 Task: Select Kindle E-Readers from Kindle E-readers & Books. Add to cart Kindle-1. Place order for _x000D_
65 Levine Rd_x000D_
Odenville, Alabama(AL), 35120, Cell Number (205) 629-1135
Action: Mouse moved to (128, 89)
Screenshot: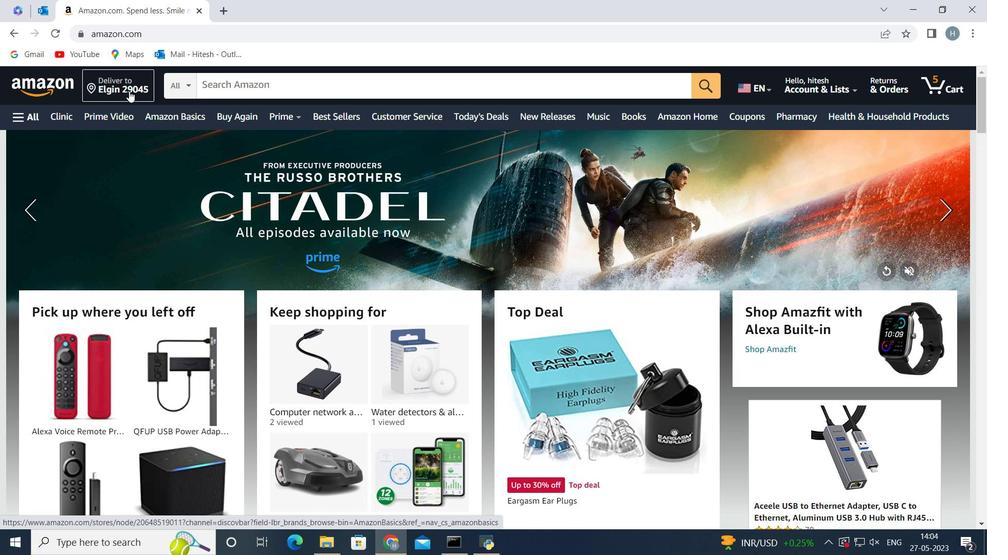 
Action: Mouse pressed left at (128, 89)
Screenshot: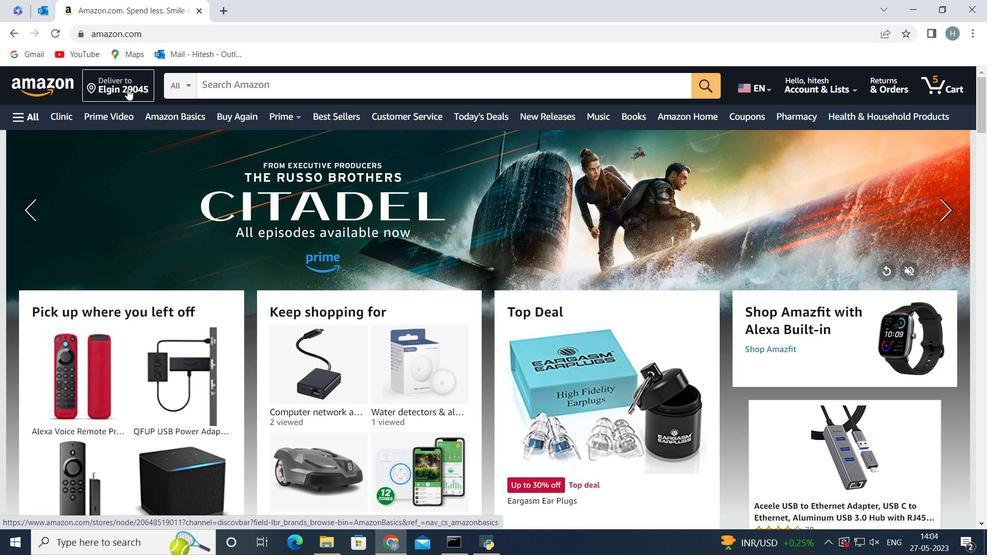
Action: Mouse moved to (496, 395)
Screenshot: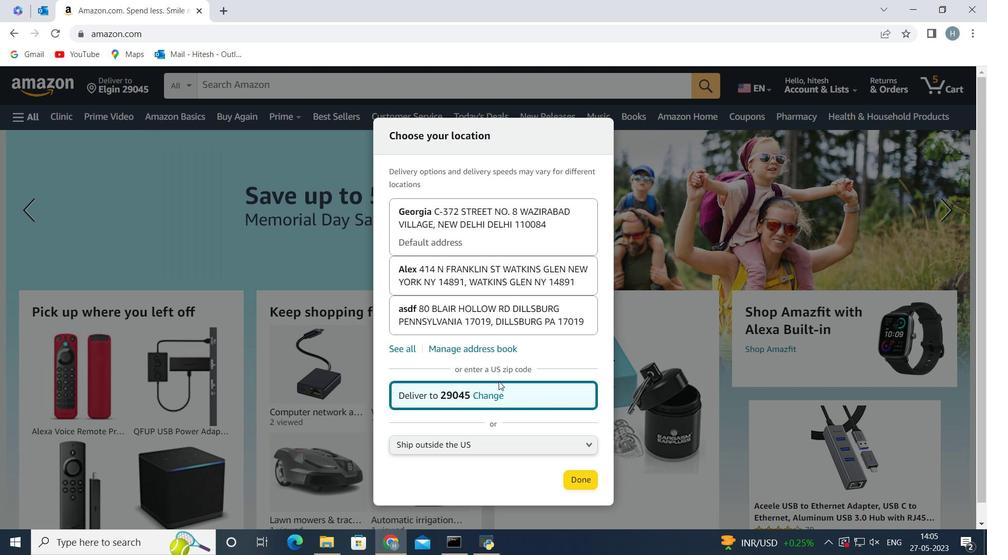 
Action: Mouse pressed left at (496, 395)
Screenshot: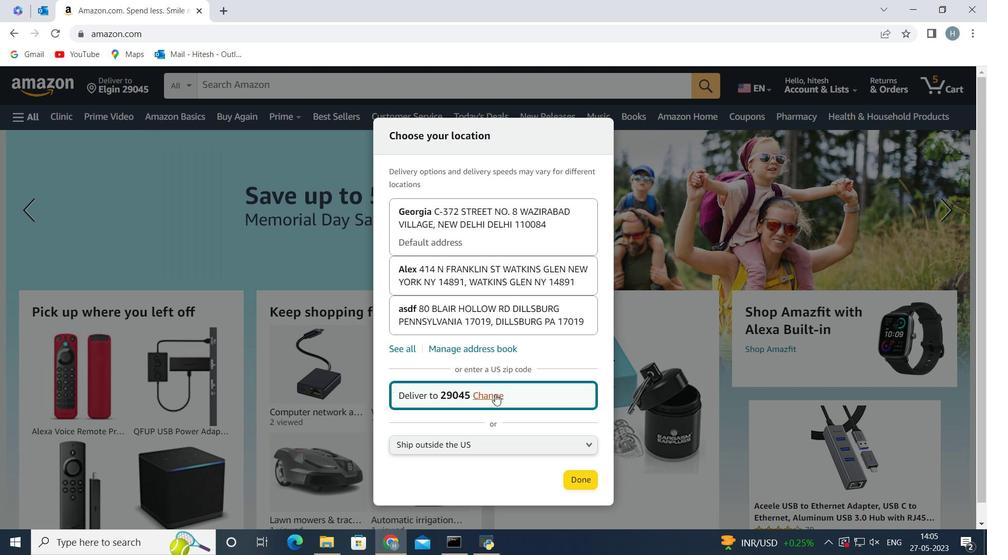 
Action: Mouse moved to (470, 383)
Screenshot: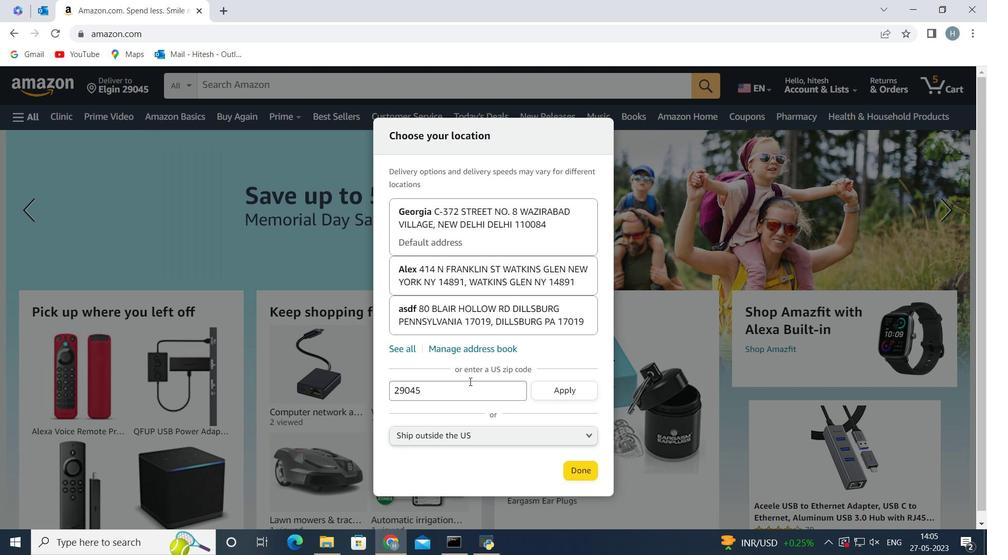 
Action: Mouse pressed left at (470, 383)
Screenshot: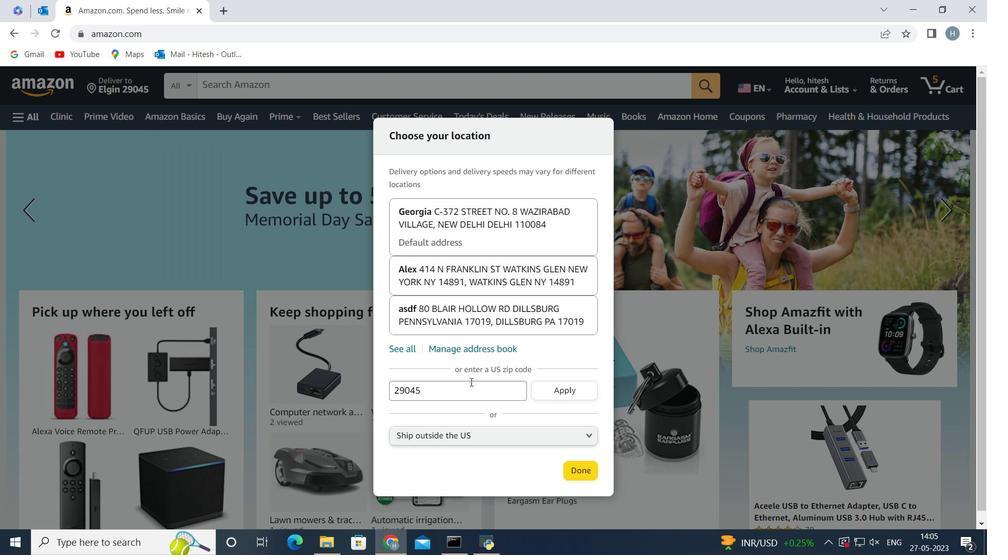 
Action: Key pressed <Key.backspace><Key.backspace><Key.backspace><Key.backspace><Key.backspace><Key.backspace><Key.backspace><Key.backspace><Key.backspace><Key.backspace><Key.backspace><Key.backspace><Key.backspace><Key.backspace><Key.backspace><Key.backspace><Key.backspace><Key.backspace><Key.backspace><Key.backspace><Key.backspace><Key.backspace><Key.backspace><Key.backspace><Key.backspace><Key.backspace><Key.backspace><Key.backspace><Key.backspace><Key.backspace><Key.backspace><Key.backspace><Key.backspace><Key.backspace><Key.backspace><Key.backspace><Key.backspace><Key.backspace><Key.backspace>35120
Screenshot: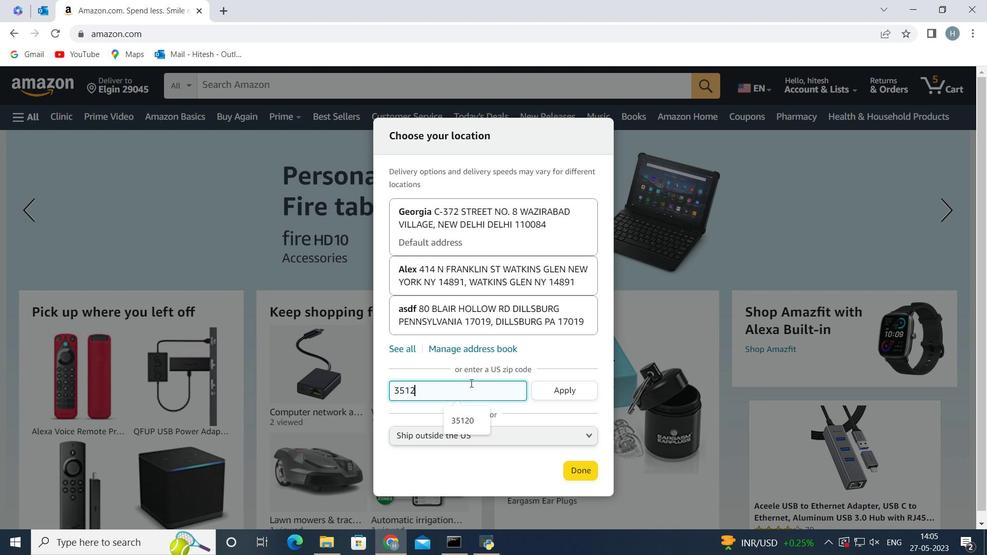
Action: Mouse moved to (579, 389)
Screenshot: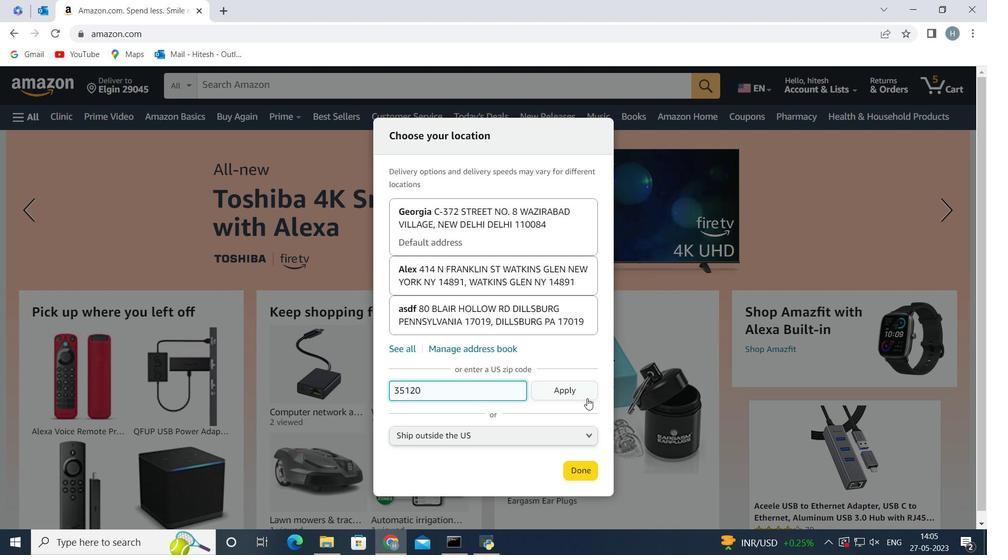 
Action: Mouse pressed left at (579, 389)
Screenshot: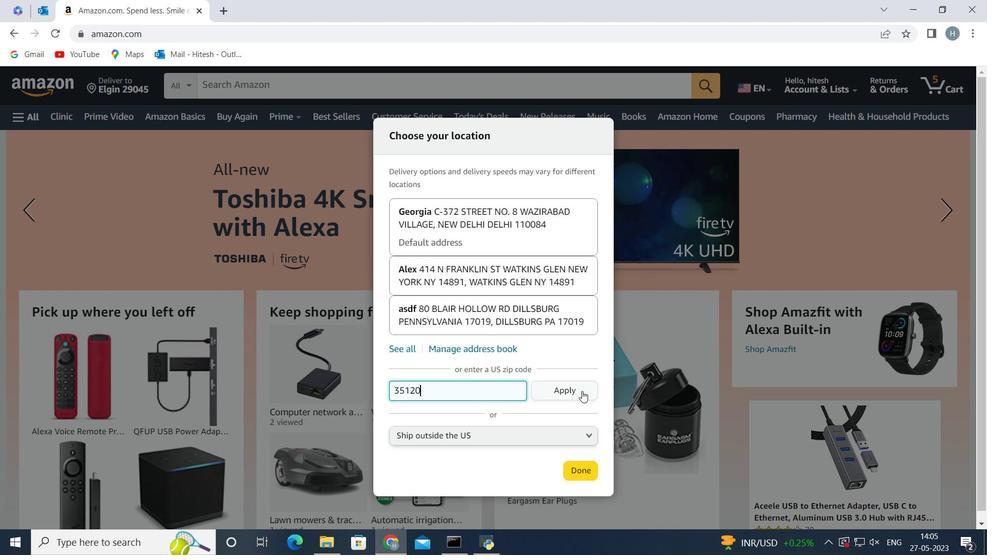 
Action: Mouse moved to (590, 484)
Screenshot: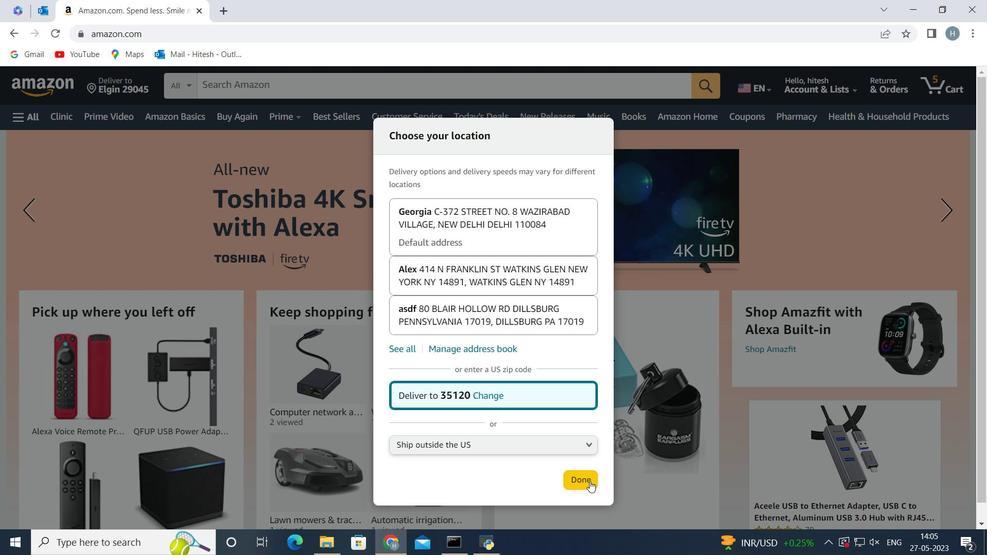 
Action: Mouse pressed left at (590, 484)
Screenshot: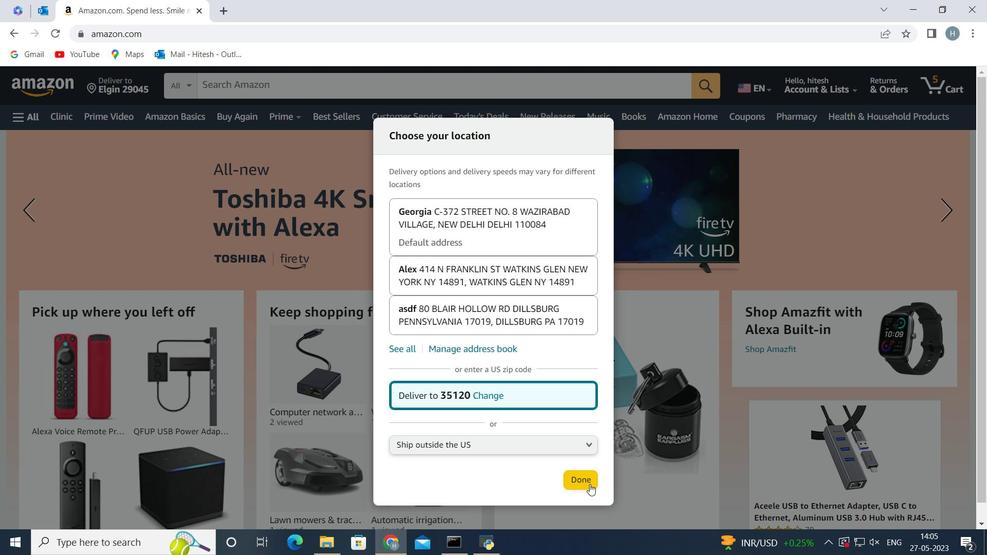 
Action: Mouse moved to (24, 117)
Screenshot: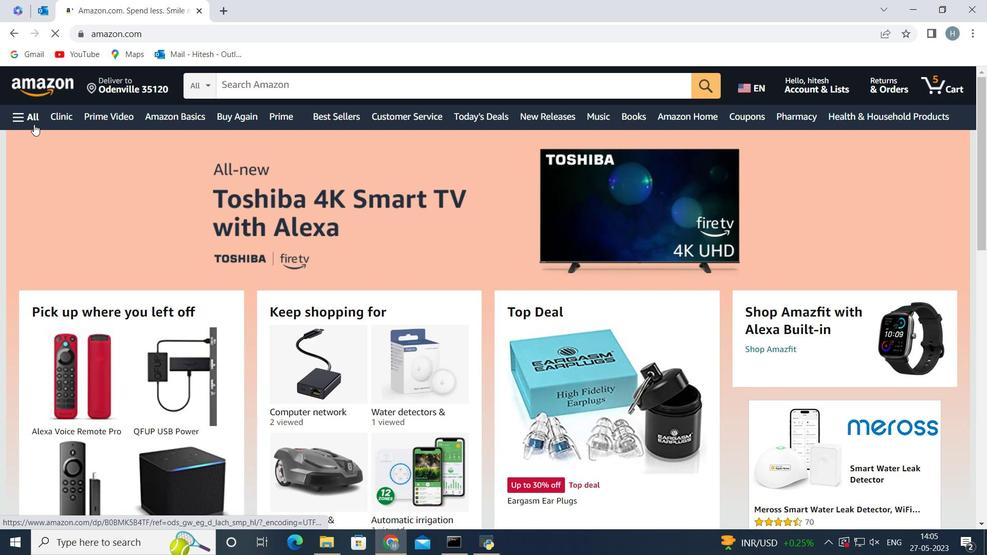 
Action: Mouse pressed left at (24, 117)
Screenshot: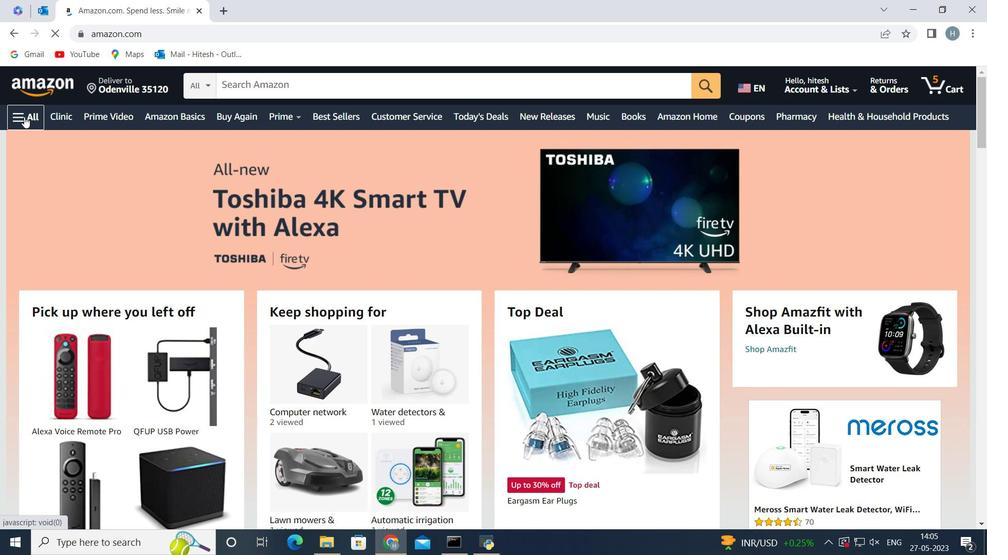 
Action: Mouse moved to (129, 263)
Screenshot: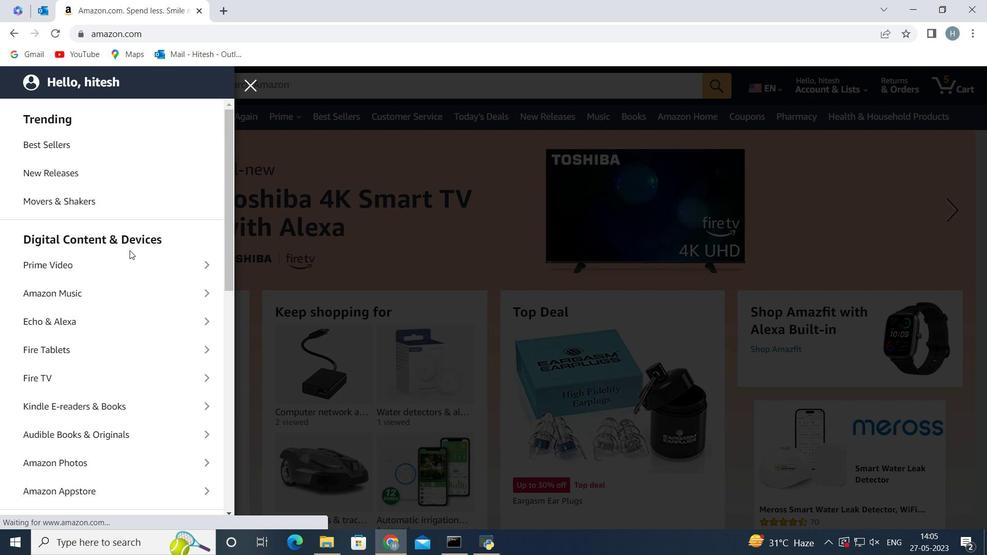 
Action: Mouse scrolled (129, 262) with delta (0, 0)
Screenshot: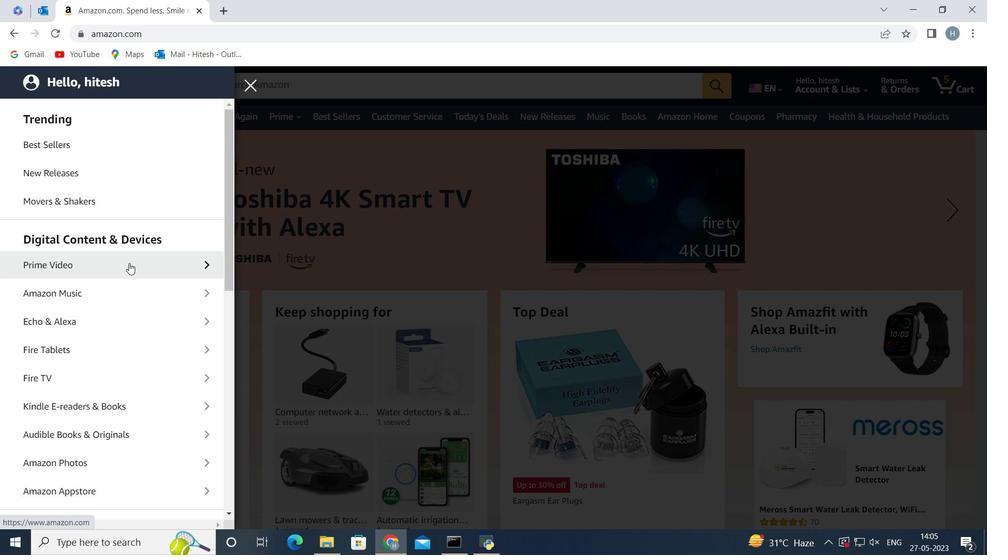 
Action: Mouse moved to (104, 243)
Screenshot: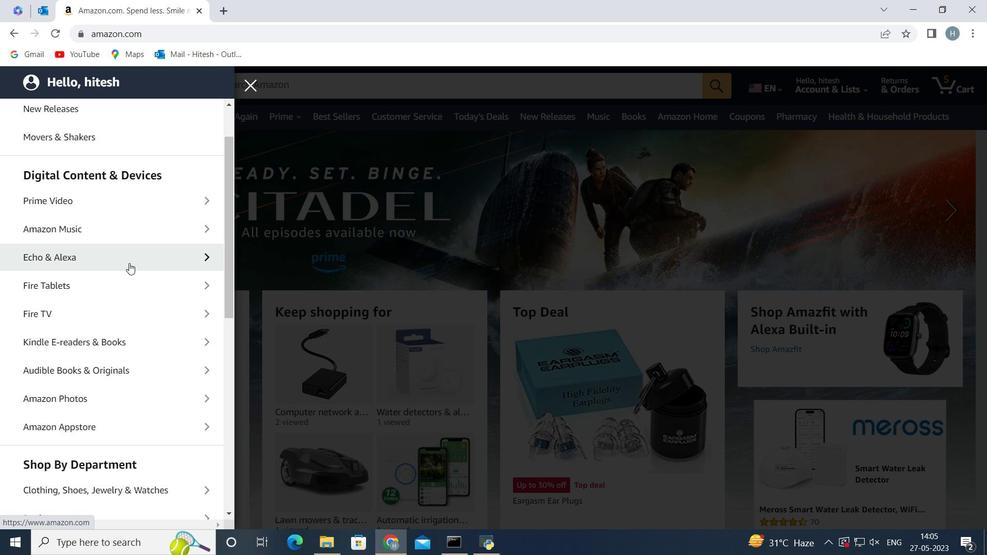 
Action: Mouse scrolled (104, 243) with delta (0, 0)
Screenshot: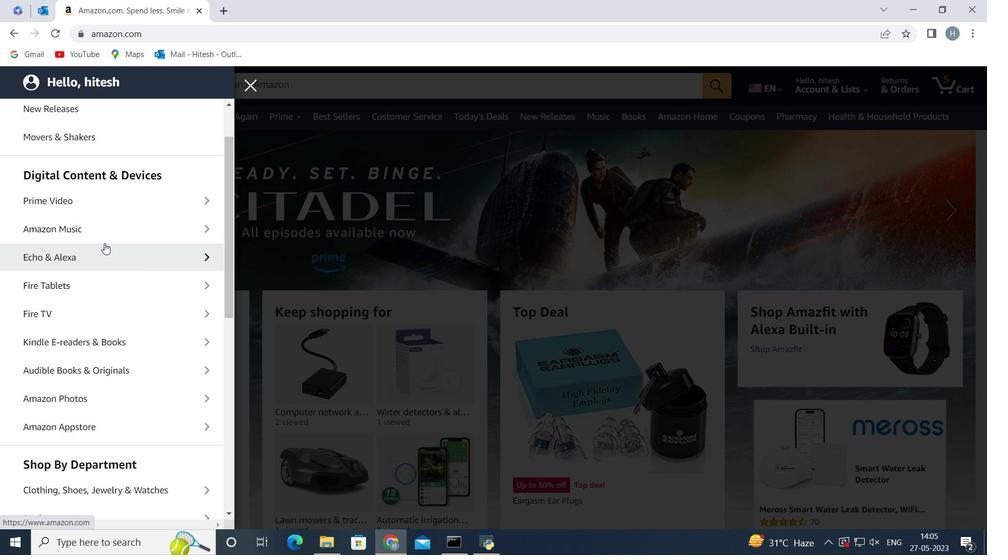 
Action: Mouse moved to (104, 239)
Screenshot: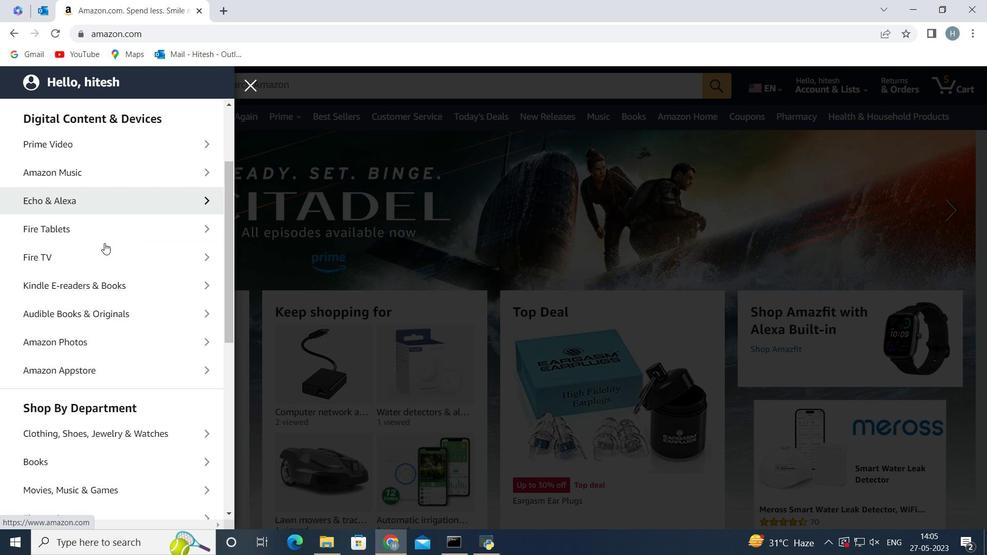 
Action: Mouse scrolled (104, 239) with delta (0, 0)
Screenshot: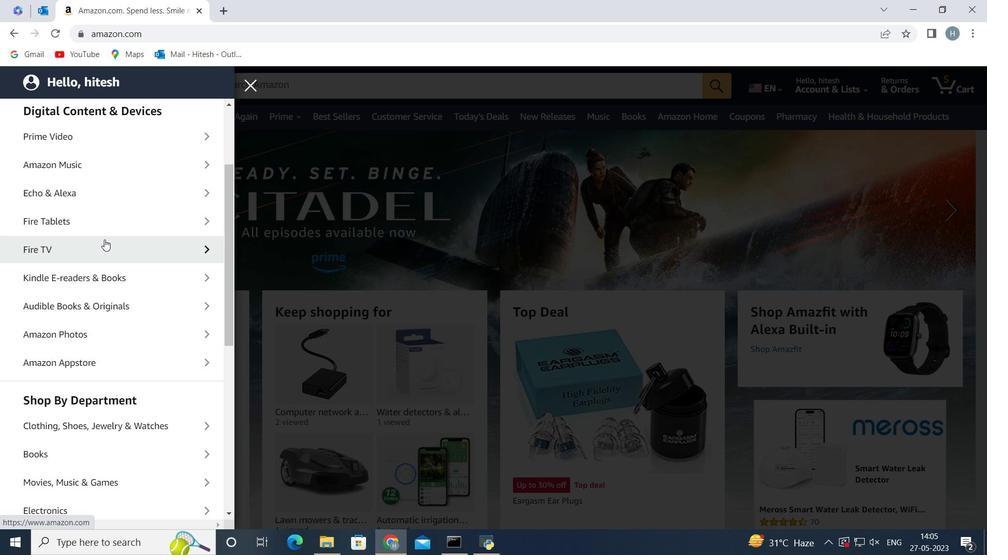 
Action: Mouse moved to (138, 206)
Screenshot: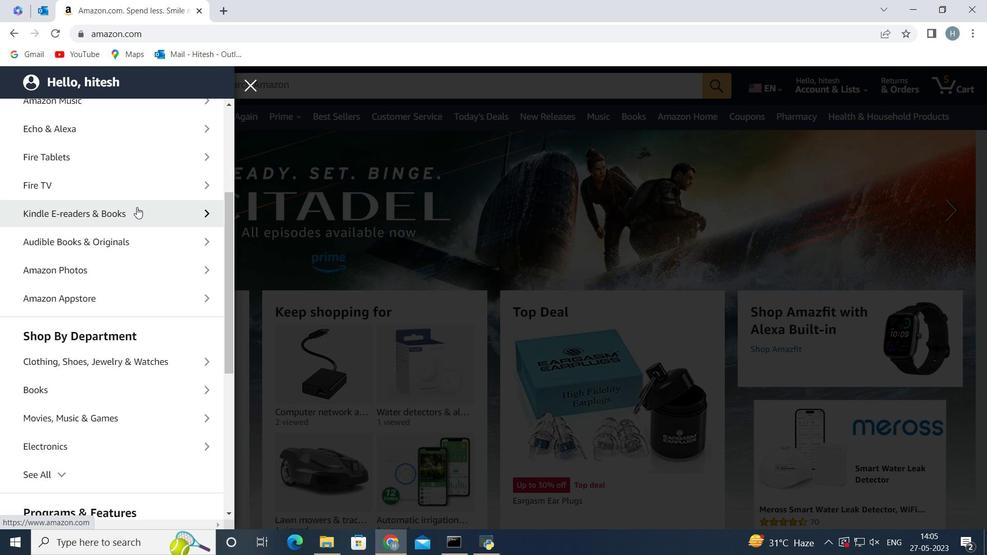 
Action: Mouse scrolled (138, 205) with delta (0, 0)
Screenshot: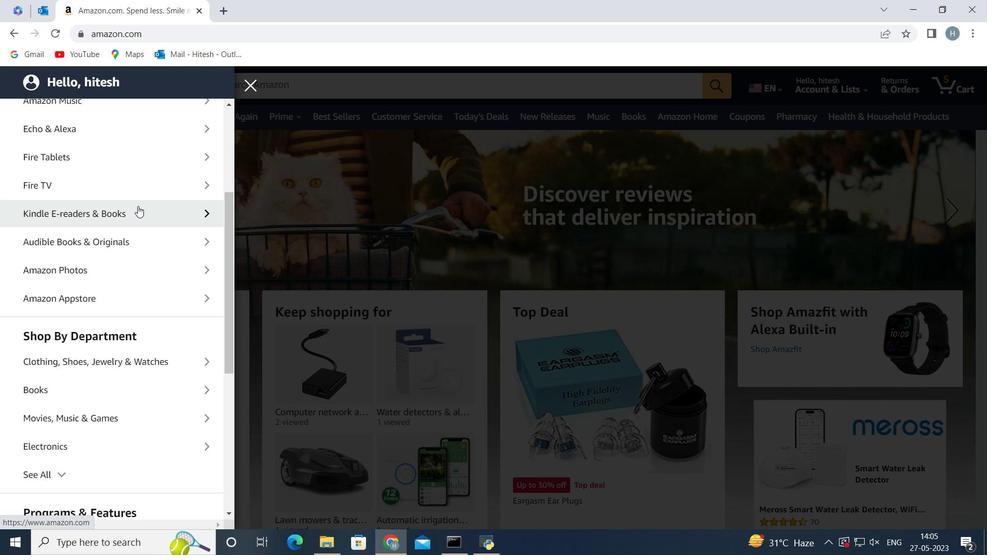 
Action: Mouse moved to (142, 196)
Screenshot: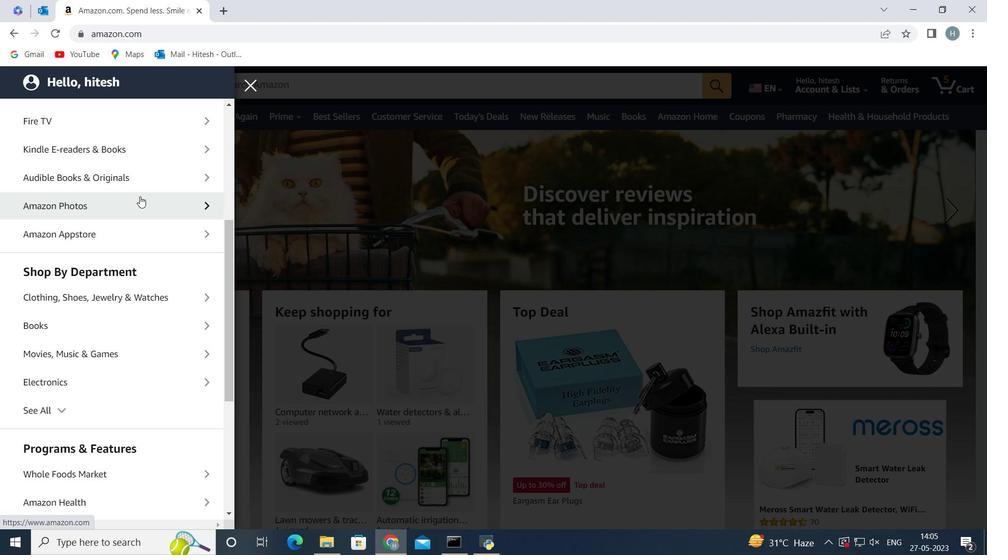 
Action: Mouse scrolled (142, 195) with delta (0, 0)
Screenshot: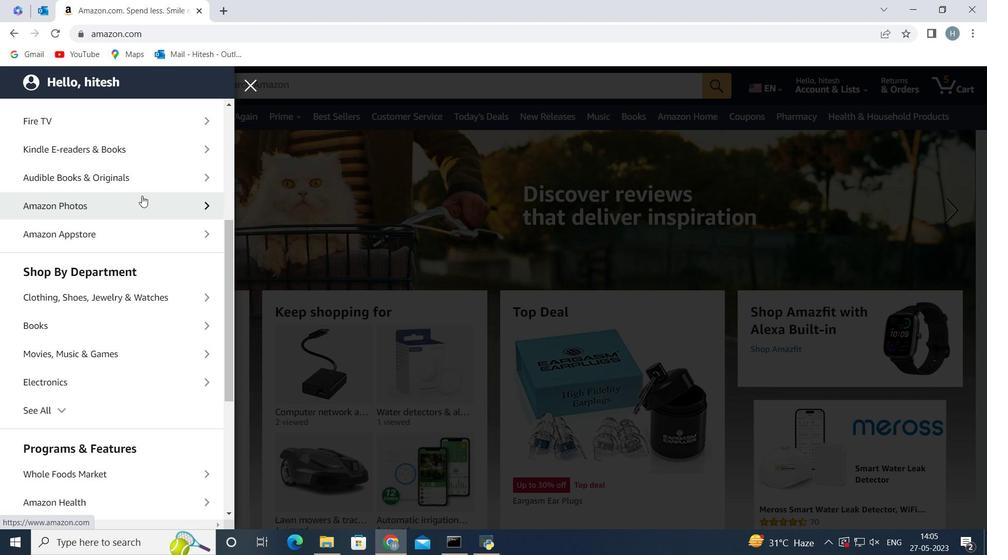 
Action: Mouse moved to (142, 196)
Screenshot: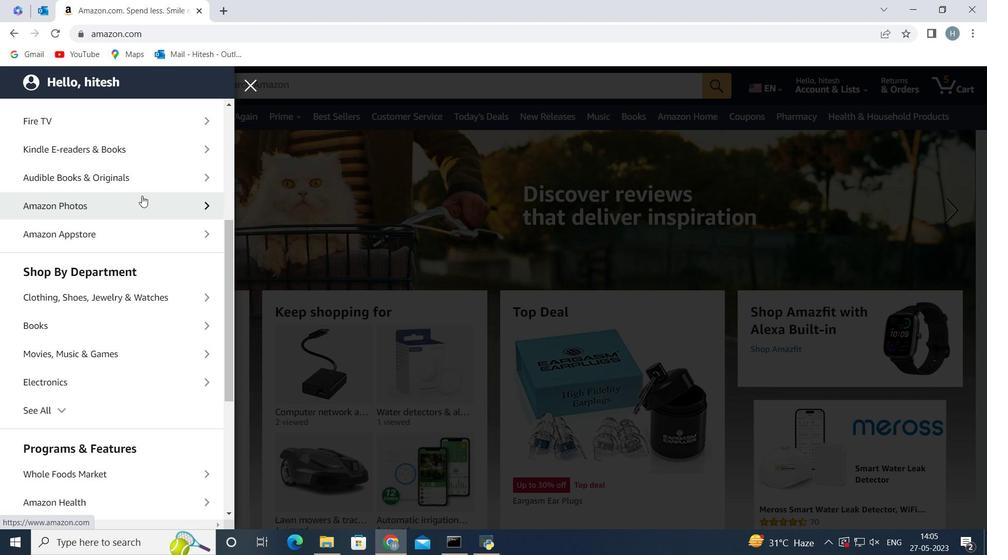 
Action: Mouse scrolled (142, 195) with delta (0, 0)
Screenshot: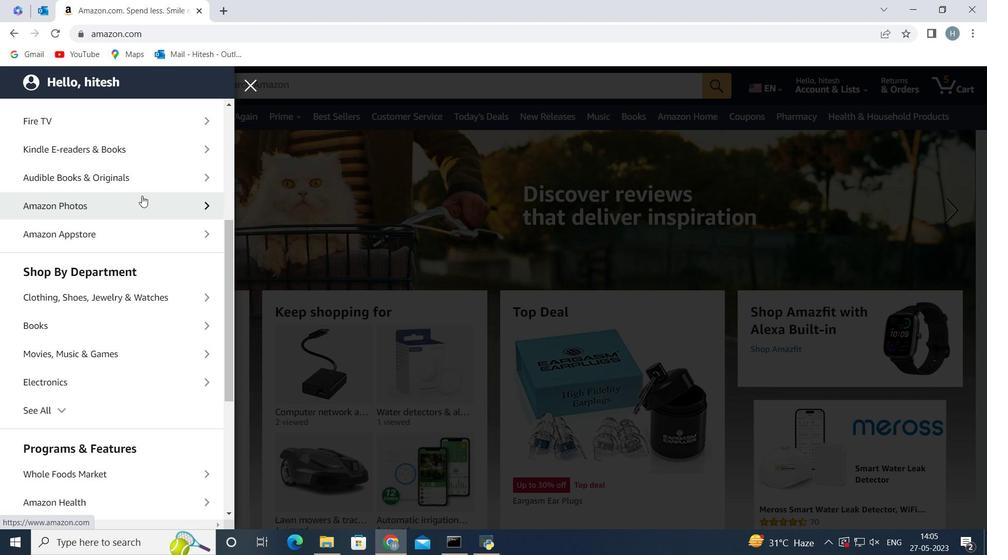 
Action: Mouse moved to (147, 186)
Screenshot: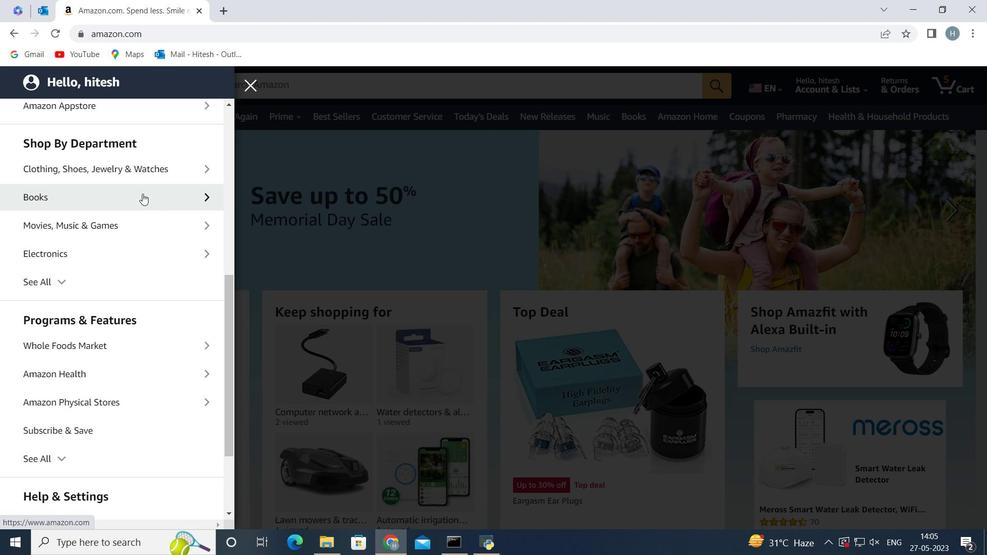 
Action: Mouse scrolled (147, 186) with delta (0, 0)
Screenshot: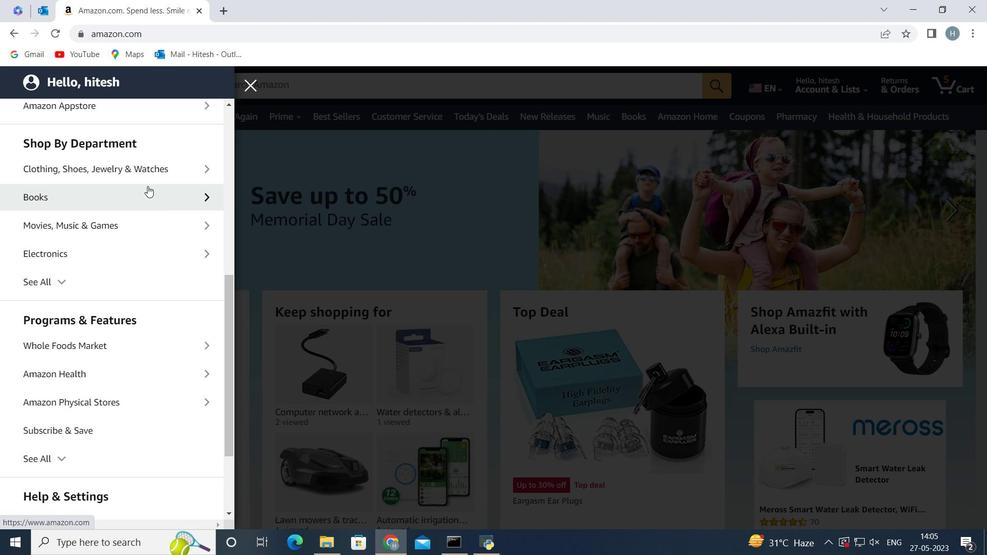
Action: Mouse scrolled (147, 186) with delta (0, 0)
Screenshot: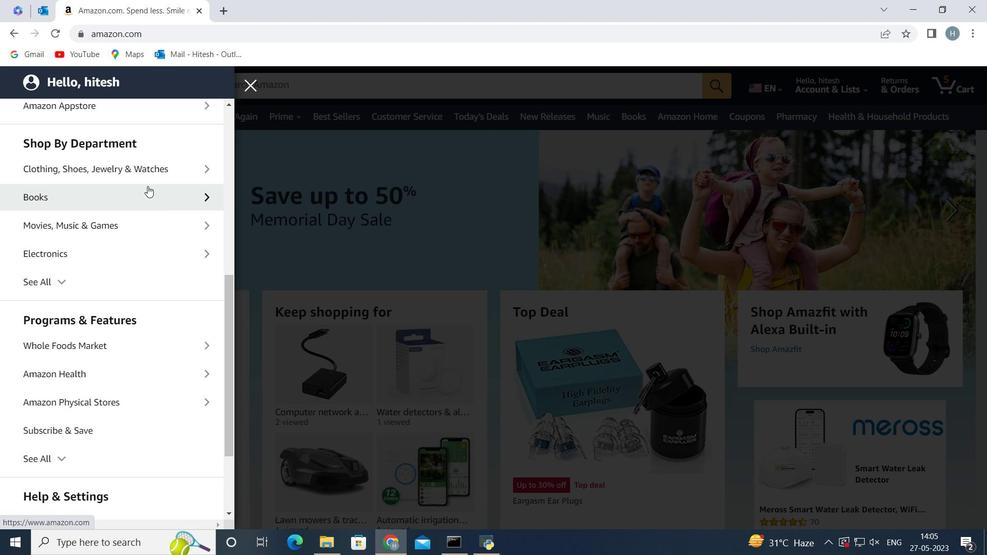 
Action: Mouse moved to (150, 185)
Screenshot: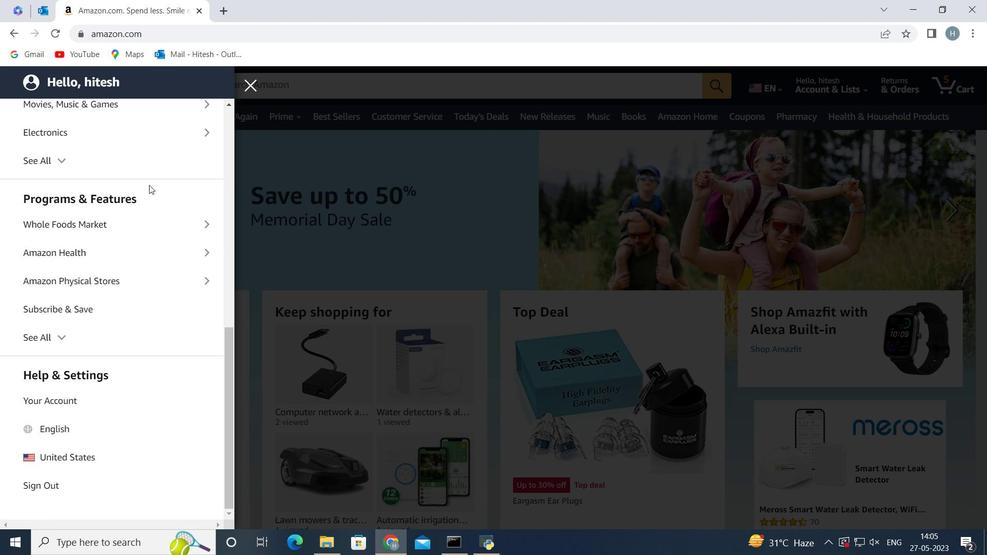 
Action: Mouse scrolled (150, 184) with delta (0, 0)
Screenshot: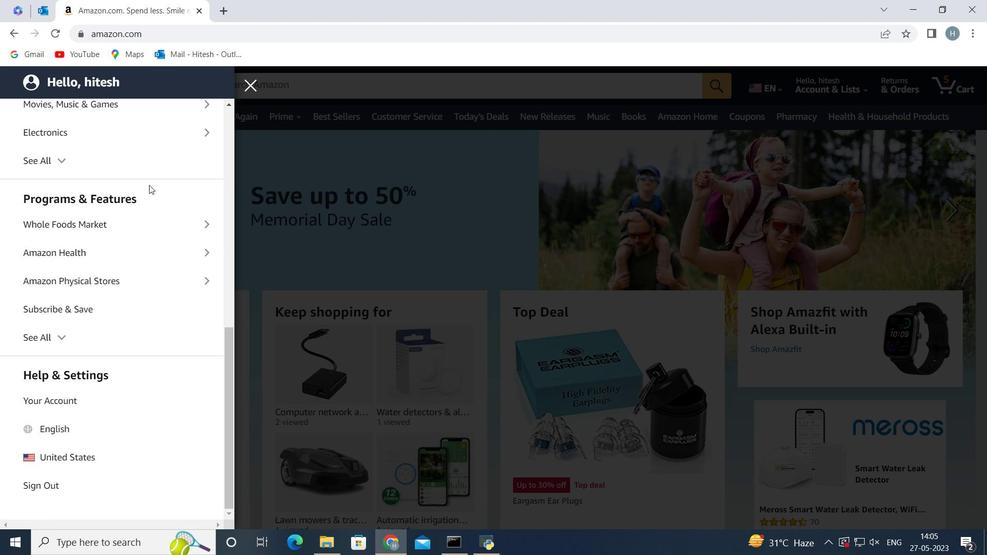 
Action: Mouse scrolled (150, 184) with delta (0, 0)
Screenshot: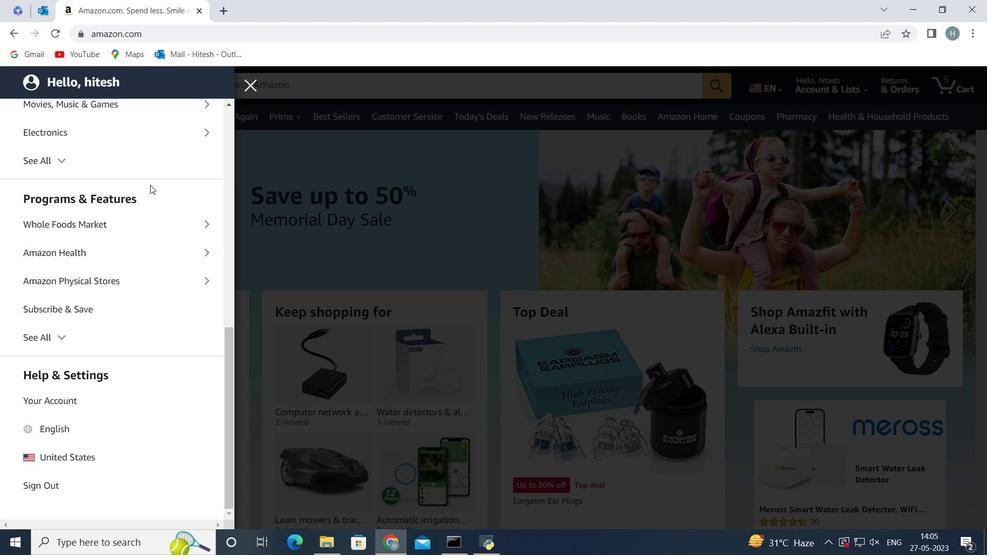 
Action: Mouse moved to (82, 333)
Screenshot: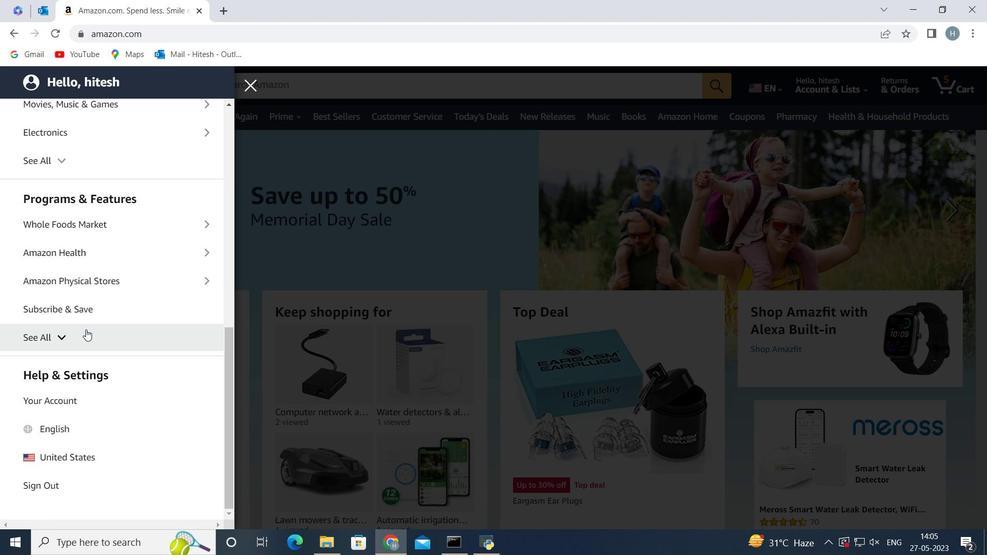 
Action: Mouse pressed left at (82, 333)
Screenshot: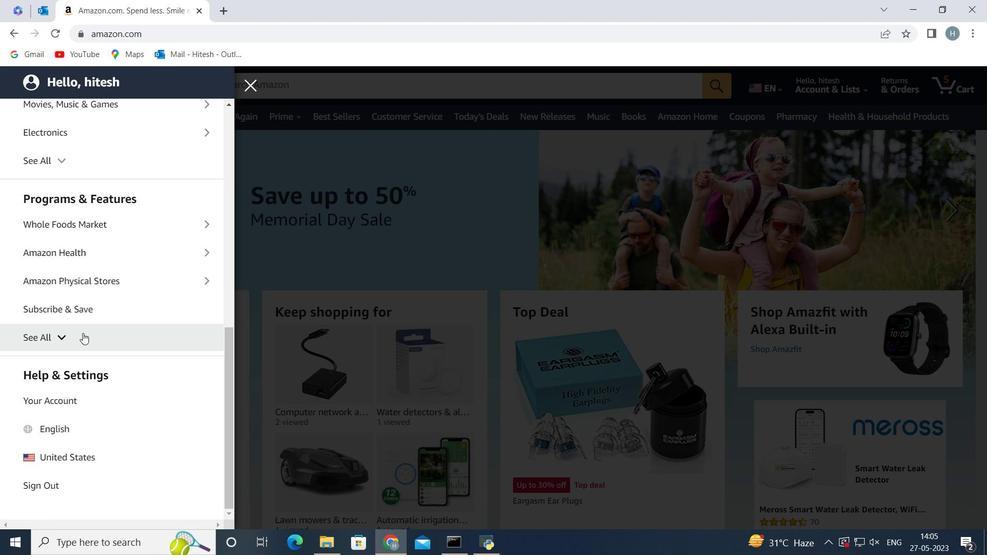 
Action: Mouse moved to (145, 222)
Screenshot: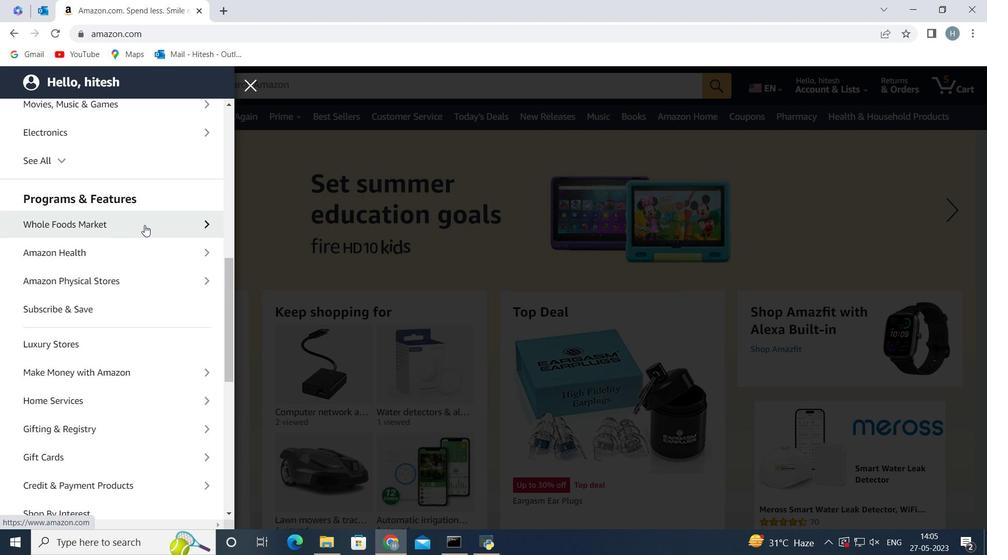 
Action: Mouse scrolled (145, 221) with delta (0, 0)
Screenshot: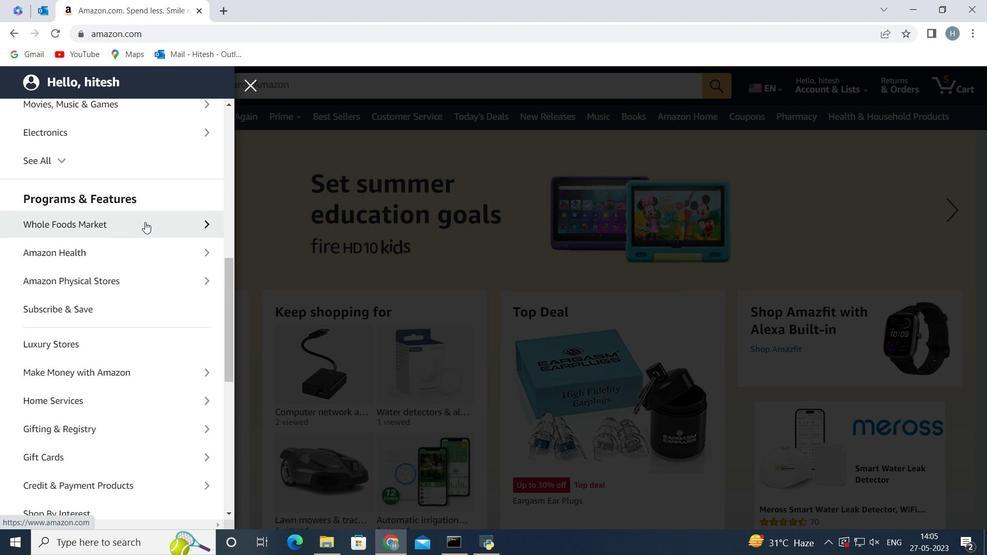 
Action: Mouse scrolled (145, 221) with delta (0, 0)
Screenshot: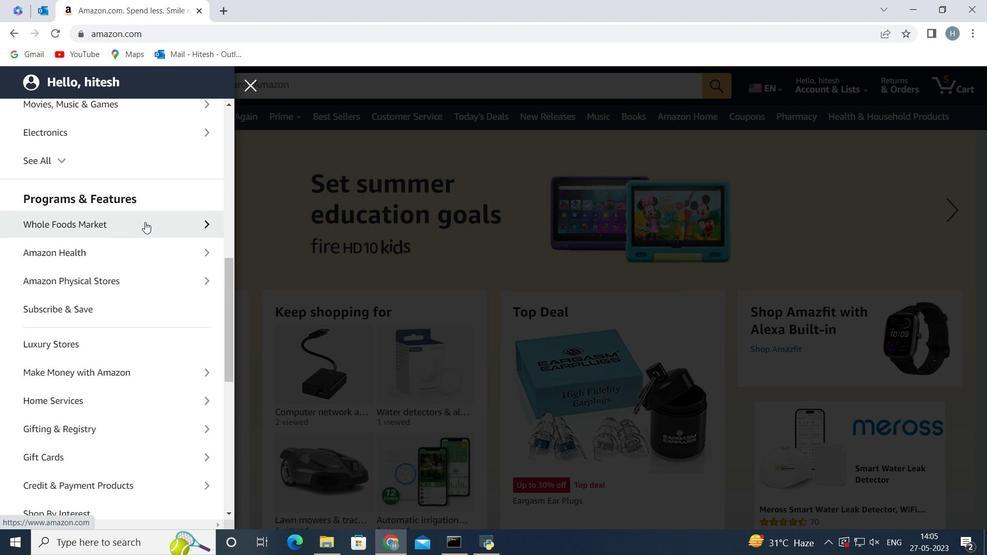 
Action: Mouse scrolled (145, 221) with delta (0, 0)
Screenshot: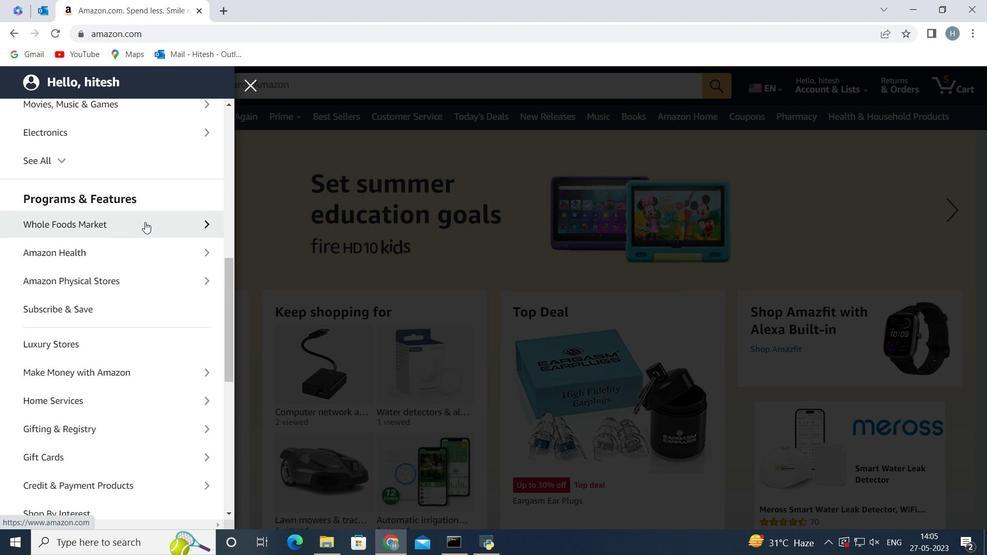 
Action: Mouse scrolled (145, 221) with delta (0, 0)
Screenshot: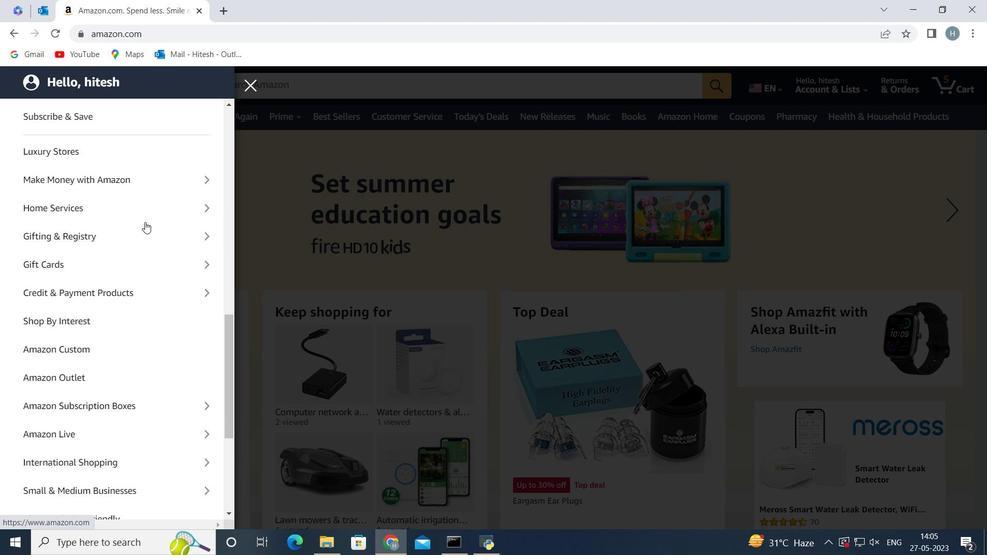
Action: Mouse scrolled (145, 221) with delta (0, 0)
Screenshot: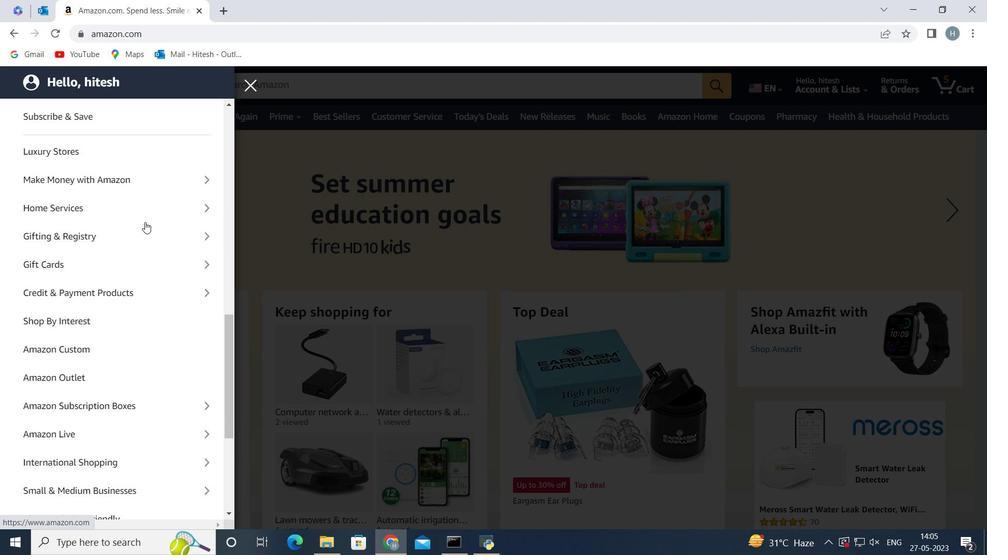 
Action: Mouse scrolled (145, 221) with delta (0, 0)
Screenshot: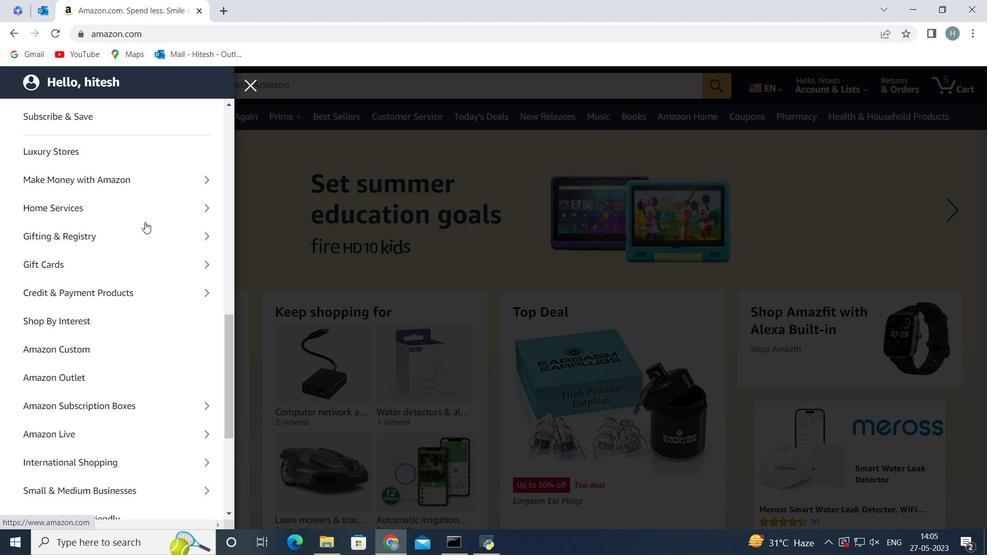 
Action: Mouse scrolled (145, 221) with delta (0, 0)
Screenshot: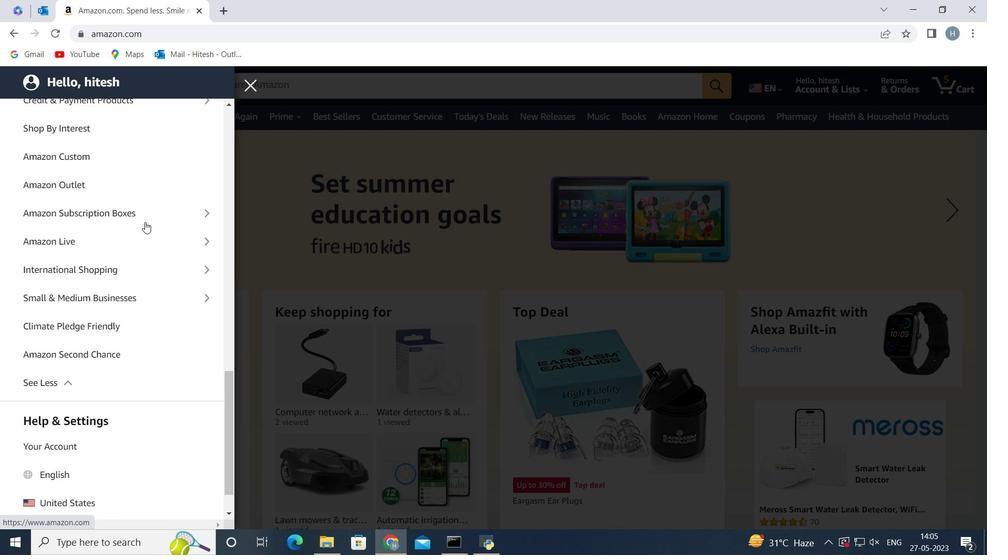 
Action: Mouse scrolled (145, 221) with delta (0, 0)
Screenshot: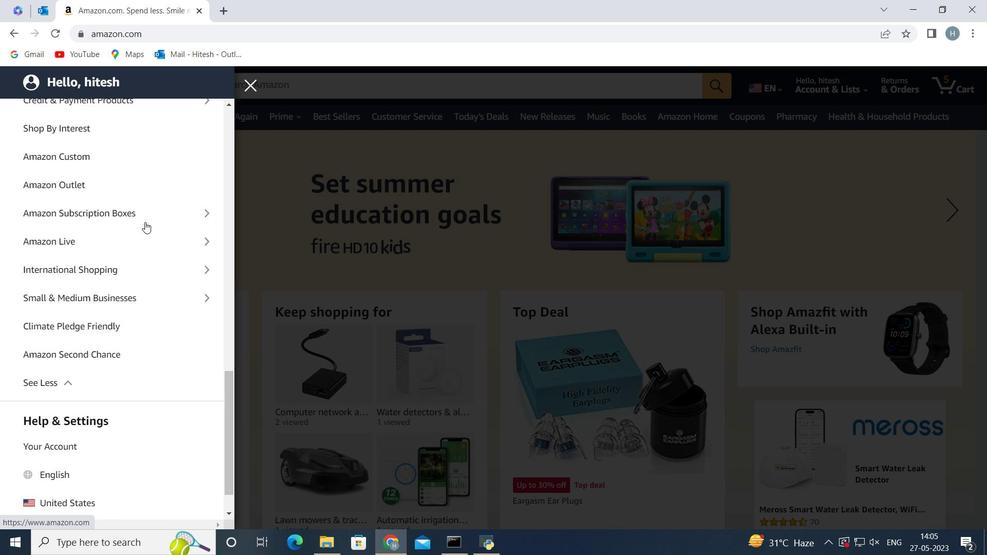 
Action: Mouse scrolled (145, 221) with delta (0, 0)
Screenshot: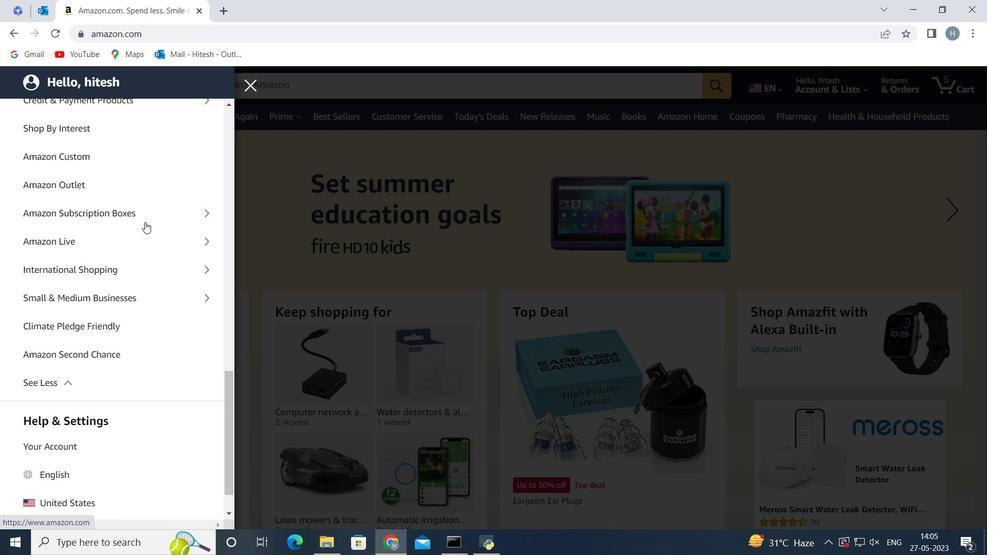 
Action: Mouse scrolled (145, 221) with delta (0, 0)
Screenshot: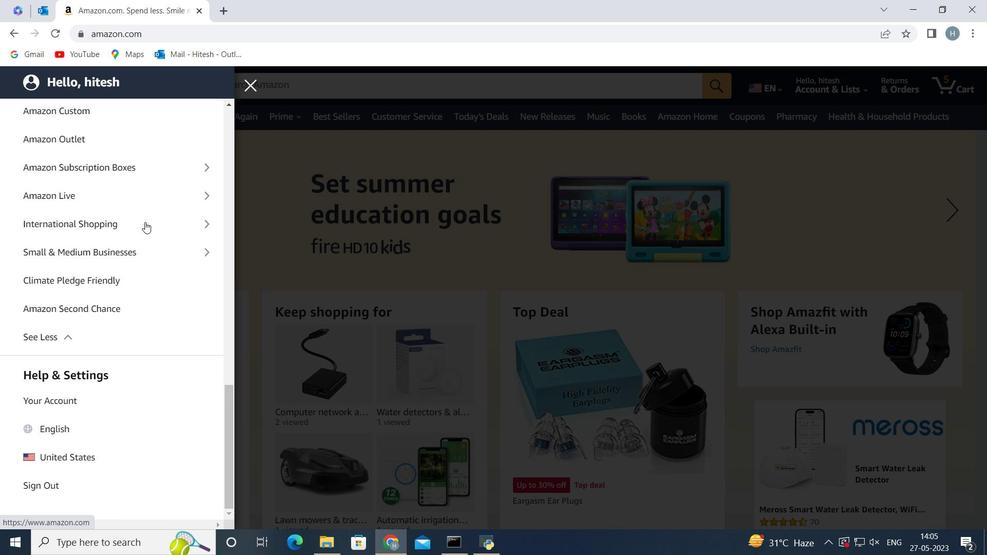 
Action: Mouse scrolled (145, 221) with delta (0, 0)
Screenshot: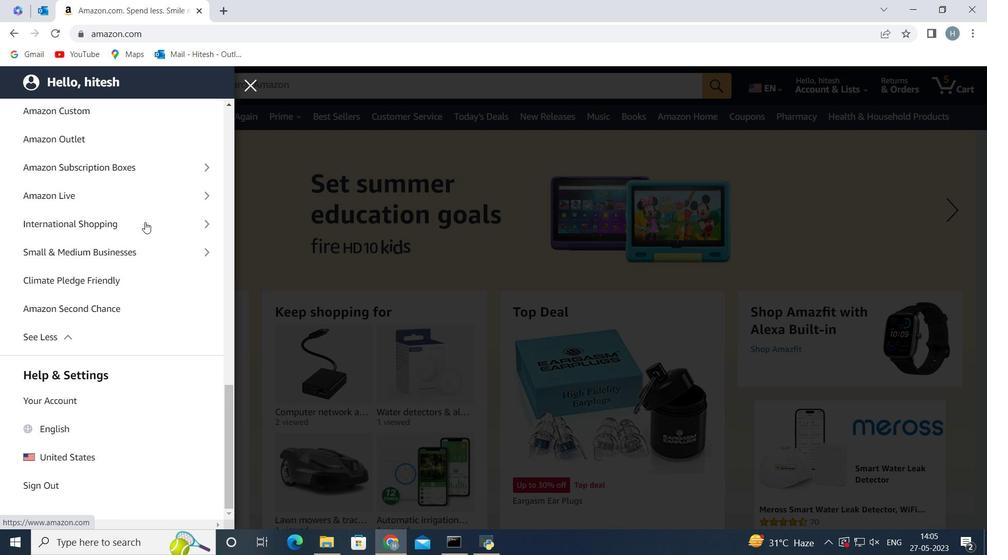 
Action: Mouse scrolled (145, 221) with delta (0, 0)
Screenshot: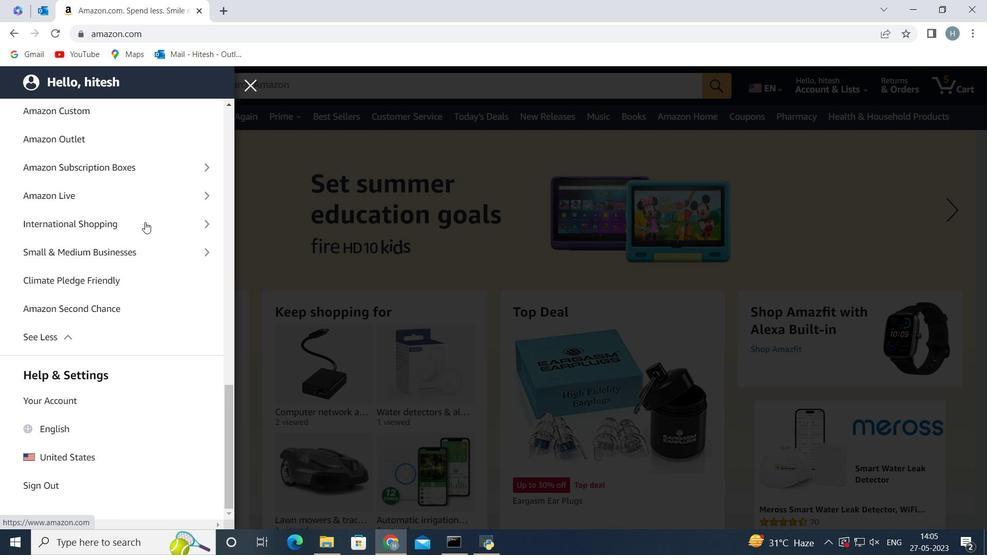 
Action: Mouse moved to (146, 218)
Screenshot: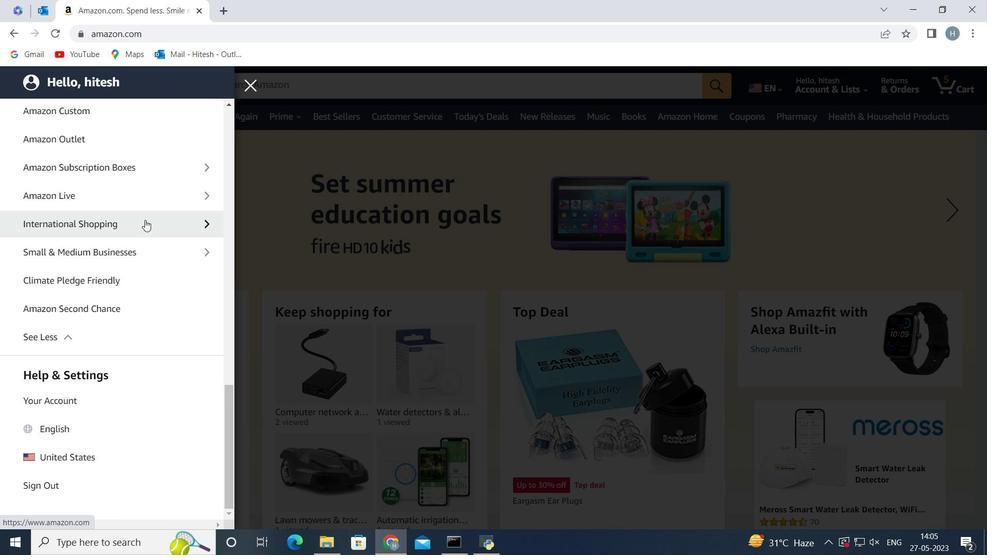 
Action: Mouse scrolled (146, 219) with delta (0, 0)
Screenshot: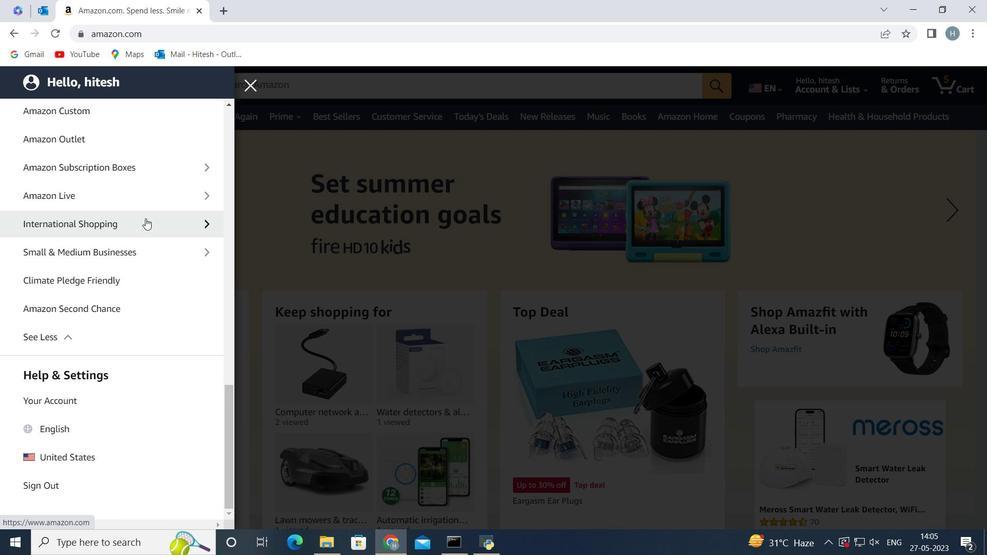 
Action: Mouse scrolled (146, 219) with delta (0, 0)
Screenshot: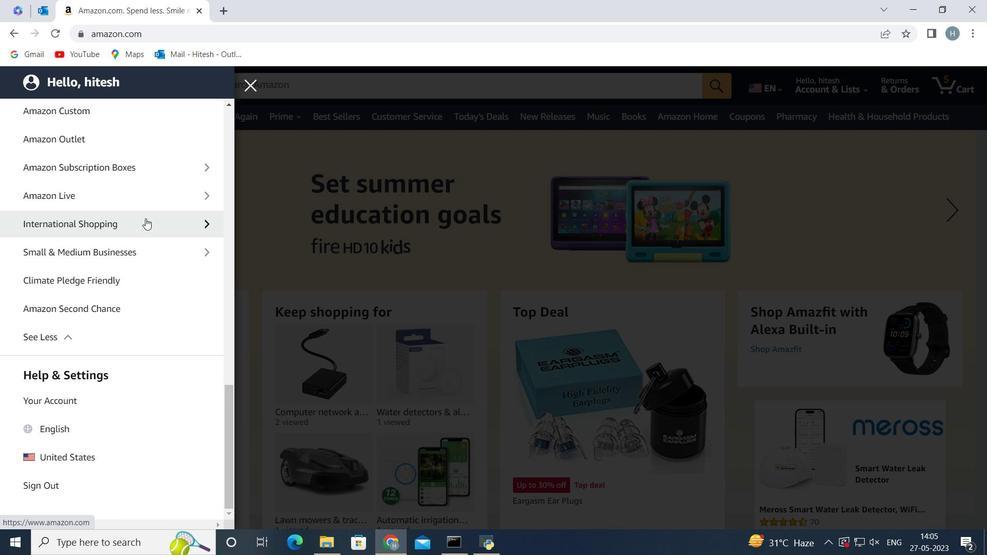 
Action: Mouse scrolled (146, 219) with delta (0, 0)
Screenshot: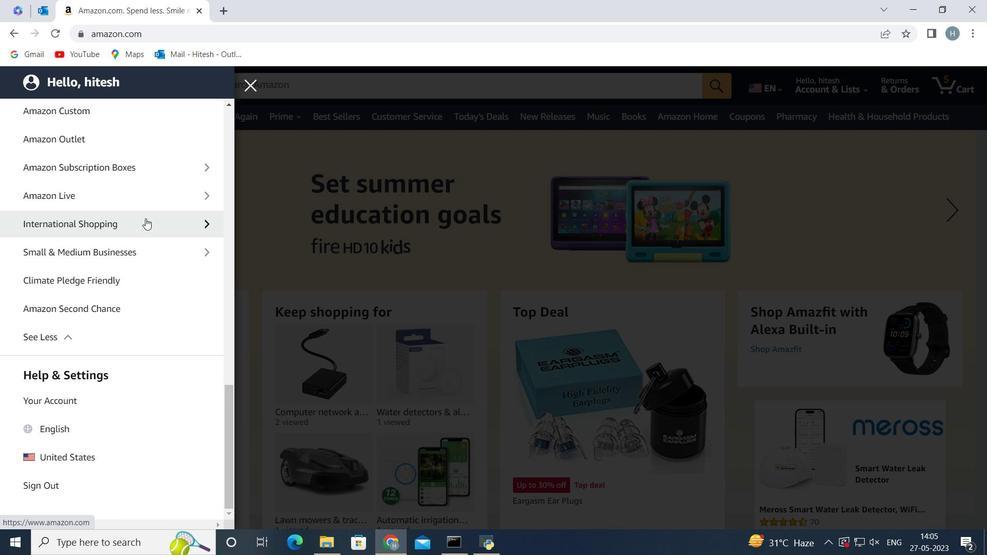 
Action: Mouse scrolled (146, 219) with delta (0, 0)
Screenshot: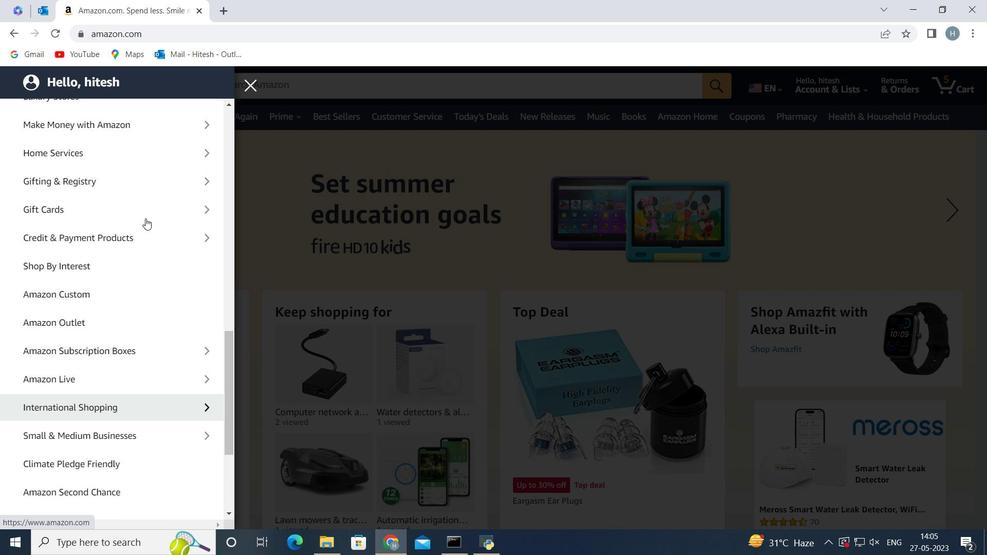 
Action: Mouse scrolled (146, 219) with delta (0, 0)
Screenshot: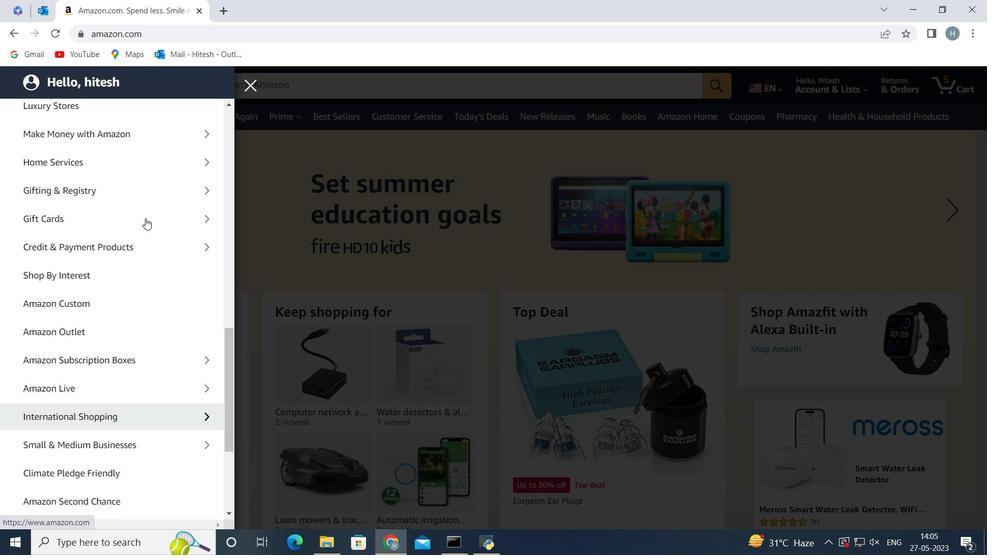 
Action: Mouse scrolled (146, 219) with delta (0, 0)
Screenshot: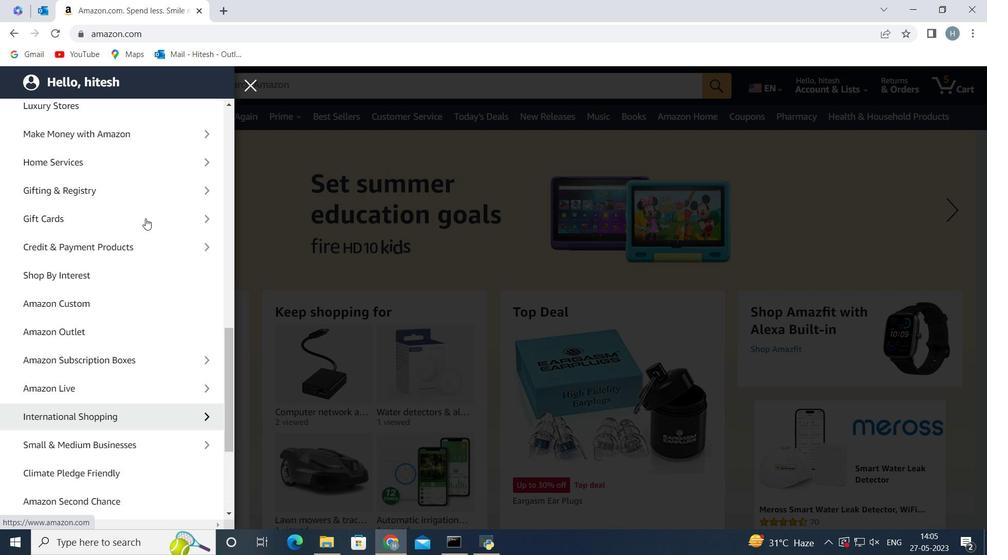 
Action: Mouse scrolled (146, 219) with delta (0, 0)
Screenshot: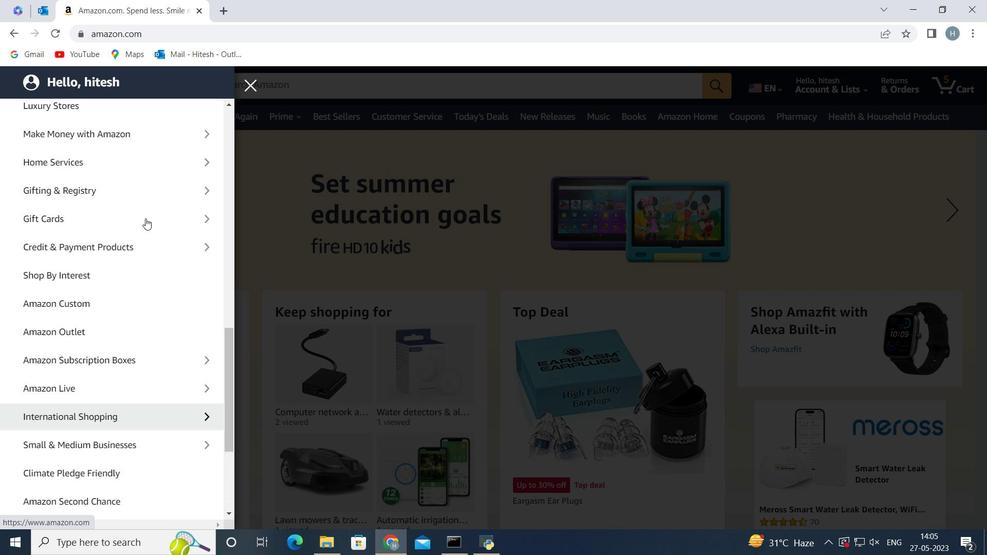 
Action: Mouse scrolled (146, 219) with delta (0, 0)
Screenshot: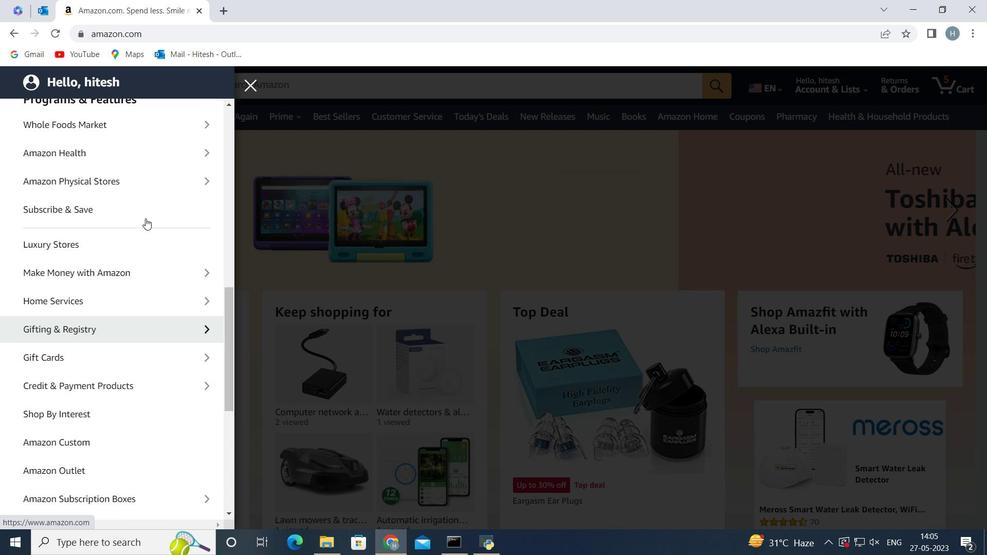 
Action: Mouse scrolled (146, 219) with delta (0, 0)
Screenshot: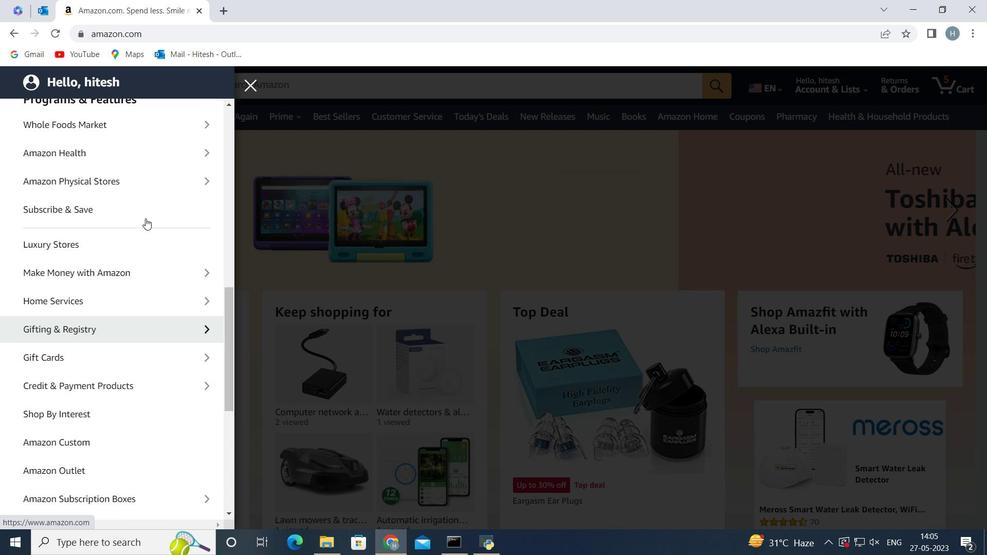 
Action: Mouse moved to (146, 217)
Screenshot: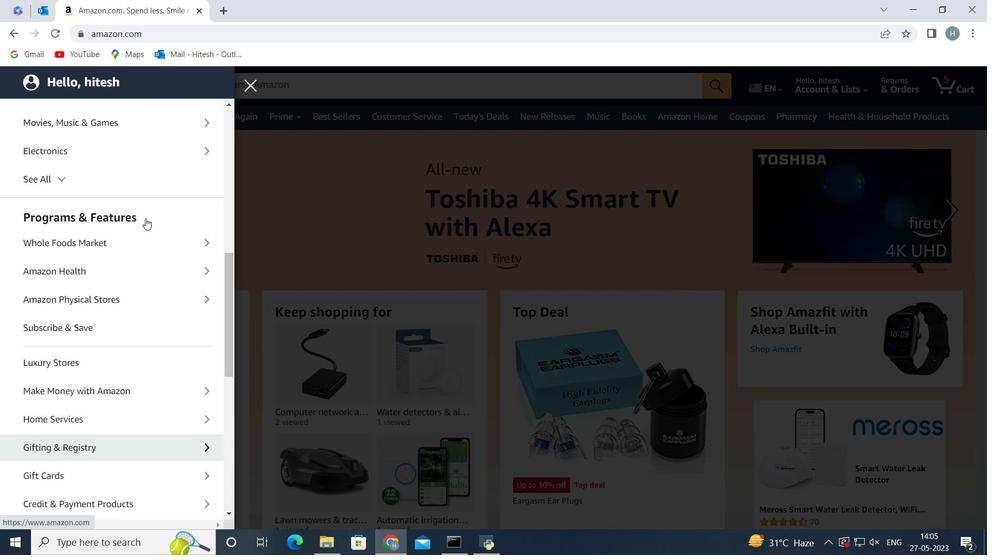 
Action: Mouse scrolled (146, 218) with delta (0, 0)
Screenshot: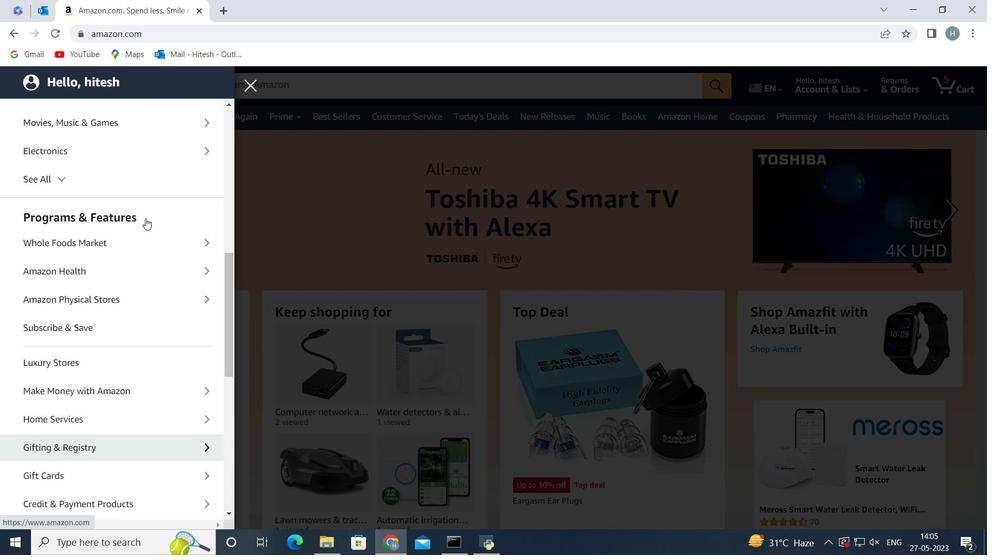
Action: Mouse scrolled (146, 218) with delta (0, 0)
Screenshot: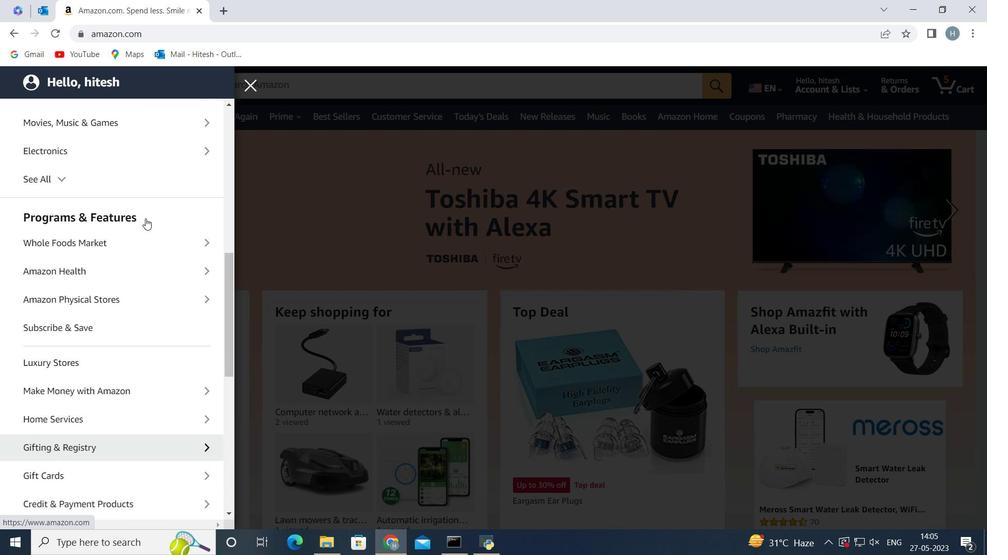 
Action: Mouse scrolled (146, 218) with delta (0, 0)
Screenshot: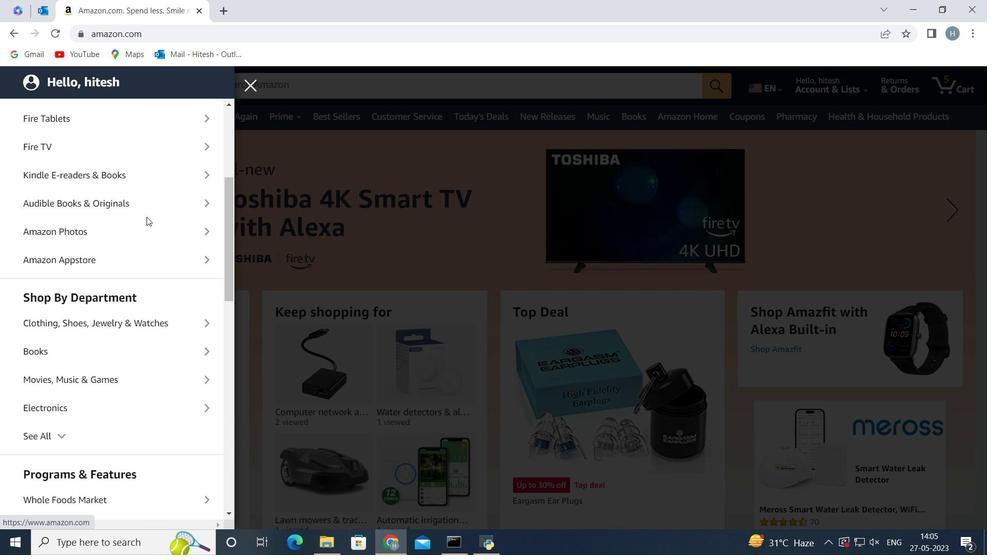 
Action: Mouse scrolled (146, 218) with delta (0, 0)
Screenshot: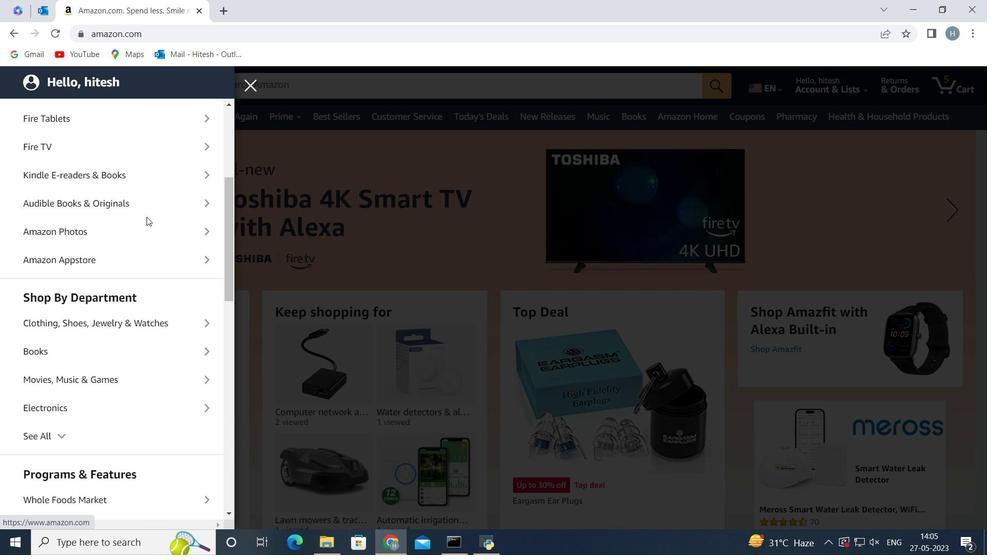 
Action: Mouse scrolled (146, 218) with delta (0, 0)
Screenshot: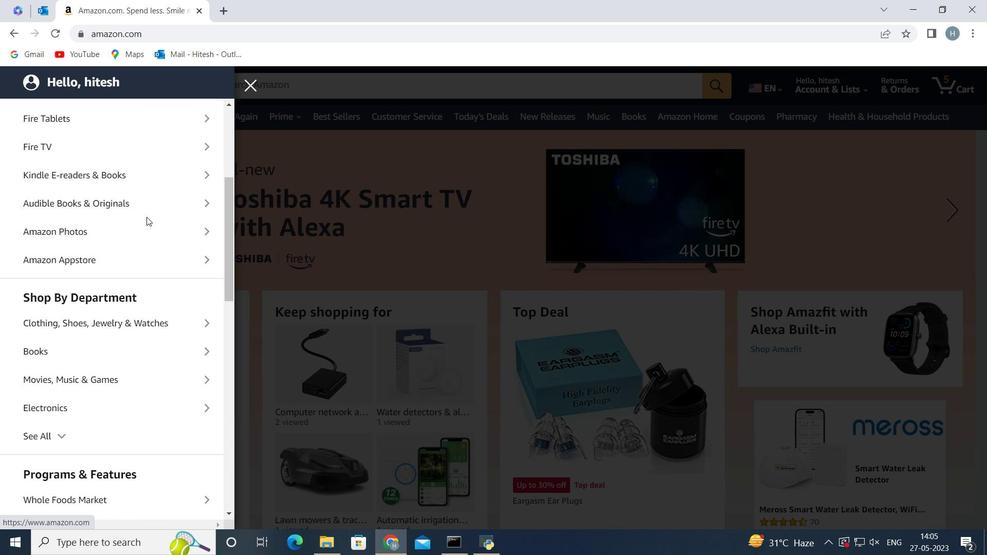 
Action: Mouse scrolled (146, 218) with delta (0, 0)
Screenshot: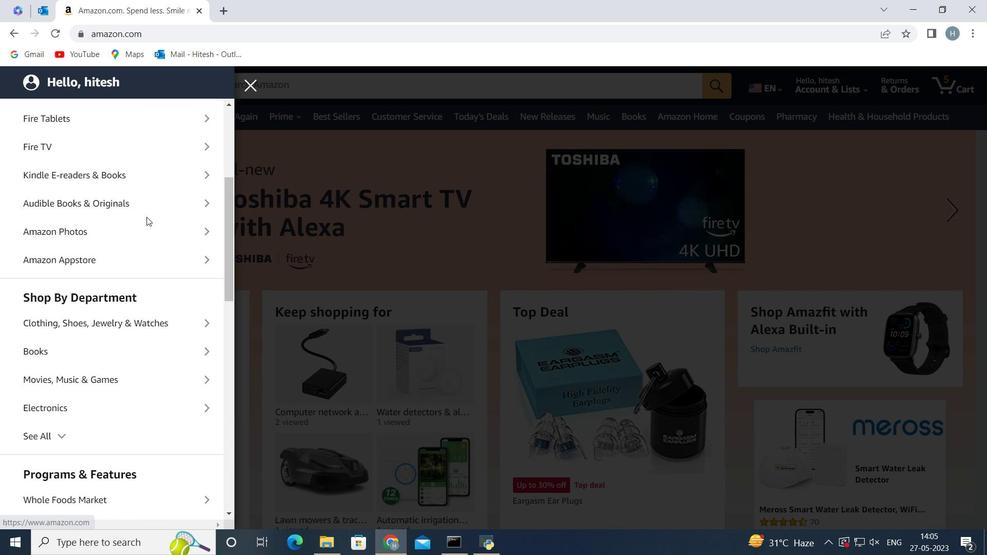 
Action: Mouse scrolled (146, 217) with delta (0, 0)
Screenshot: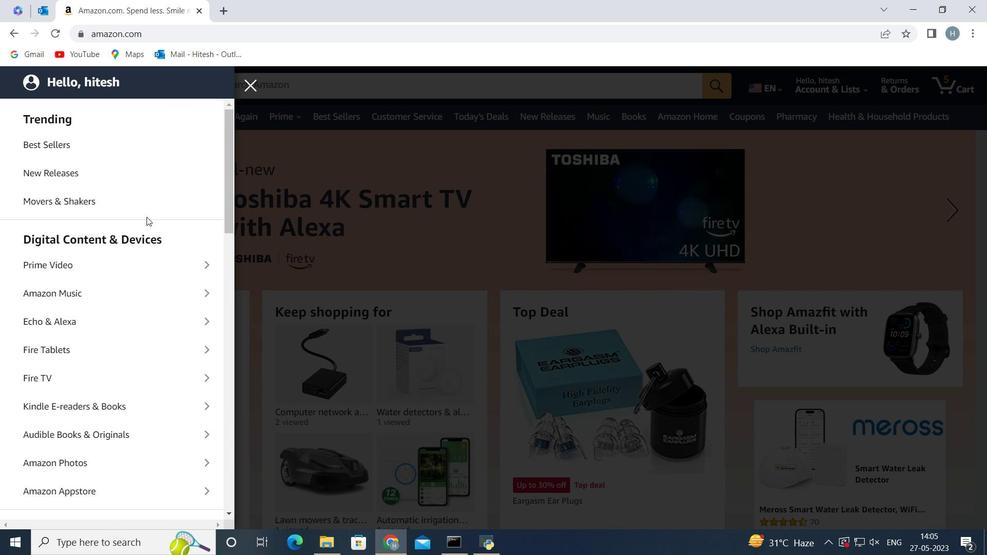 
Action: Mouse scrolled (146, 217) with delta (0, 0)
Screenshot: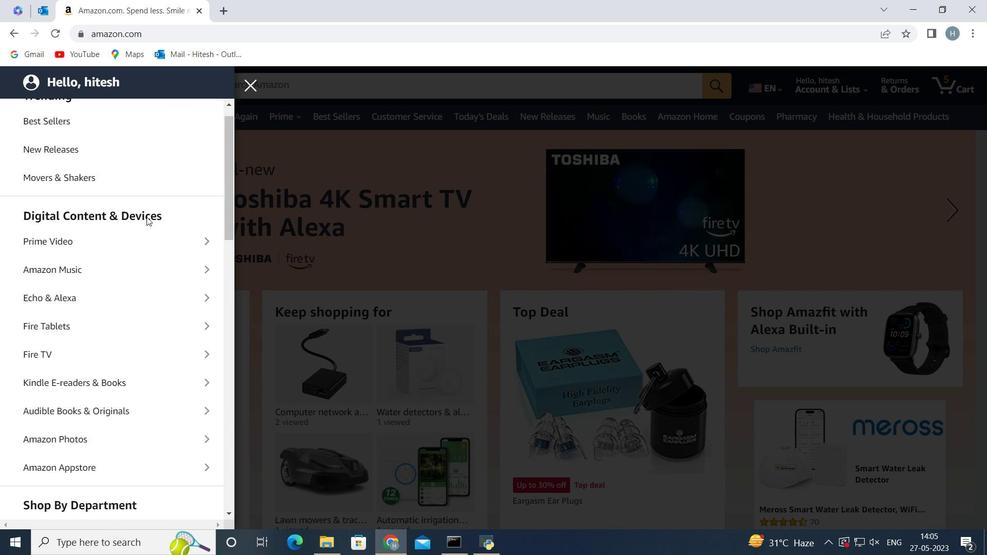 
Action: Mouse scrolled (146, 217) with delta (0, 0)
Screenshot: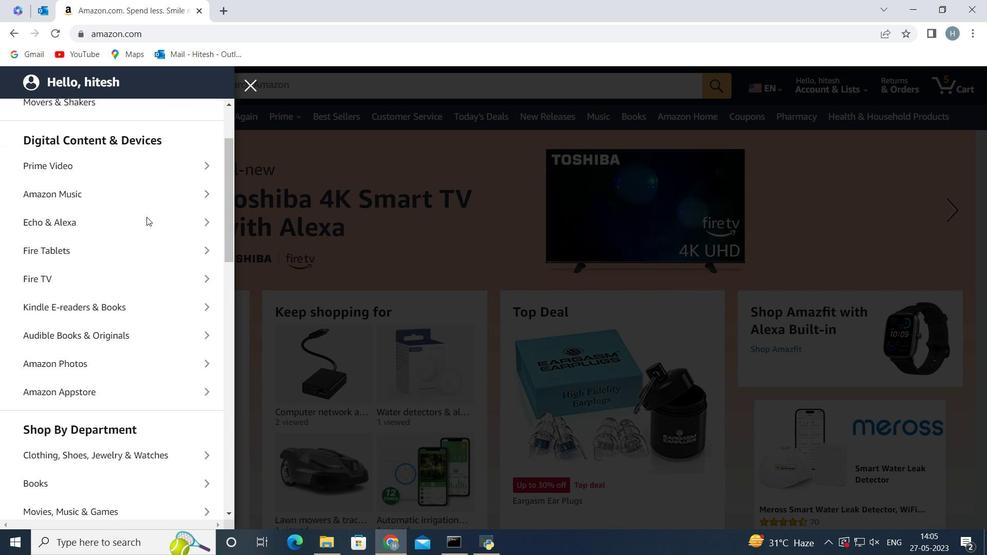 
Action: Mouse scrolled (146, 217) with delta (0, 0)
Screenshot: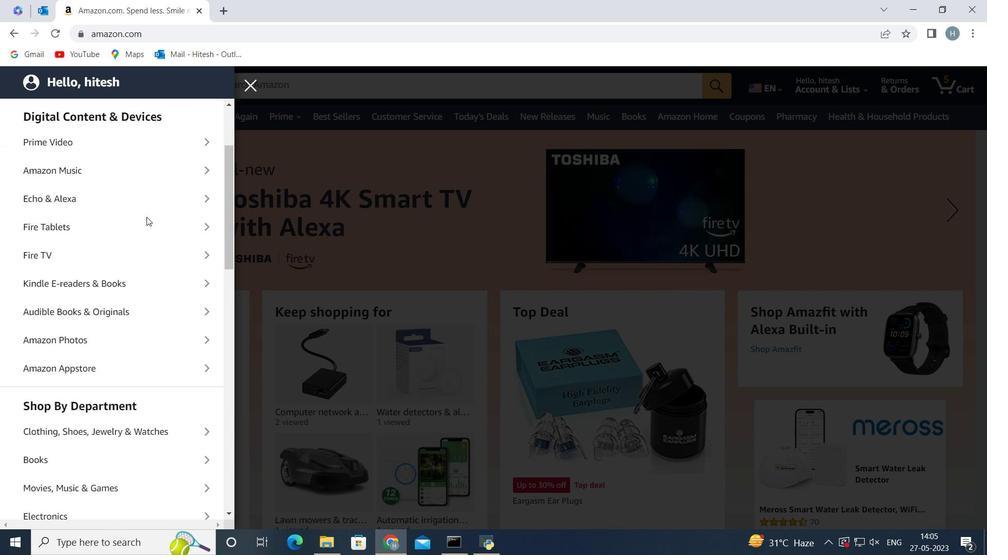 
Action: Mouse scrolled (146, 217) with delta (0, 0)
Screenshot: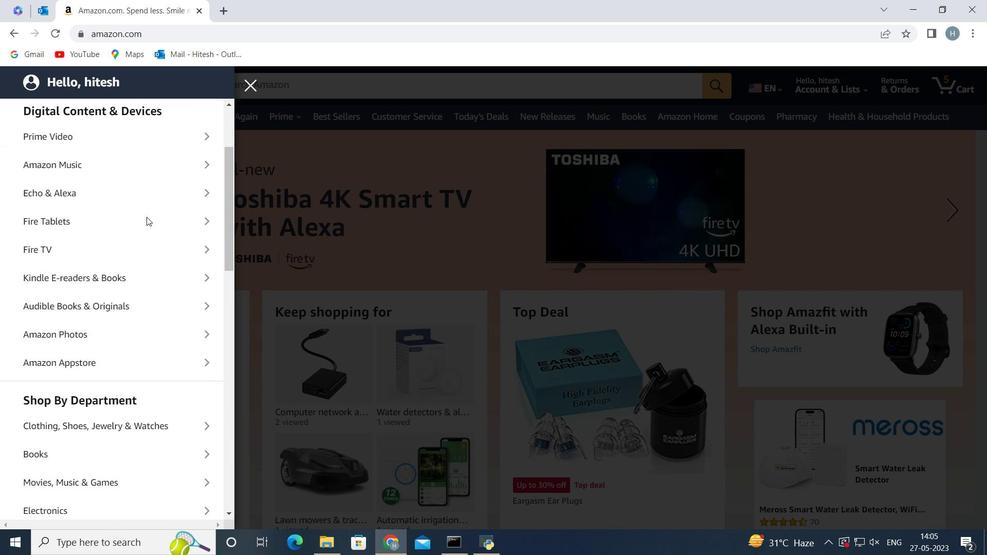 
Action: Mouse scrolled (146, 217) with delta (0, 0)
Screenshot: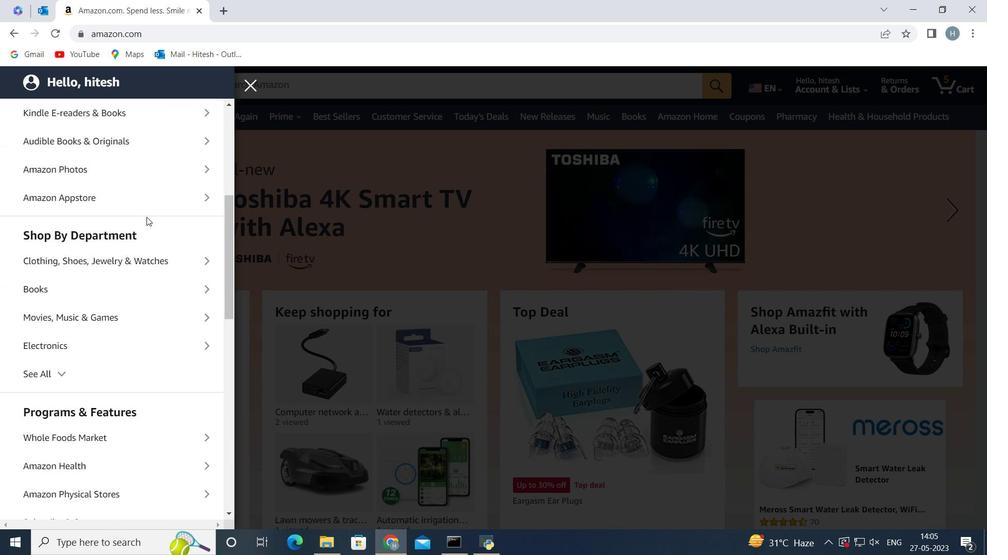 
Action: Mouse scrolled (146, 217) with delta (0, 0)
Screenshot: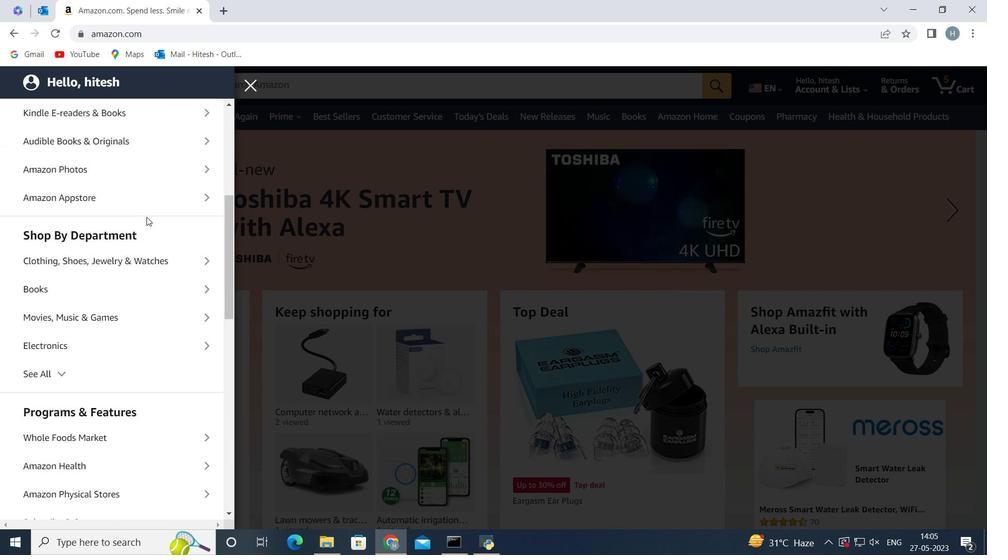 
Action: Mouse scrolled (146, 217) with delta (0, 0)
Screenshot: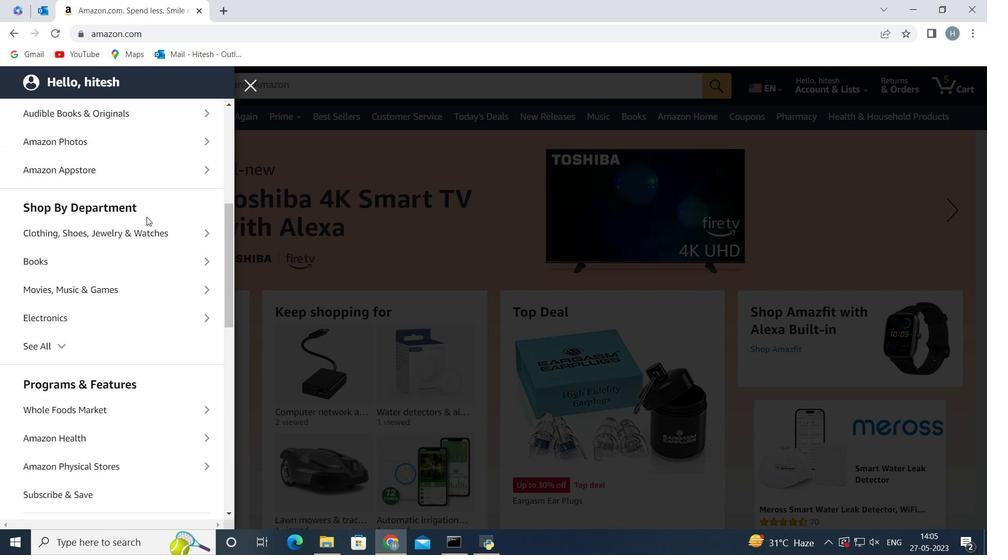 
Action: Mouse scrolled (146, 217) with delta (0, 0)
Screenshot: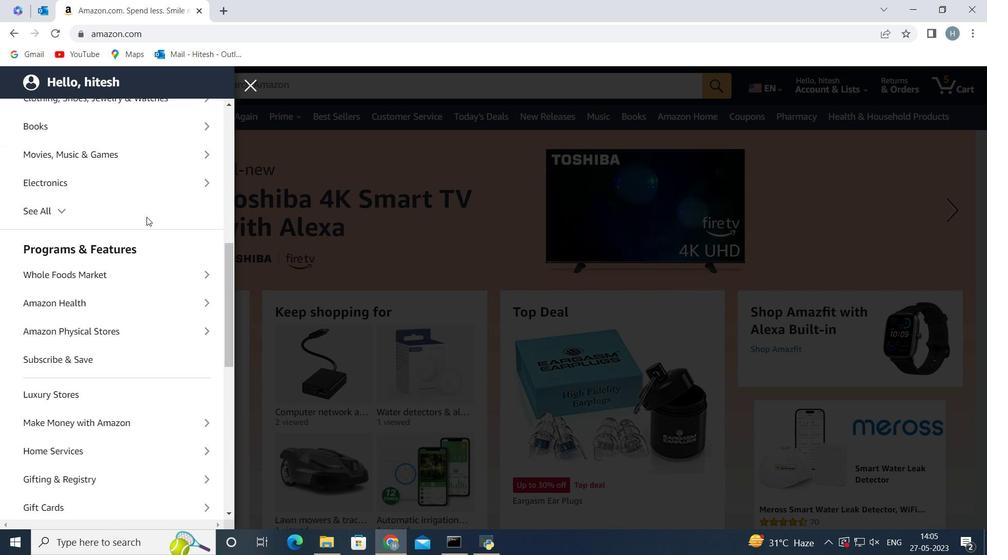 
Action: Mouse scrolled (146, 217) with delta (0, 0)
Screenshot: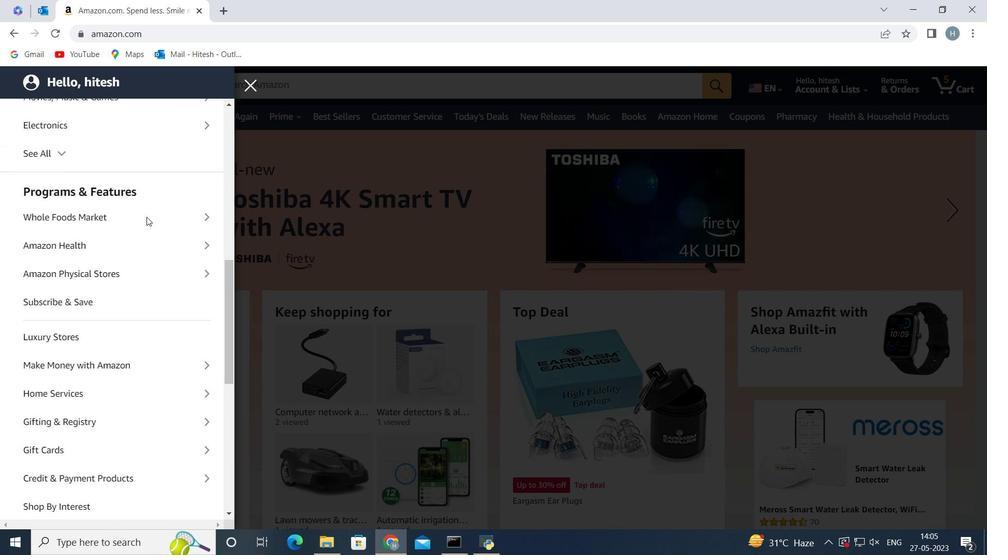 
Action: Mouse scrolled (146, 217) with delta (0, 0)
Screenshot: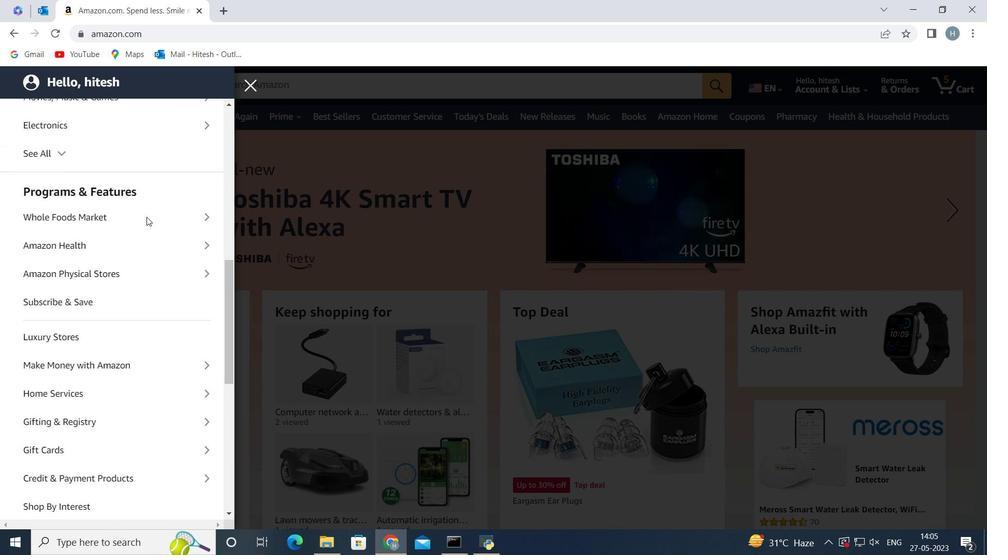 
Action: Mouse scrolled (146, 217) with delta (0, 0)
Screenshot: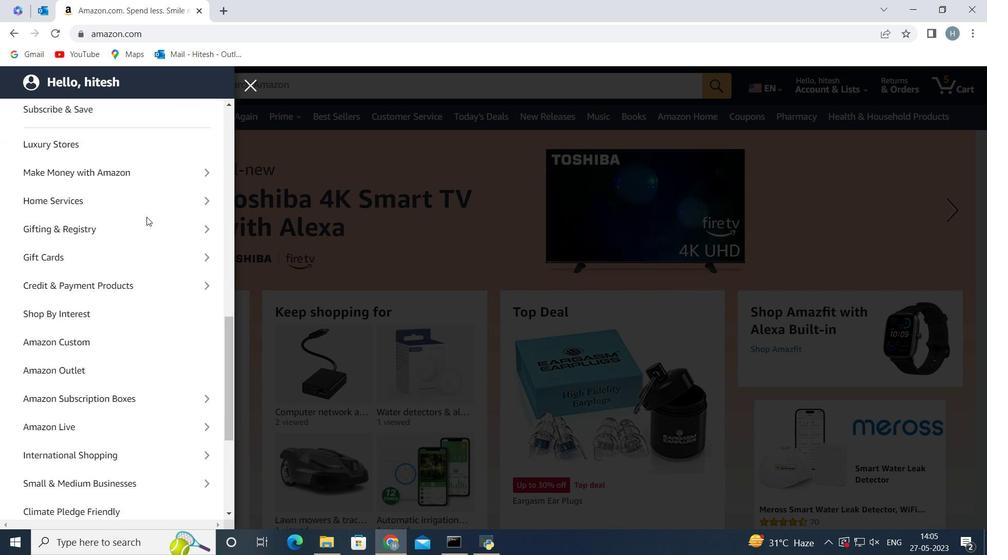 
Action: Mouse scrolled (146, 217) with delta (0, 0)
Screenshot: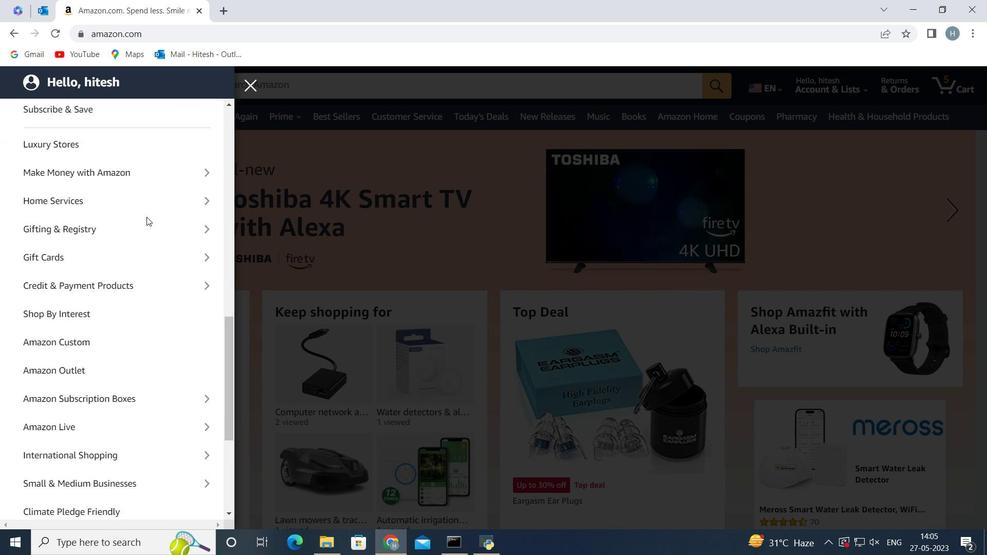 
Action: Mouse scrolled (146, 217) with delta (0, 0)
Screenshot: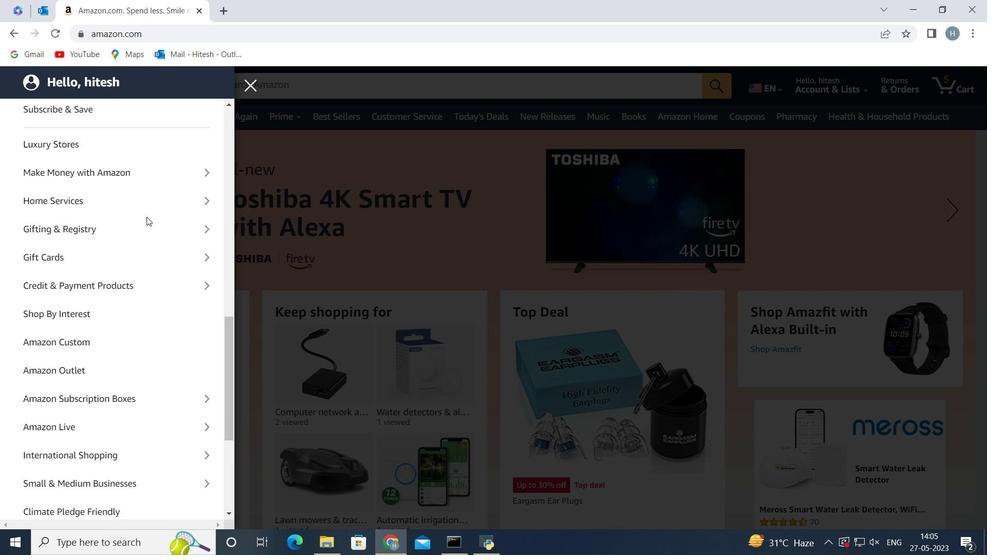 
Action: Mouse scrolled (146, 218) with delta (0, 0)
Screenshot: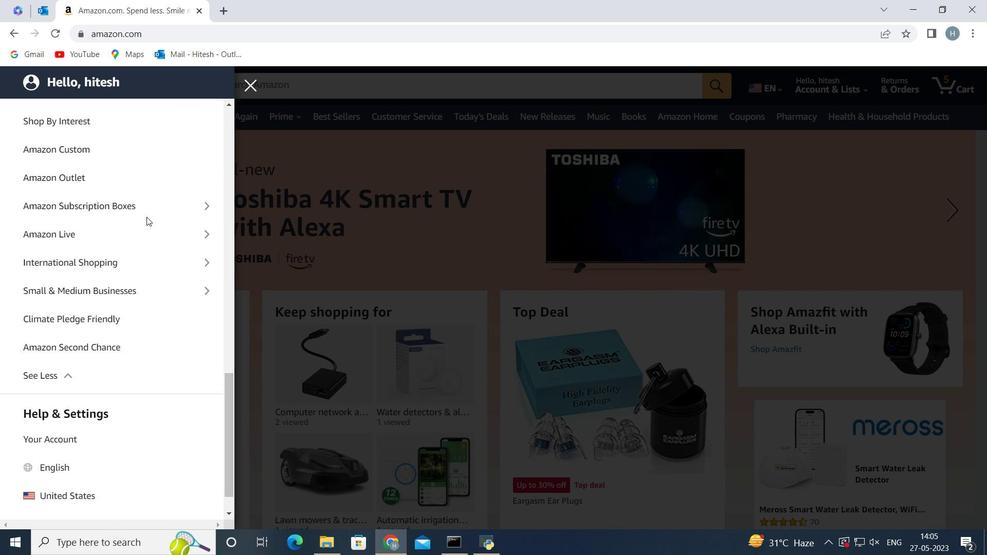 
Action: Mouse scrolled (146, 218) with delta (0, 0)
Screenshot: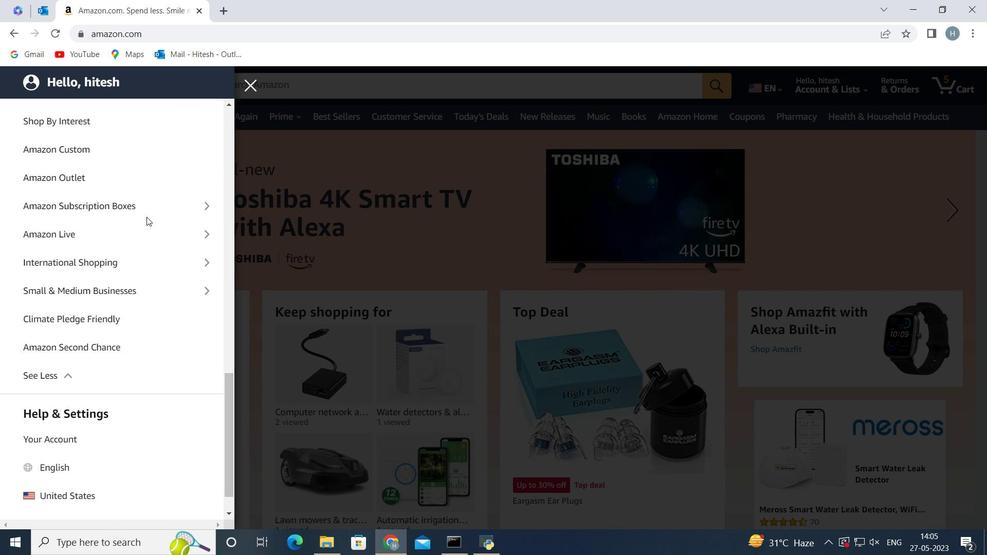 
Action: Mouse scrolled (146, 218) with delta (0, 0)
Screenshot: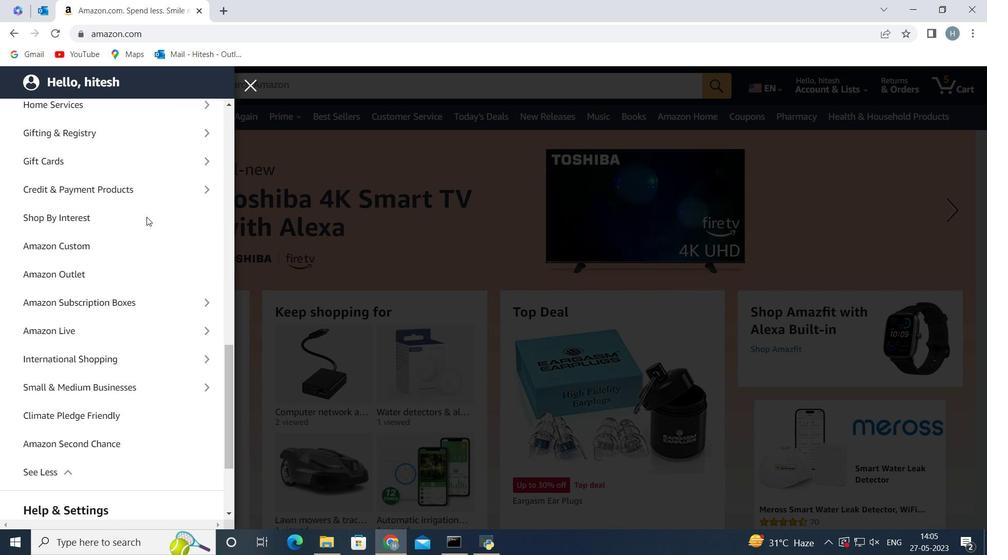 
Action: Mouse scrolled (146, 218) with delta (0, 0)
Screenshot: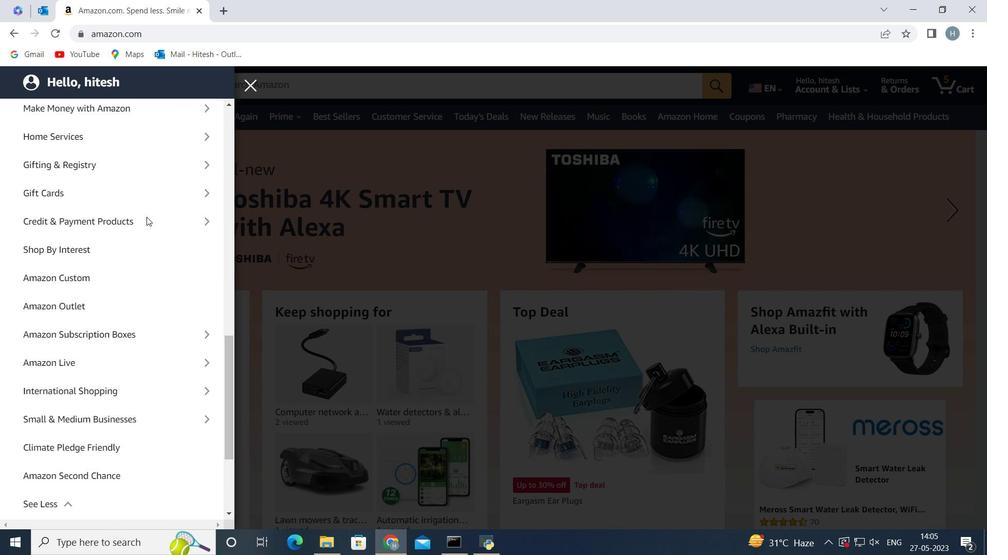 
Action: Mouse scrolled (146, 218) with delta (0, 0)
Screenshot: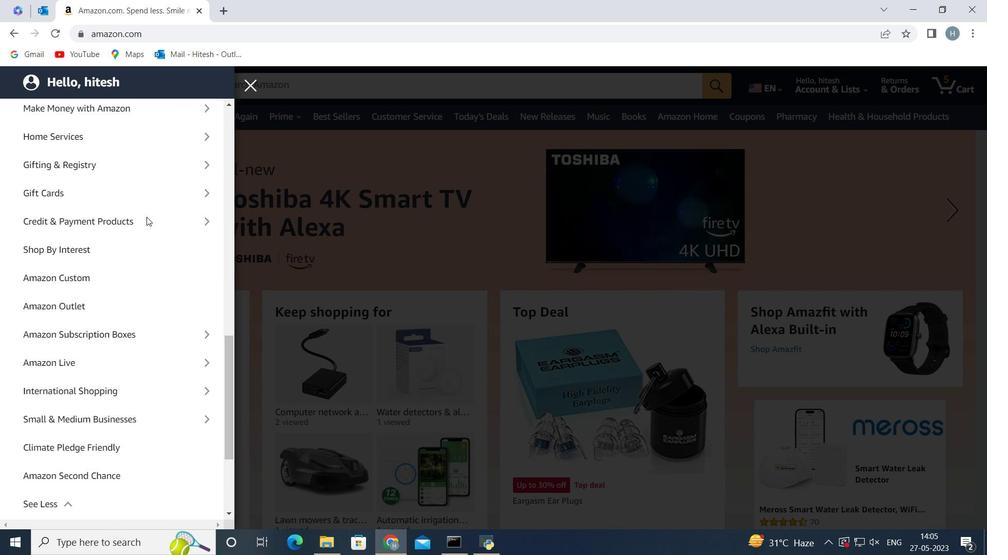 
Action: Mouse scrolled (146, 218) with delta (0, 0)
Screenshot: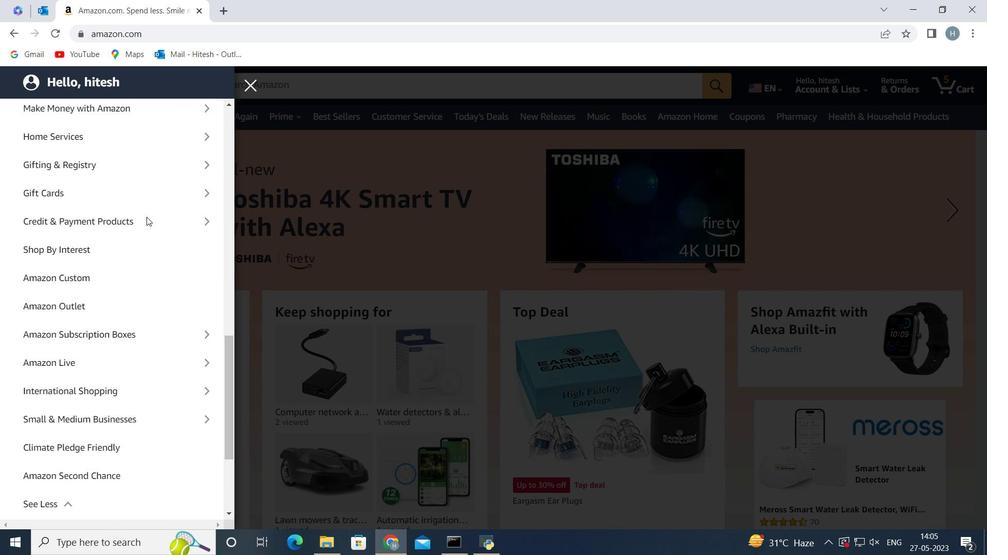 
Action: Mouse scrolled (146, 218) with delta (0, 0)
Screenshot: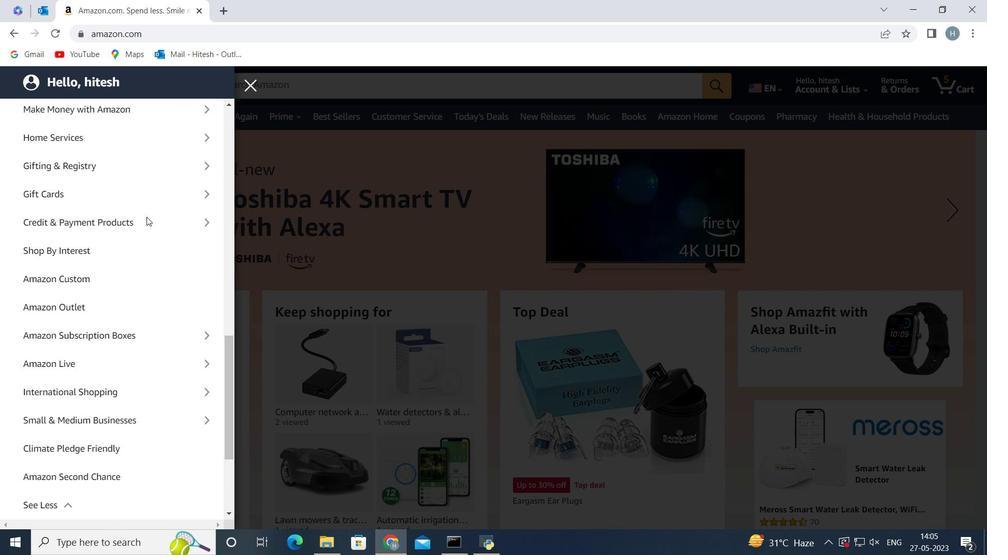 
Action: Mouse moved to (147, 213)
Screenshot: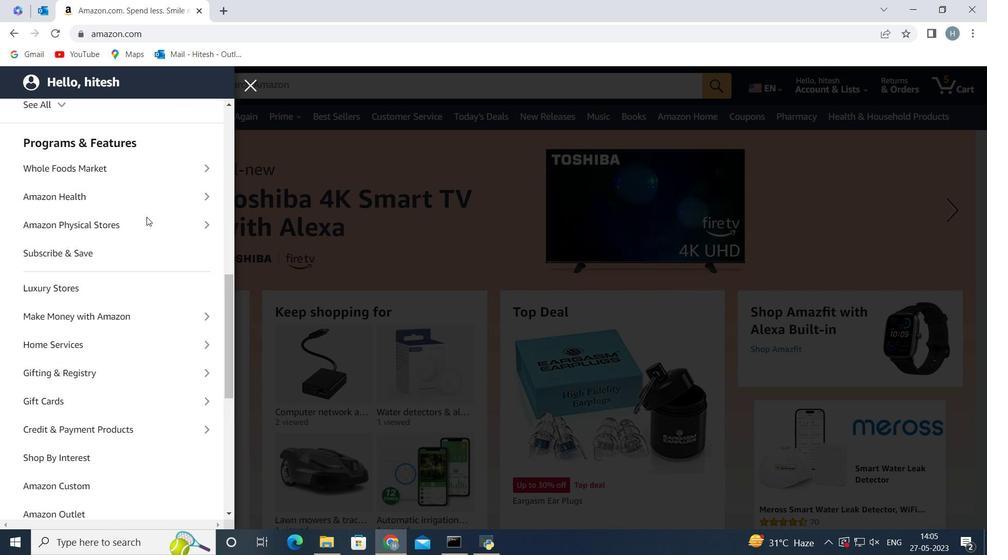 
Action: Mouse scrolled (147, 214) with delta (0, 0)
Screenshot: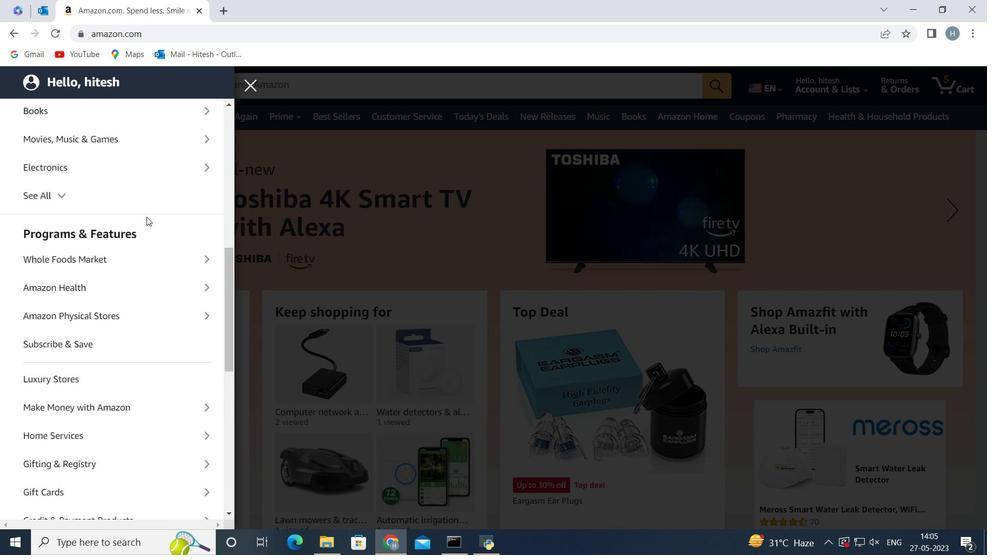 
Action: Mouse scrolled (147, 214) with delta (0, 0)
Screenshot: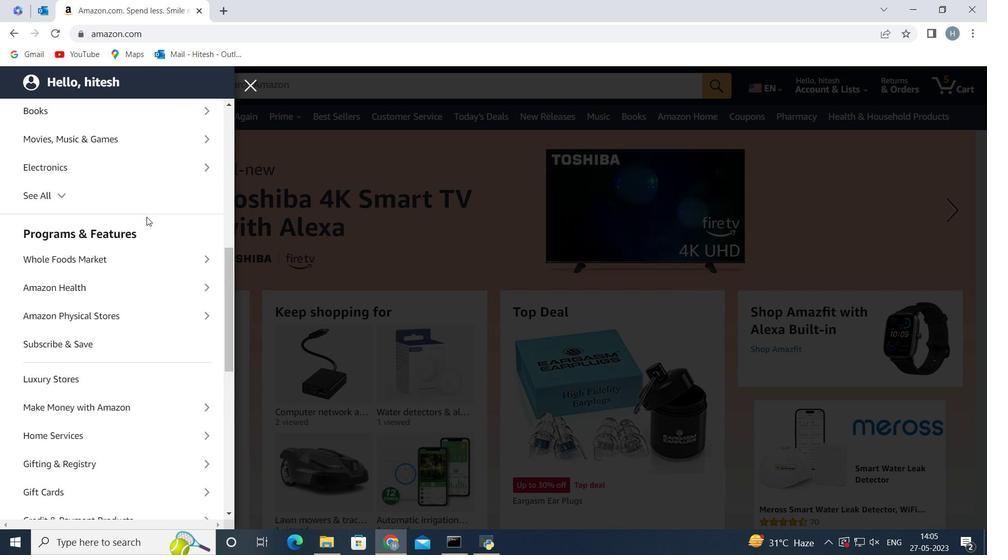 
Action: Mouse scrolled (147, 214) with delta (0, 0)
Screenshot: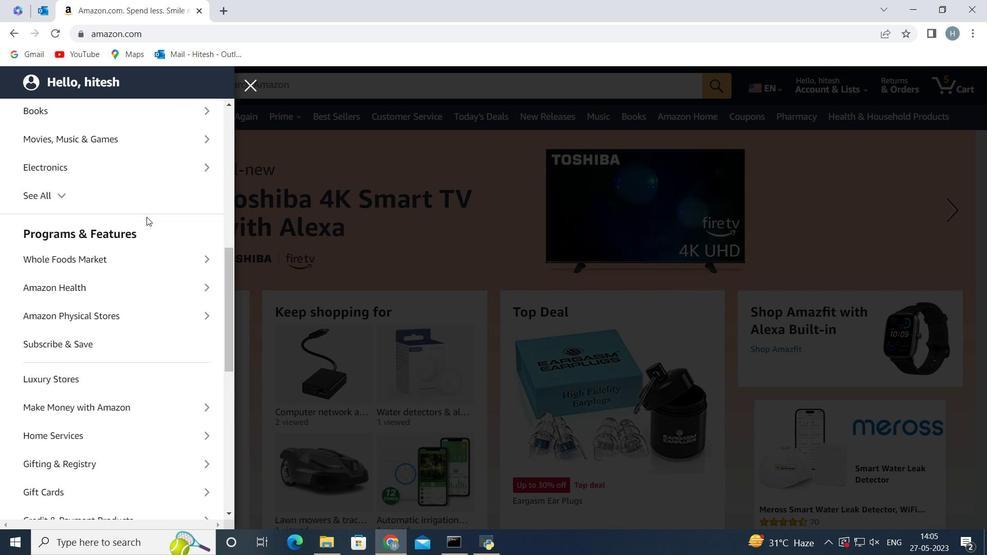 
Action: Mouse scrolled (147, 214) with delta (0, 0)
Screenshot: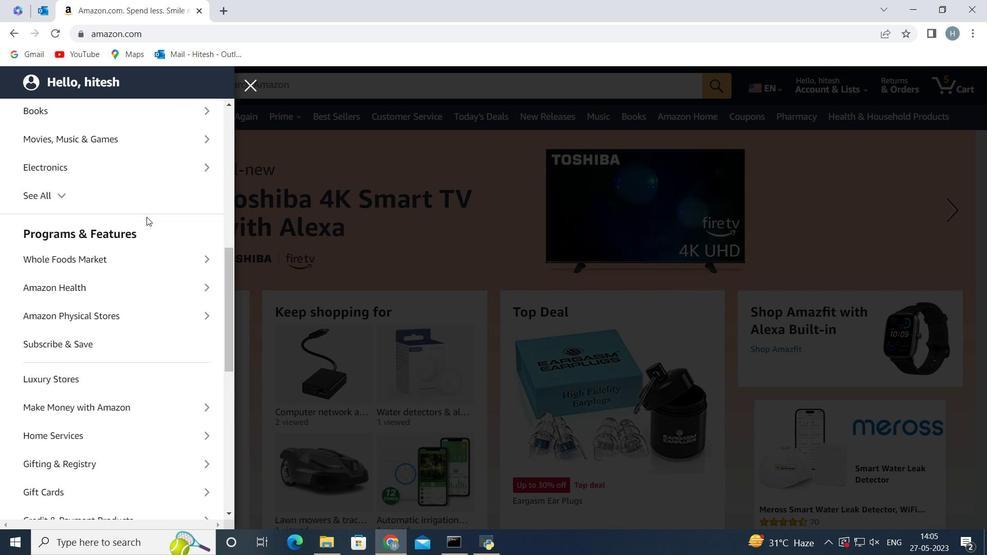 
Action: Mouse scrolled (147, 214) with delta (0, 0)
Screenshot: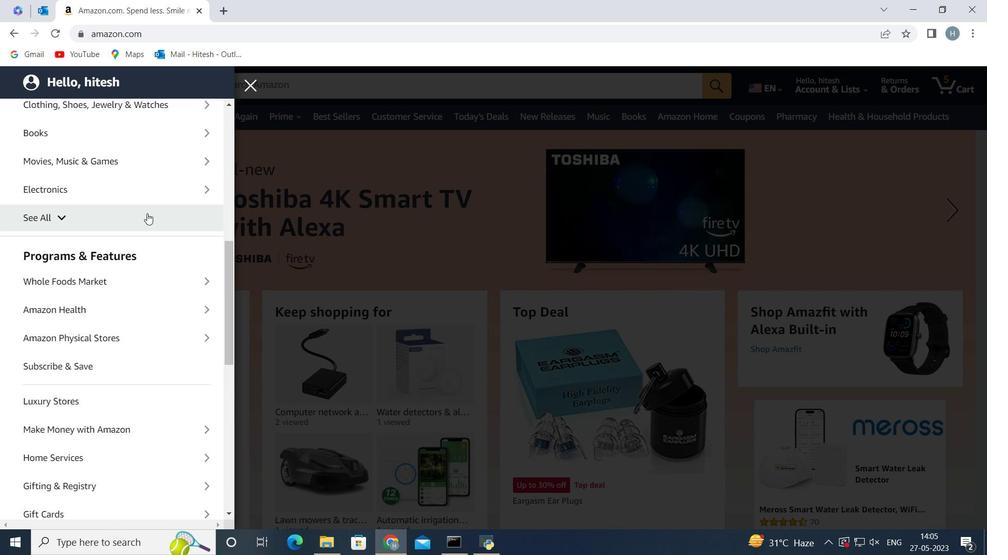 
Action: Mouse scrolled (147, 214) with delta (0, 0)
Screenshot: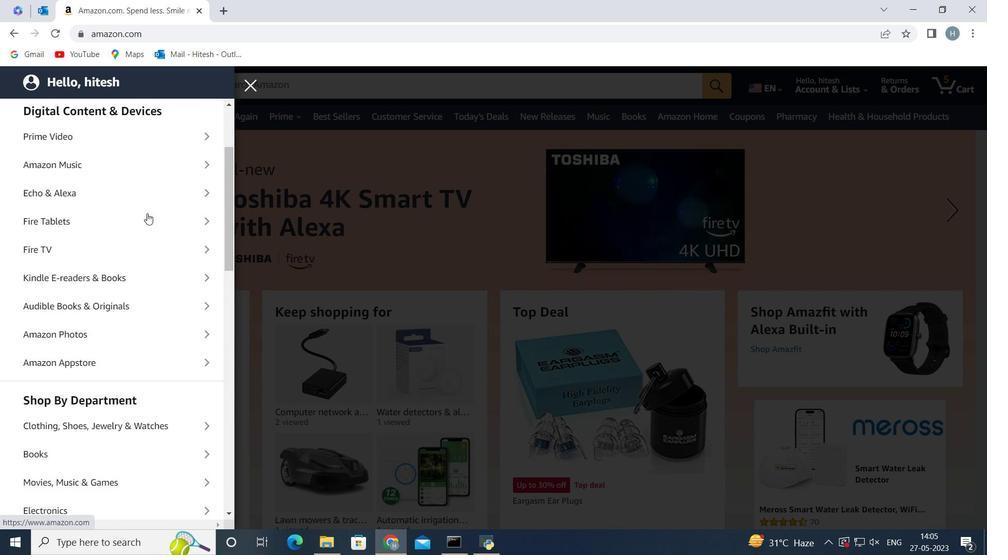
Action: Mouse scrolled (147, 214) with delta (0, 0)
Screenshot: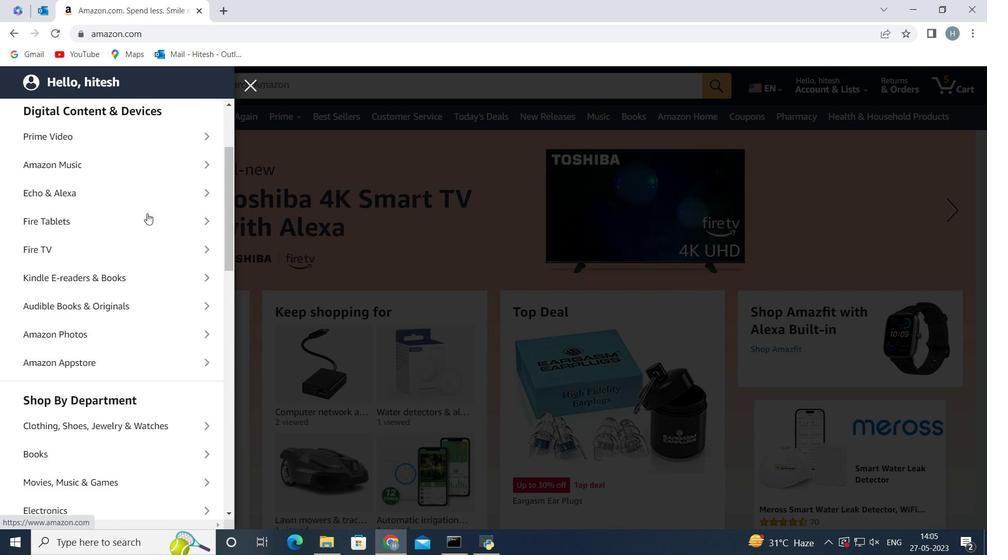 
Action: Mouse scrolled (147, 214) with delta (0, 0)
Screenshot: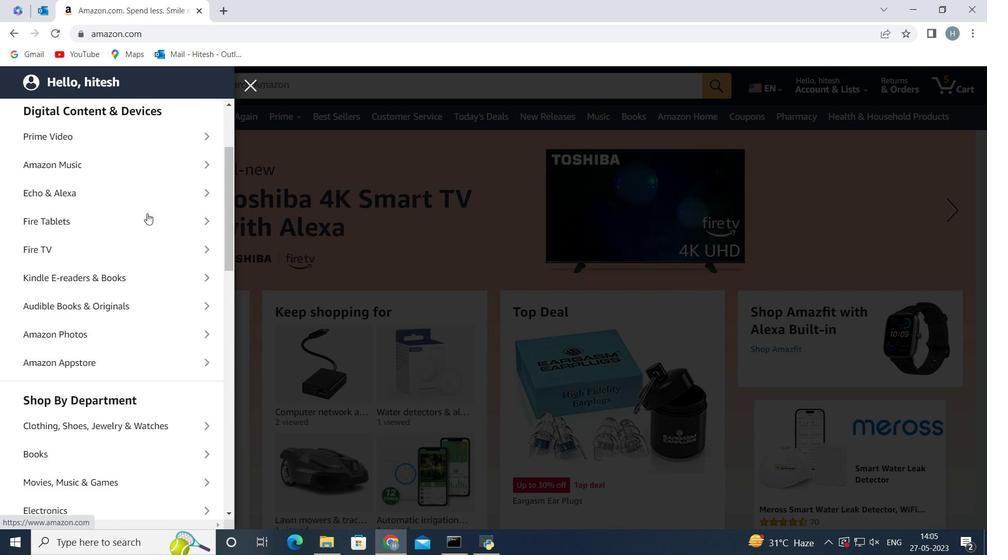 
Action: Mouse scrolled (147, 214) with delta (0, 0)
Screenshot: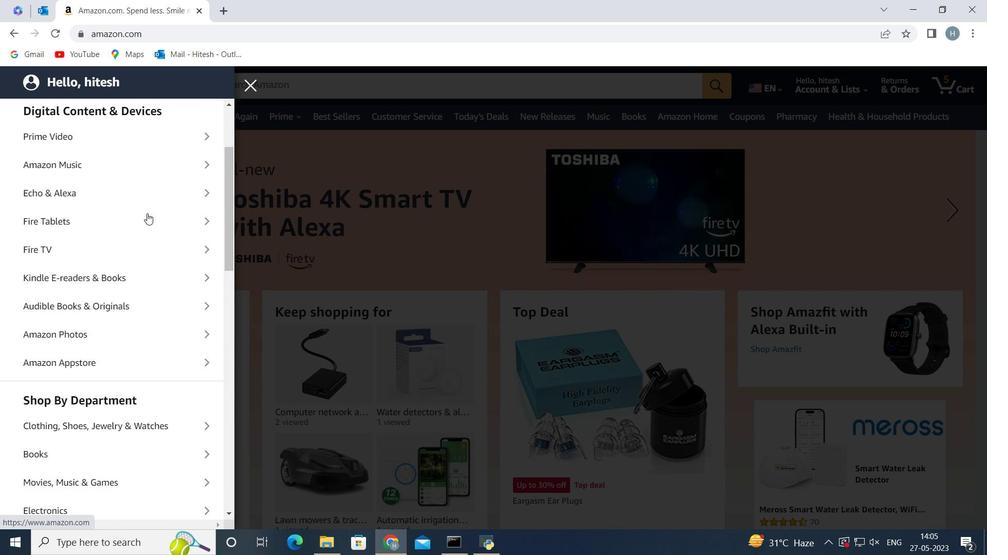 
Action: Mouse scrolled (147, 214) with delta (0, 0)
Screenshot: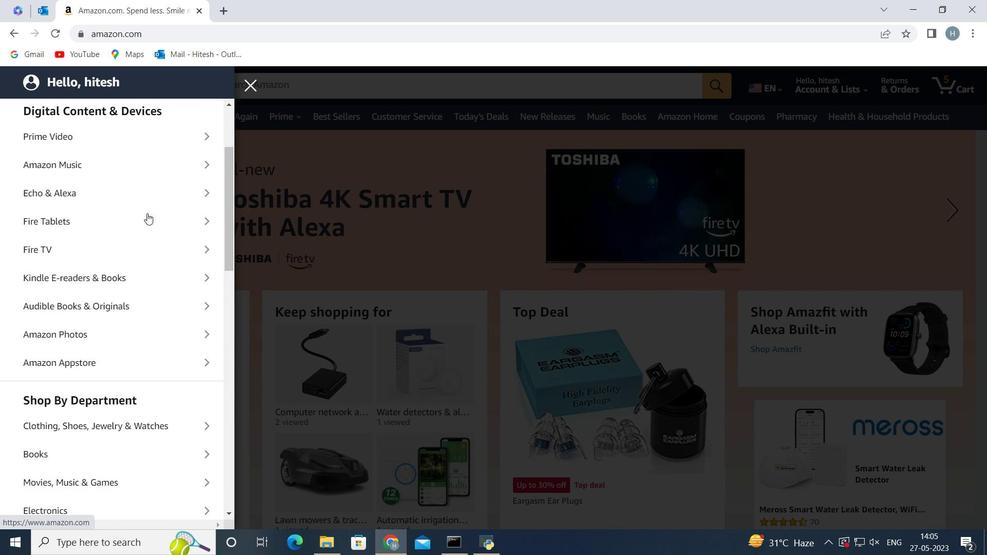 
Action: Mouse scrolled (147, 214) with delta (0, 0)
Screenshot: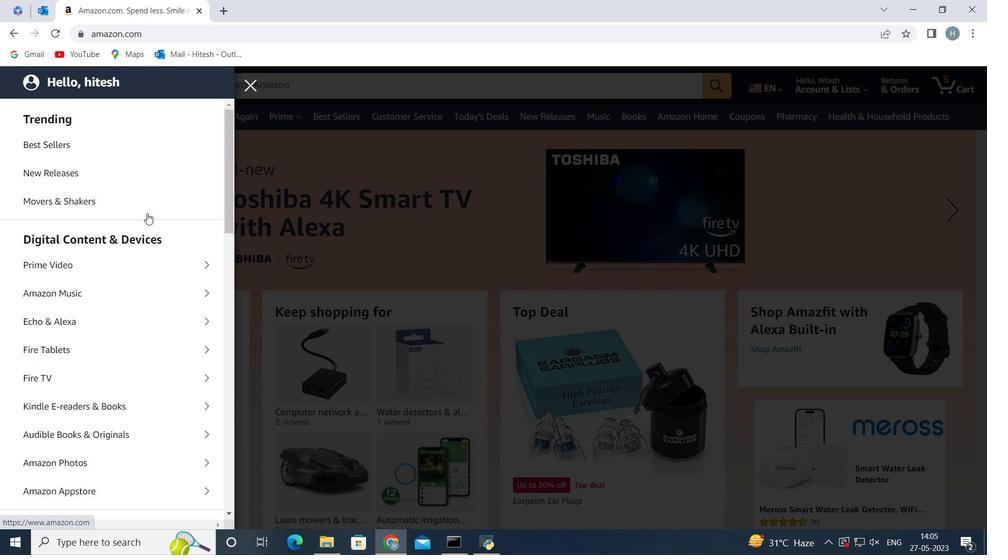 
Action: Mouse scrolled (147, 214) with delta (0, 0)
Screenshot: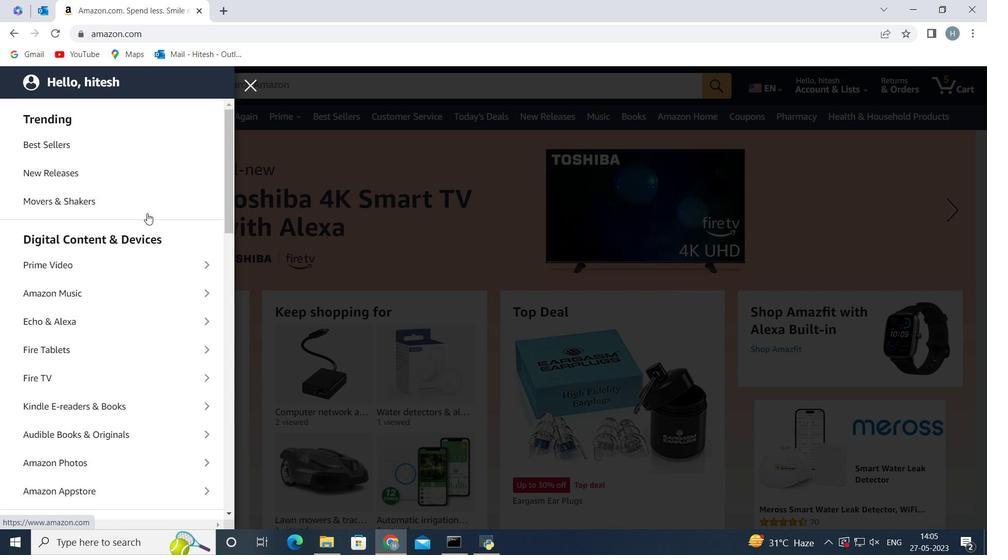 
Action: Mouse scrolled (147, 214) with delta (0, 0)
Screenshot: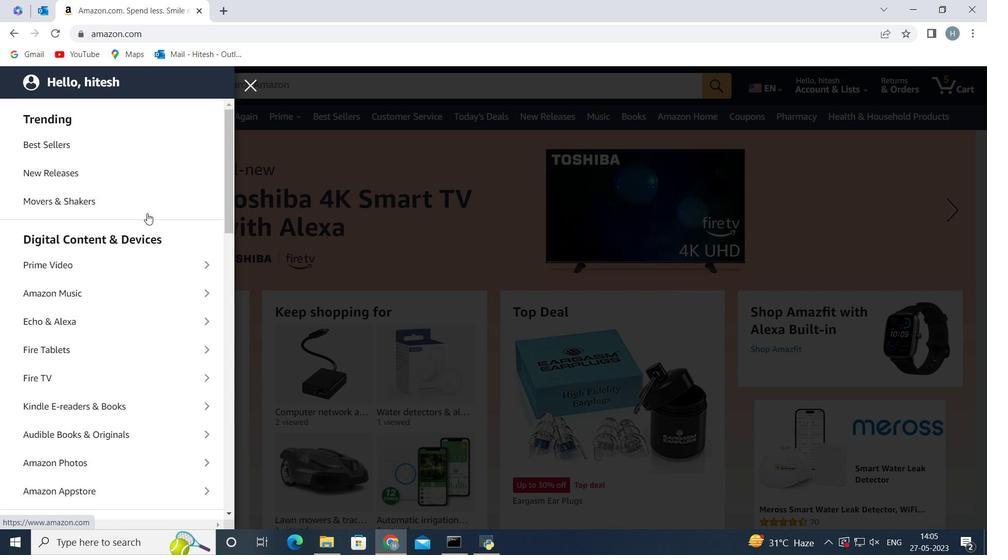 
Action: Mouse scrolled (147, 214) with delta (0, 0)
Screenshot: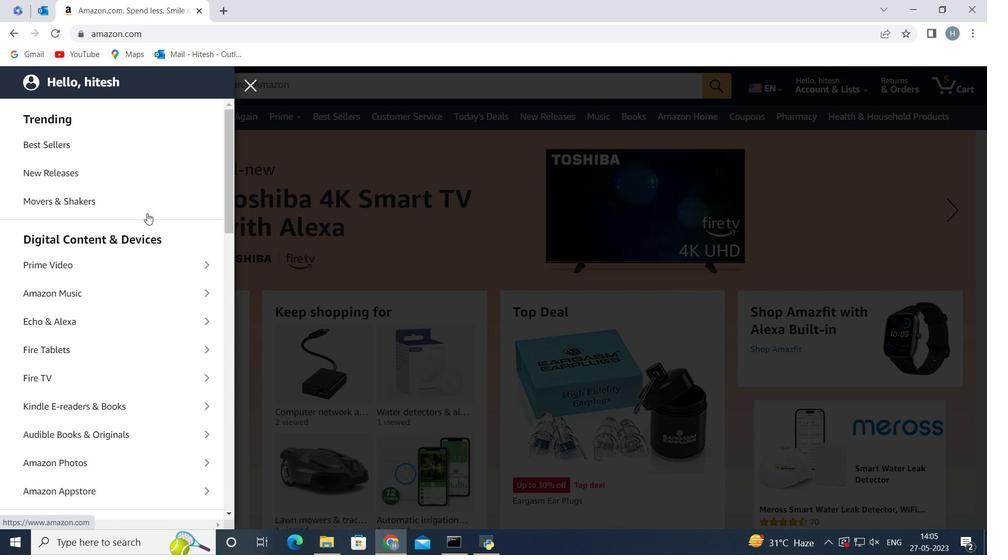 
Action: Mouse scrolled (147, 214) with delta (0, 0)
Screenshot: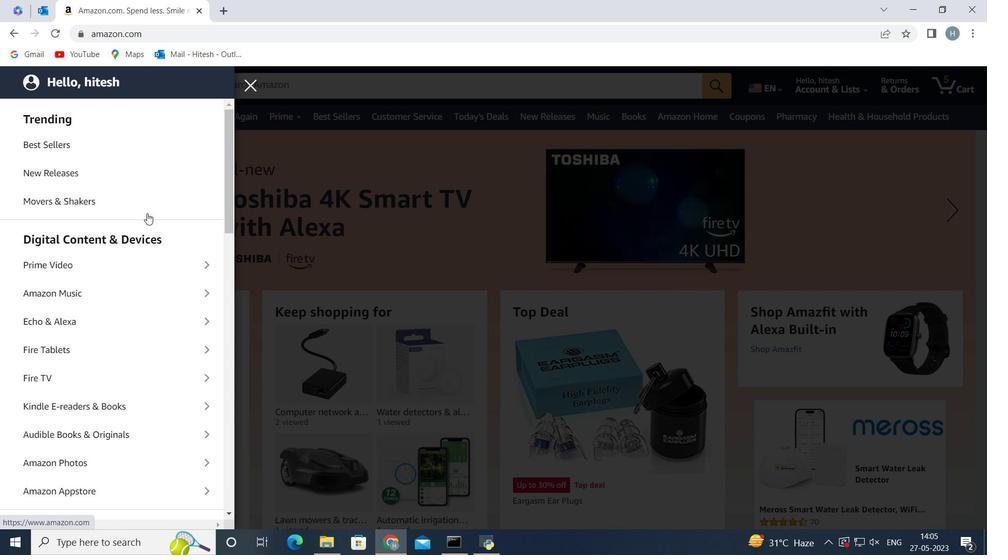 
Action: Mouse scrolled (147, 214) with delta (0, 0)
Screenshot: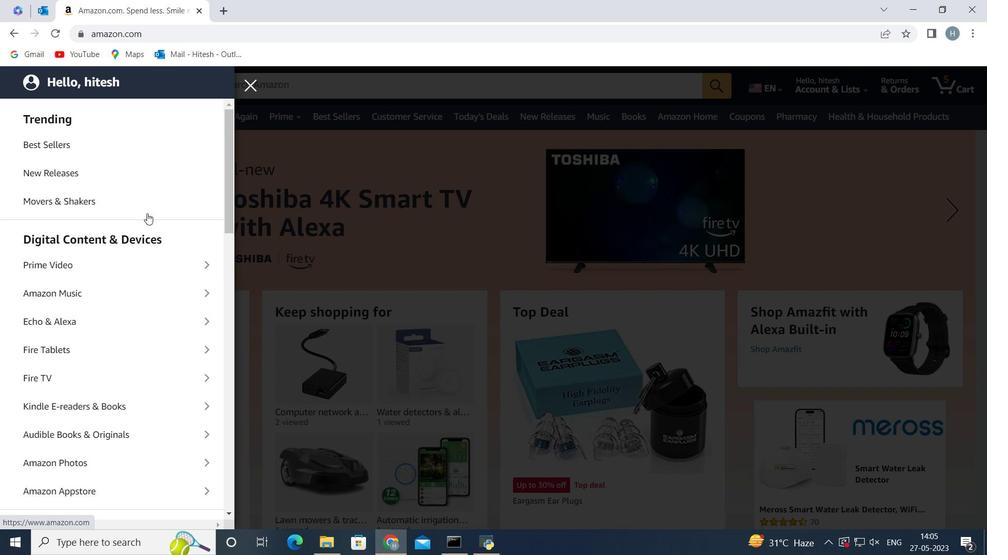 
Action: Mouse scrolled (147, 214) with delta (0, 0)
Screenshot: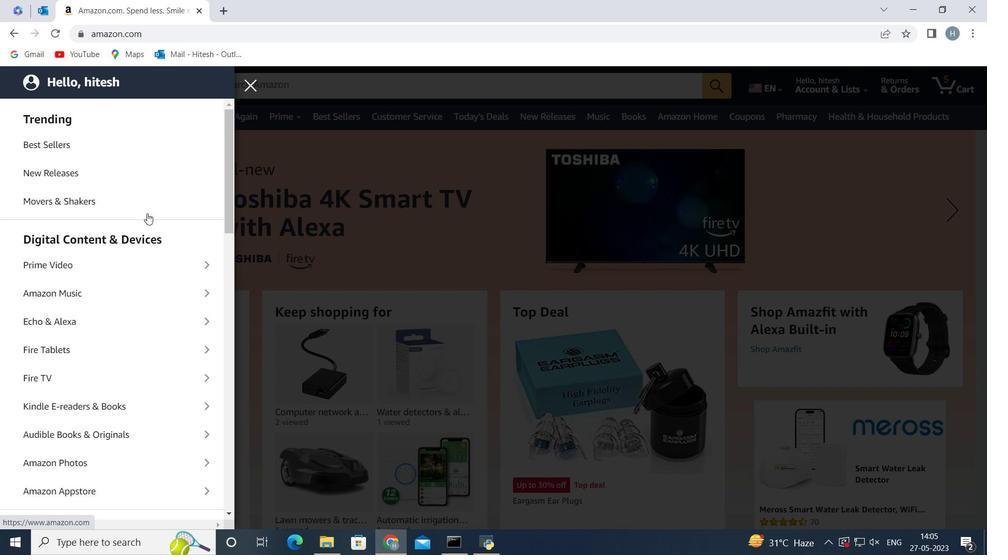 
Action: Mouse scrolled (147, 214) with delta (0, 0)
Screenshot: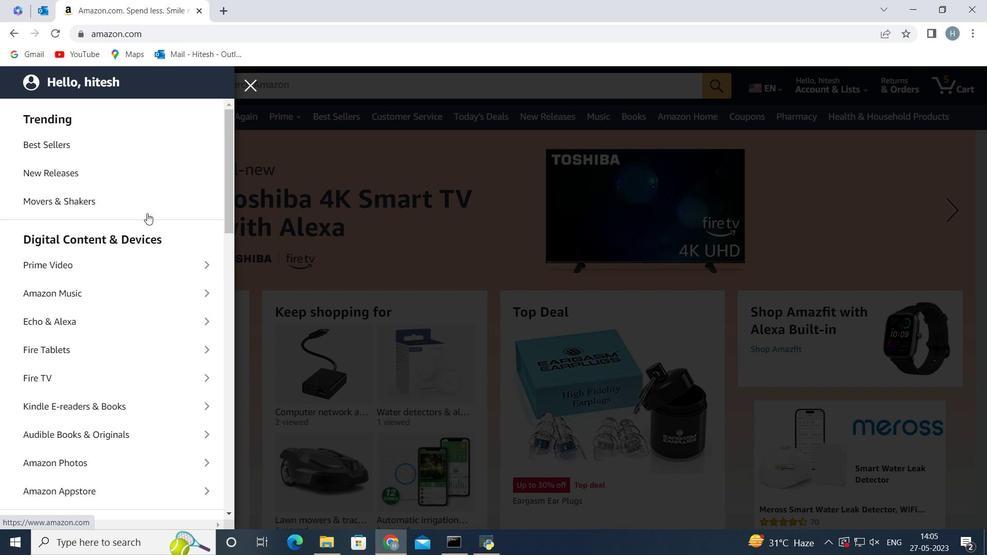 
Action: Mouse scrolled (147, 214) with delta (0, 0)
Screenshot: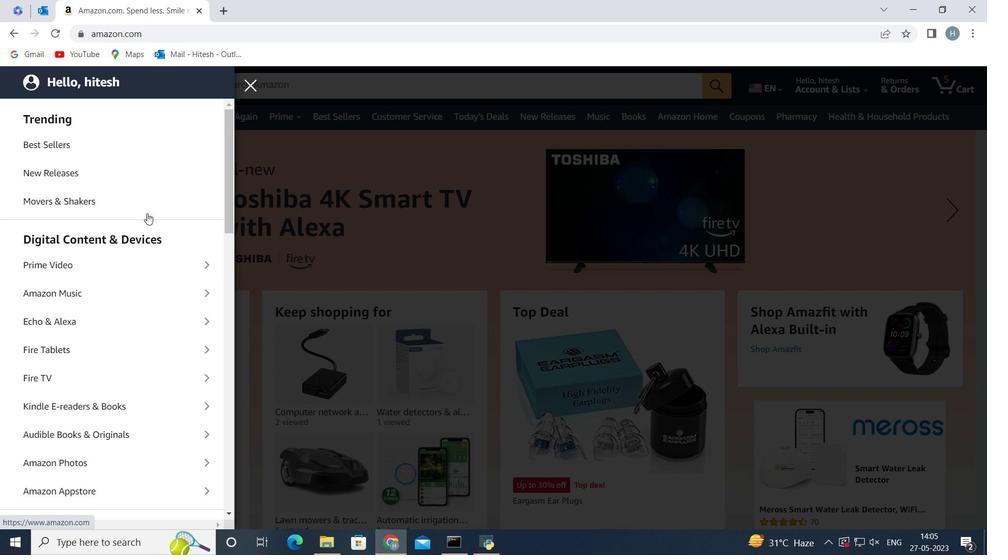 
Action: Mouse scrolled (147, 214) with delta (0, 0)
Screenshot: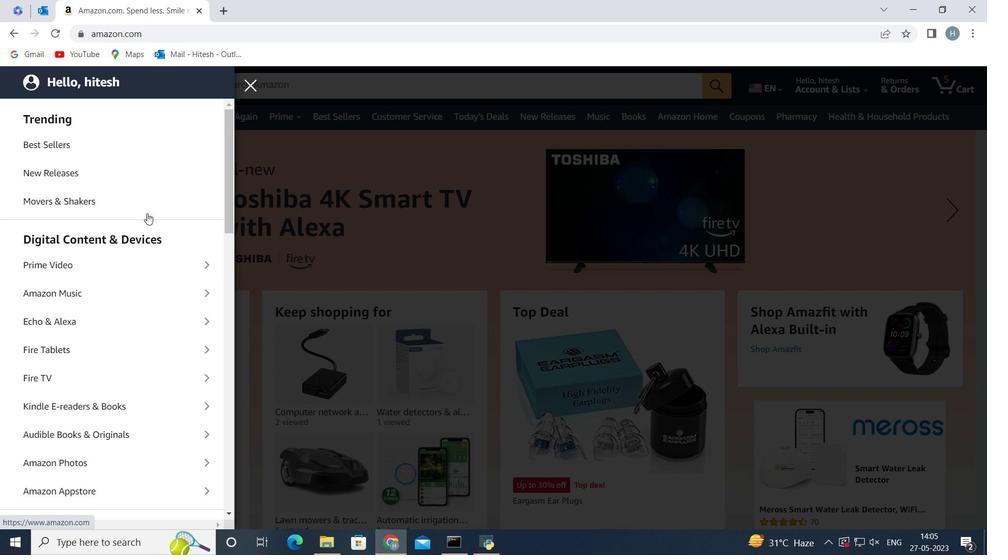 
Action: Mouse scrolled (147, 214) with delta (0, 0)
Screenshot: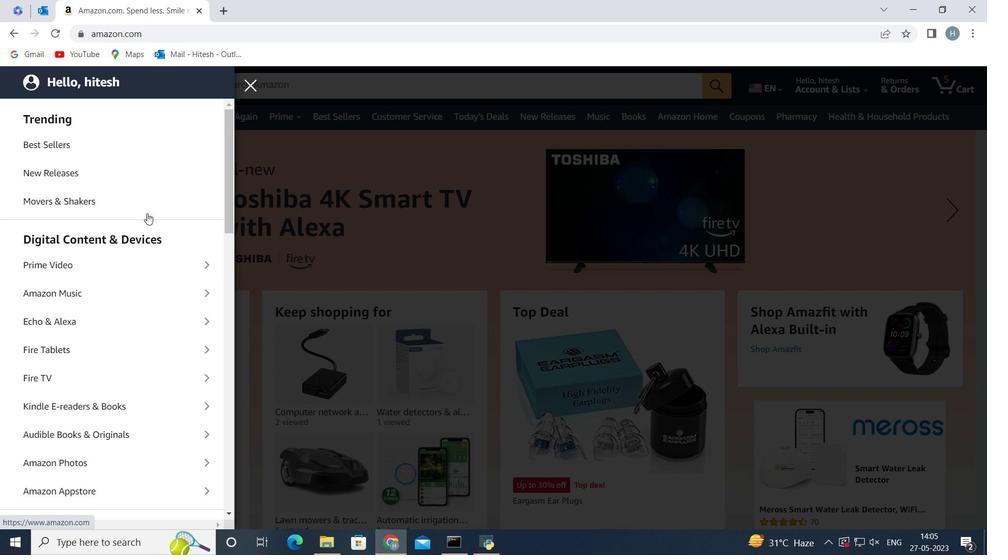 
Action: Mouse scrolled (147, 213) with delta (0, 0)
Screenshot: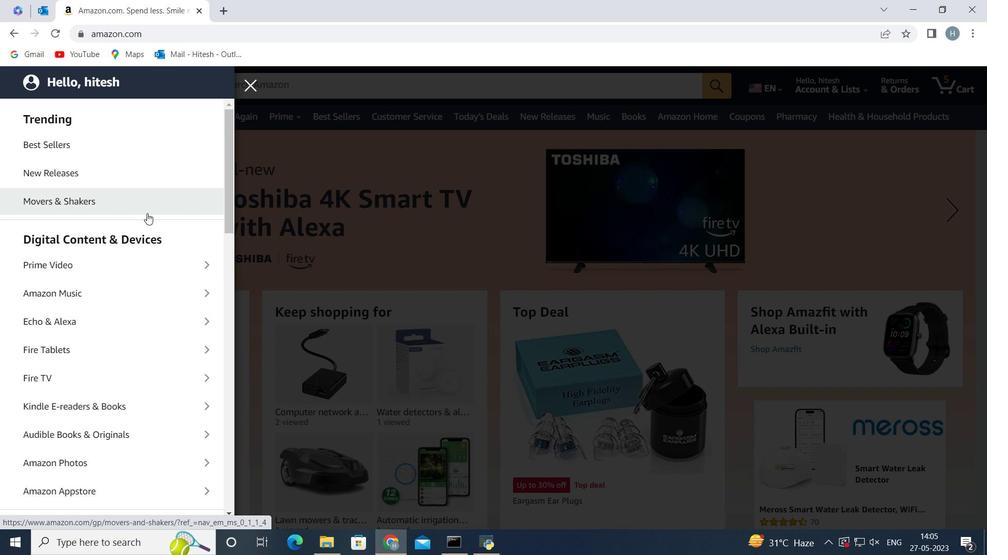 
Action: Mouse scrolled (147, 213) with delta (0, 0)
Screenshot: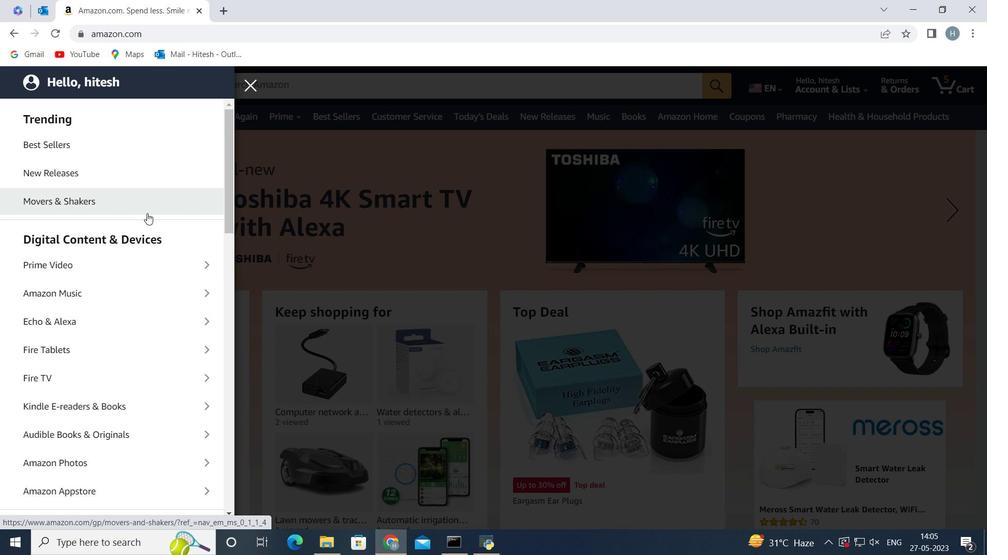 
Action: Mouse scrolled (147, 213) with delta (0, 0)
Screenshot: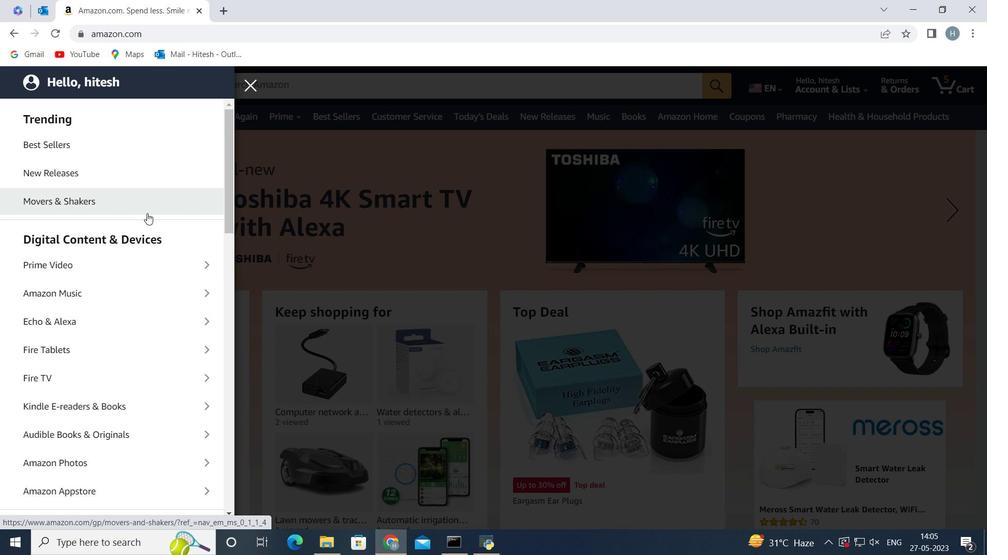 
Action: Mouse scrolled (147, 213) with delta (0, 0)
Screenshot: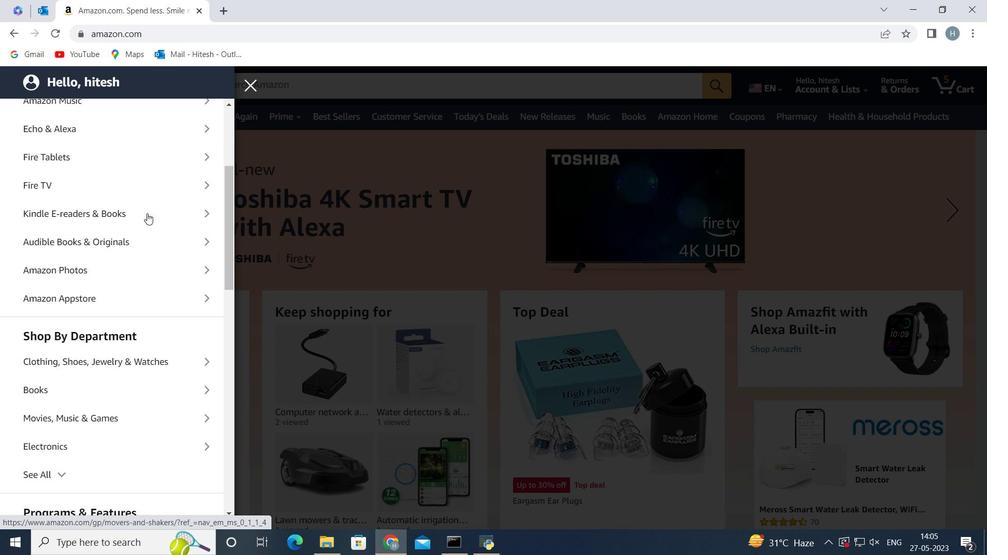
Action: Mouse scrolled (147, 213) with delta (0, 0)
Screenshot: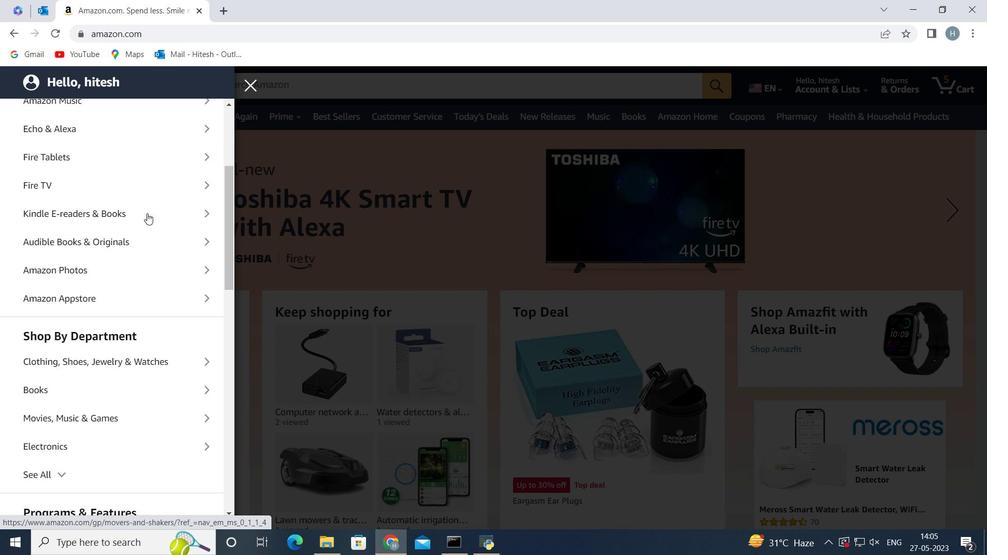
Action: Mouse scrolled (147, 213) with delta (0, 0)
Screenshot: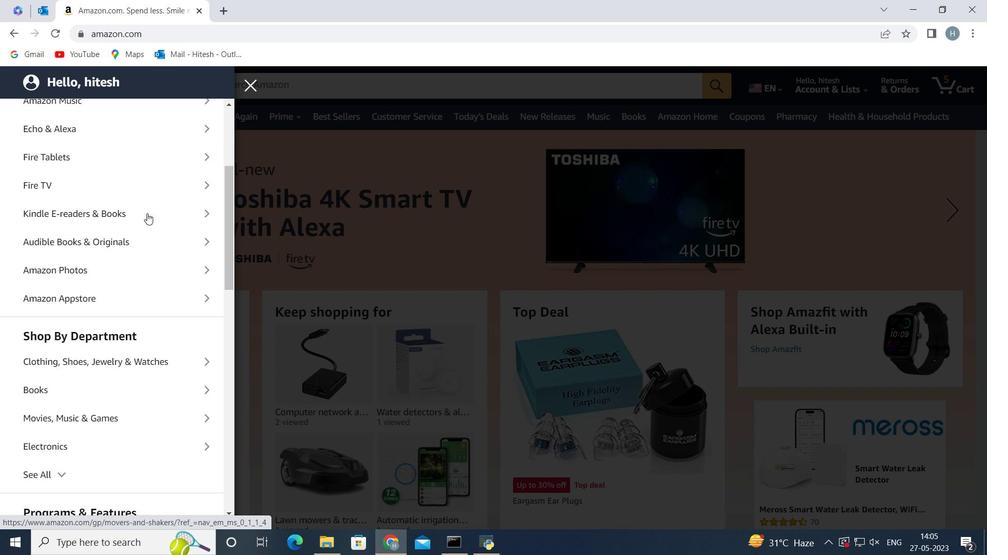 
Action: Mouse scrolled (147, 213) with delta (0, 0)
Screenshot: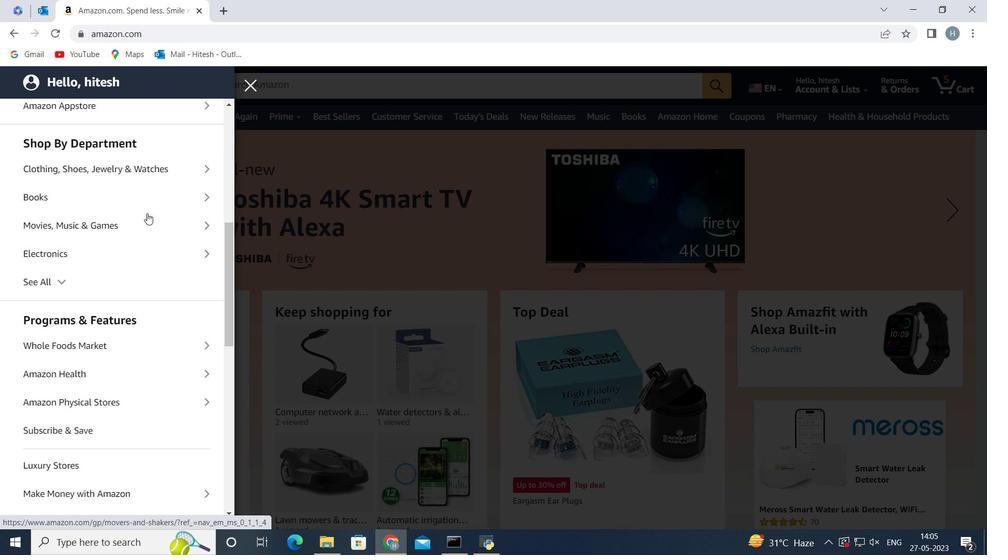 
Action: Mouse scrolled (147, 213) with delta (0, 0)
Screenshot: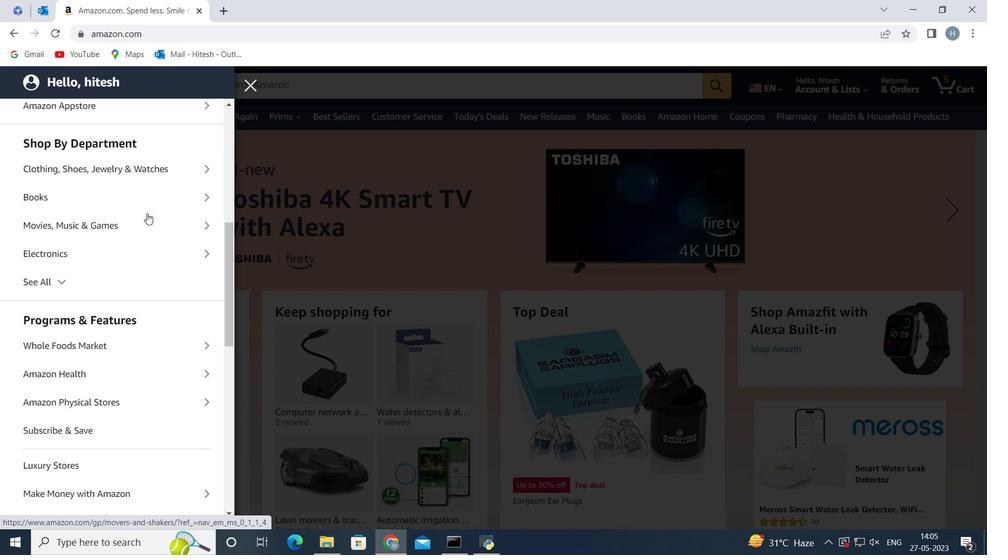
Action: Mouse scrolled (147, 213) with delta (0, 0)
Screenshot: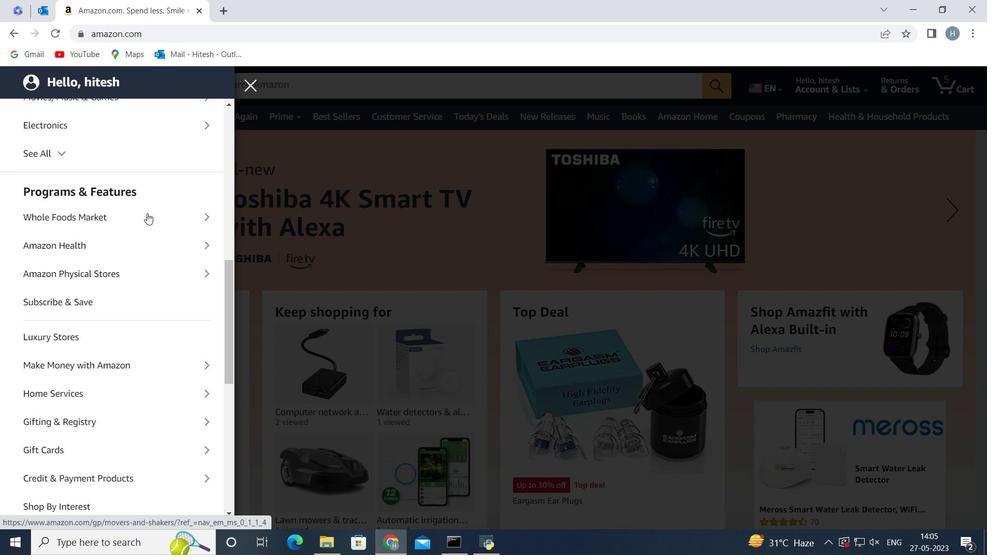 
Action: Mouse scrolled (147, 213) with delta (0, 0)
Screenshot: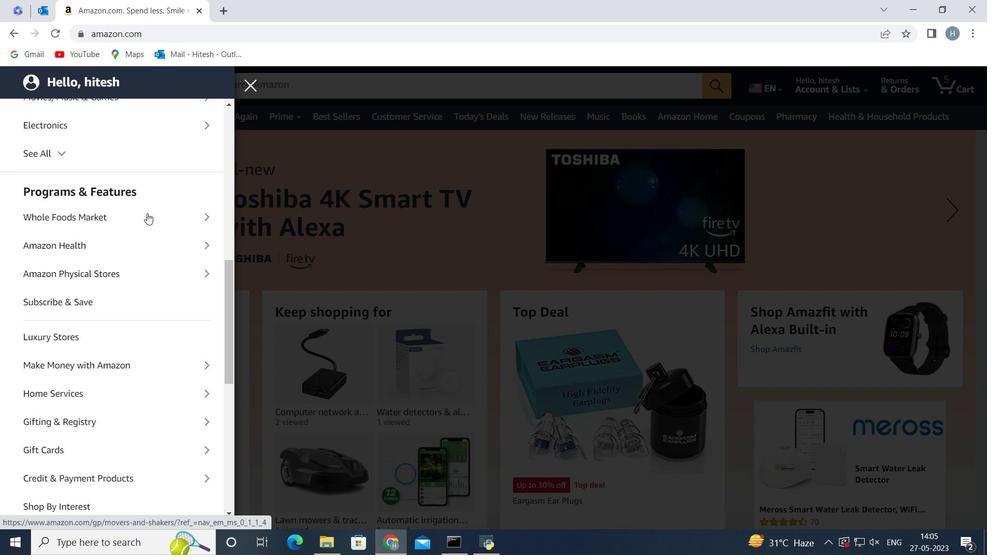 
Action: Mouse scrolled (147, 213) with delta (0, 0)
Screenshot: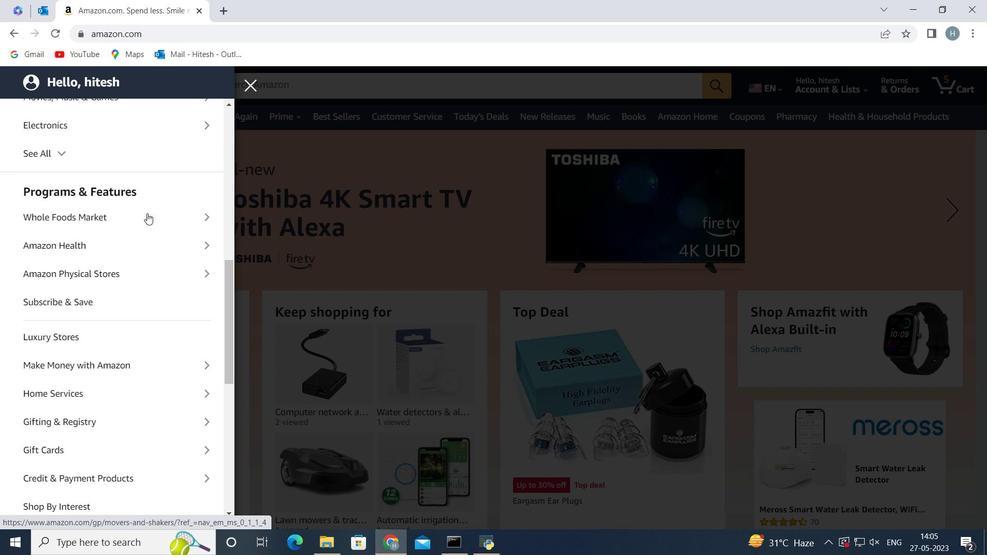 
Action: Mouse scrolled (147, 213) with delta (0, 0)
Screenshot: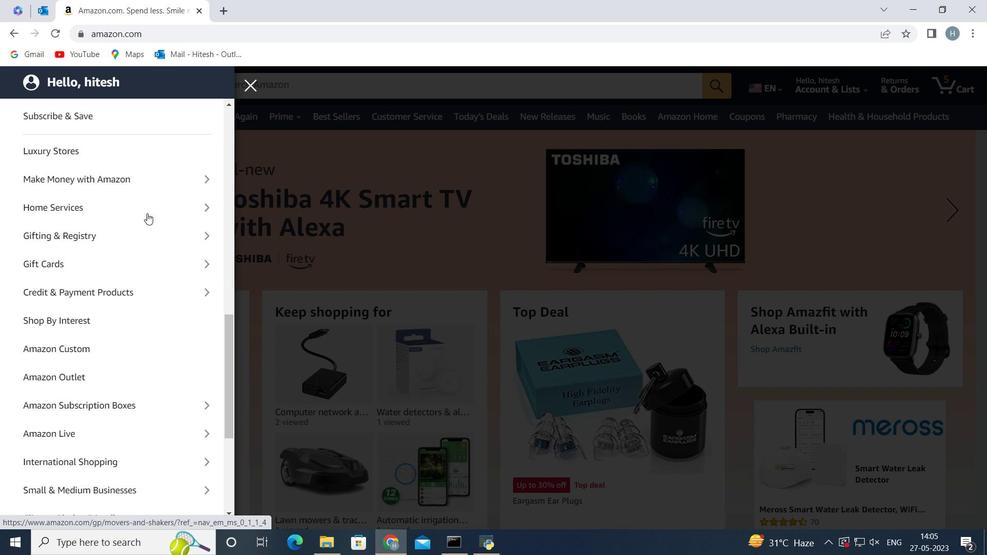
Action: Mouse scrolled (147, 213) with delta (0, 0)
Screenshot: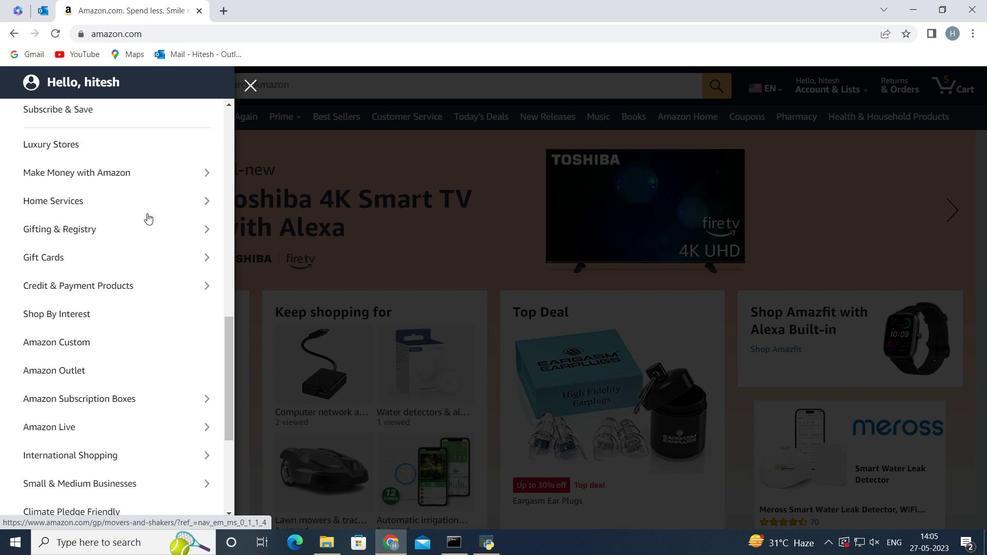 
Action: Mouse scrolled (147, 213) with delta (0, 0)
Screenshot: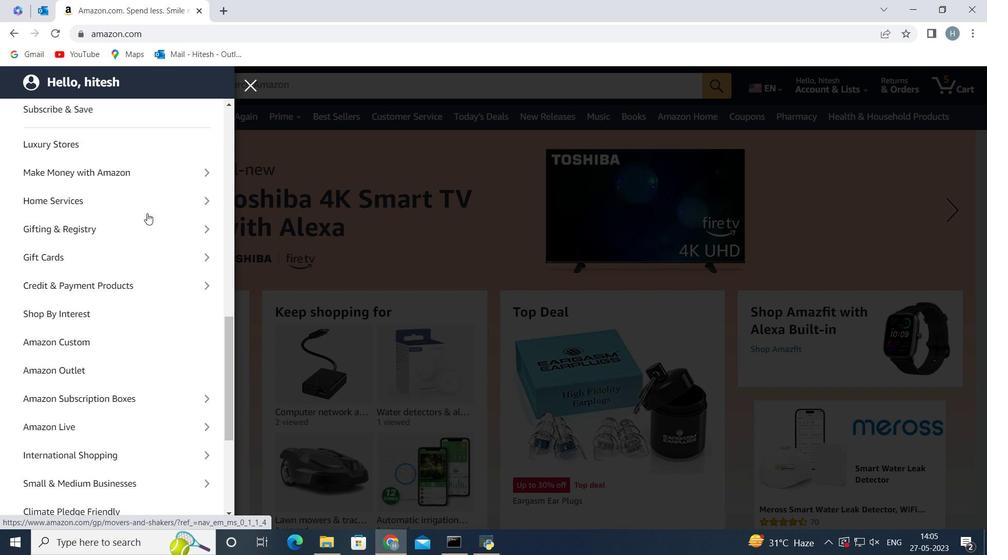
Action: Mouse scrolled (147, 213) with delta (0, 0)
Screenshot: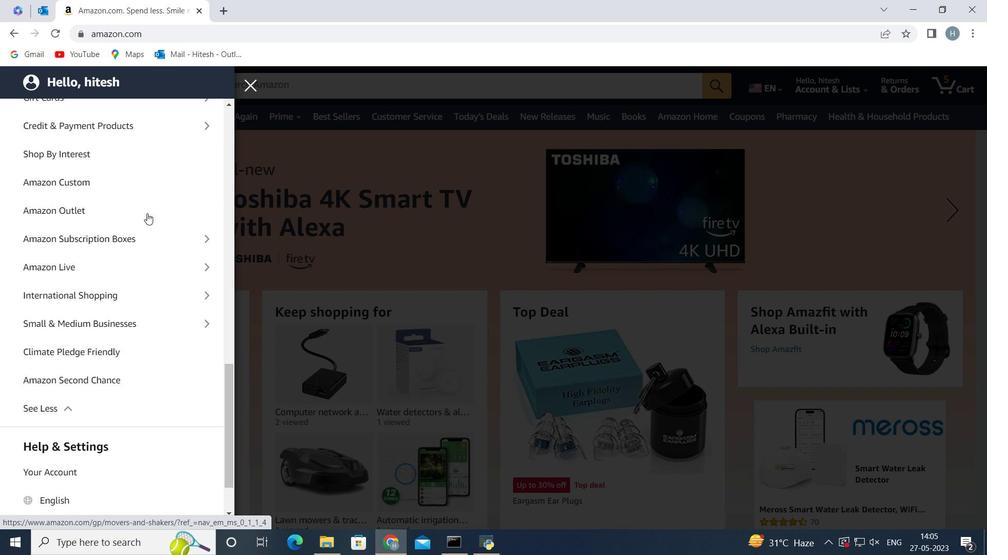 
Action: Mouse scrolled (147, 213) with delta (0, 0)
Screenshot: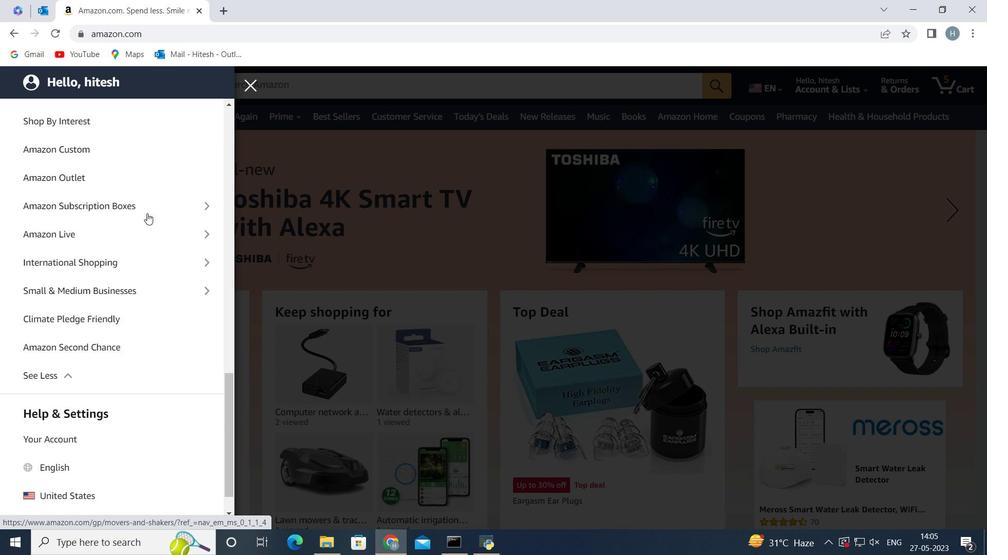 
Action: Mouse scrolled (147, 213) with delta (0, 0)
Screenshot: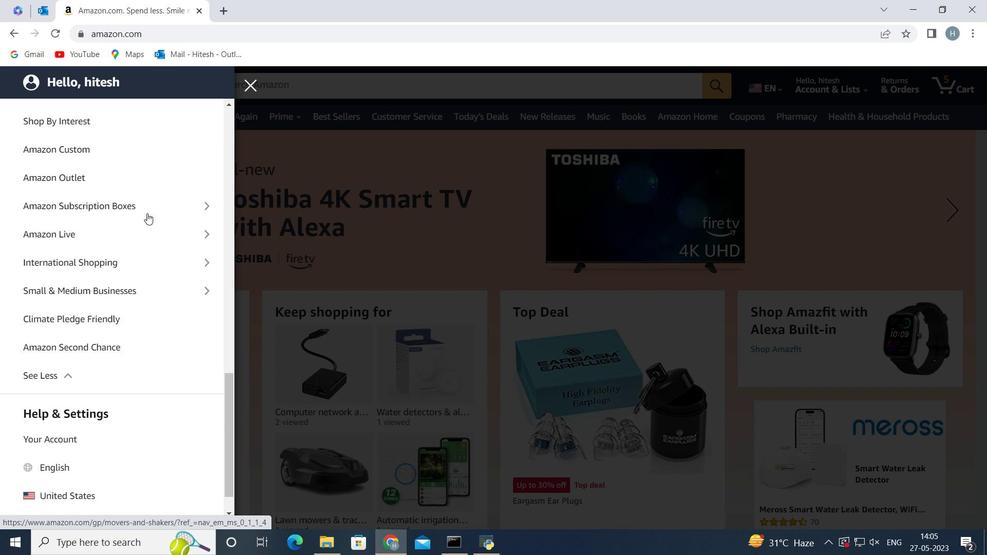 
Action: Mouse scrolled (147, 213) with delta (0, 0)
Screenshot: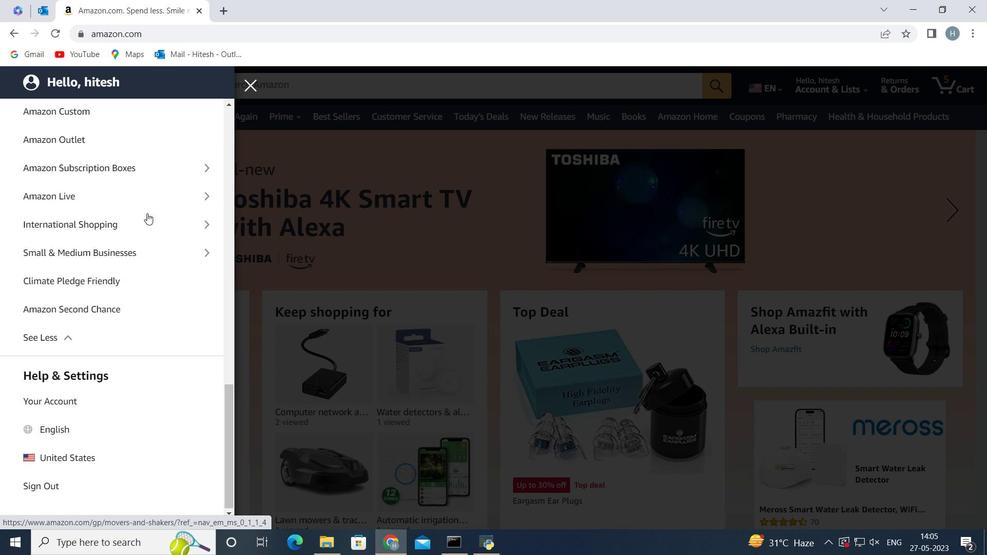 
Action: Mouse scrolled (147, 213) with delta (0, 0)
Screenshot: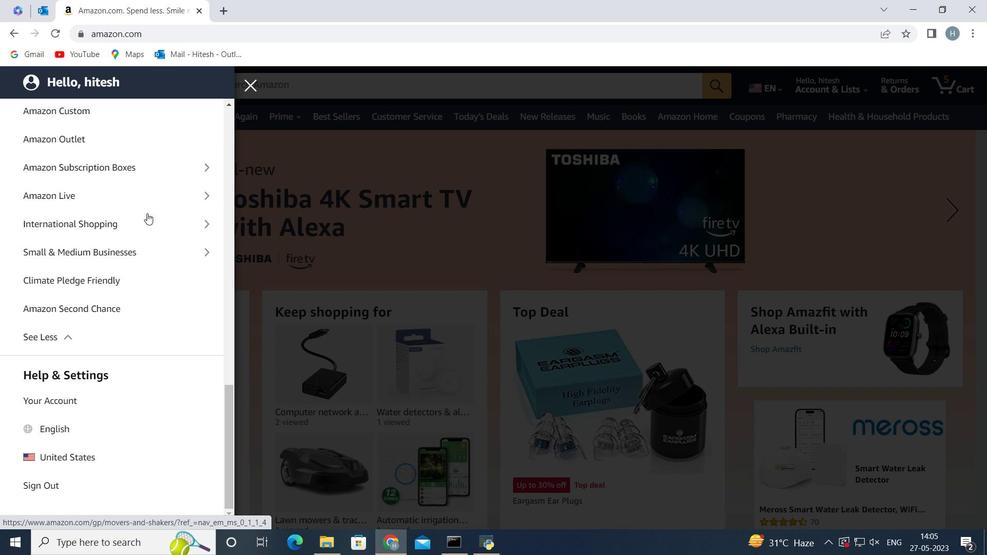 
Action: Mouse scrolled (147, 213) with delta (0, 0)
Screenshot: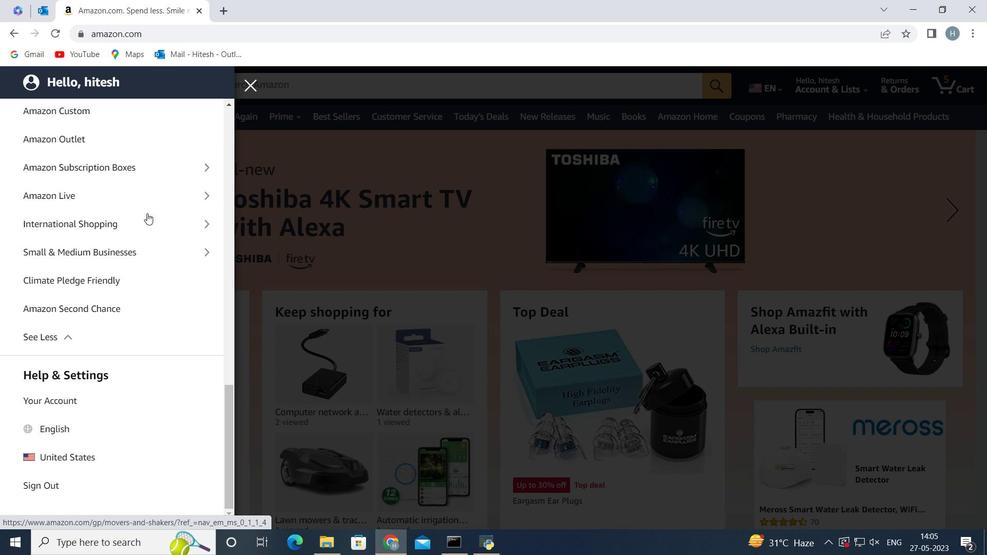 
Action: Mouse scrolled (147, 213) with delta (0, 0)
Screenshot: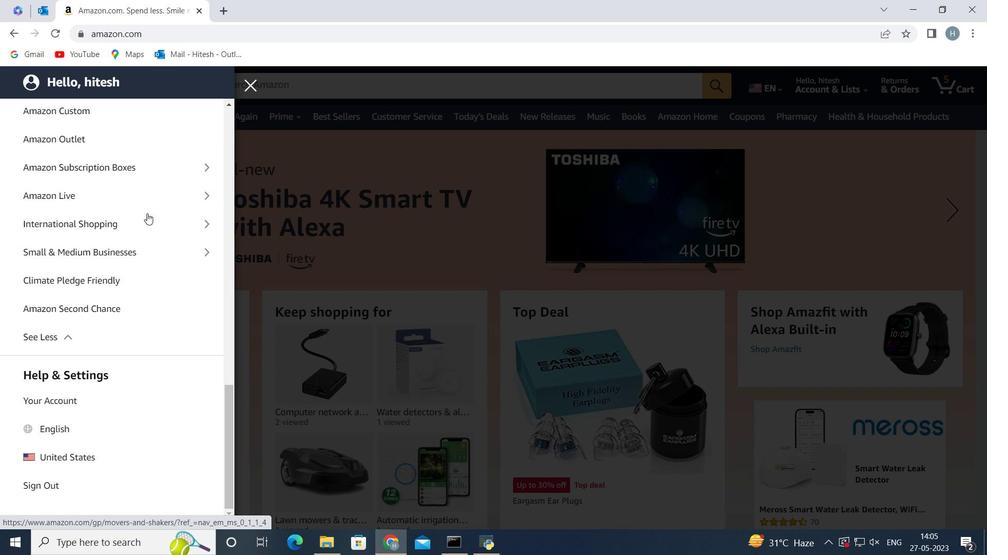 
Action: Mouse scrolled (147, 213) with delta (0, 0)
Screenshot: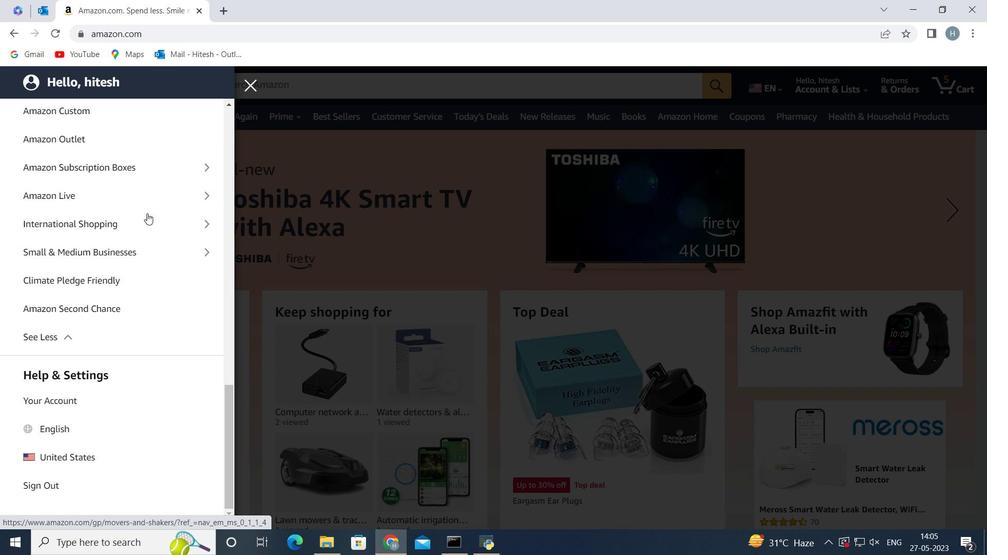 
Action: Mouse scrolled (147, 213) with delta (0, 0)
Screenshot: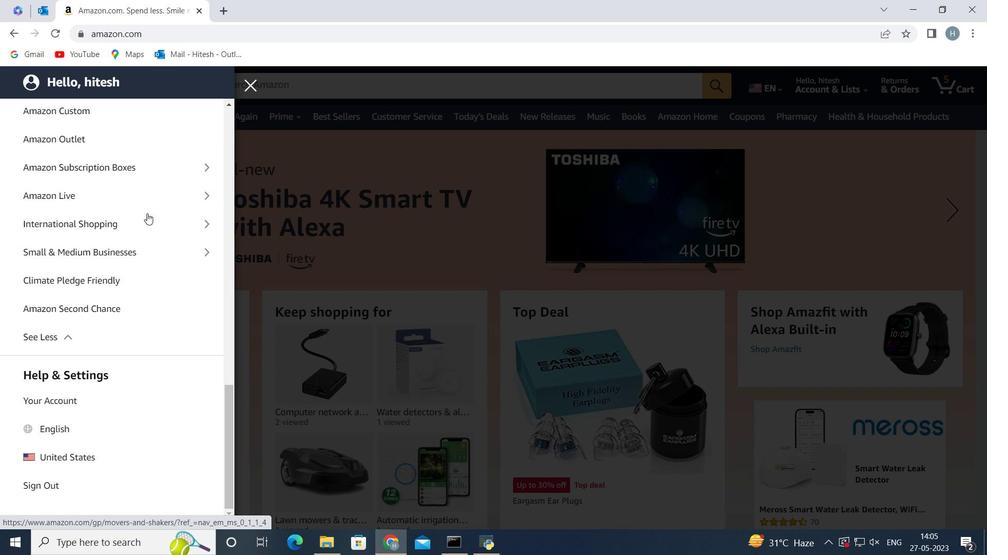 
Action: Mouse scrolled (147, 213) with delta (0, 0)
Screenshot: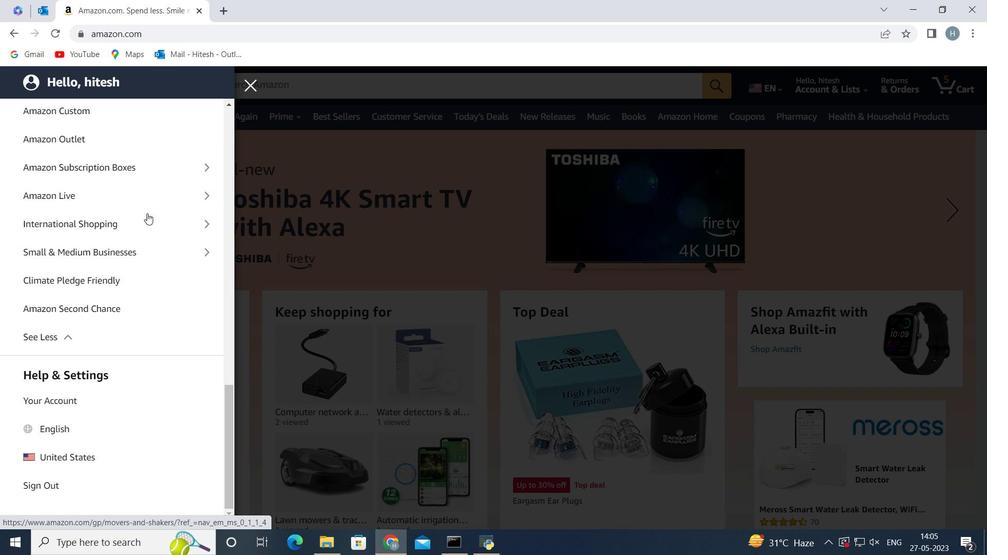 
Action: Mouse scrolled (147, 213) with delta (0, 0)
Screenshot: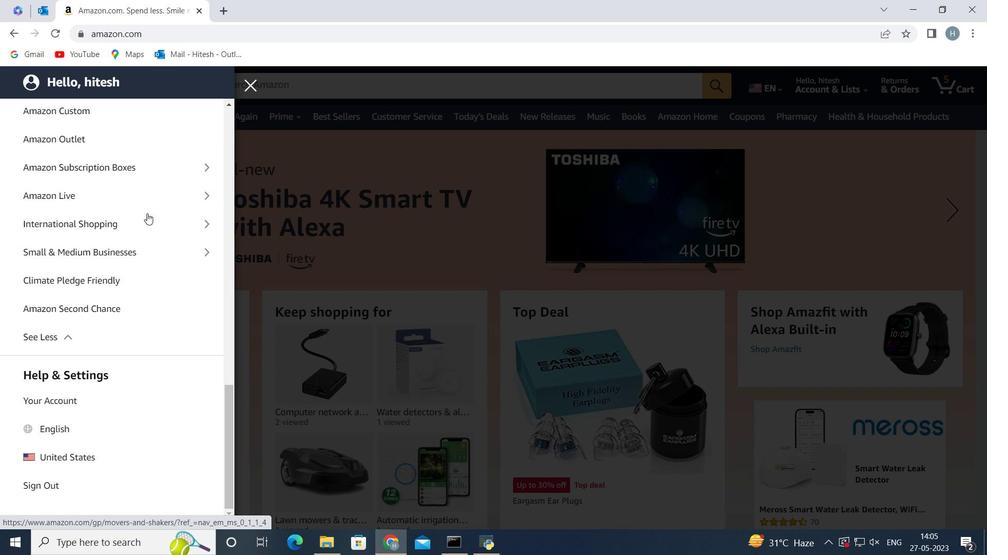 
Action: Mouse scrolled (147, 213) with delta (0, 0)
Screenshot: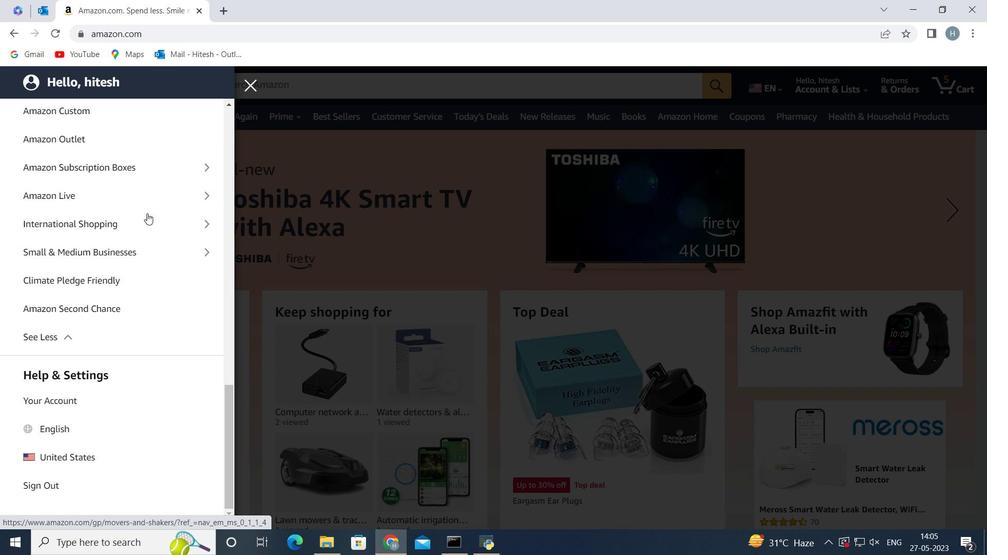 
Action: Mouse scrolled (147, 213) with delta (0, 0)
Screenshot: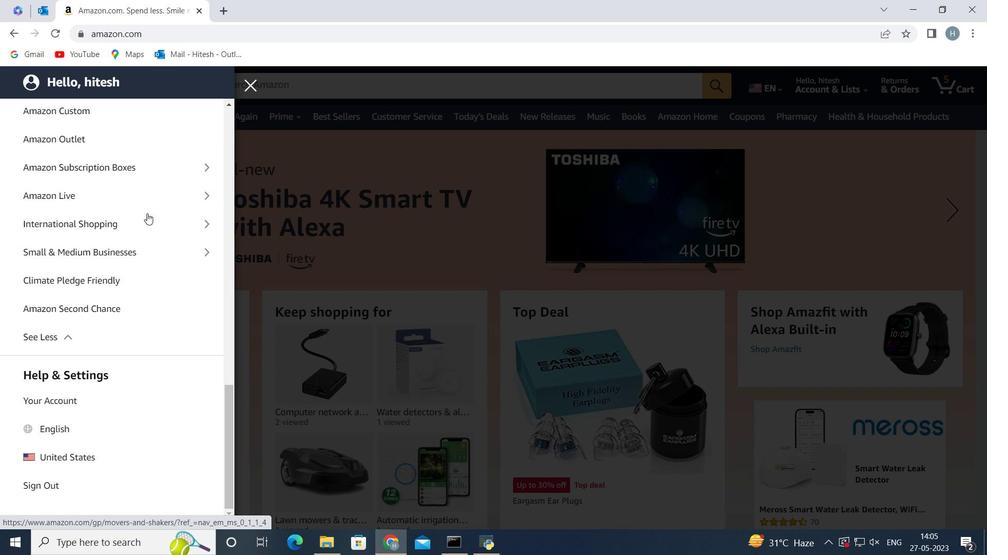
Action: Mouse scrolled (147, 213) with delta (0, 0)
Screenshot: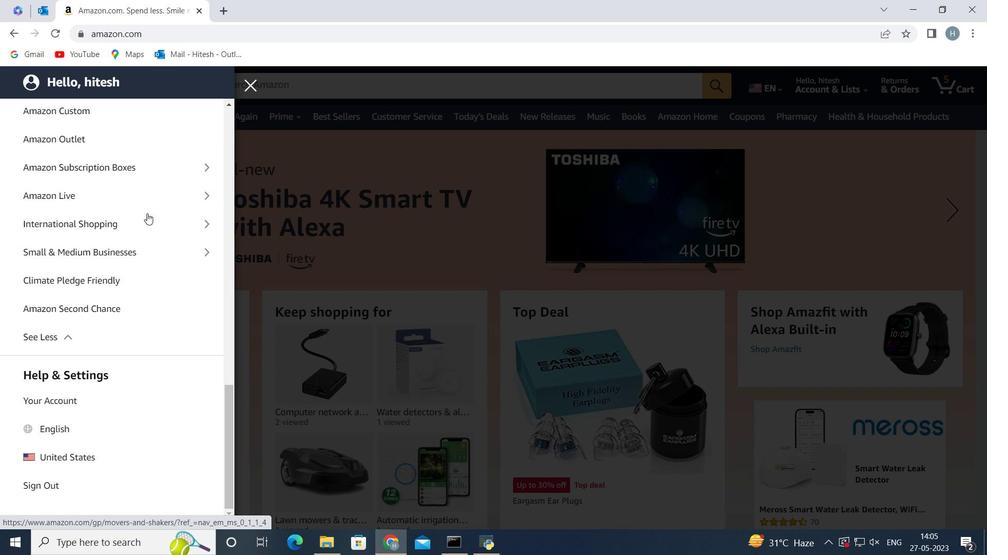 
Action: Mouse scrolled (147, 213) with delta (0, 0)
Screenshot: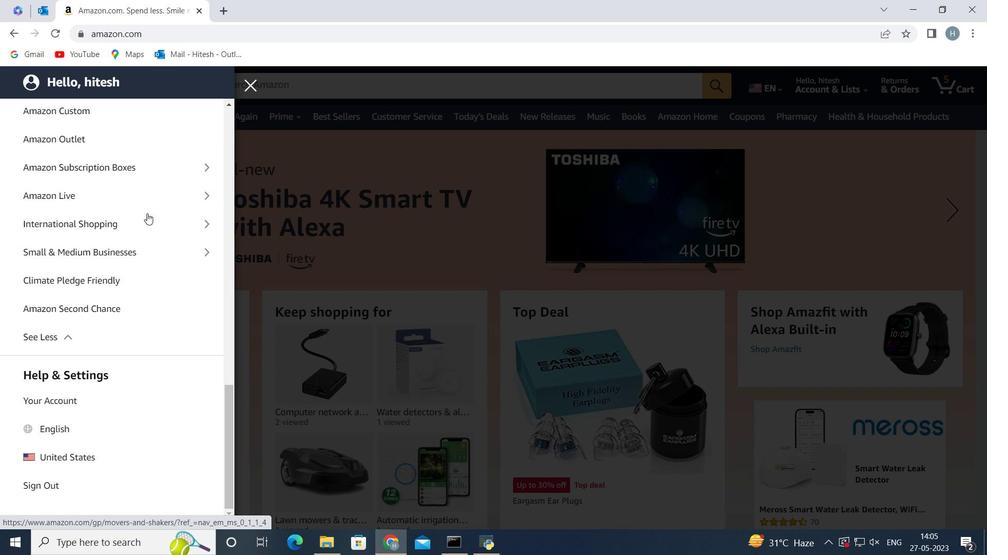 
Action: Mouse scrolled (147, 213) with delta (0, 0)
Screenshot: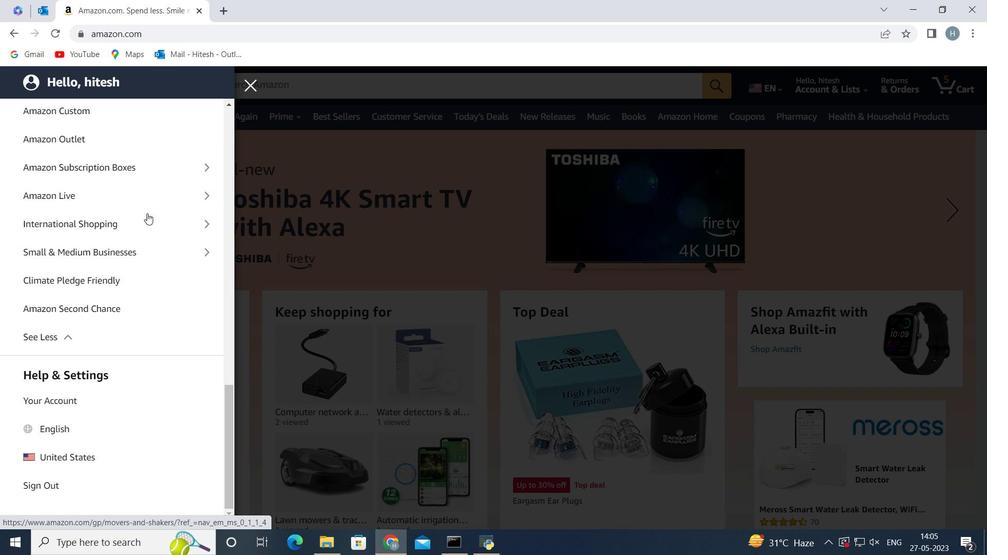 
Action: Mouse scrolled (147, 214) with delta (0, 0)
Screenshot: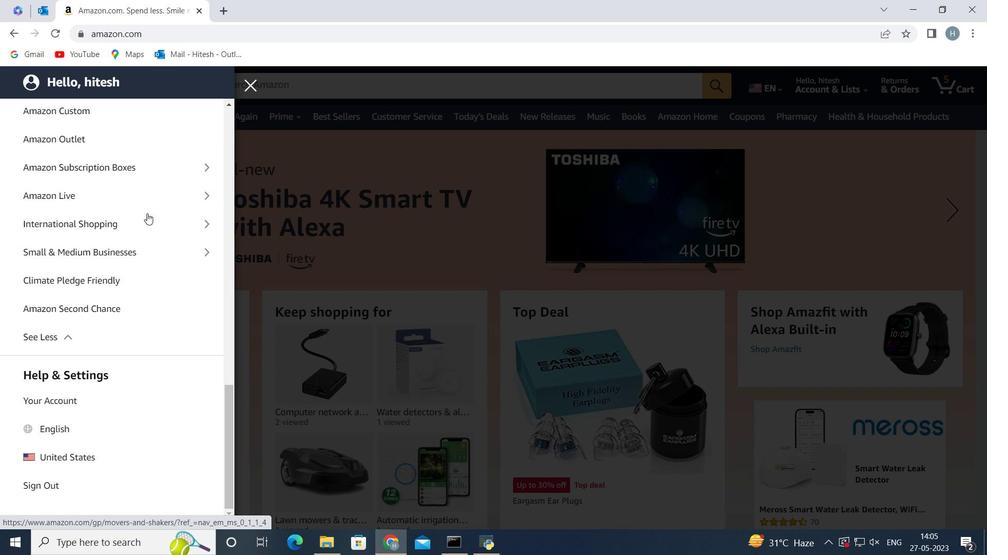 
Action: Mouse scrolled (147, 214) with delta (0, 0)
Screenshot: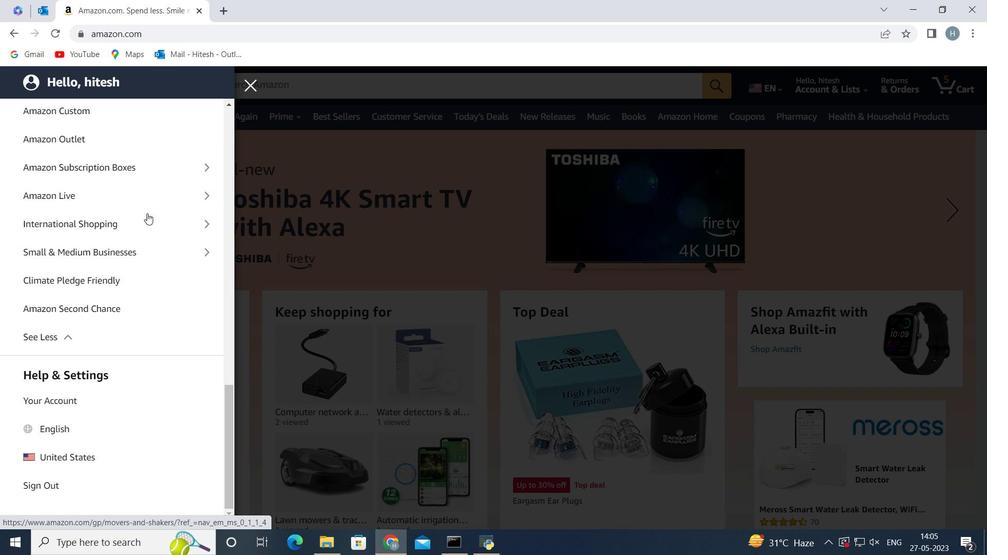 
Action: Mouse scrolled (147, 214) with delta (0, 0)
Screenshot: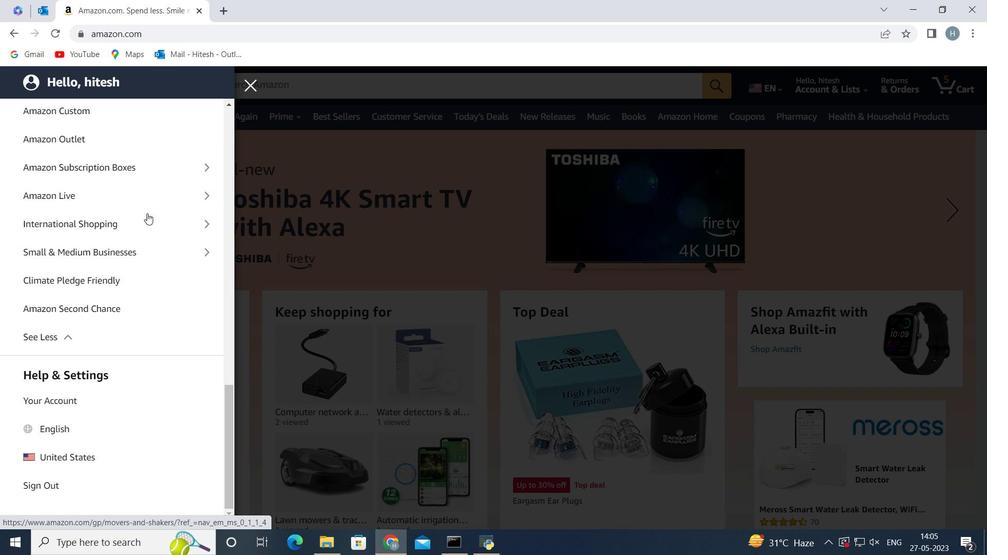 
Action: Mouse scrolled (147, 214) with delta (0, 0)
Screenshot: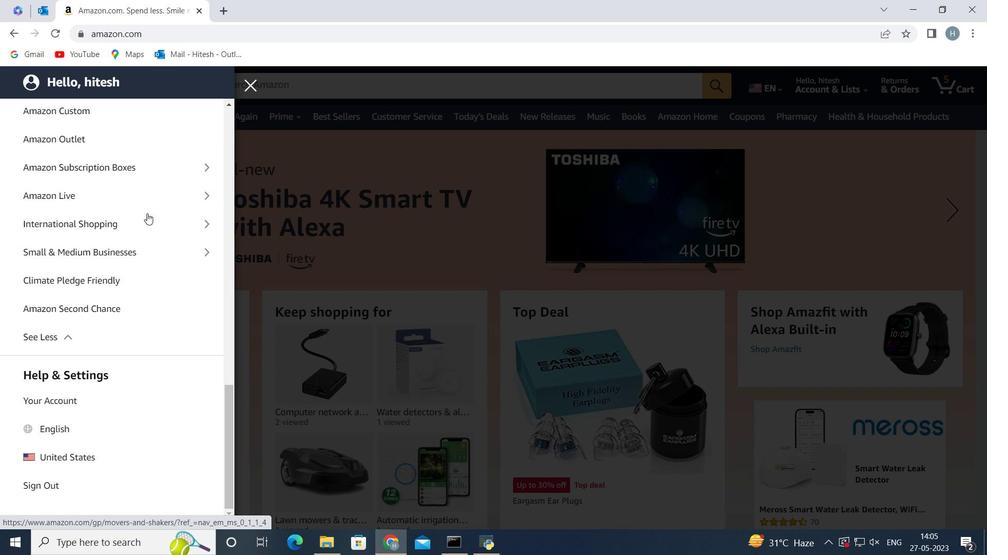 
Action: Mouse scrolled (147, 214) with delta (0, 0)
Screenshot: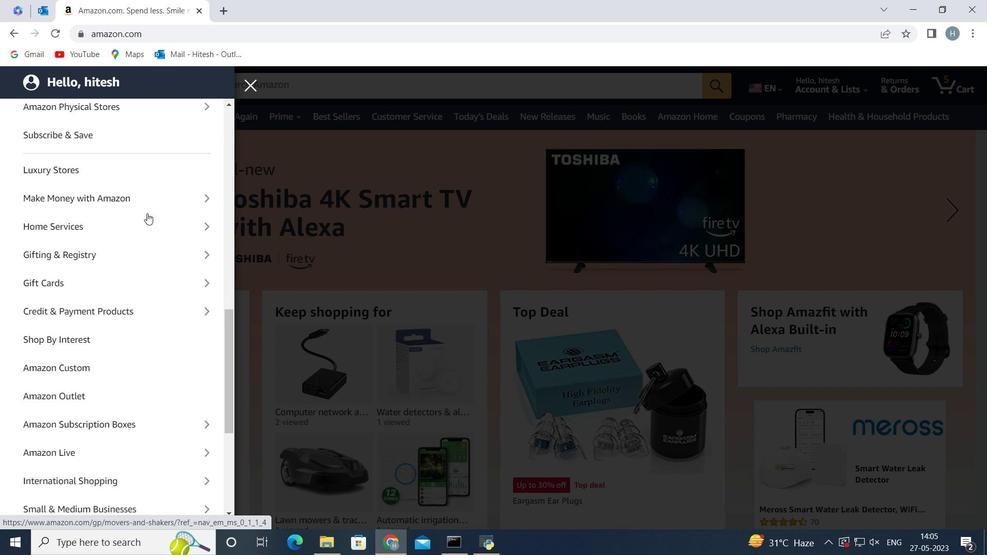 
Action: Mouse scrolled (147, 214) with delta (0, 0)
Screenshot: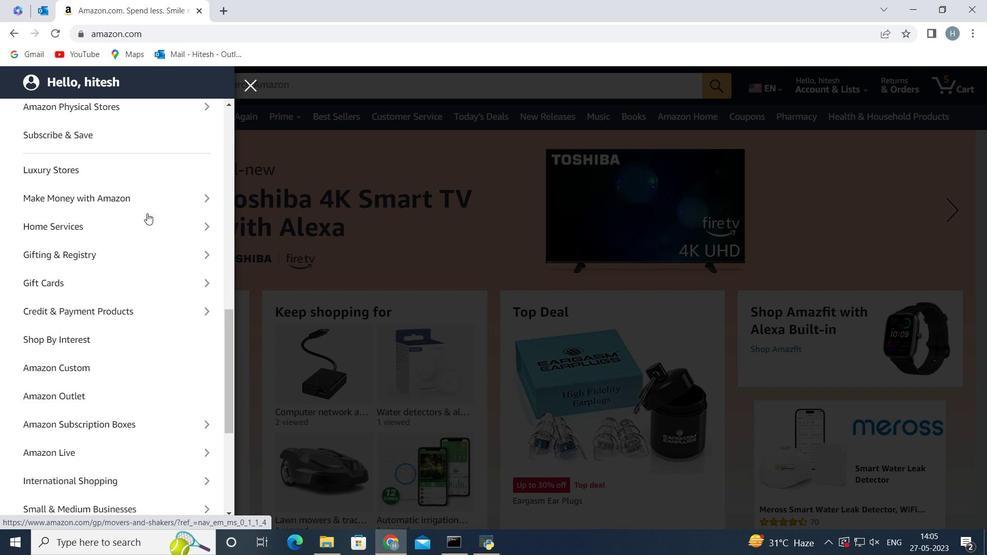 
Action: Mouse scrolled (147, 214) with delta (0, 0)
Screenshot: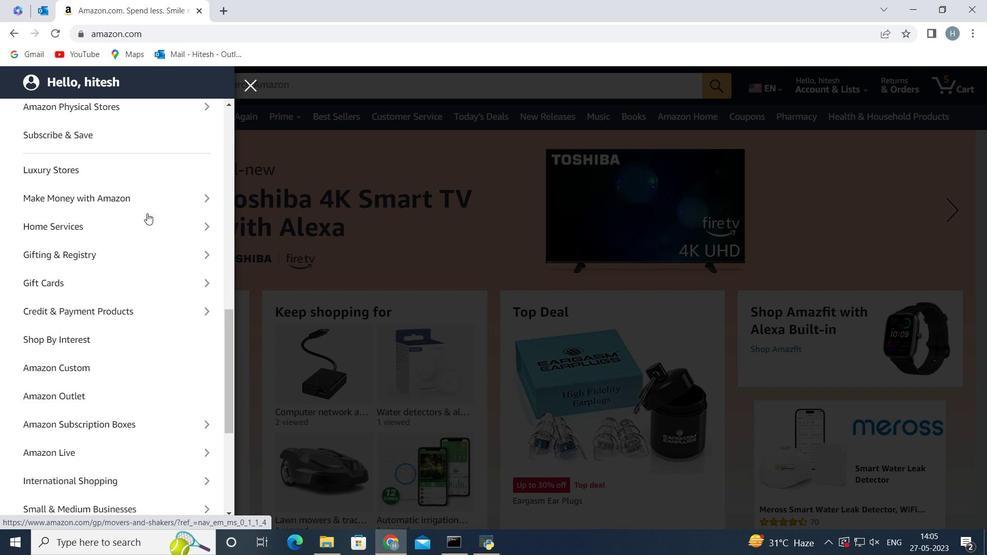 
Action: Mouse scrolled (147, 214) with delta (0, 0)
Screenshot: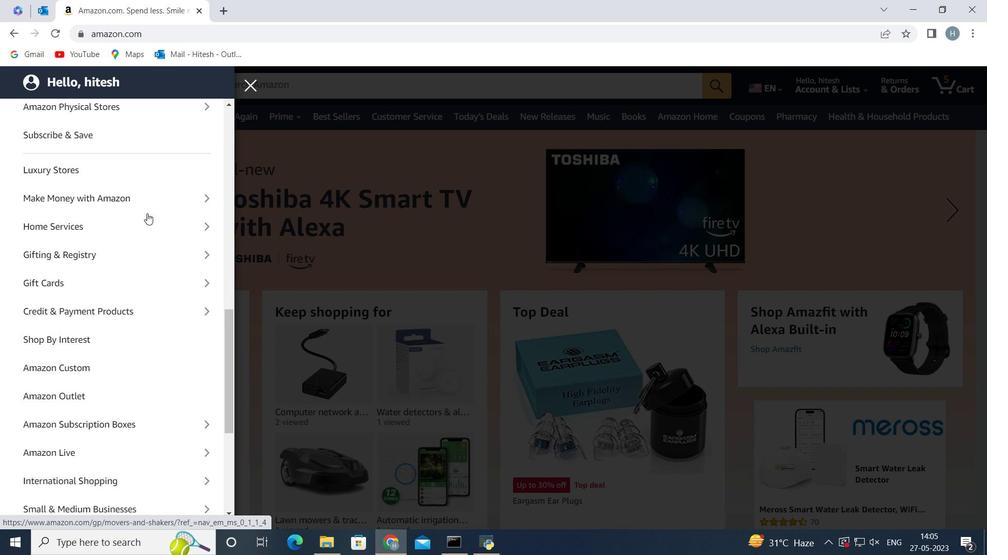 
Action: Mouse scrolled (147, 214) with delta (0, 0)
Screenshot: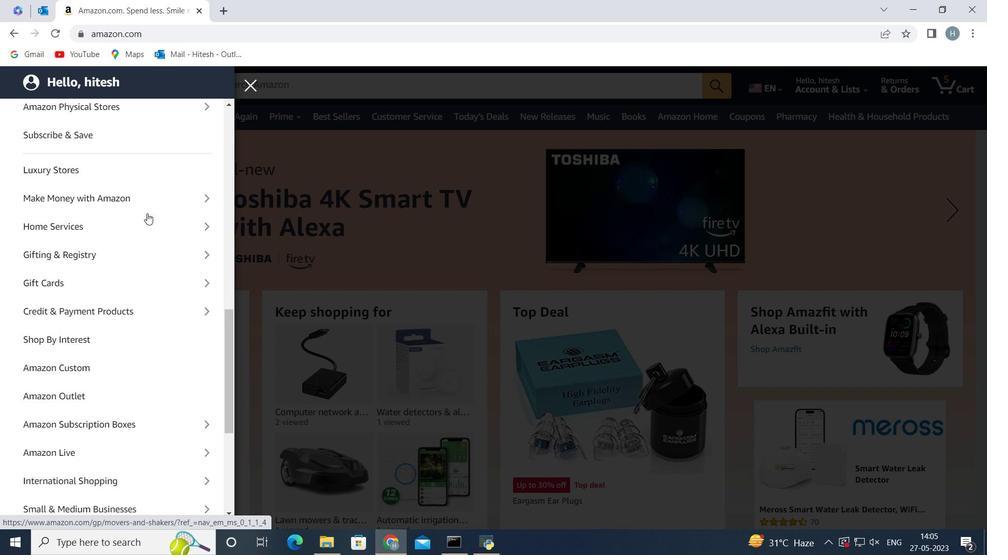 
Action: Mouse scrolled (147, 214) with delta (0, 0)
Screenshot: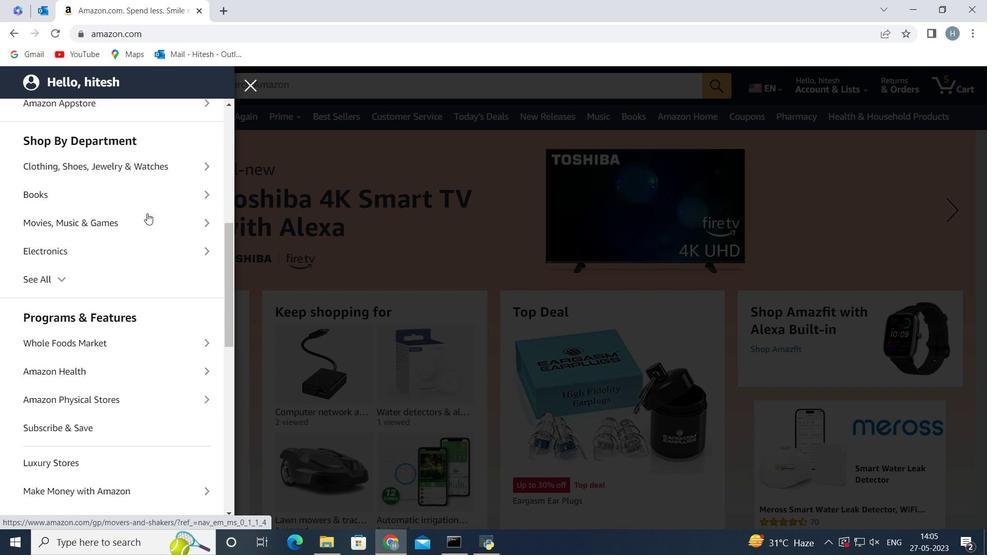 
Action: Mouse scrolled (147, 214) with delta (0, 0)
Screenshot: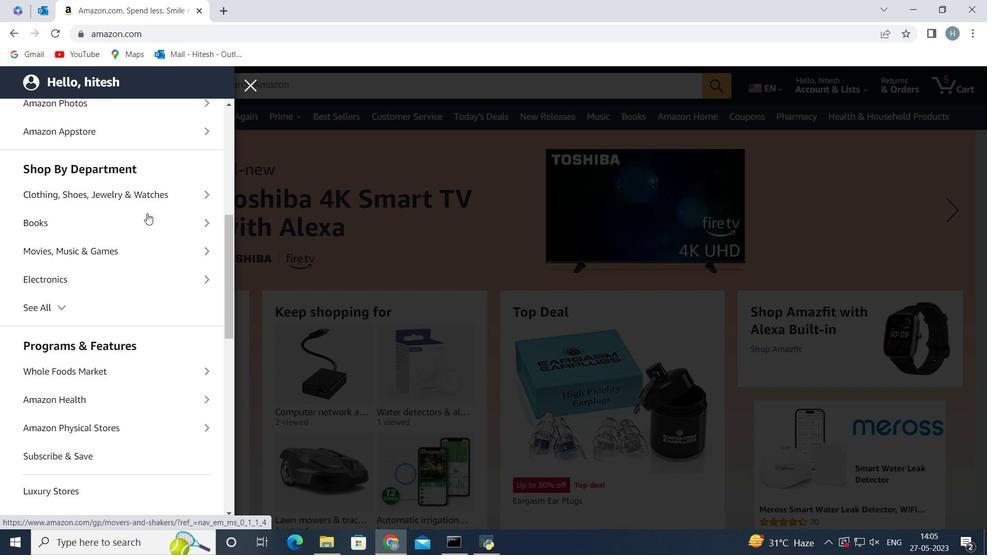
Action: Mouse scrolled (147, 214) with delta (0, 0)
Screenshot: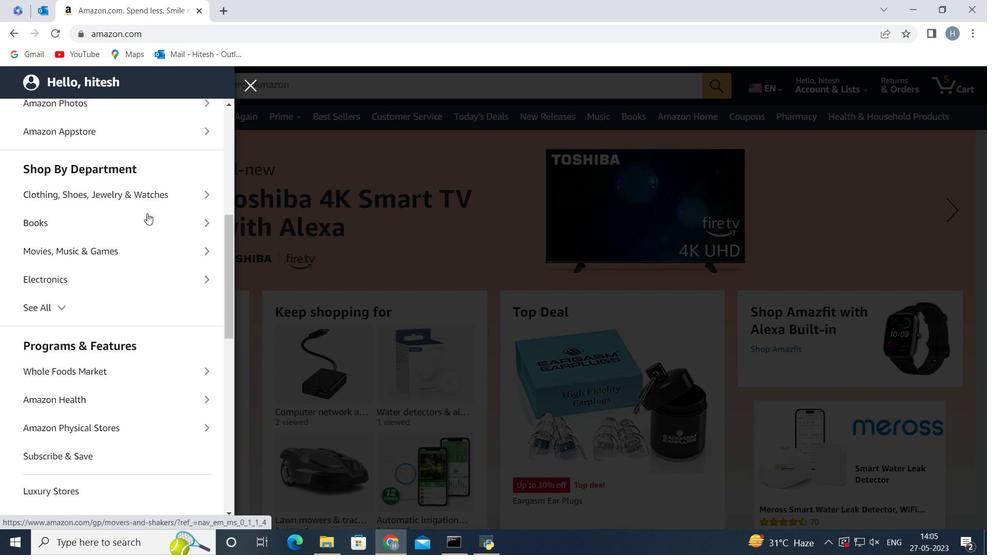 
Action: Mouse scrolled (147, 214) with delta (0, 0)
Screenshot: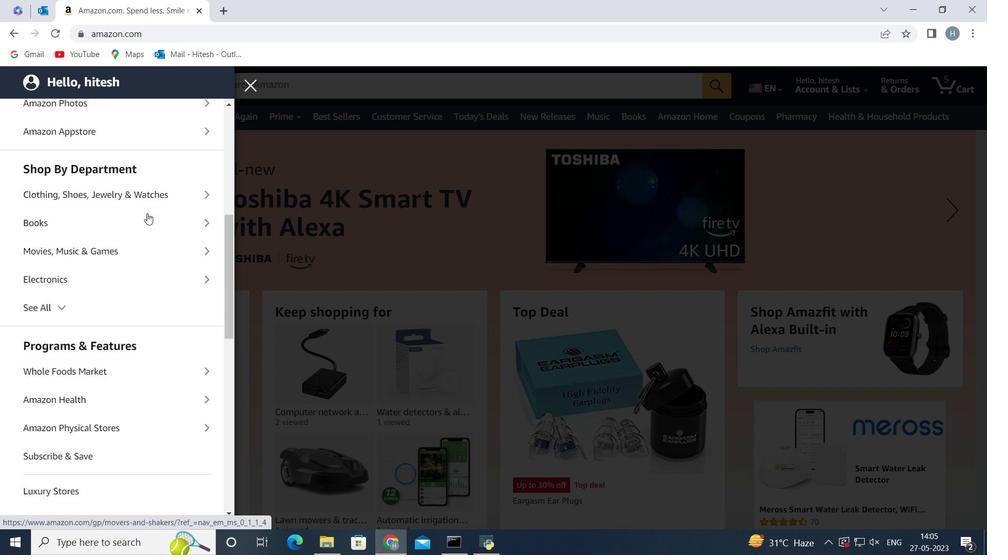 
Action: Mouse scrolled (147, 214) with delta (0, 0)
Screenshot: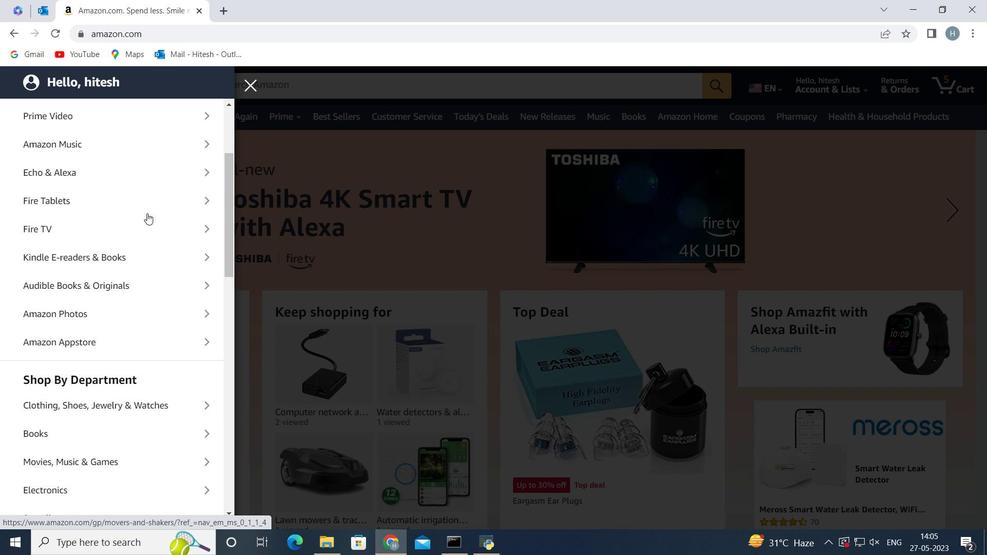 
Action: Mouse scrolled (147, 214) with delta (0, 0)
Screenshot: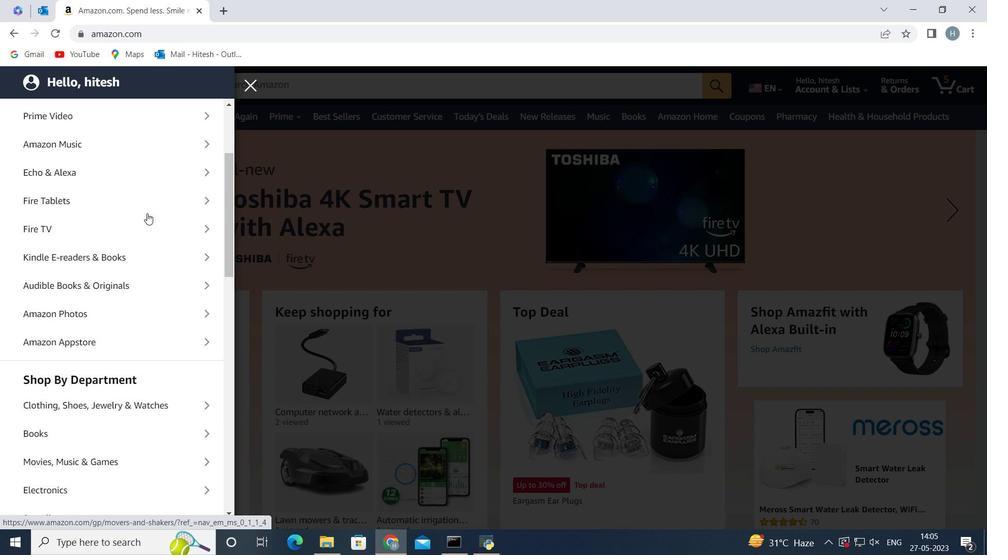 
Action: Mouse scrolled (147, 214) with delta (0, 0)
Screenshot: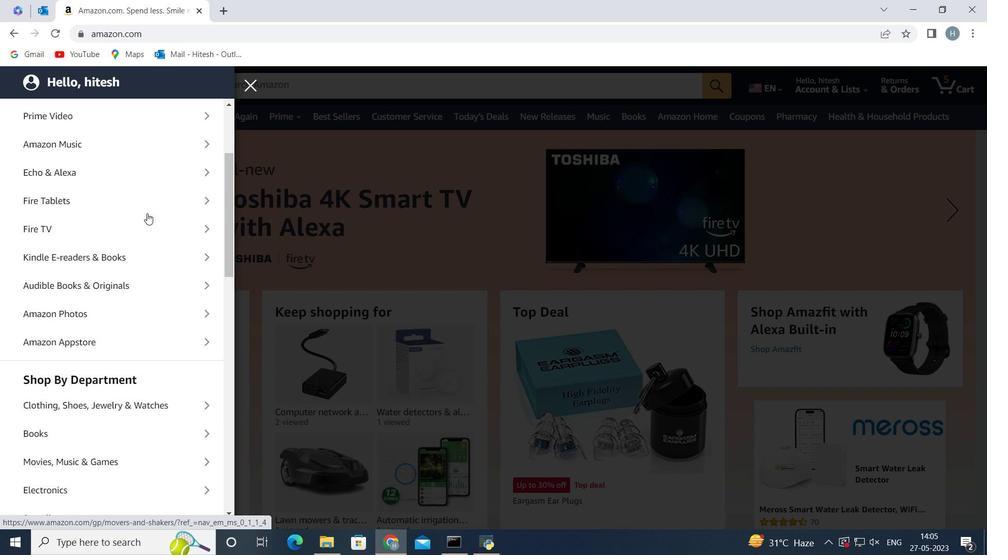 
Action: Mouse scrolled (147, 214) with delta (0, 0)
Screenshot: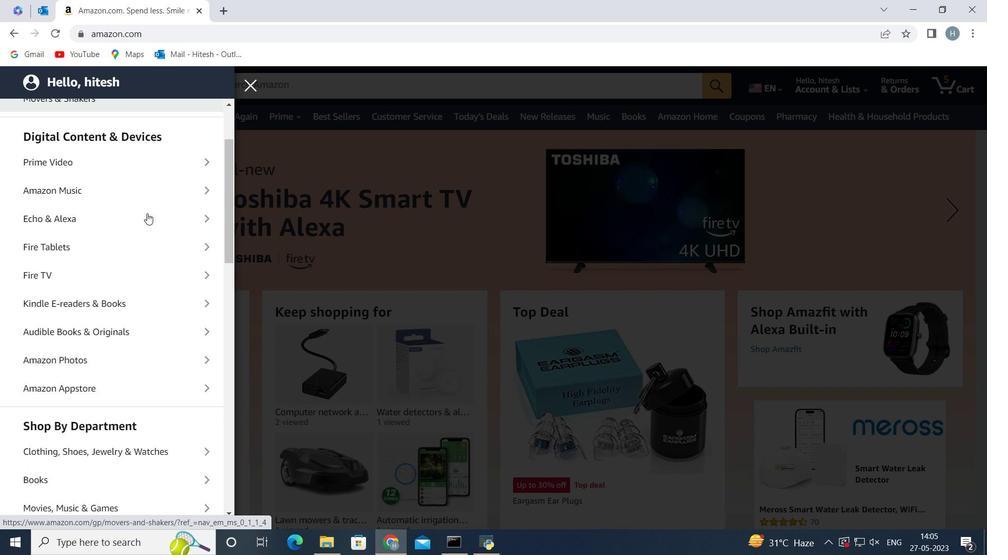 
Action: Mouse scrolled (147, 214) with delta (0, 0)
Screenshot: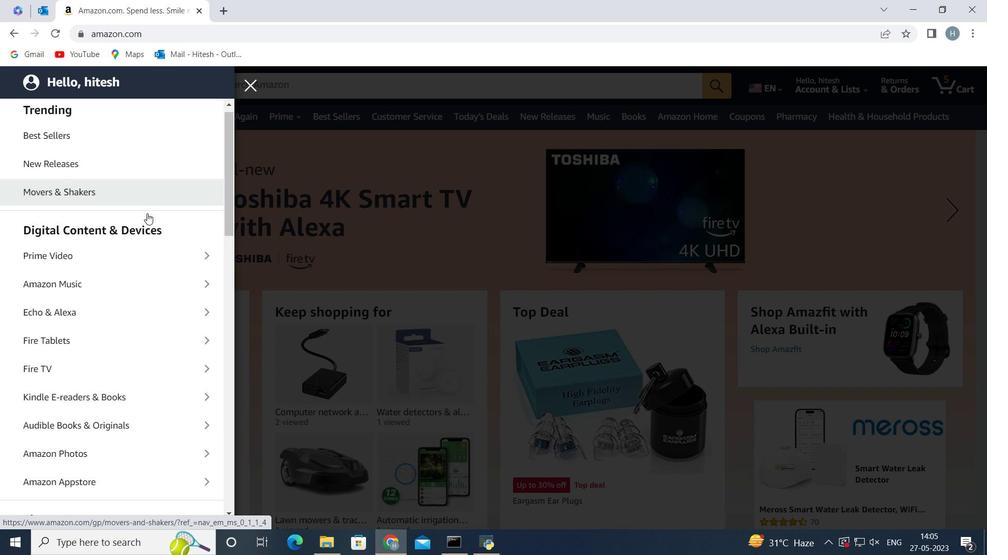 
Action: Mouse scrolled (147, 214) with delta (0, 0)
Screenshot: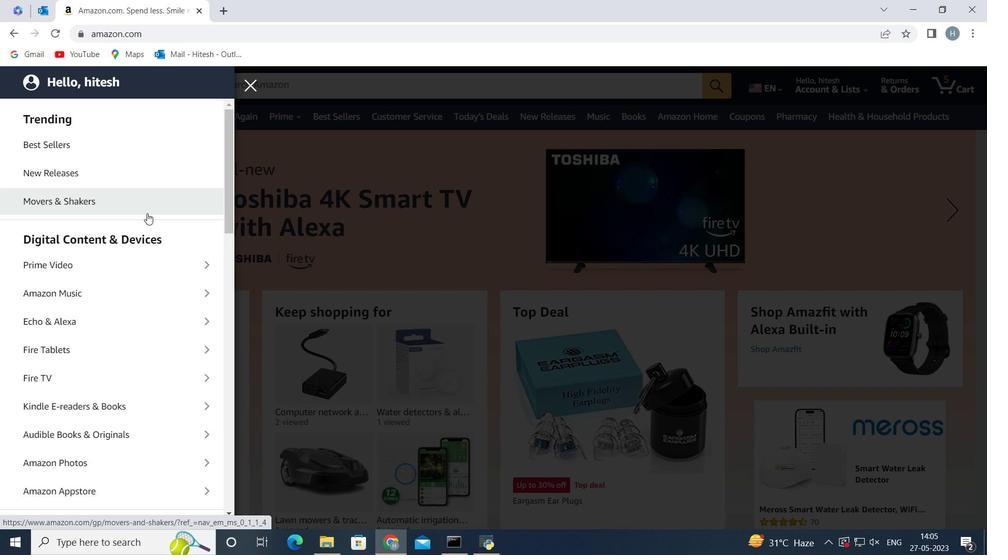 
Action: Mouse scrolled (147, 214) with delta (0, 0)
Screenshot: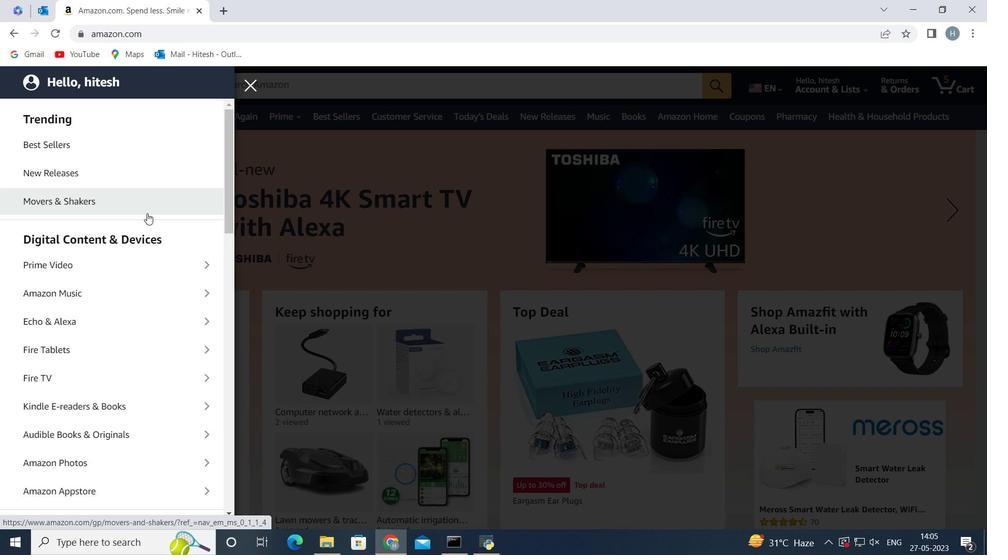 
Action: Mouse scrolled (147, 214) with delta (0, 0)
Screenshot: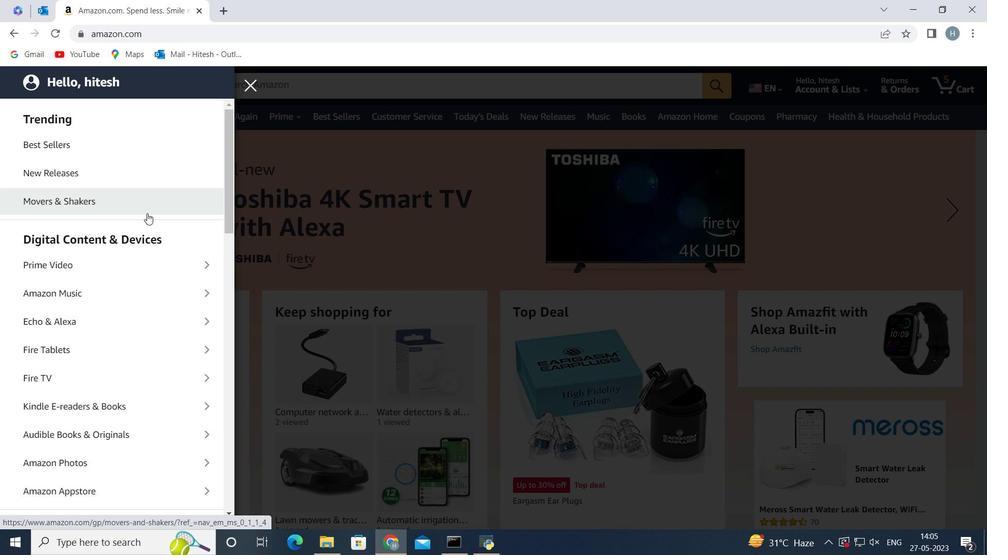 
Action: Mouse moved to (147, 213)
Screenshot: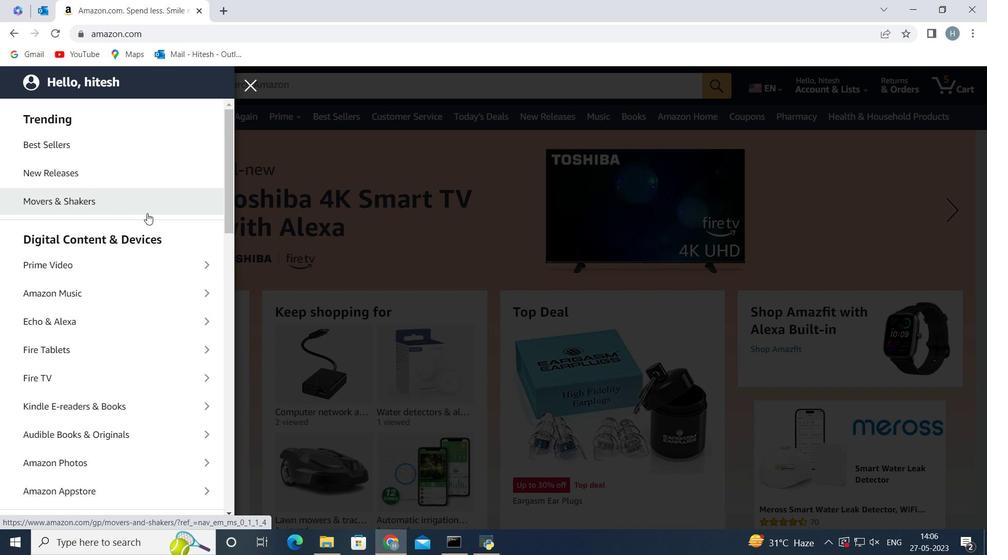 
Action: Mouse scrolled (147, 213) with delta (0, 0)
Screenshot: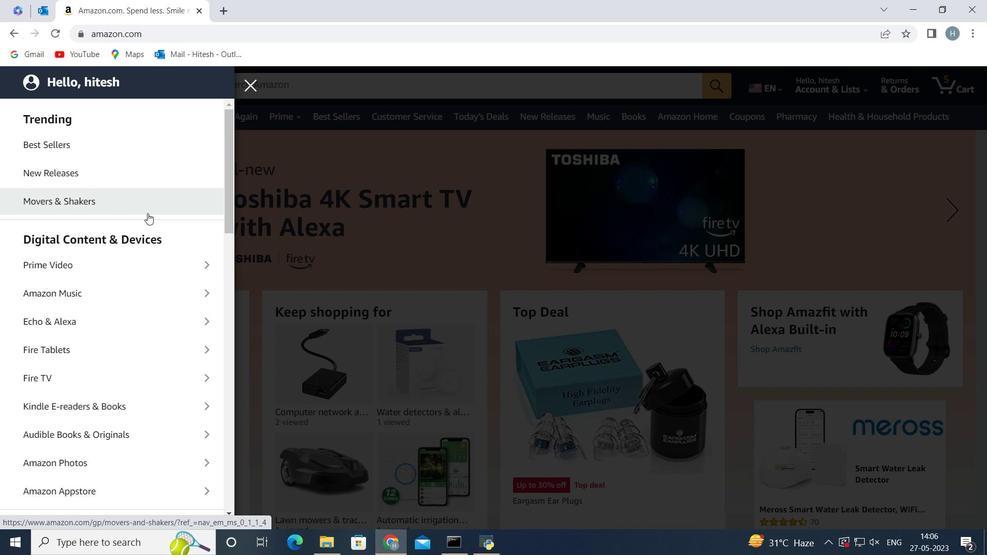 
Action: Mouse scrolled (147, 213) with delta (0, 0)
Screenshot: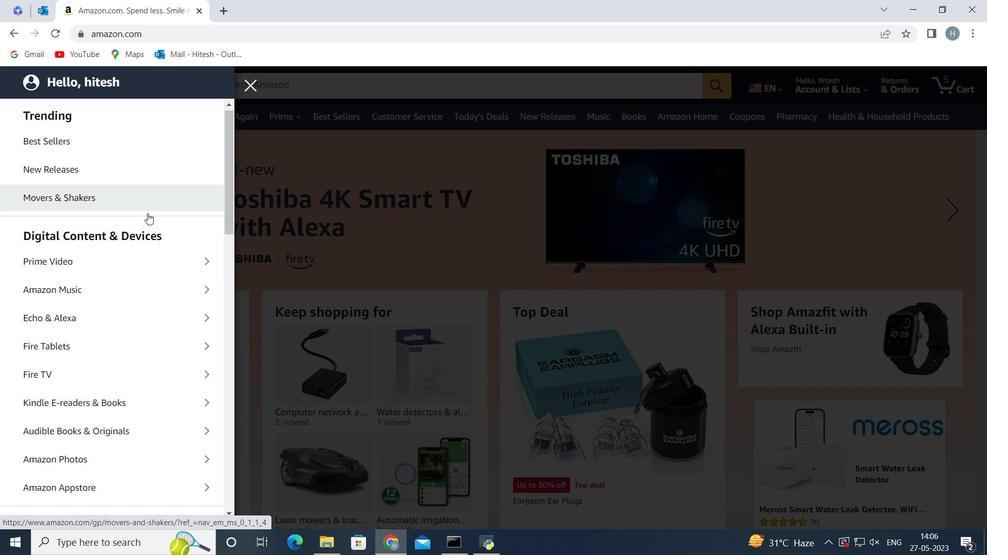 
Action: Mouse scrolled (147, 213) with delta (0, 0)
Screenshot: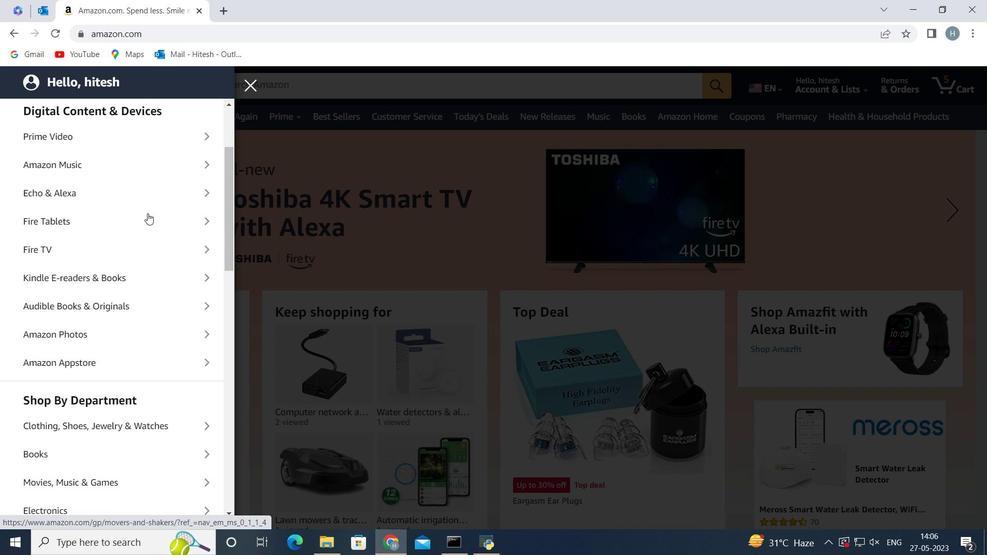 
Action: Mouse scrolled (147, 213) with delta (0, 0)
Screenshot: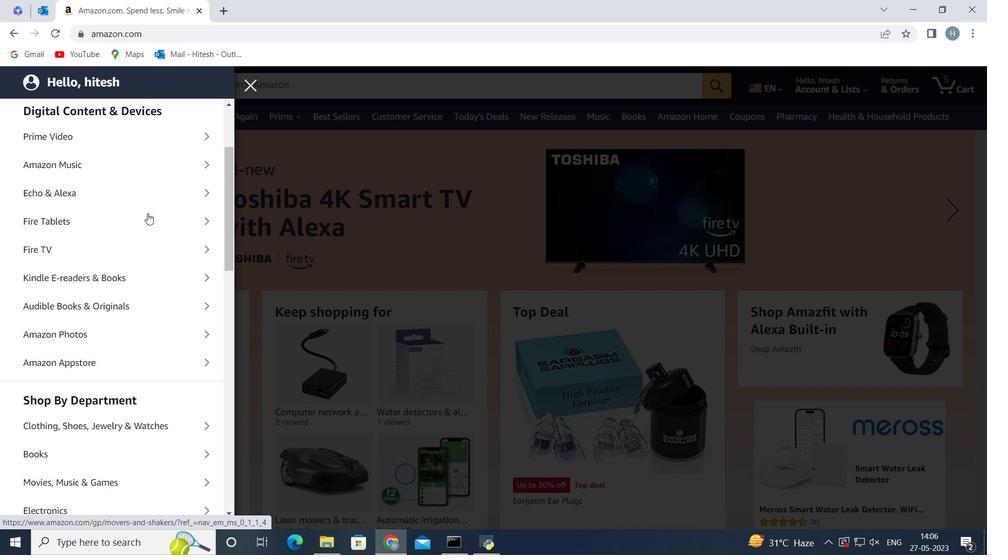 
Action: Mouse scrolled (147, 213) with delta (0, 0)
Screenshot: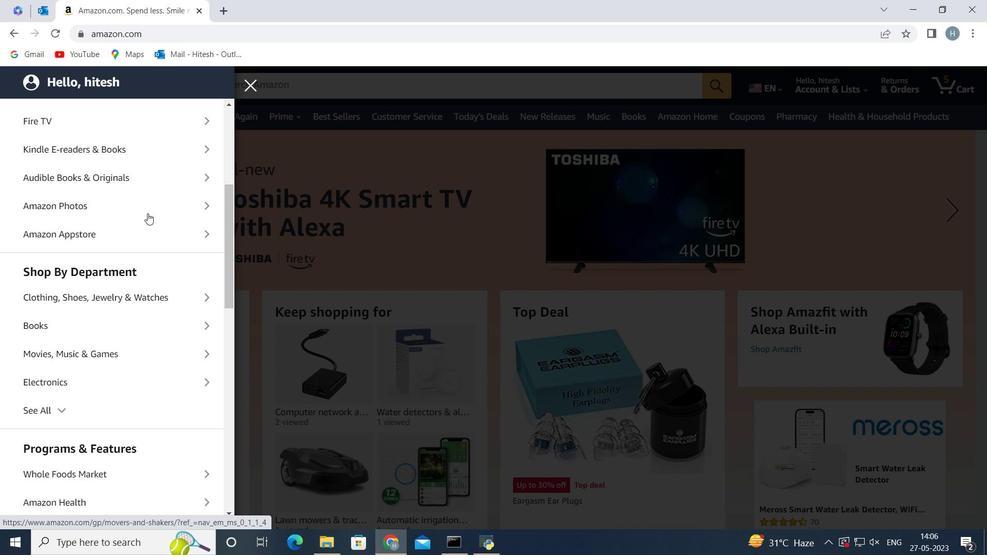 
Action: Mouse scrolled (147, 213) with delta (0, 0)
Screenshot: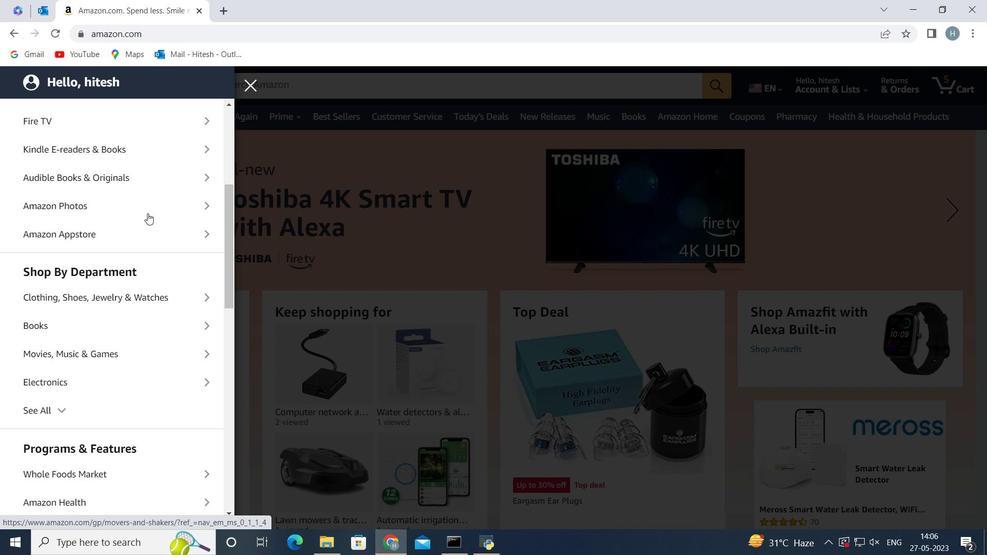 
Action: Mouse scrolled (147, 213) with delta (0, 0)
Screenshot: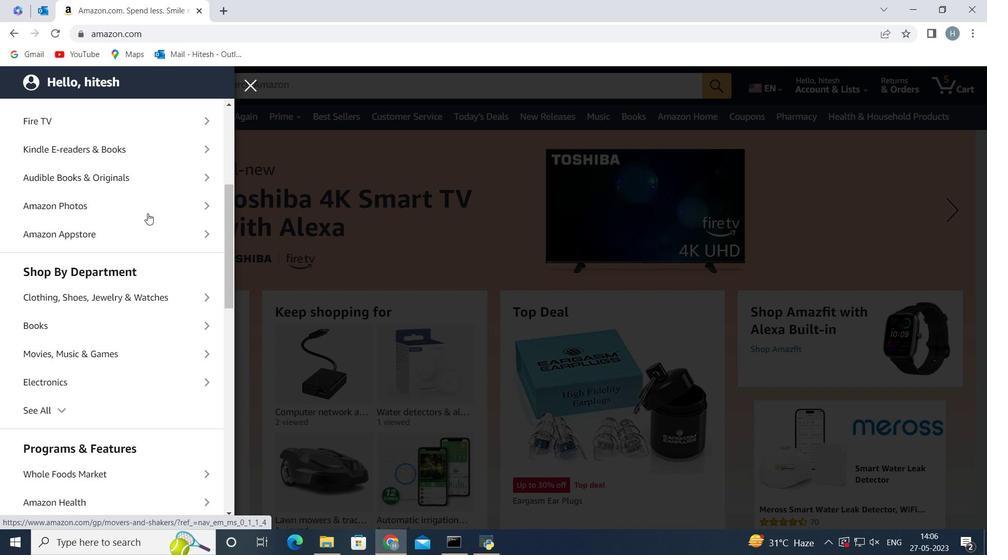 
Action: Mouse scrolled (147, 213) with delta (0, 0)
Screenshot: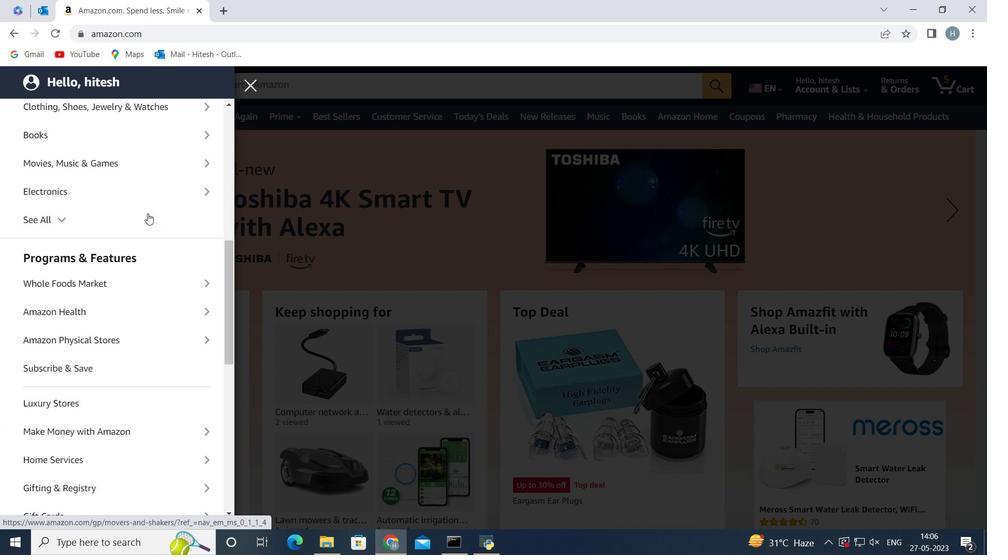 
Action: Mouse scrolled (147, 213) with delta (0, 0)
Screenshot: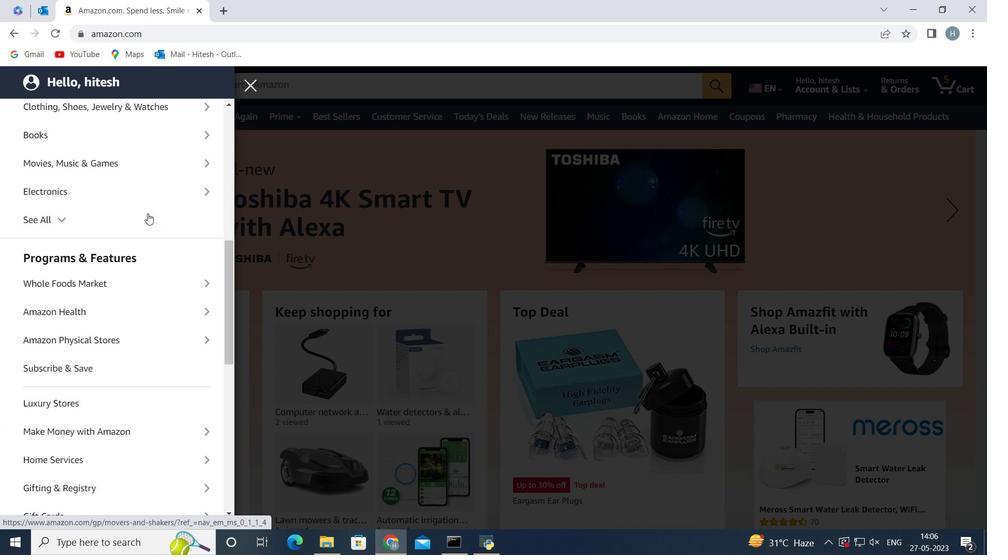 
Action: Mouse scrolled (147, 213) with delta (0, 0)
Screenshot: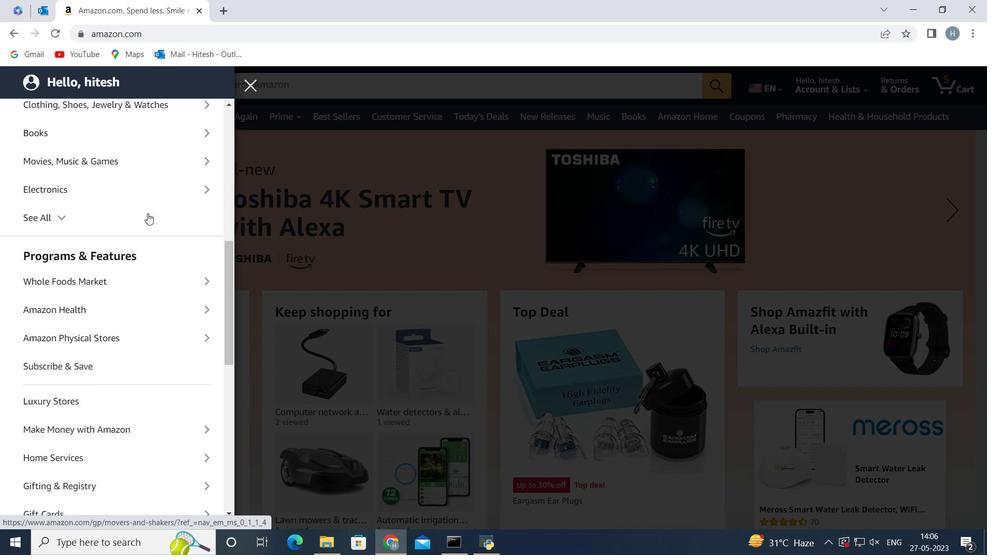 
Action: Mouse scrolled (147, 213) with delta (0, 0)
Screenshot: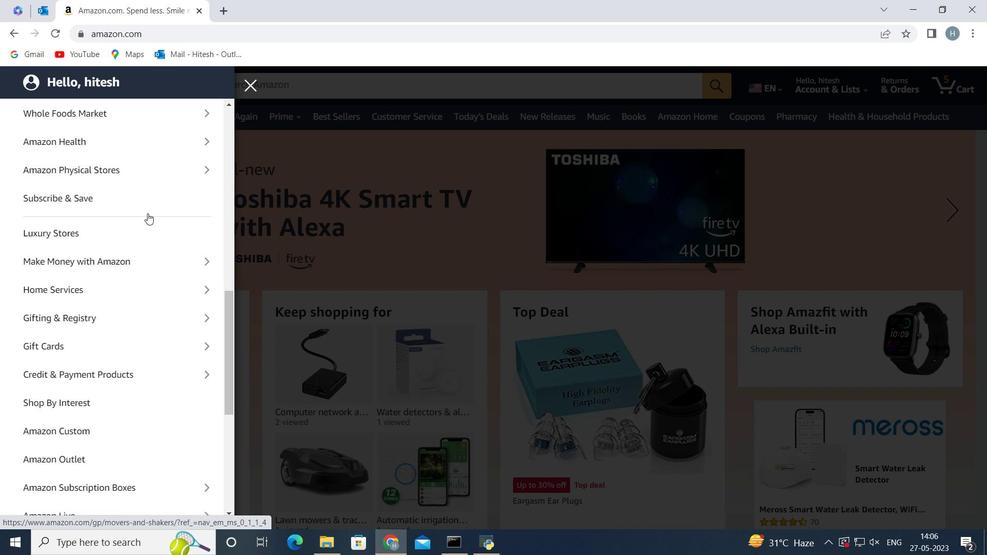 
Action: Mouse scrolled (147, 213) with delta (0, 0)
Screenshot: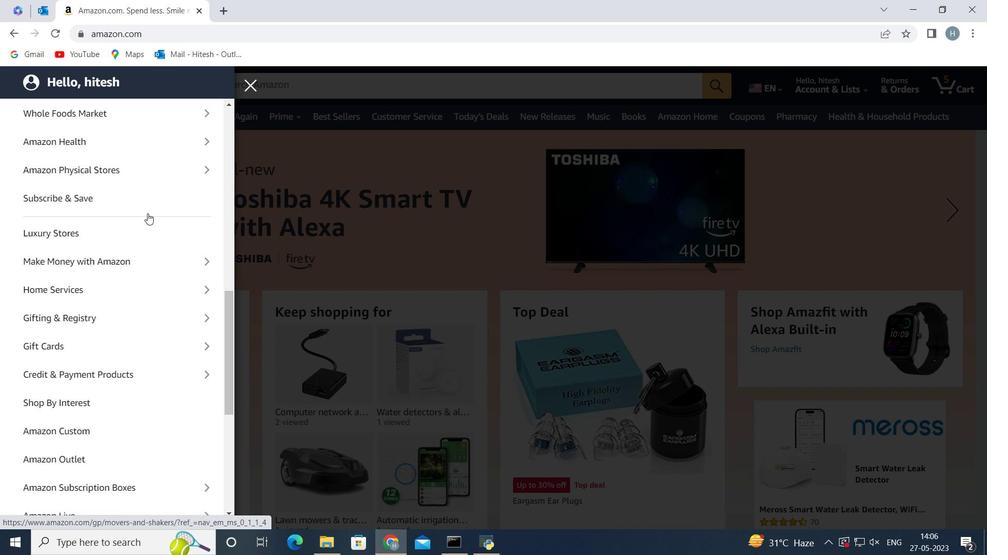 
Action: Mouse scrolled (147, 213) with delta (0, 0)
Screenshot: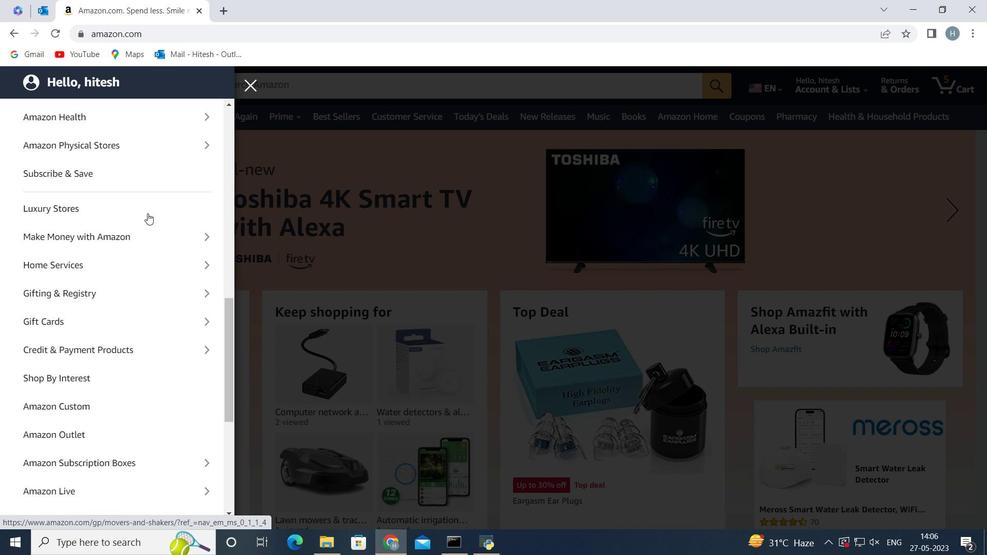 
Action: Mouse scrolled (147, 213) with delta (0, 0)
Screenshot: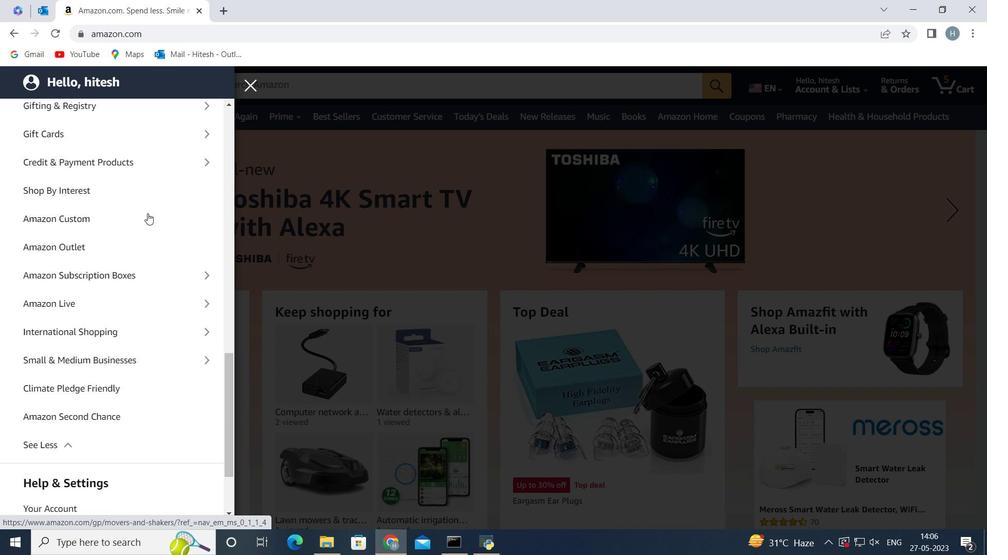 
Action: Mouse scrolled (147, 213) with delta (0, 0)
Screenshot: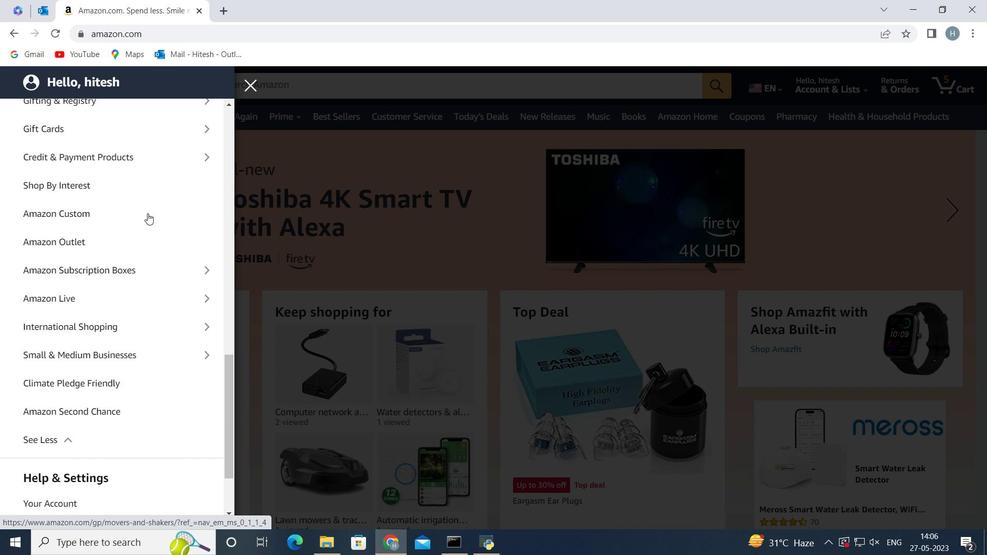 
Action: Mouse scrolled (147, 213) with delta (0, 0)
Screenshot: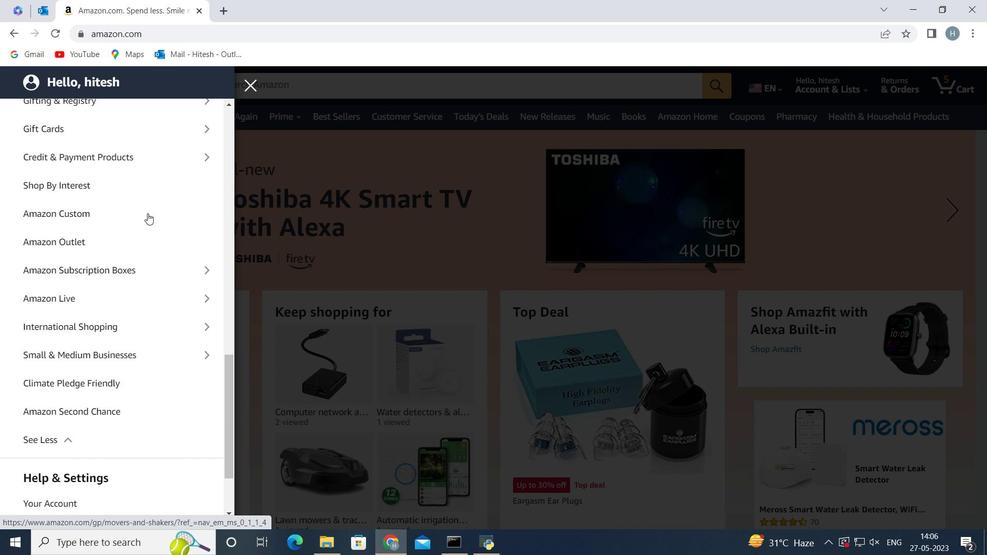 
Action: Mouse scrolled (147, 213) with delta (0, 0)
Screenshot: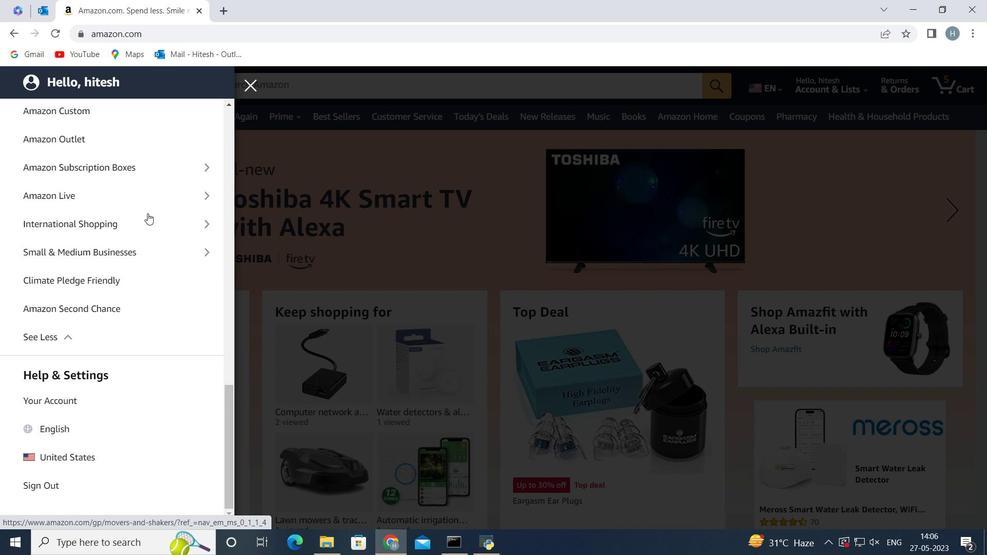 
Action: Mouse scrolled (147, 213) with delta (0, 0)
Screenshot: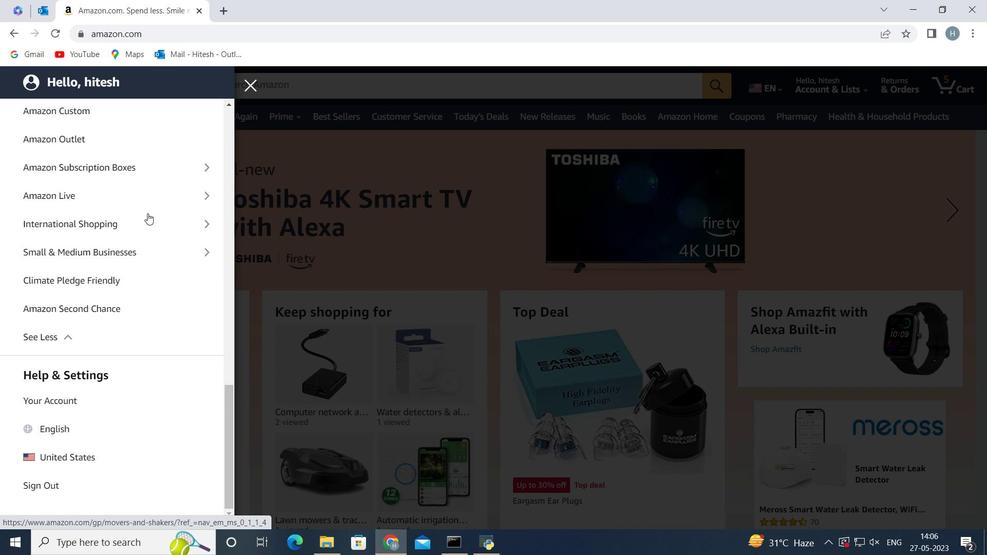 
Action: Mouse scrolled (147, 213) with delta (0, 0)
Screenshot: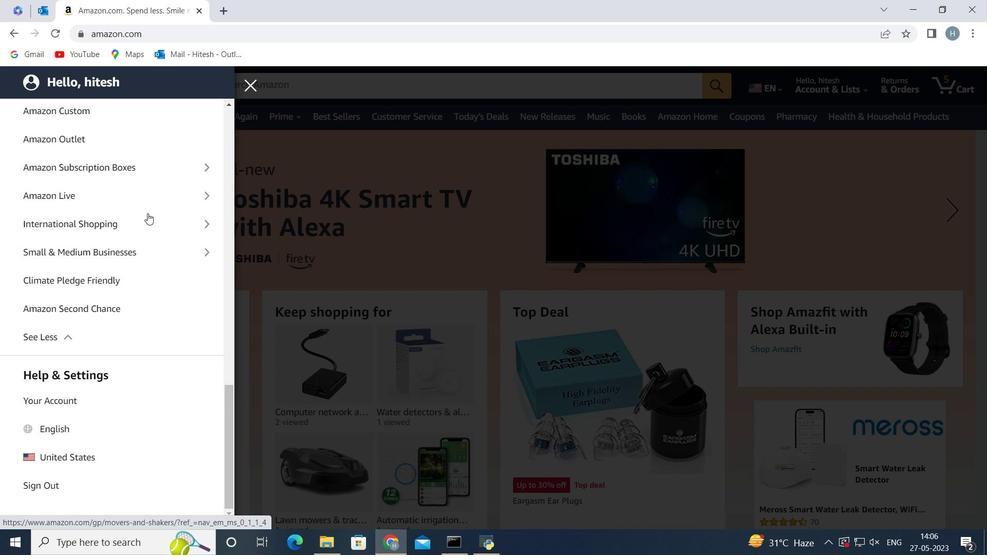 
Action: Mouse scrolled (147, 213) with delta (0, 0)
Screenshot: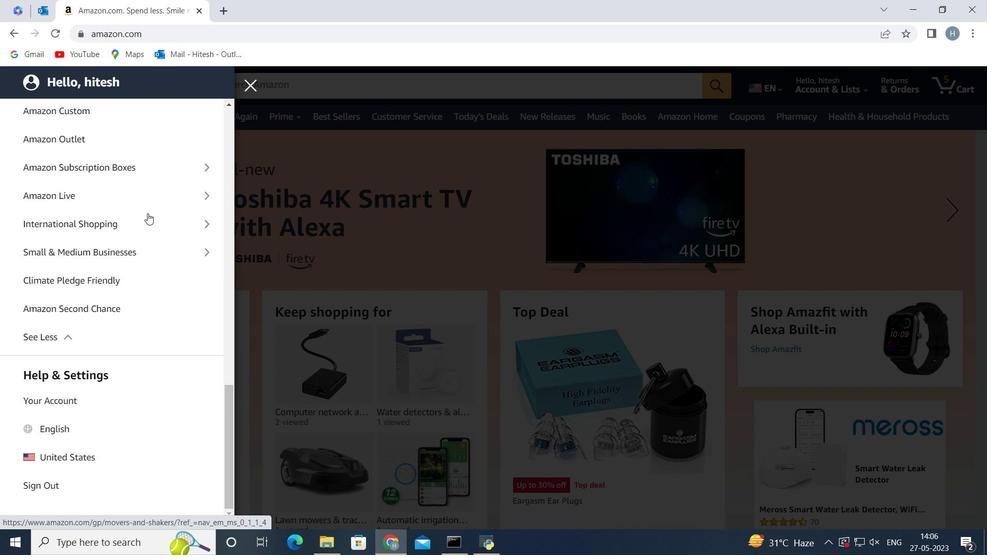 
Action: Mouse scrolled (147, 213) with delta (0, 0)
Screenshot: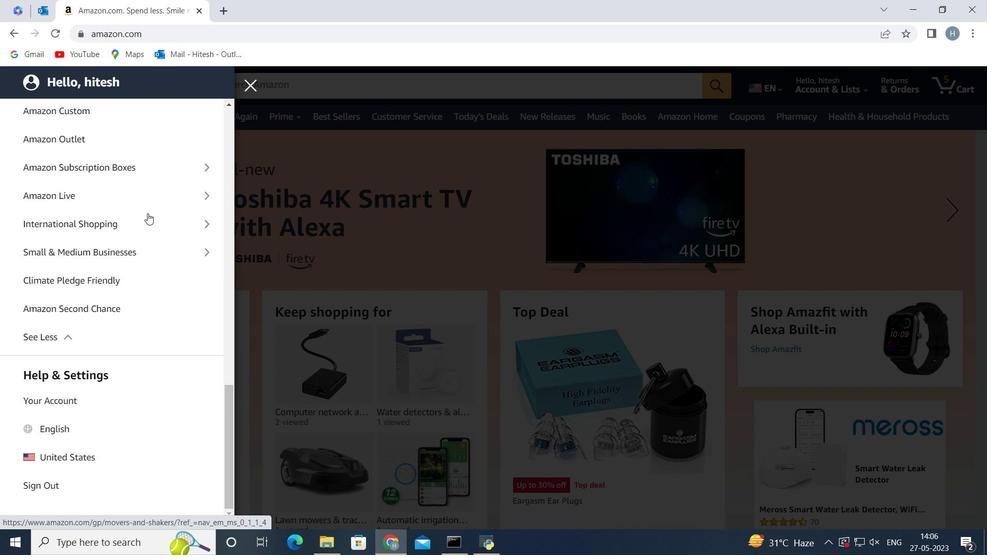 
Action: Mouse scrolled (147, 213) with delta (0, 0)
Screenshot: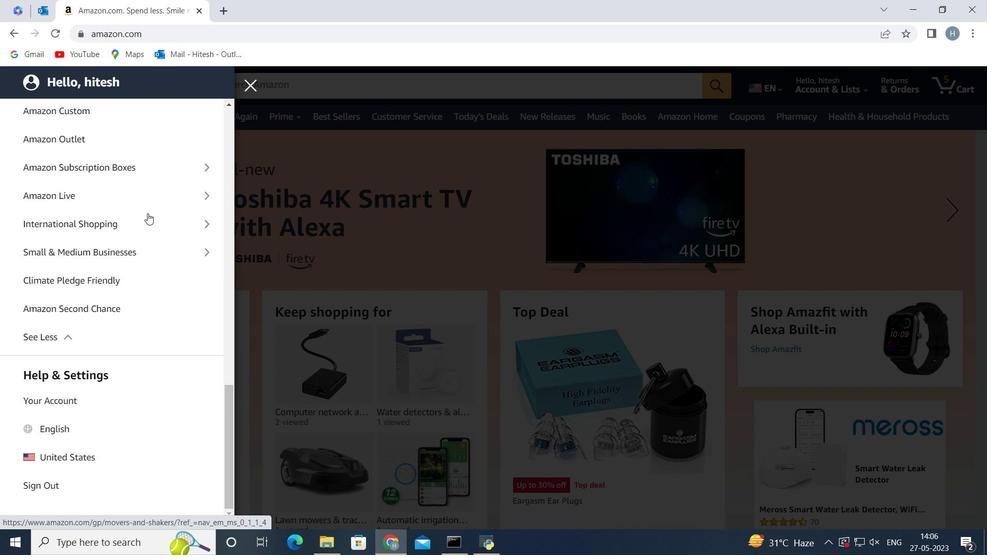
Action: Mouse scrolled (147, 213) with delta (0, 0)
Screenshot: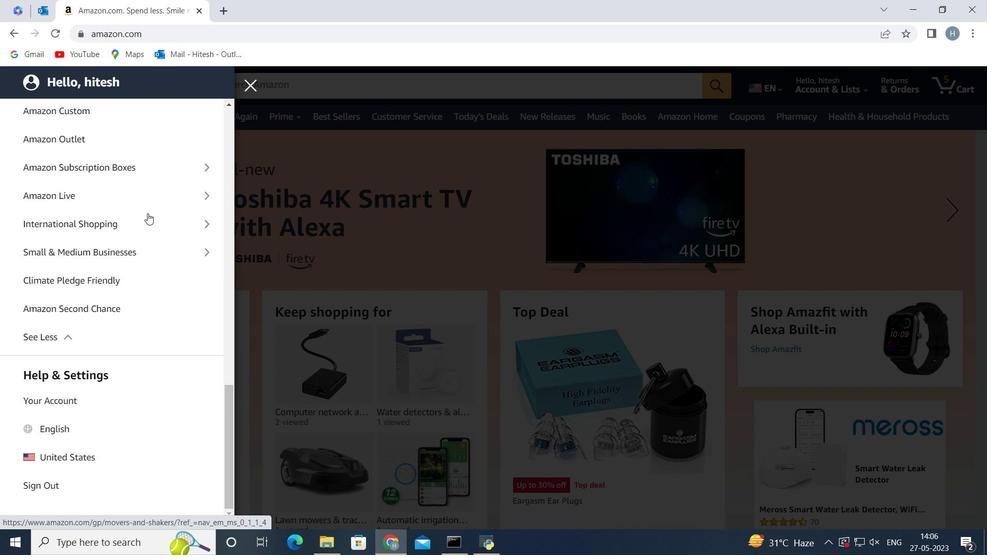 
Action: Mouse scrolled (147, 213) with delta (0, 0)
Screenshot: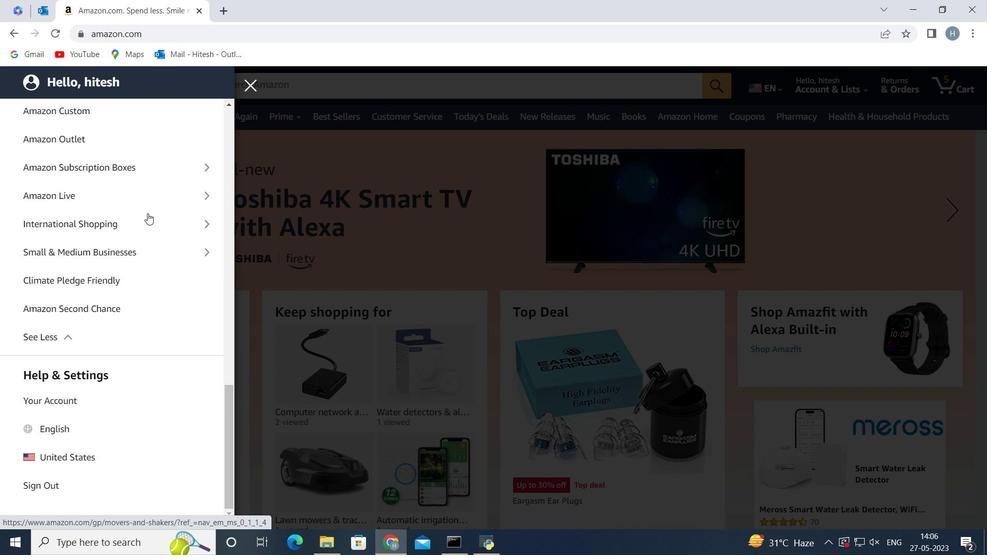 
Action: Mouse scrolled (147, 213) with delta (0, 0)
Screenshot: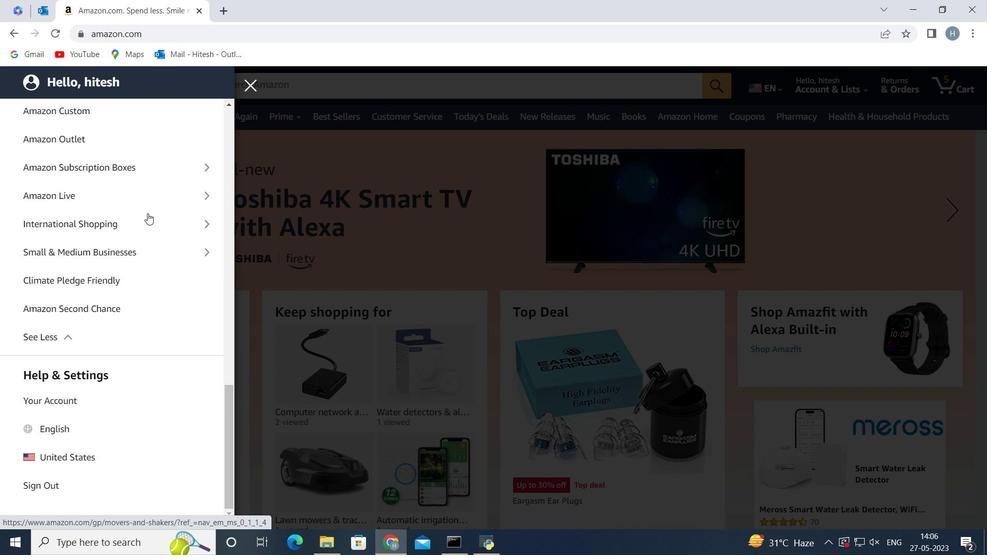 
Action: Mouse scrolled (147, 213) with delta (0, 0)
Screenshot: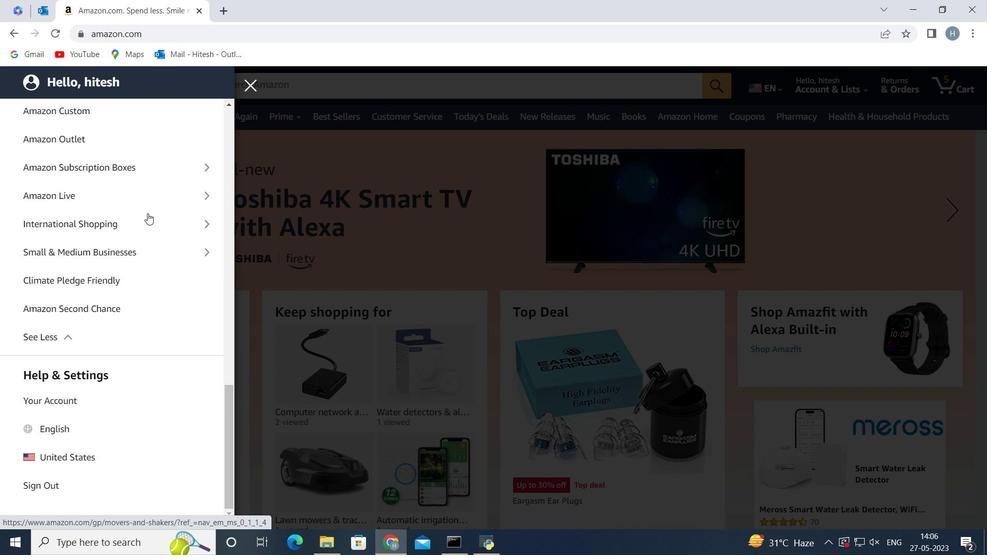 
Action: Mouse scrolled (147, 213) with delta (0, 0)
Screenshot: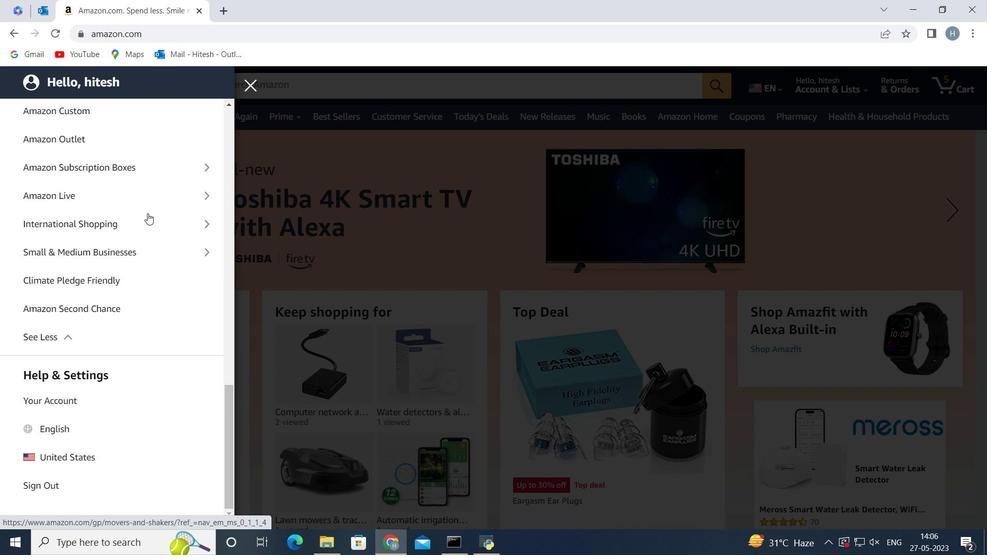 
Action: Mouse scrolled (147, 213) with delta (0, 0)
Screenshot: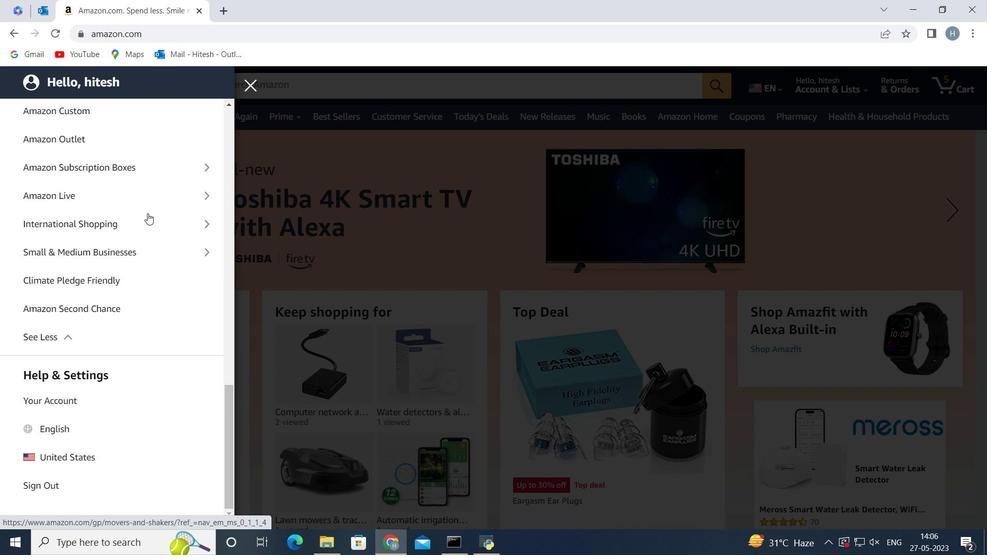 
Action: Mouse scrolled (147, 213) with delta (0, 0)
Screenshot: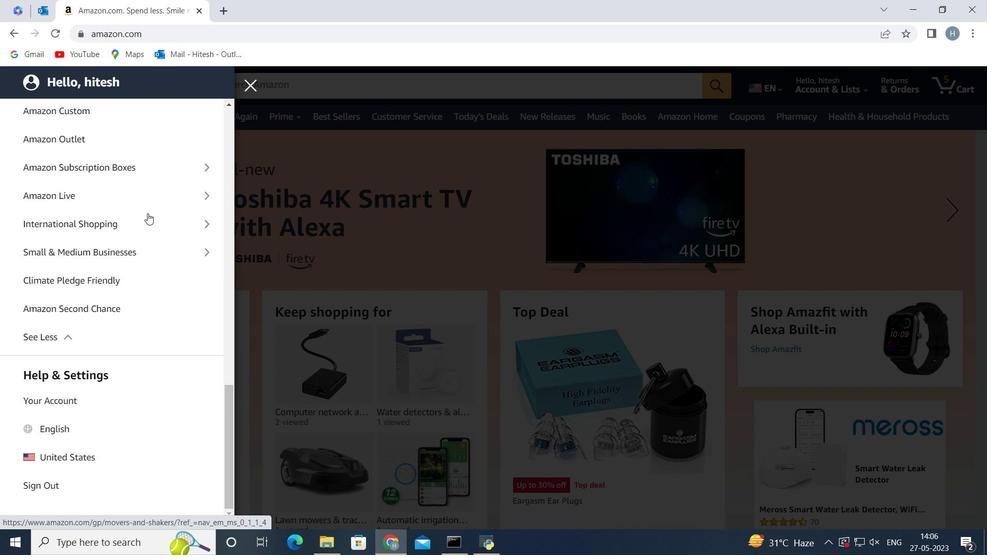 
Action: Mouse scrolled (147, 213) with delta (0, 0)
Screenshot: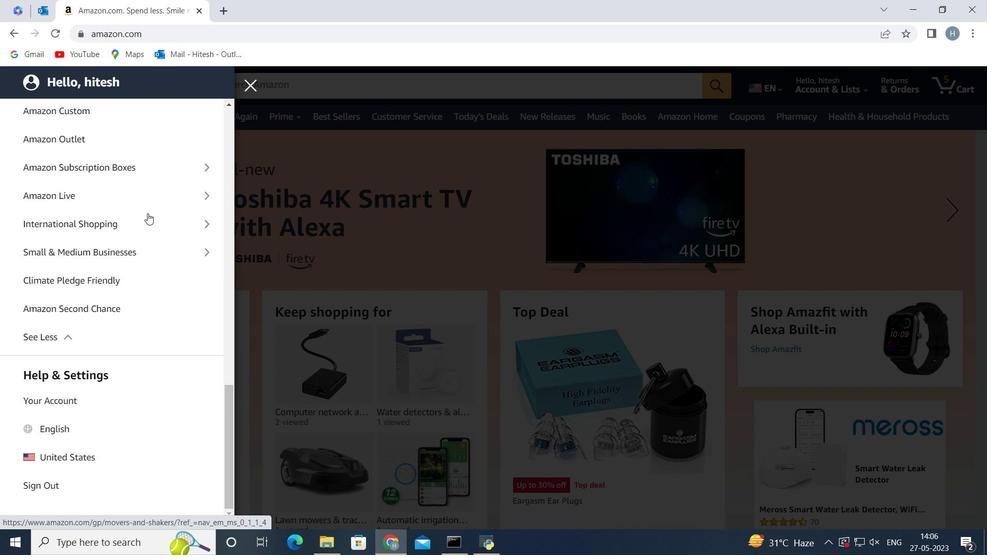 
Action: Mouse scrolled (147, 213) with delta (0, 0)
Screenshot: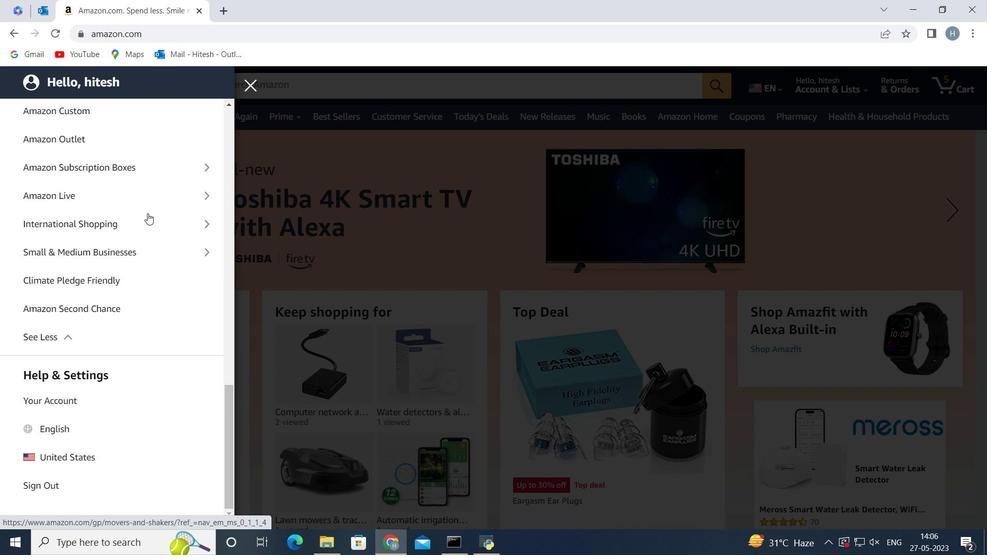 
Action: Mouse scrolled (147, 213) with delta (0, 0)
Screenshot: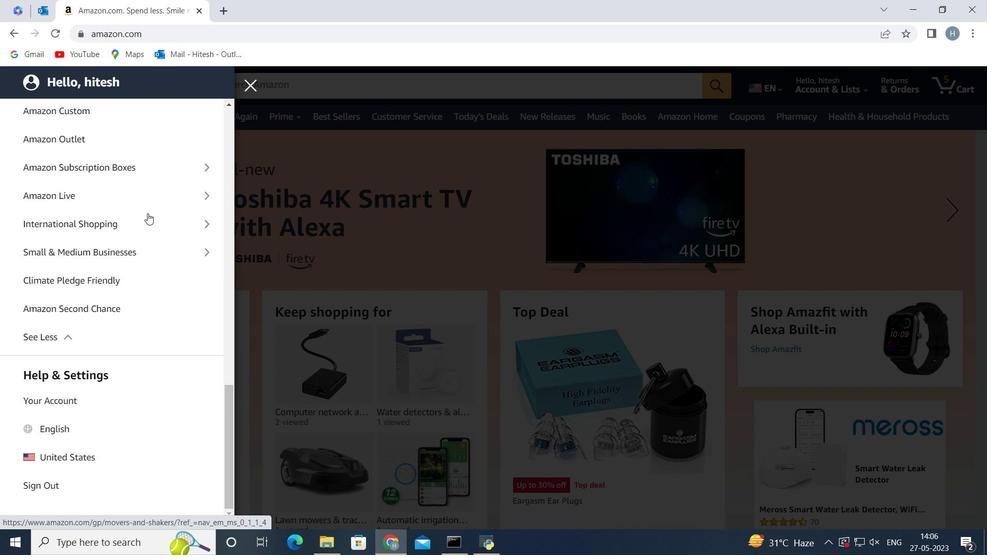 
Action: Mouse scrolled (147, 213) with delta (0, 0)
Screenshot: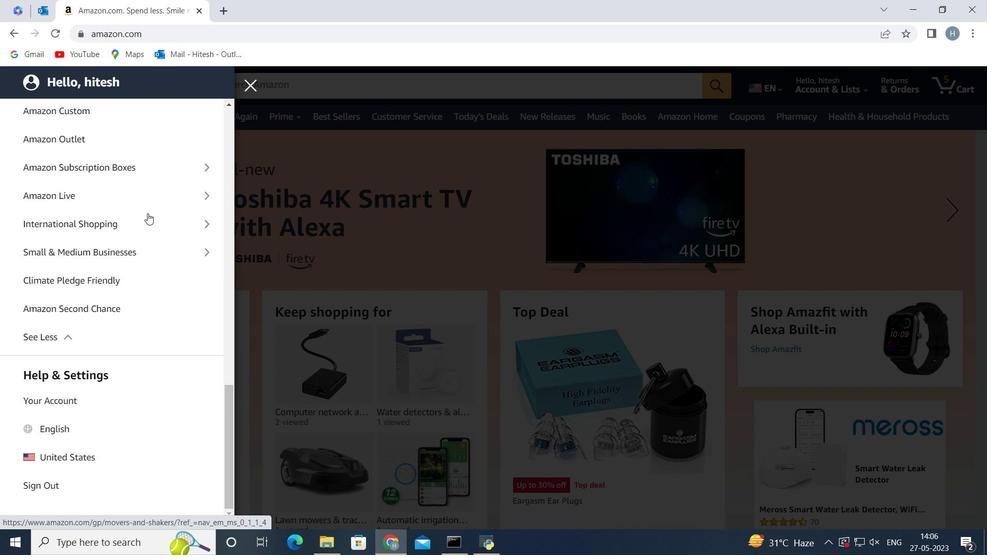 
Action: Mouse scrolled (147, 213) with delta (0, 0)
Screenshot: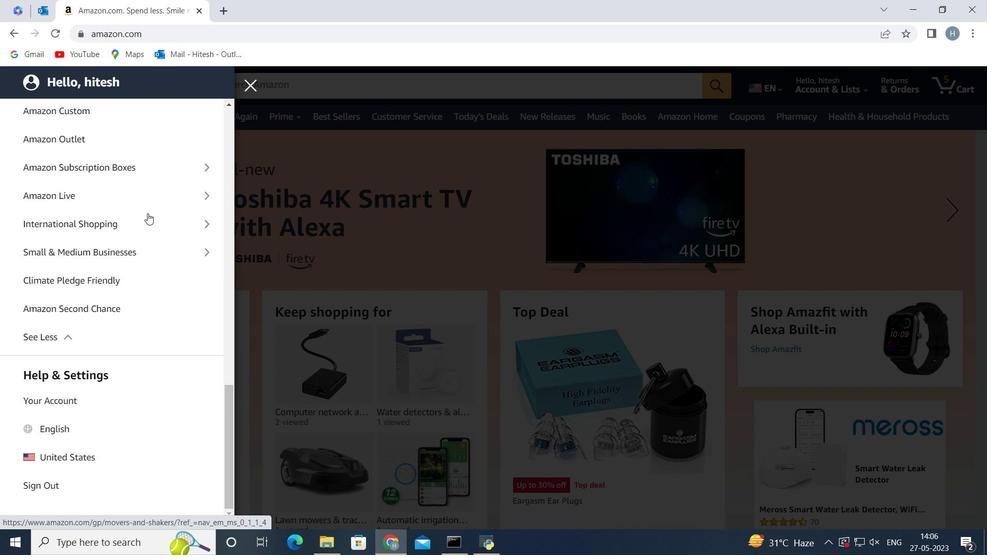 
Action: Mouse scrolled (147, 213) with delta (0, 0)
Screenshot: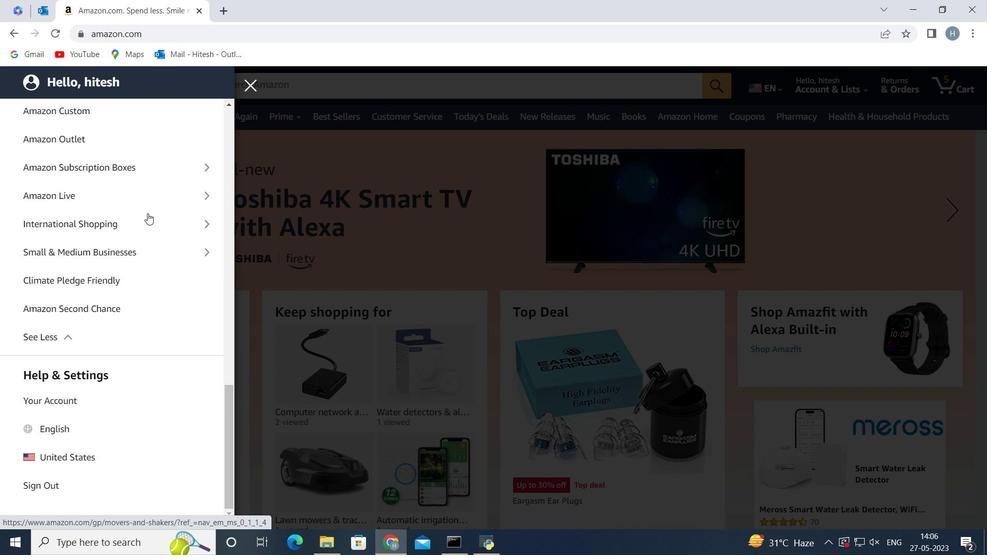 
Action: Mouse scrolled (147, 213) with delta (0, 0)
Screenshot: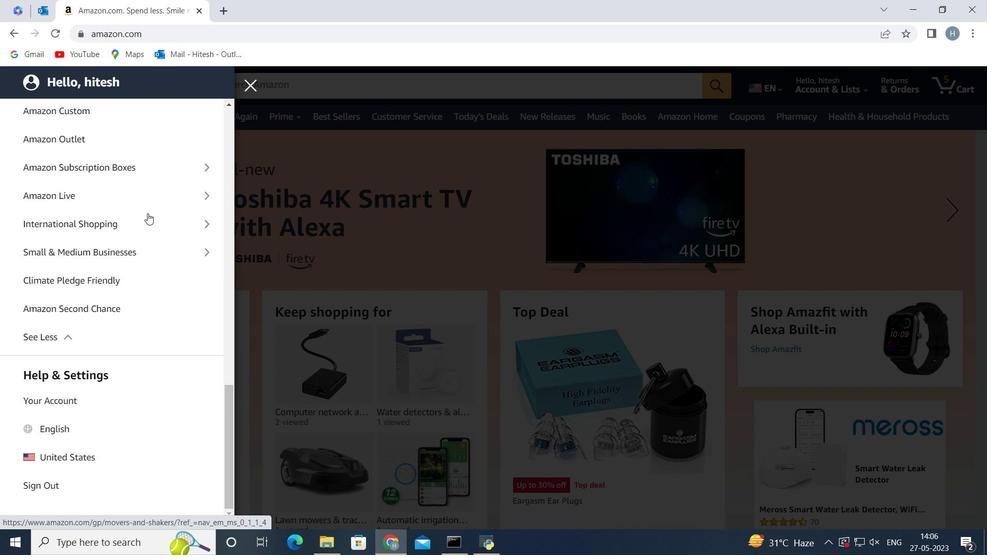 
Action: Mouse scrolled (147, 213) with delta (0, 0)
Screenshot: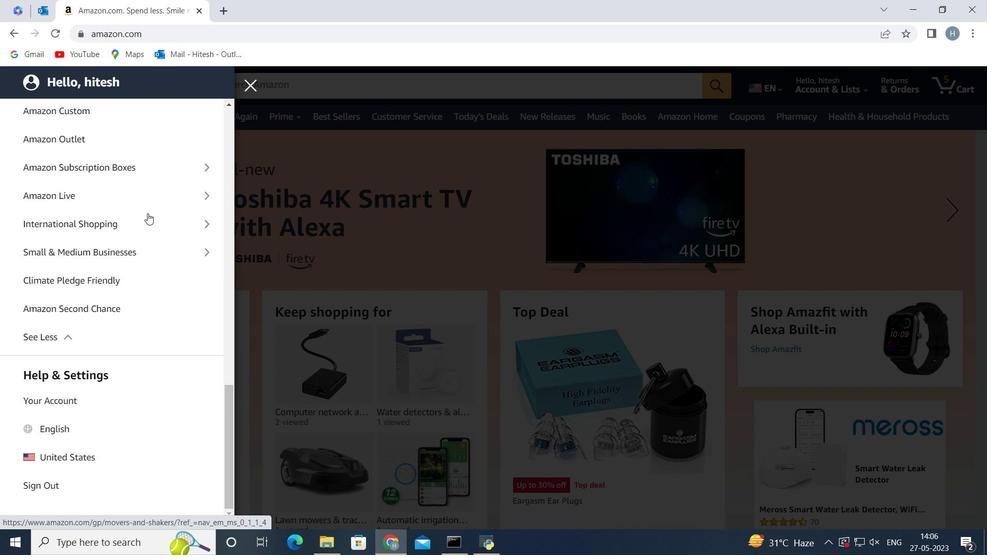 
Action: Mouse scrolled (147, 214) with delta (0, 0)
Screenshot: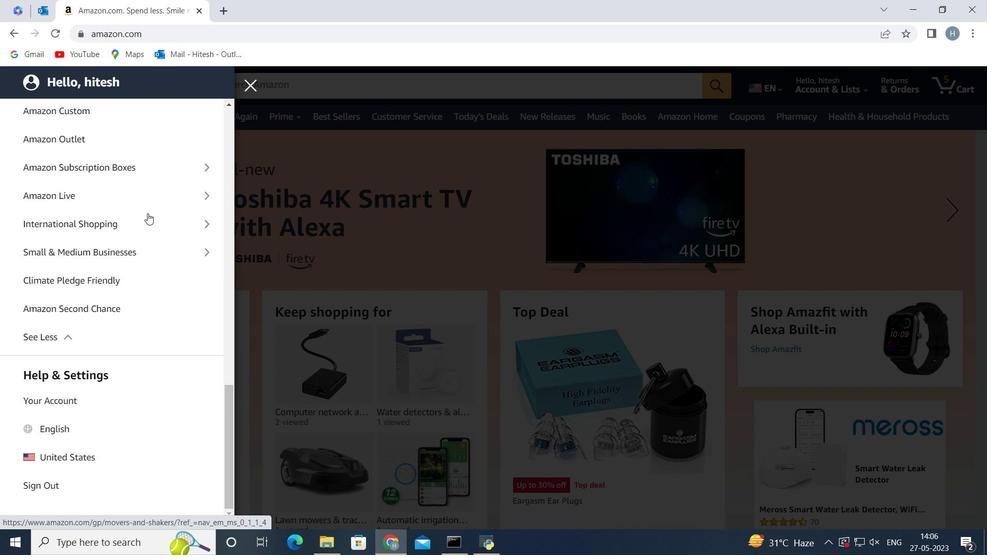 
Action: Mouse scrolled (147, 214) with delta (0, 0)
Screenshot: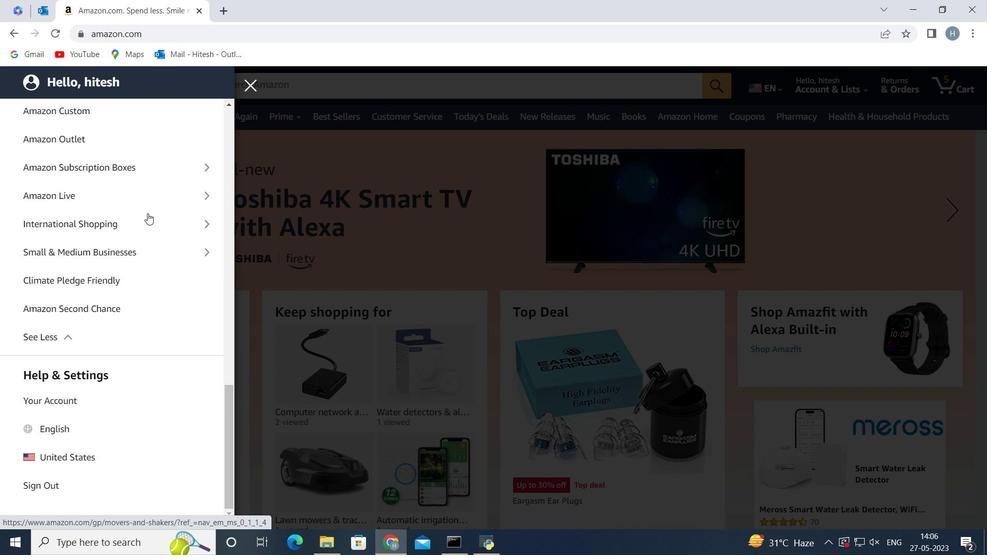 
Action: Mouse scrolled (147, 214) with delta (0, 0)
Screenshot: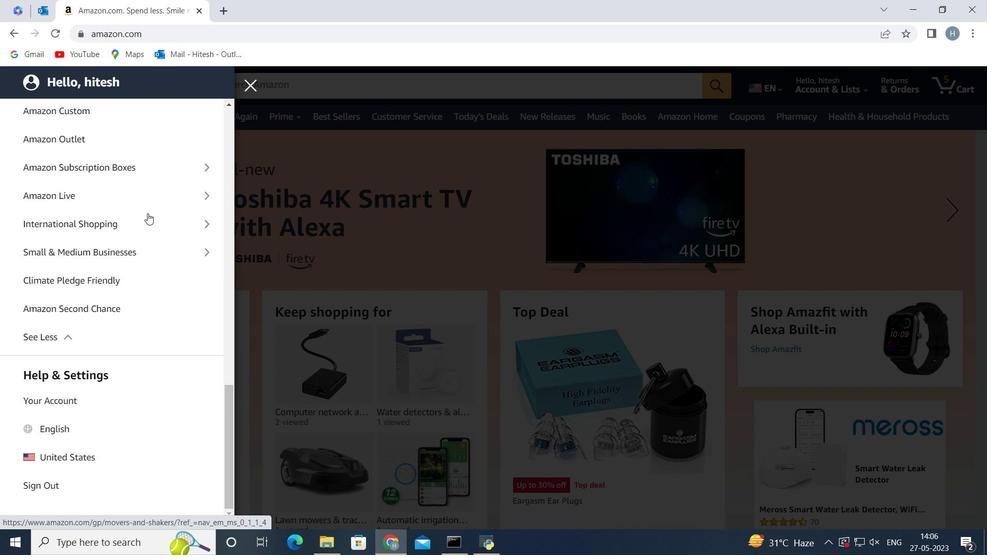 
Action: Mouse scrolled (147, 213) with delta (0, 0)
Screenshot: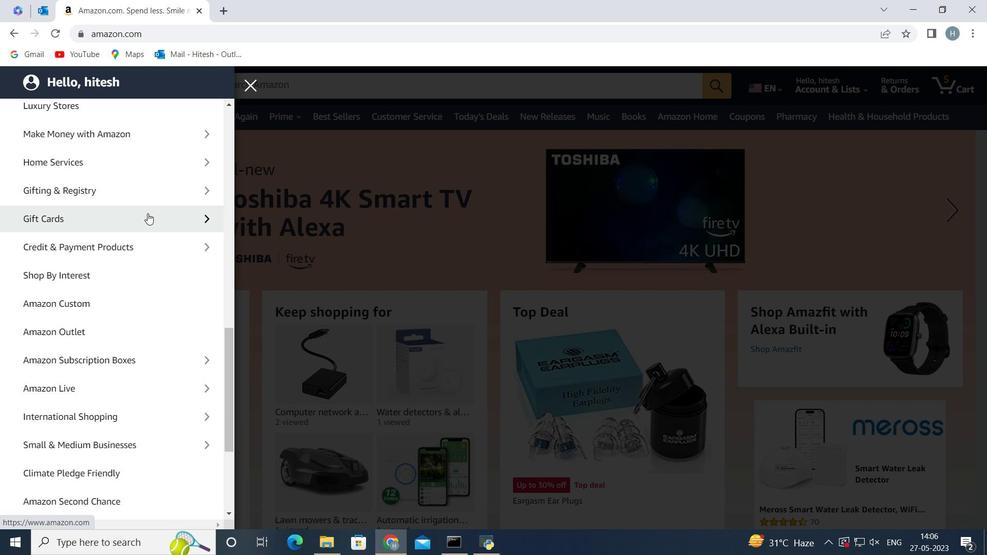 
Action: Mouse scrolled (147, 213) with delta (0, 0)
Screenshot: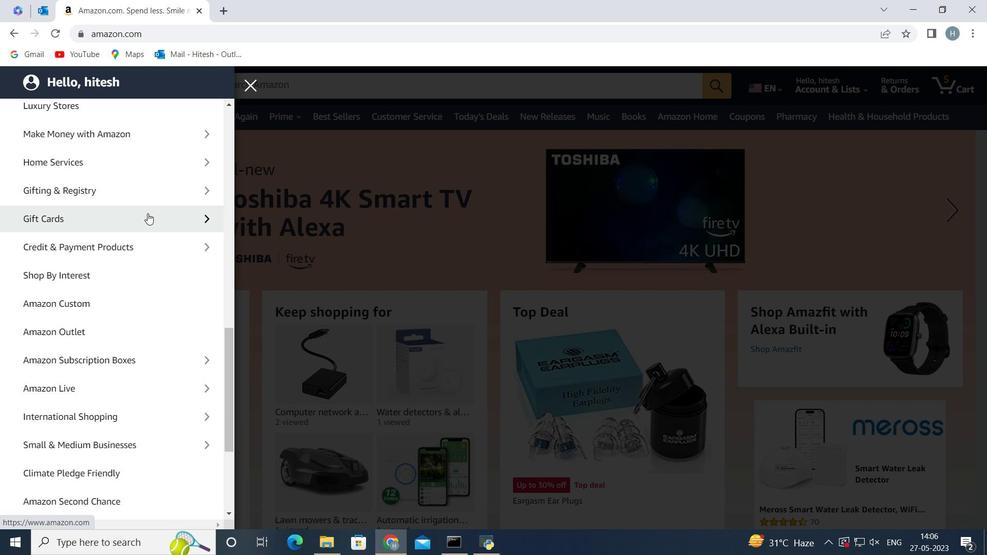 
Action: Mouse scrolled (147, 213) with delta (0, 0)
Screenshot: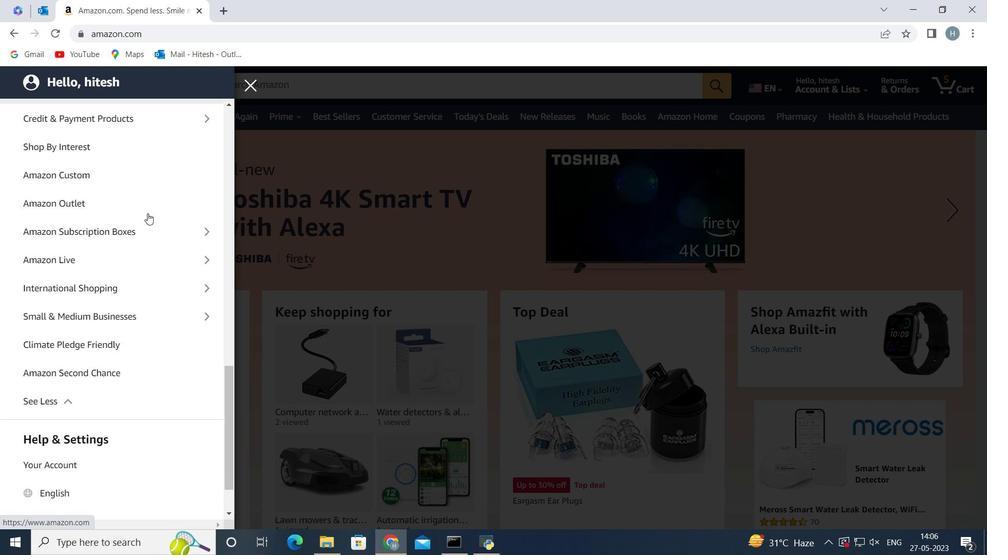
Action: Mouse scrolled (147, 213) with delta (0, 0)
Screenshot: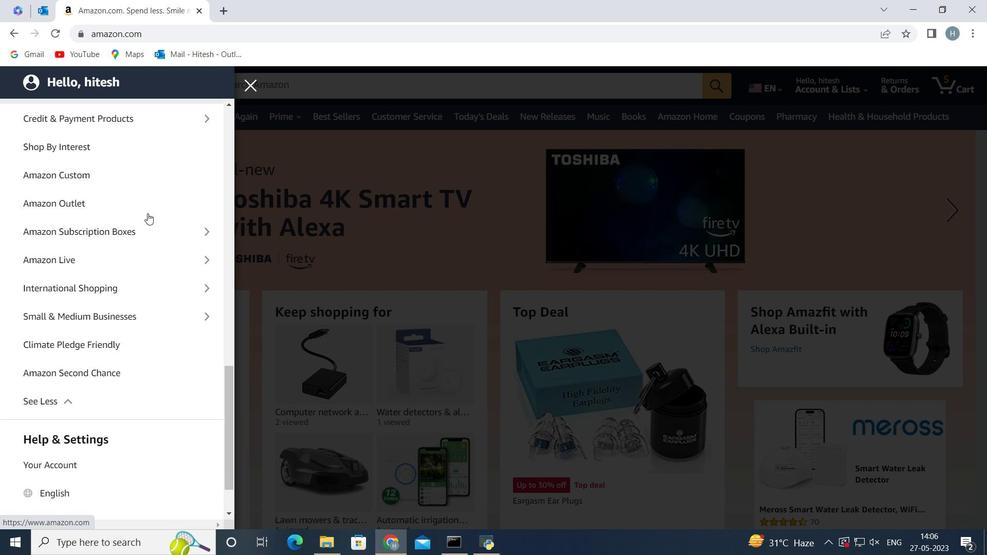 
Action: Mouse scrolled (147, 213) with delta (0, 0)
Screenshot: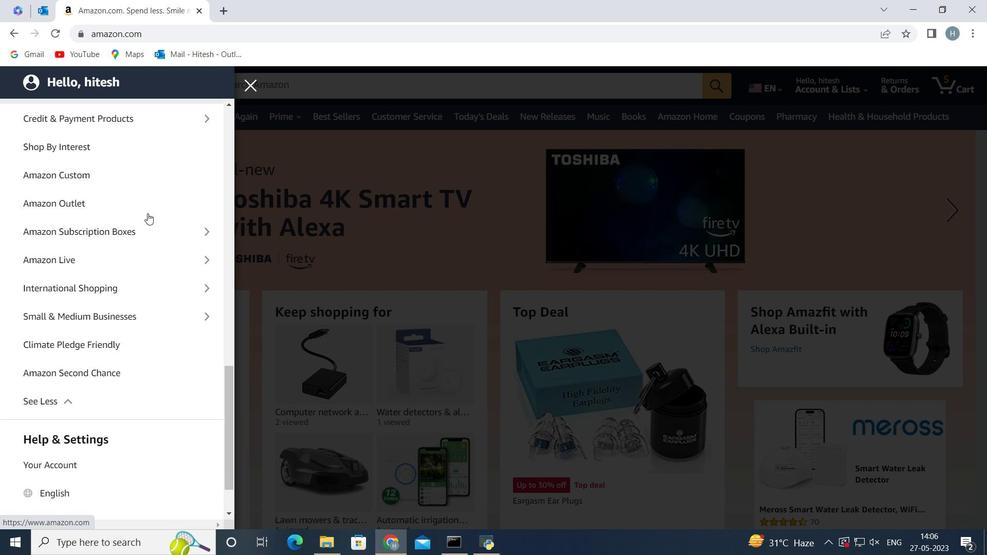 
Action: Mouse scrolled (147, 213) with delta (0, 0)
Screenshot: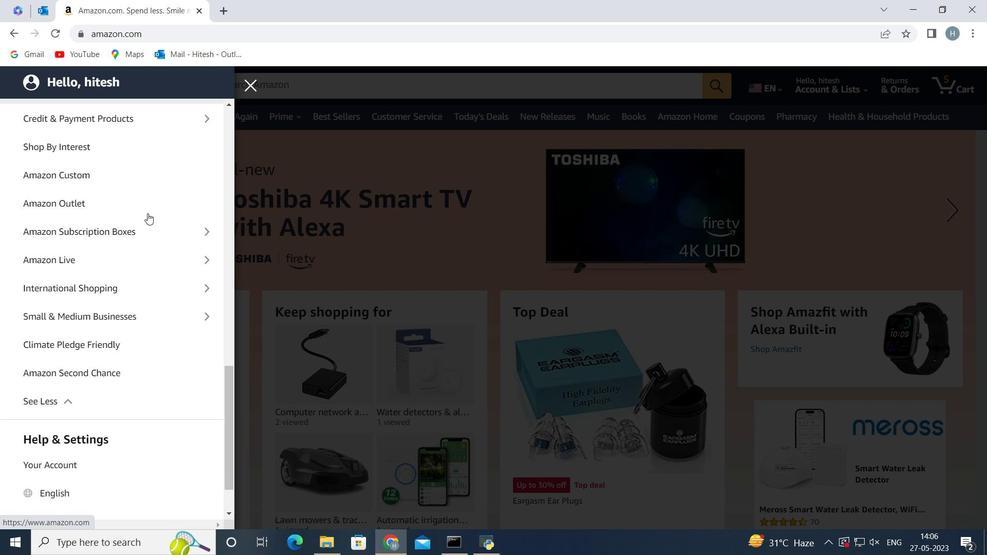 
Action: Mouse moved to (147, 217)
Screenshot: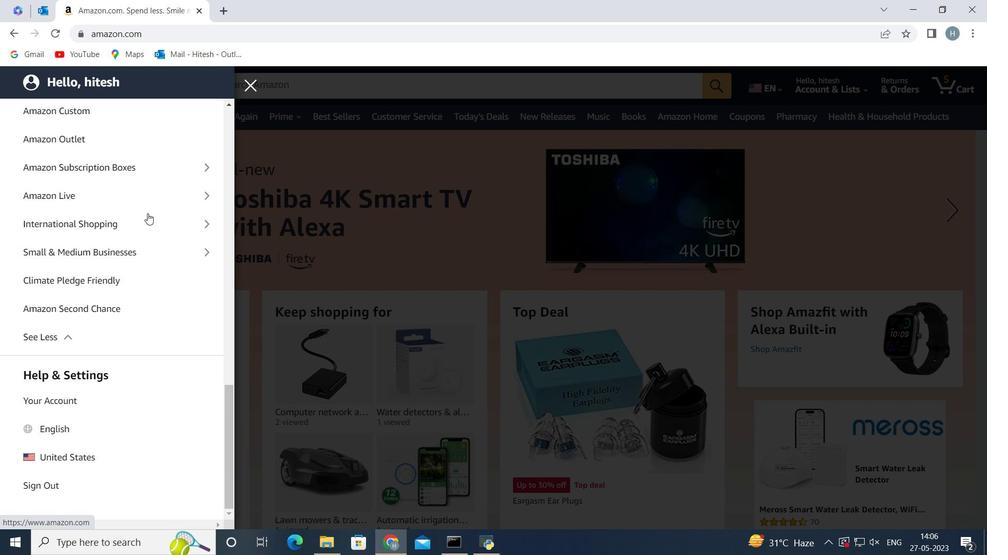 
Action: Mouse scrolled (147, 216) with delta (0, 0)
Screenshot: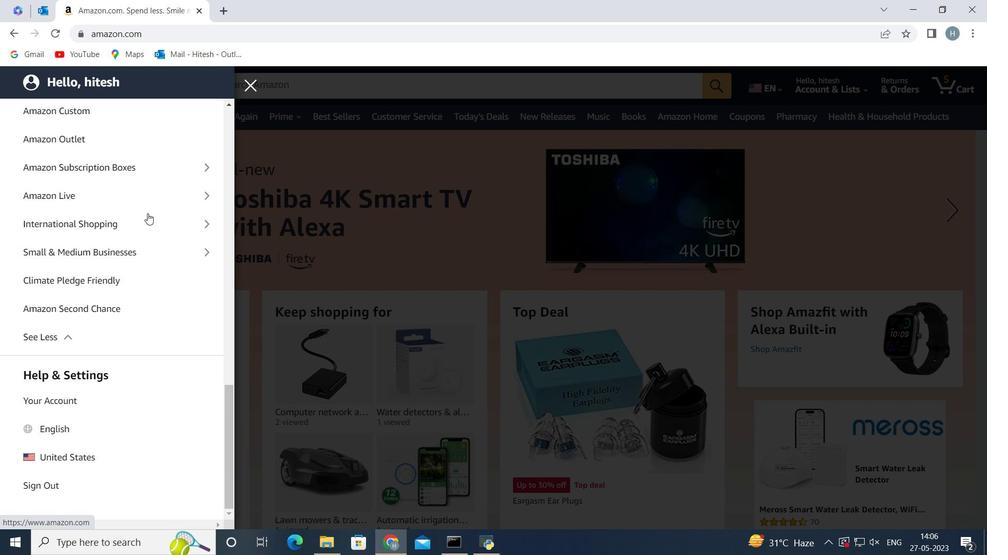 
Action: Mouse moved to (147, 225)
Screenshot: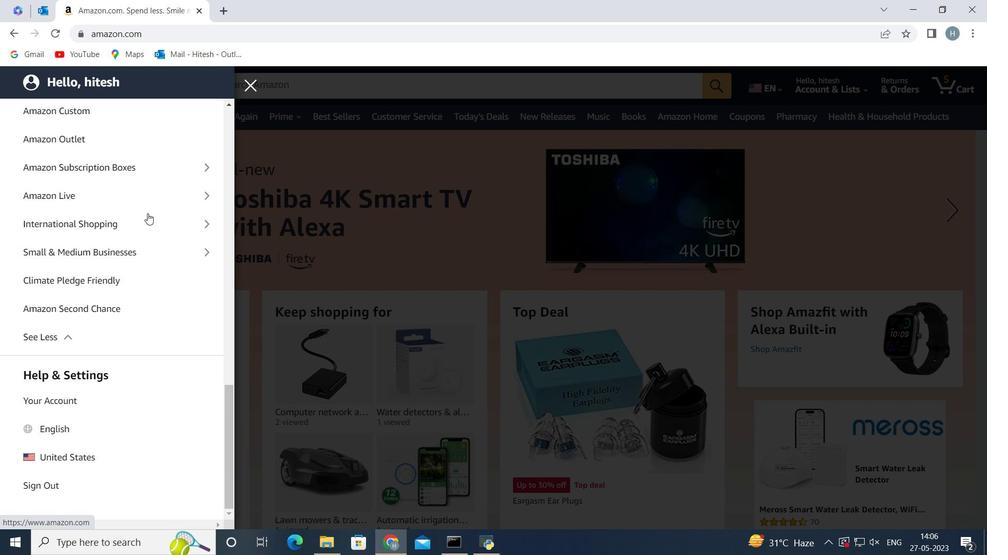 
Action: Mouse scrolled (147, 225) with delta (0, 0)
Screenshot: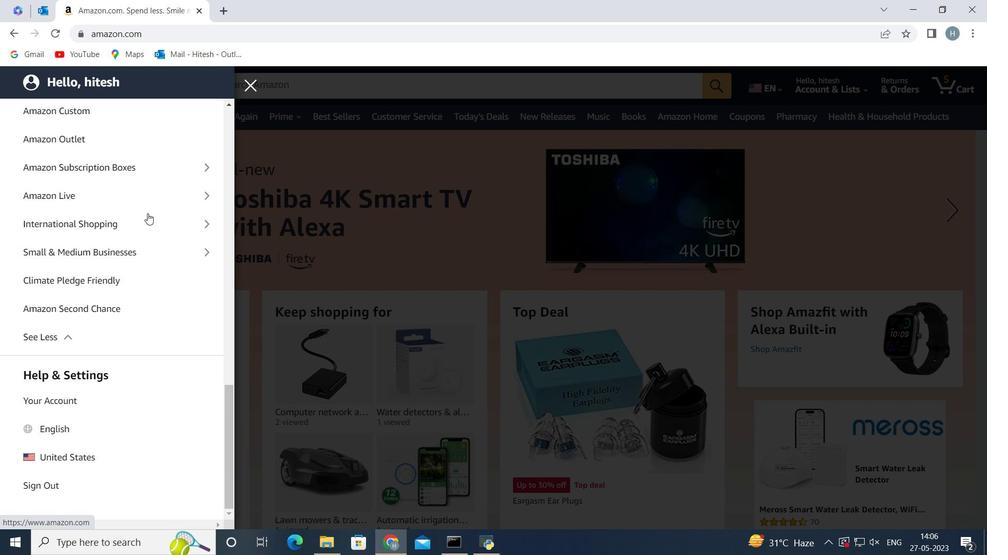
Action: Mouse moved to (147, 230)
Screenshot: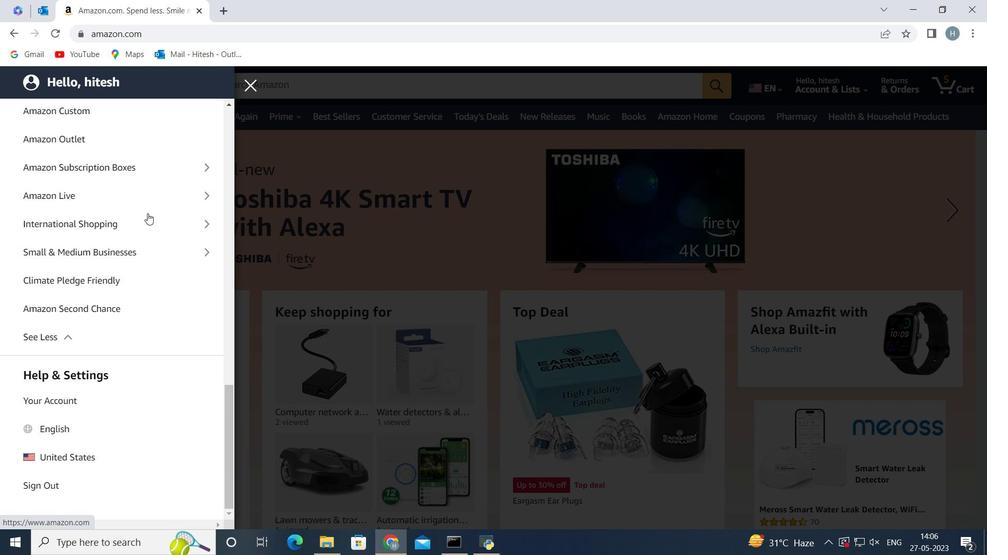
Action: Mouse scrolled (147, 229) with delta (0, 0)
Screenshot: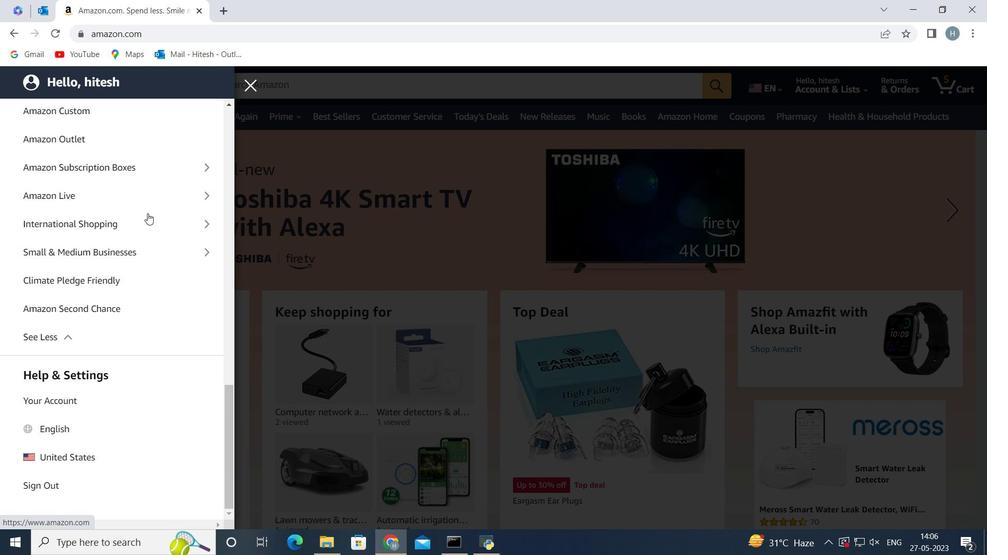 
Action: Mouse moved to (114, 332)
Screenshot: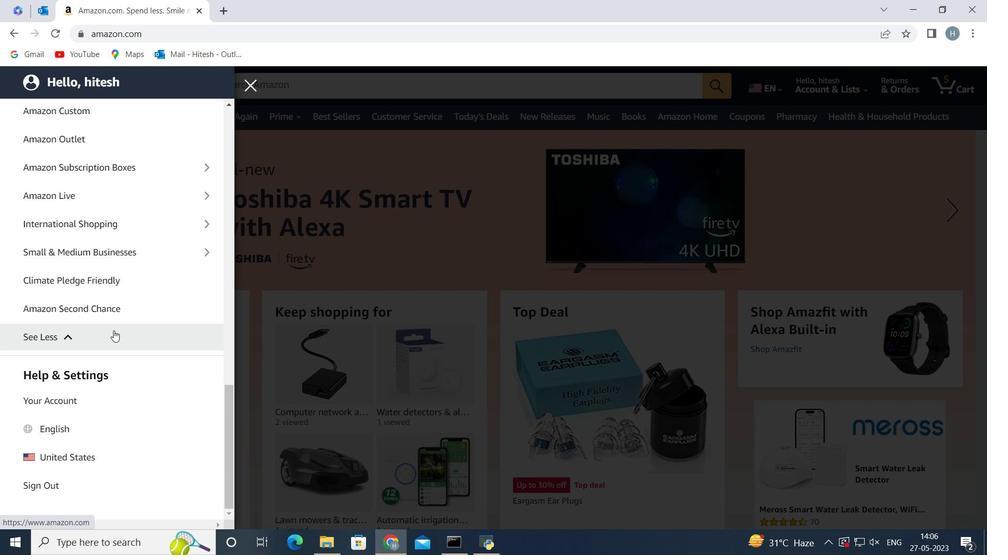 
Action: Mouse pressed left at (114, 332)
Screenshot: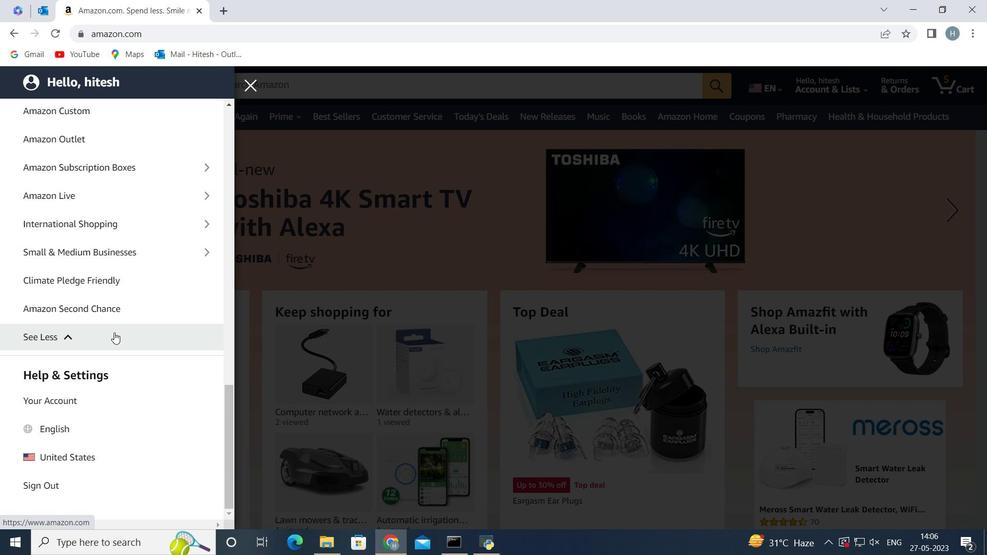 
Action: Mouse moved to (135, 200)
Screenshot: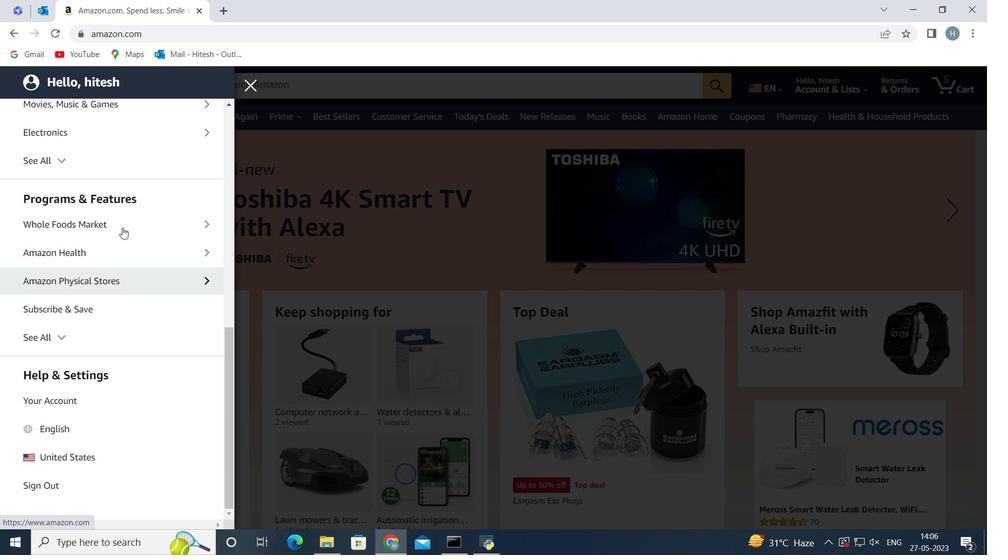 
Action: Mouse scrolled (135, 201) with delta (0, 0)
Screenshot: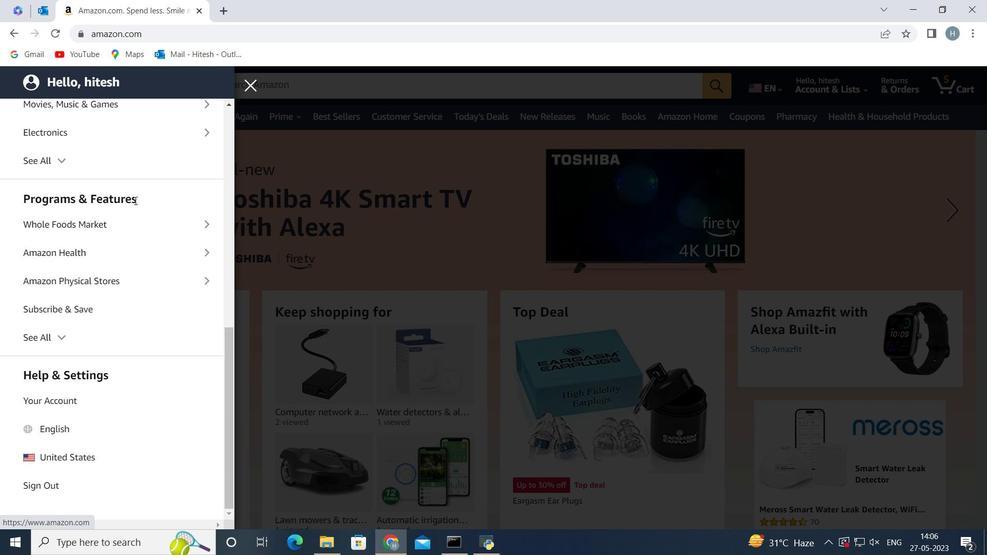 
Action: Mouse scrolled (135, 201) with delta (0, 0)
Screenshot: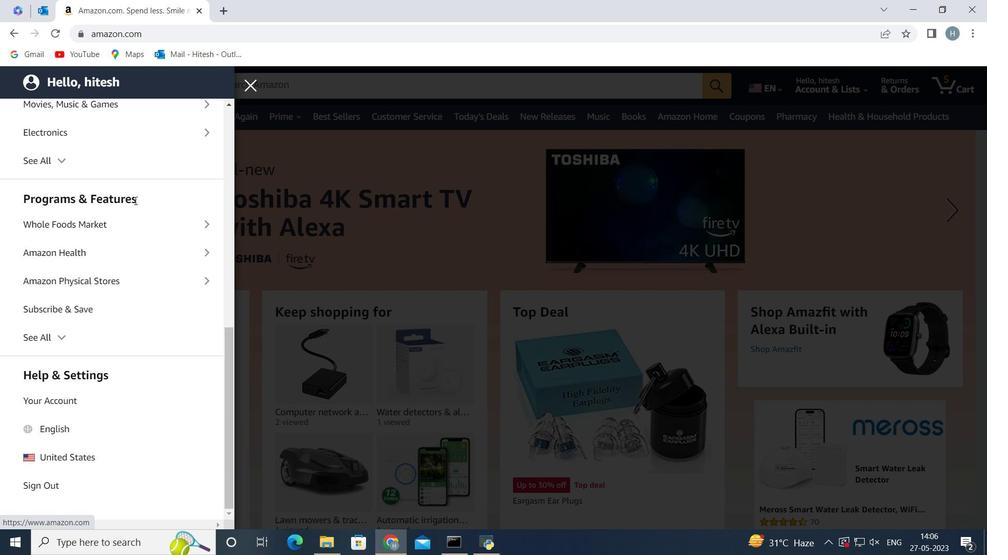 
Action: Mouse scrolled (135, 201) with delta (0, 0)
Screenshot: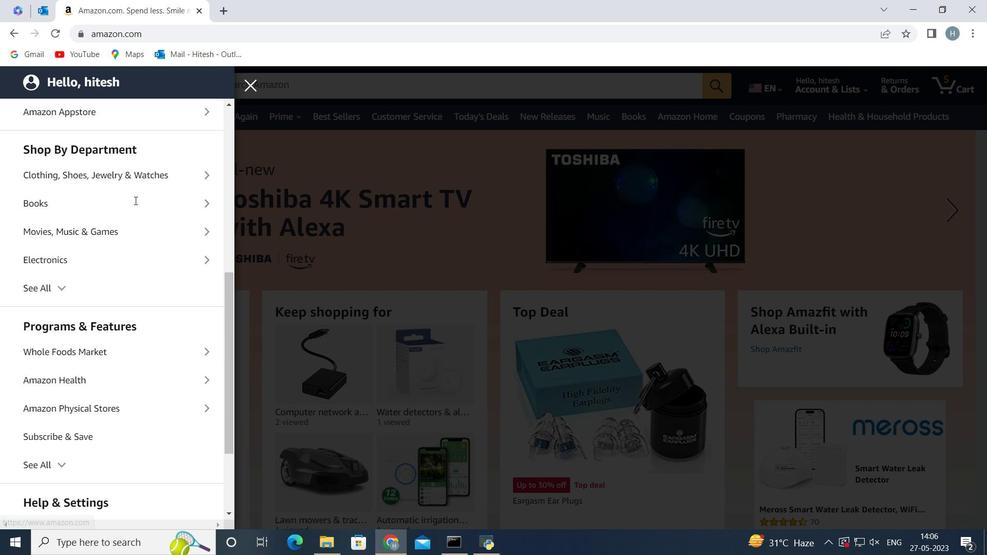 
Action: Mouse scrolled (135, 201) with delta (0, 0)
Screenshot: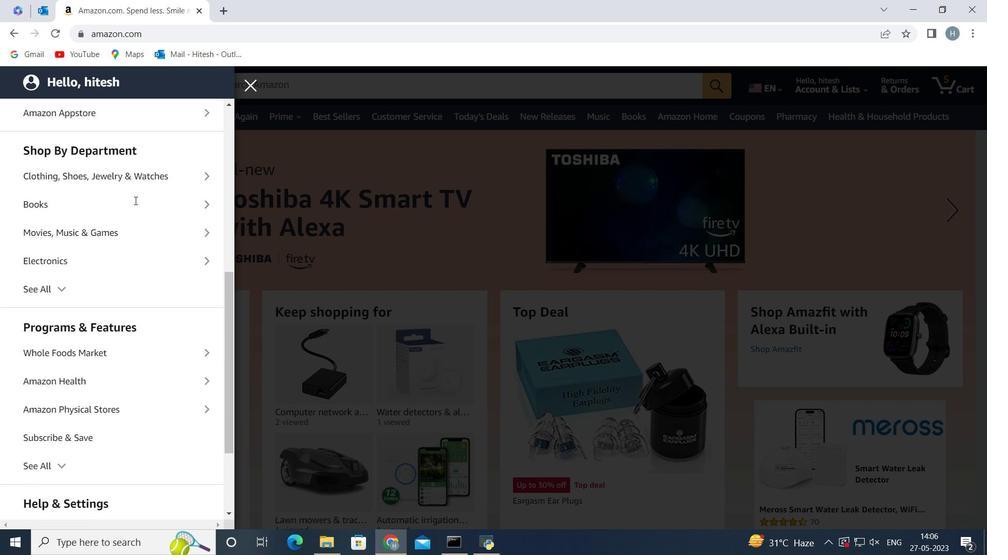 
Action: Mouse scrolled (135, 201) with delta (0, 0)
Screenshot: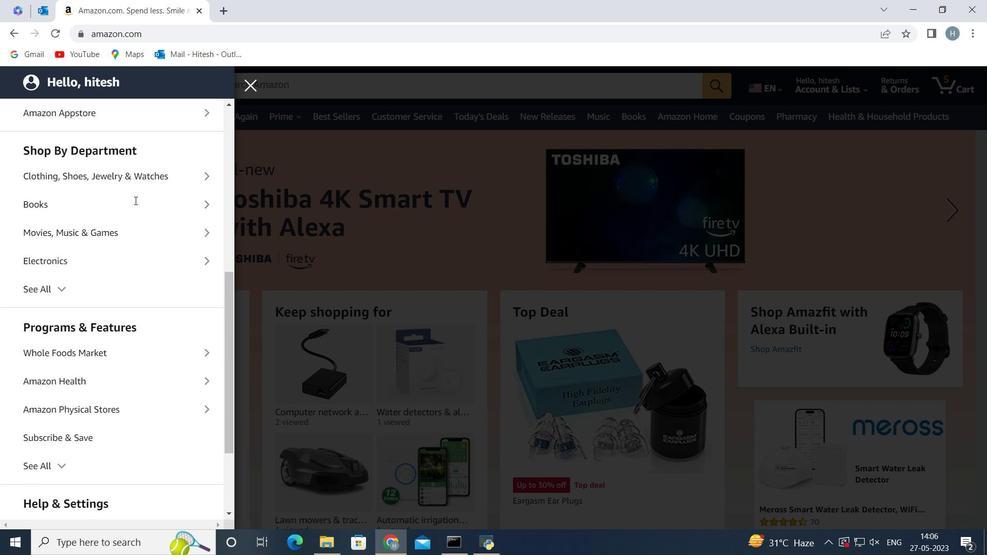 
Action: Mouse moved to (142, 125)
Screenshot: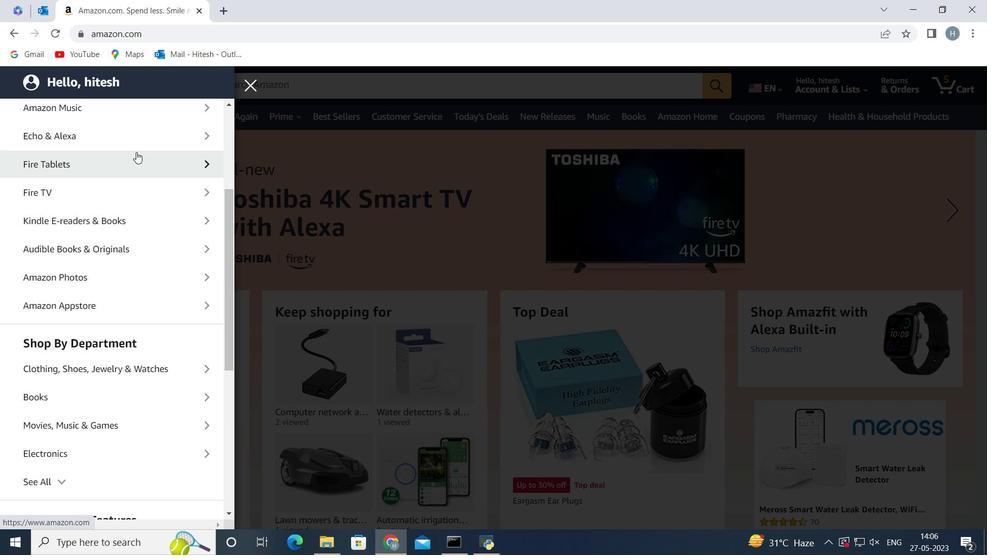 
Action: Mouse scrolled (142, 126) with delta (0, 0)
Screenshot: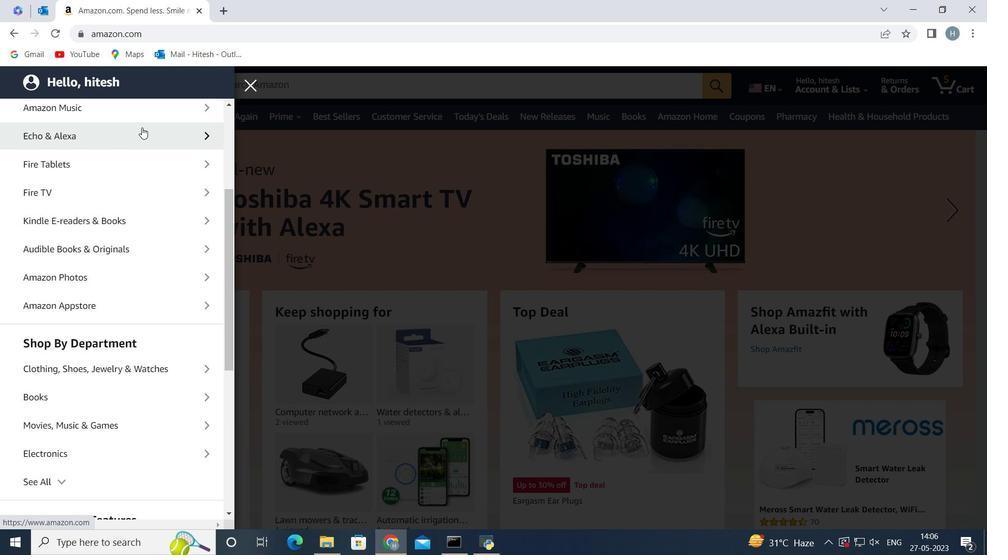 
Action: Mouse scrolled (142, 126) with delta (0, 0)
Screenshot: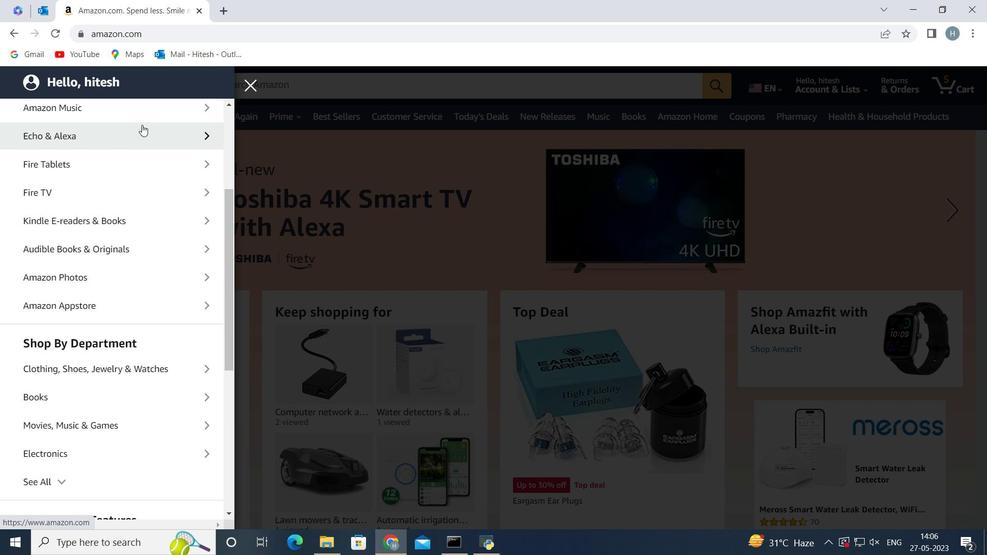 
Action: Mouse scrolled (142, 126) with delta (0, 0)
Screenshot: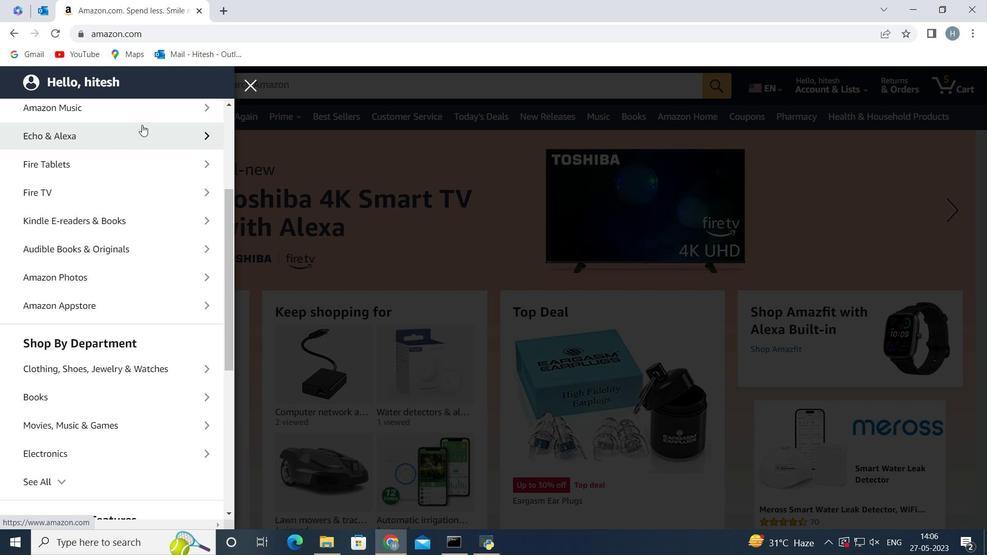 
Action: Mouse scrolled (142, 126) with delta (0, 0)
Screenshot: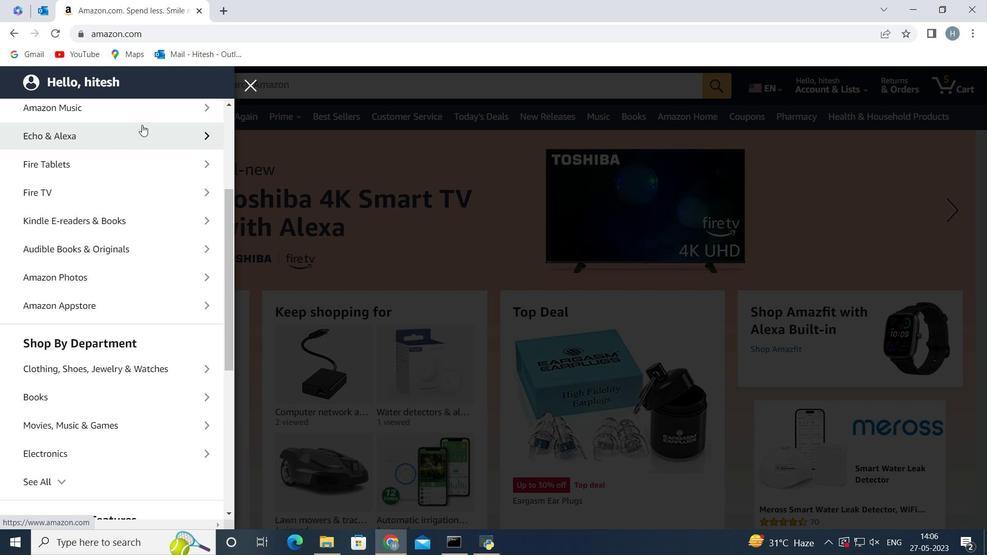 
Action: Mouse scrolled (142, 126) with delta (0, 0)
Screenshot: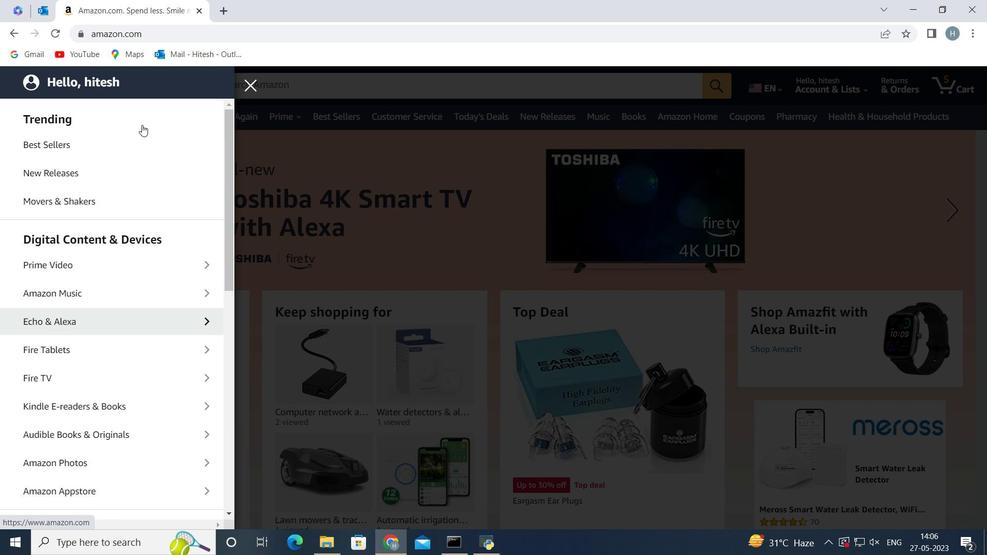 
Action: Mouse scrolled (142, 126) with delta (0, 0)
Screenshot: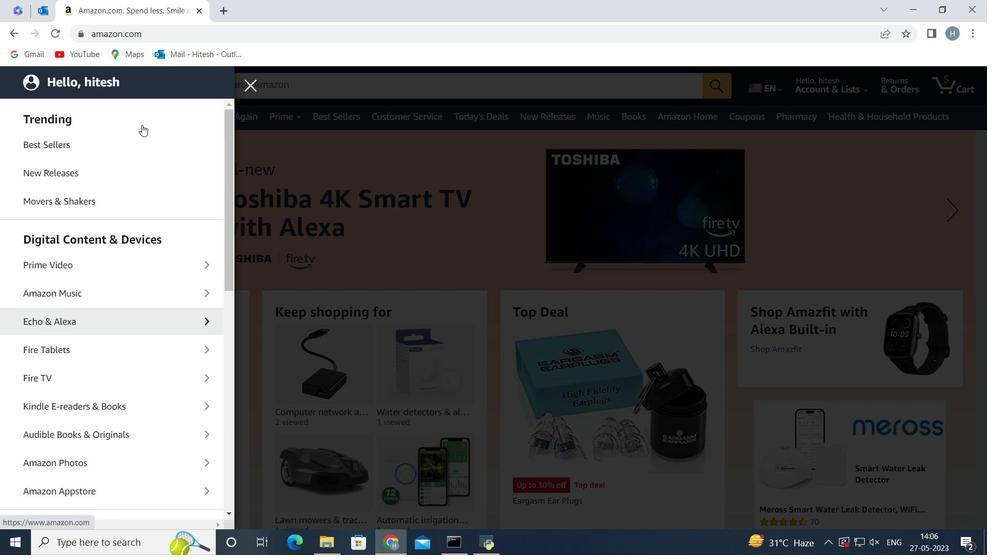 
Action: Mouse scrolled (142, 126) with delta (0, 0)
Screenshot: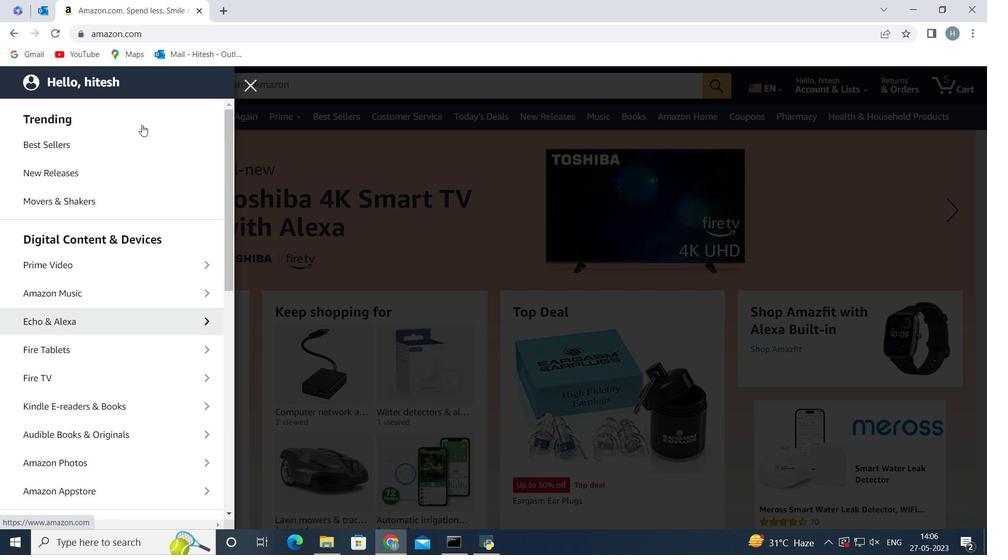 
Action: Mouse scrolled (142, 126) with delta (0, 0)
Screenshot: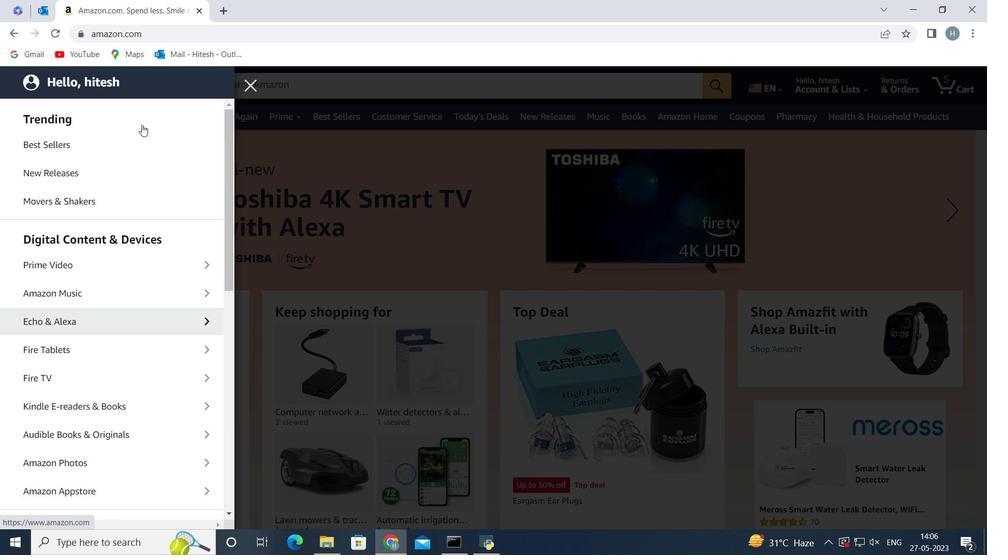 
Action: Mouse moved to (166, 347)
Screenshot: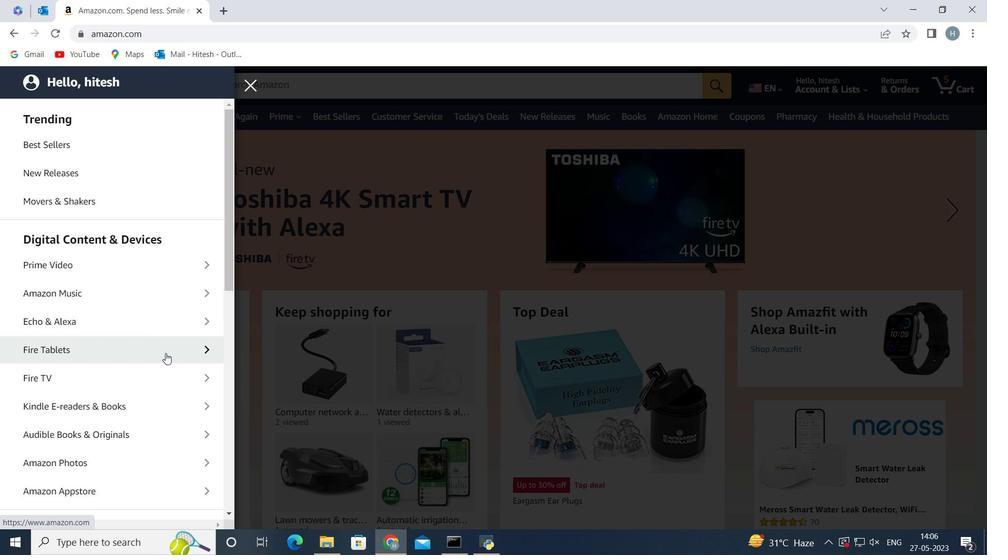 
Action: Mouse scrolled (166, 347) with delta (0, 0)
Screenshot: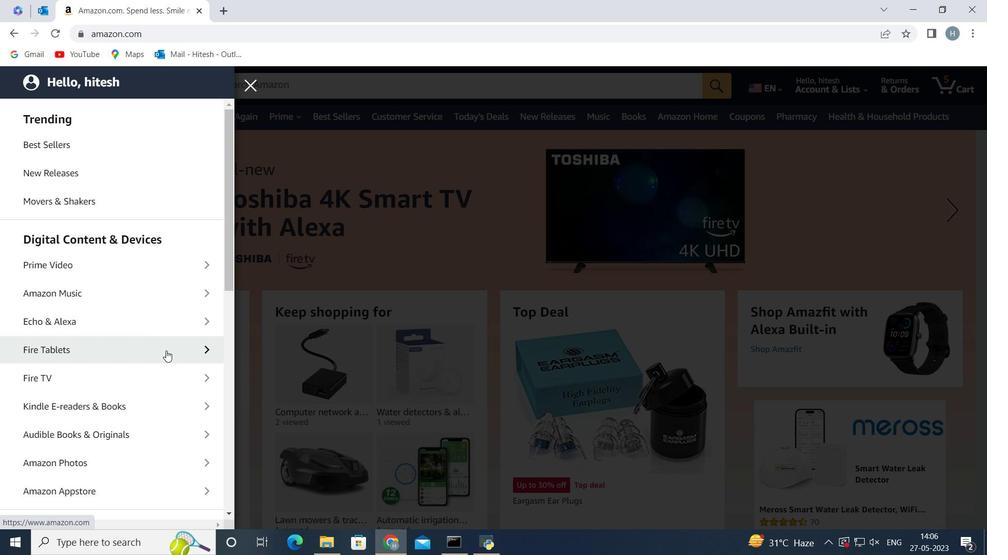 
Action: Mouse moved to (154, 339)
Screenshot: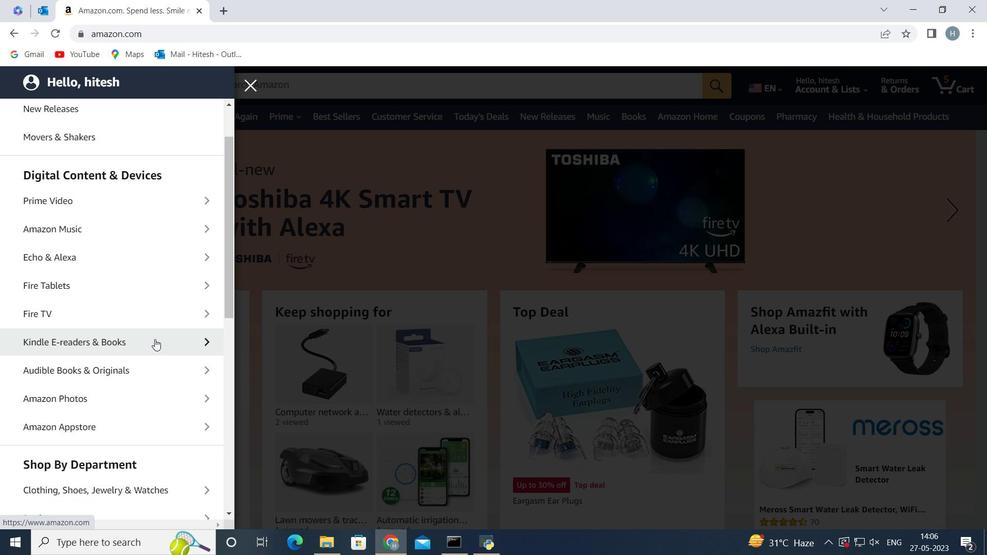 
Action: Mouse pressed left at (154, 339)
Screenshot: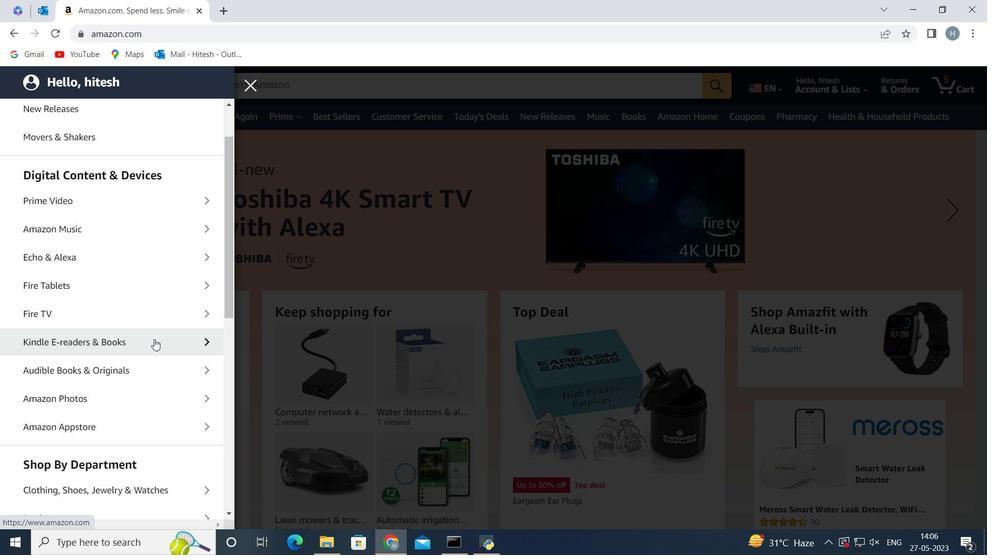 
Action: Mouse moved to (145, 341)
Screenshot: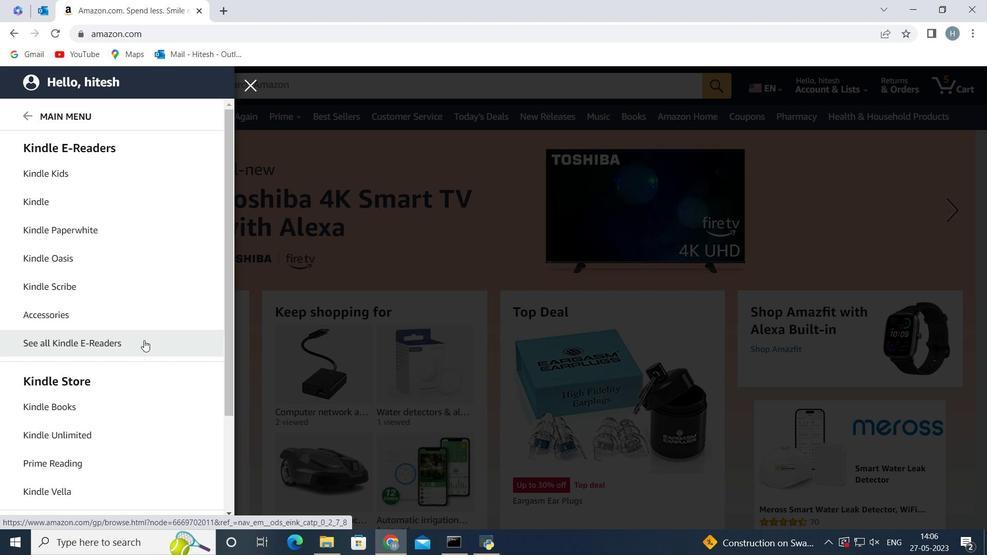 
Action: Mouse pressed left at (145, 341)
Screenshot: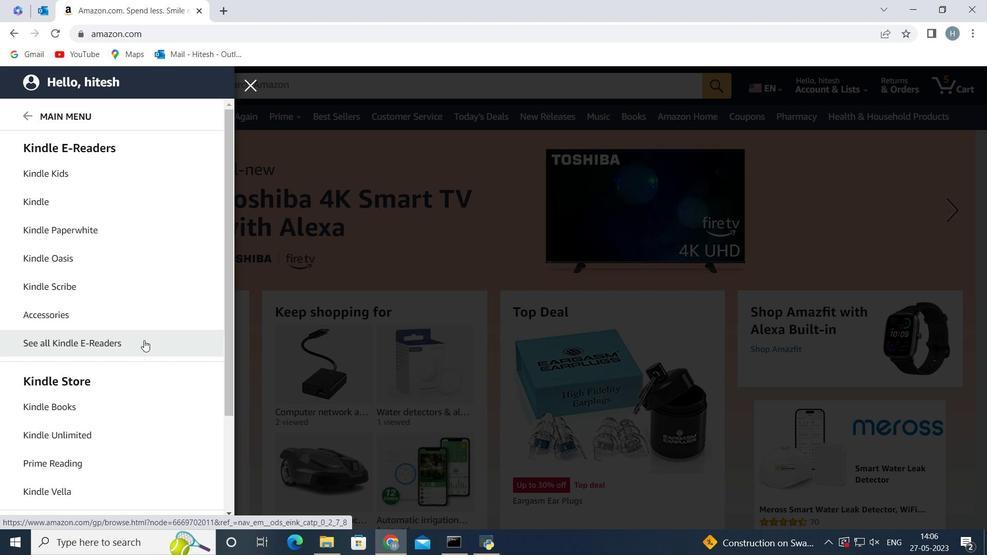 
Action: Mouse moved to (348, 82)
Screenshot: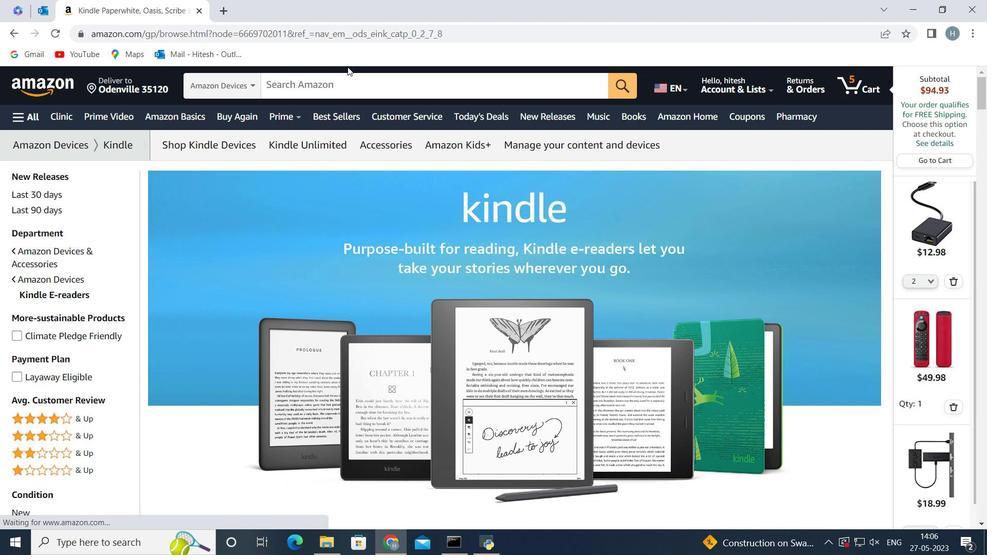 
Action: Mouse pressed left at (348, 82)
Screenshot: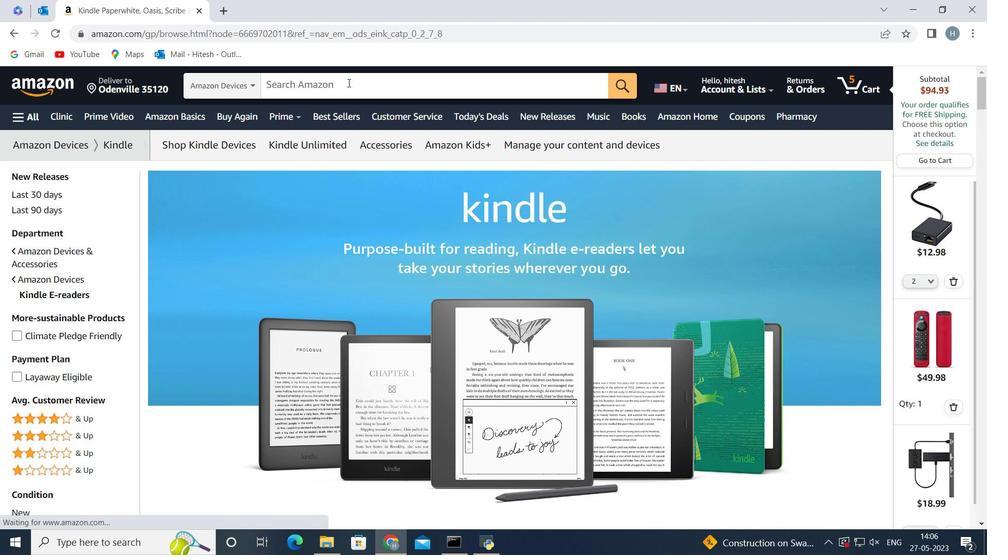 
Action: Key pressed <Key.shift>Kindle<Key.space>1<Key.enter>
Screenshot: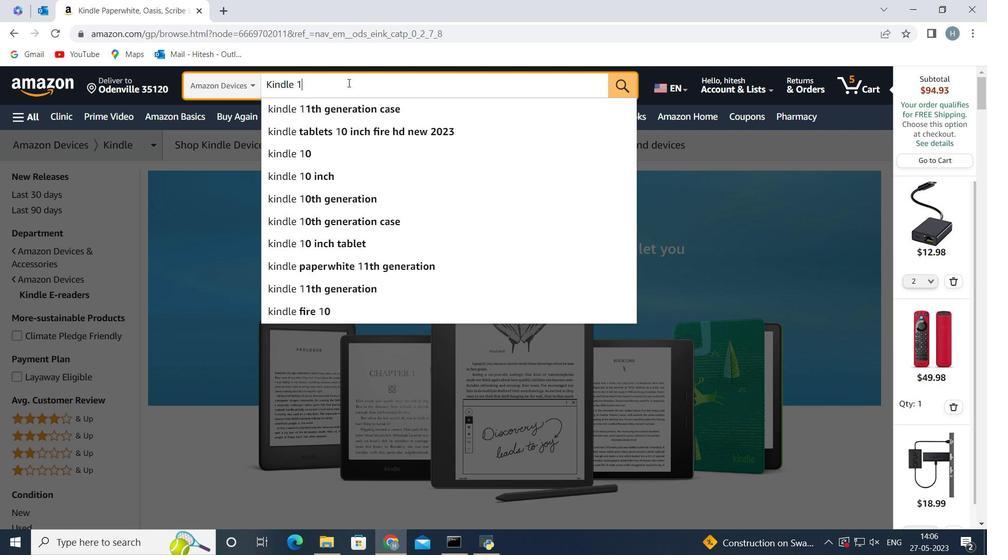 
Action: Mouse moved to (427, 258)
Screenshot: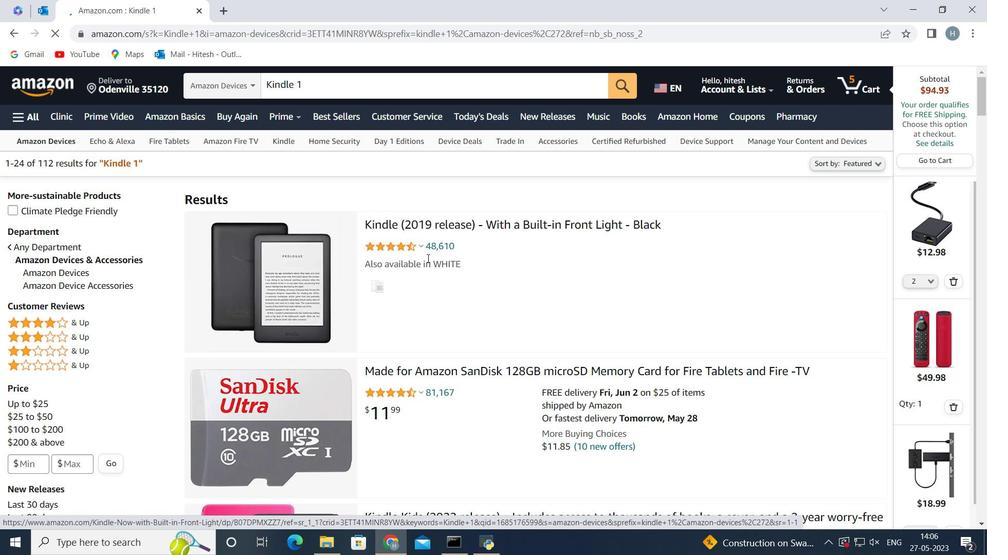 
Action: Mouse scrolled (427, 257) with delta (0, 0)
Screenshot: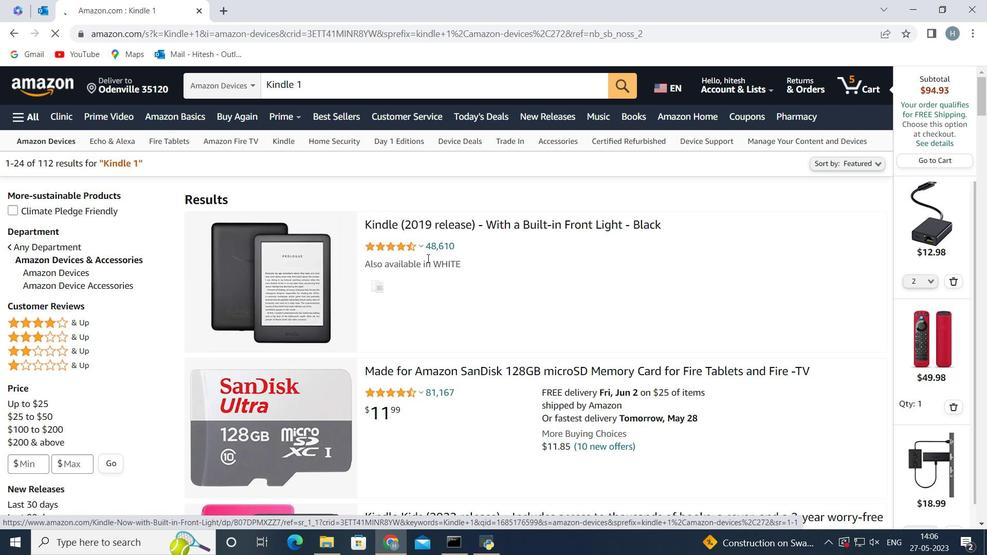 
Action: Mouse scrolled (427, 257) with delta (0, 0)
Screenshot: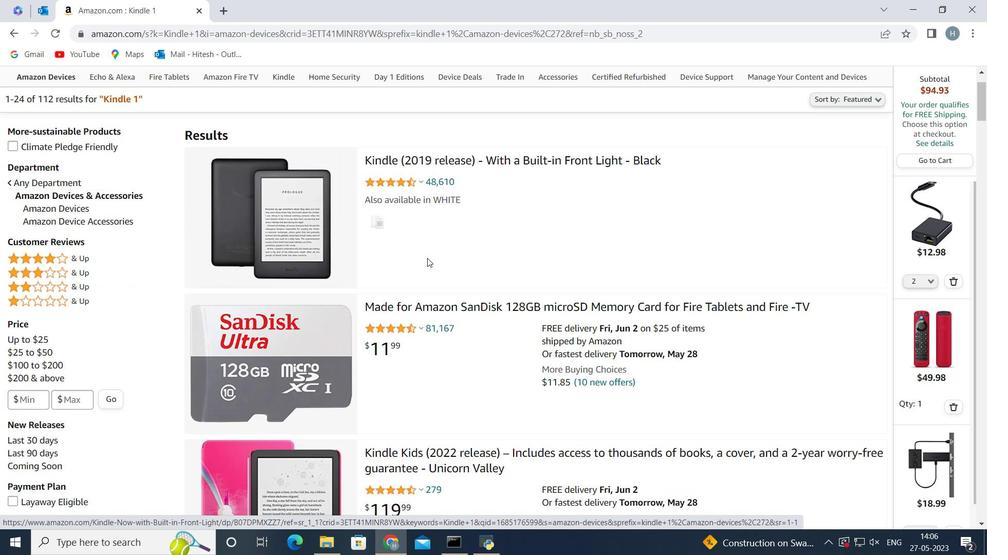 
Action: Mouse scrolled (427, 257) with delta (0, 0)
Screenshot: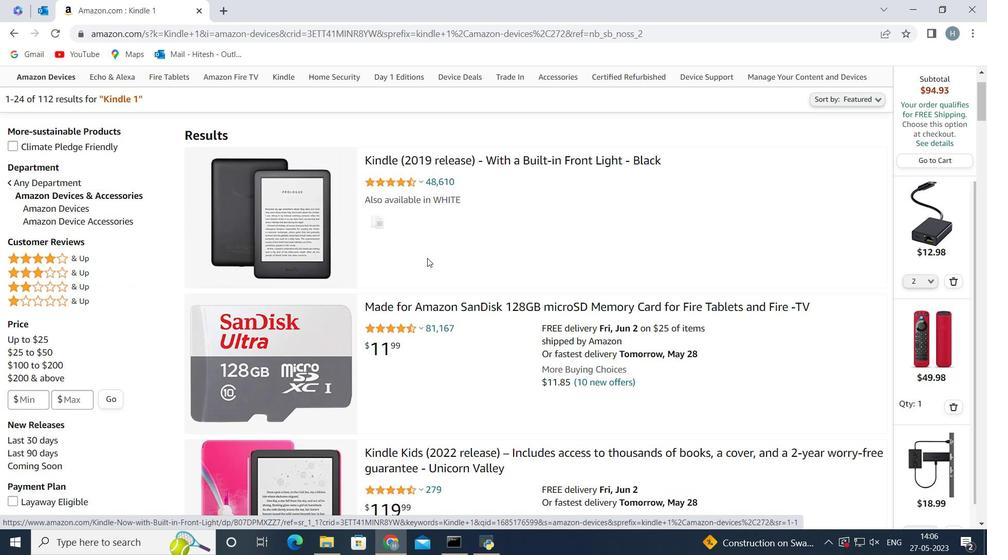 
Action: Mouse moved to (390, 281)
Screenshot: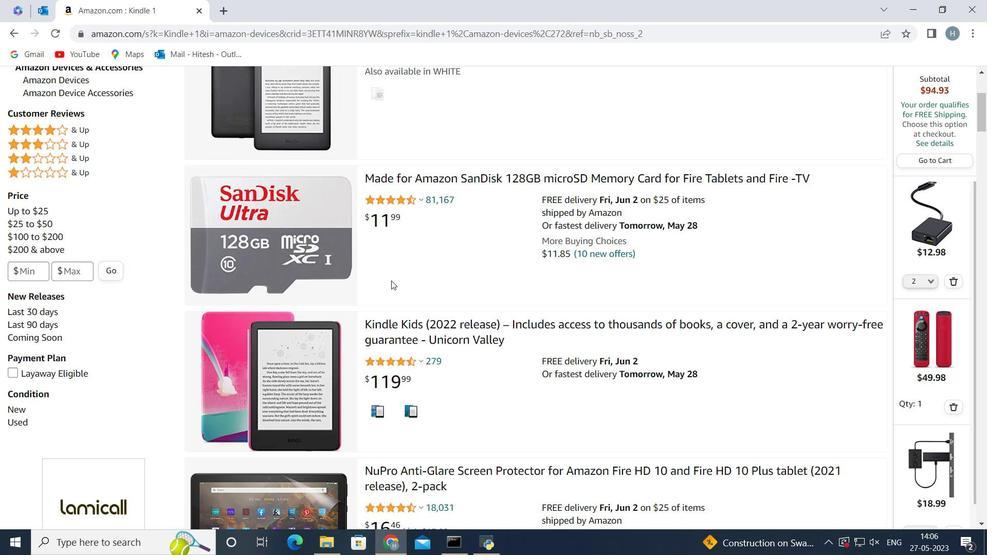 
Action: Mouse scrolled (390, 282) with delta (0, 0)
Screenshot: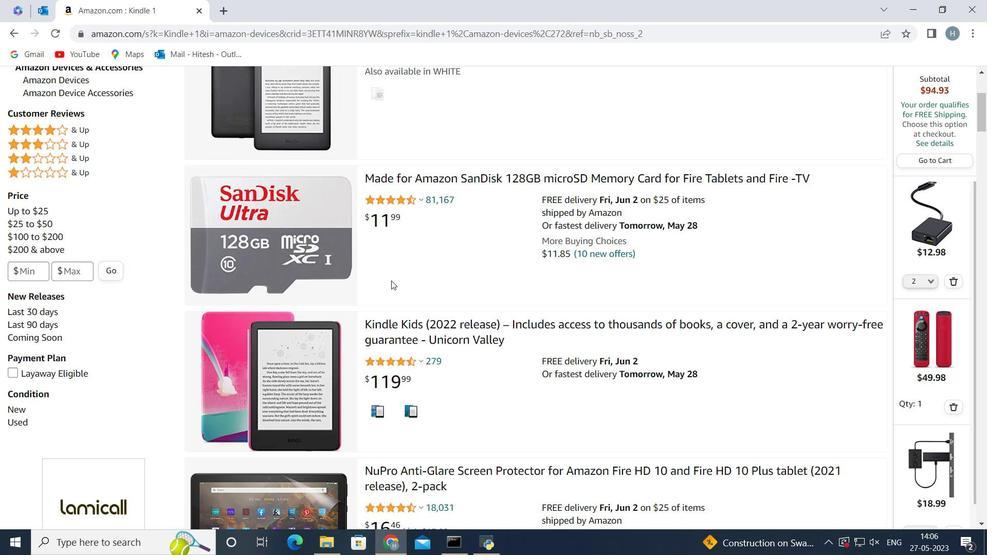 
Action: Mouse scrolled (390, 282) with delta (0, 0)
Screenshot: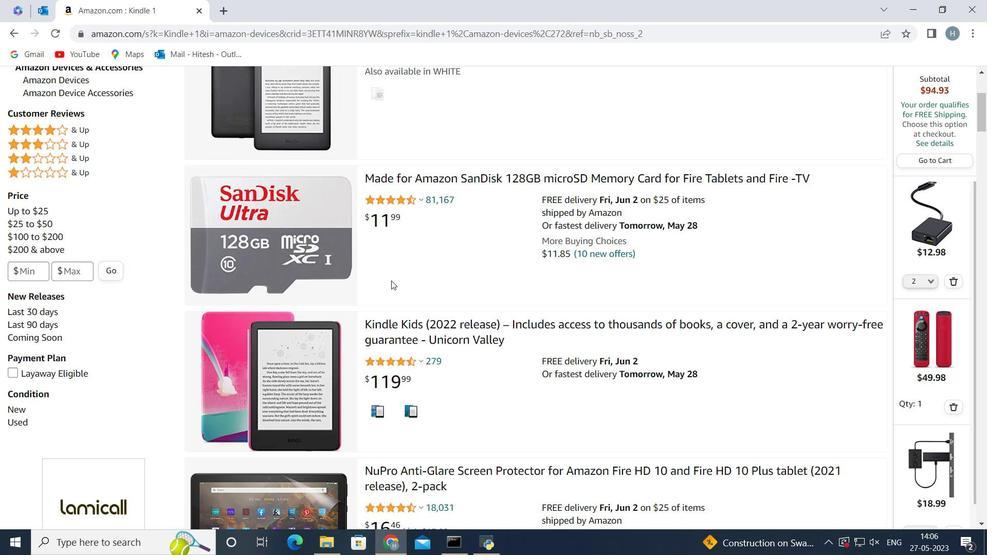 
Action: Mouse scrolled (390, 282) with delta (0, 0)
Screenshot: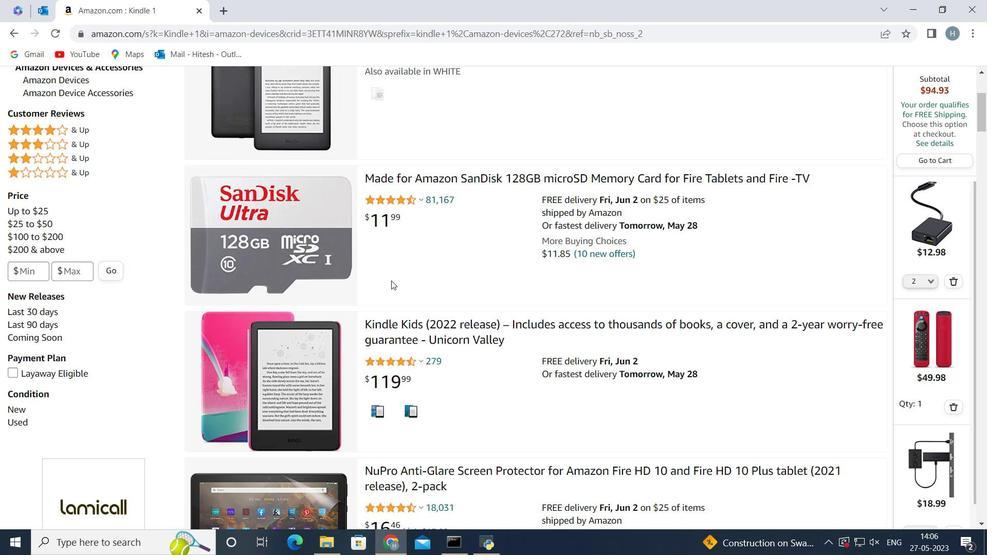 
Action: Mouse moved to (390, 281)
Screenshot: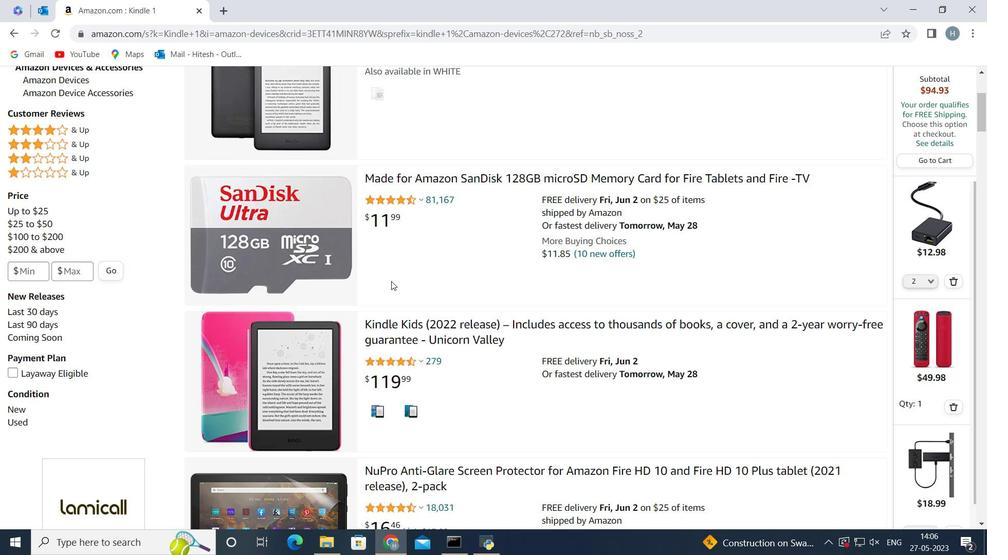 
Action: Mouse scrolled (390, 282) with delta (0, 0)
Screenshot: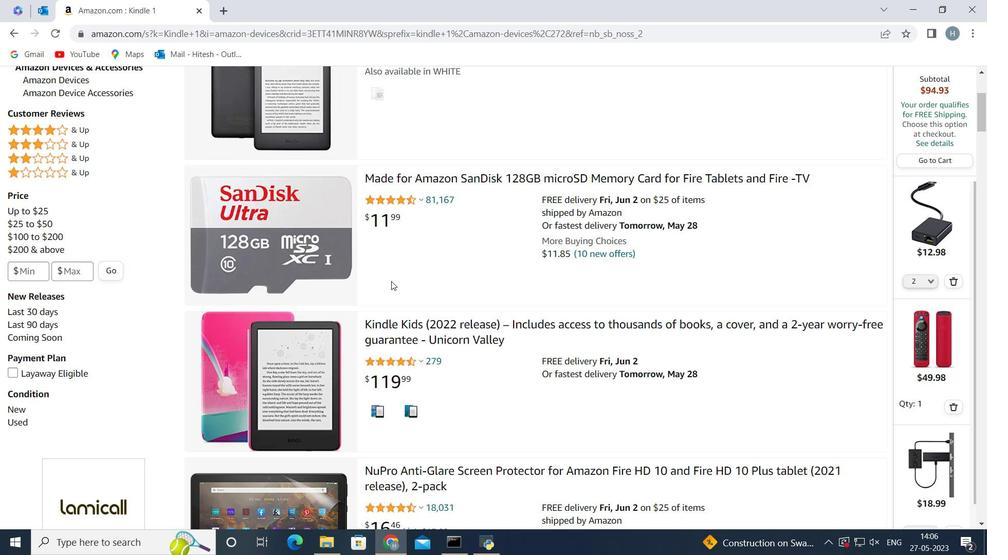 
Action: Mouse scrolled (390, 282) with delta (0, 0)
Screenshot: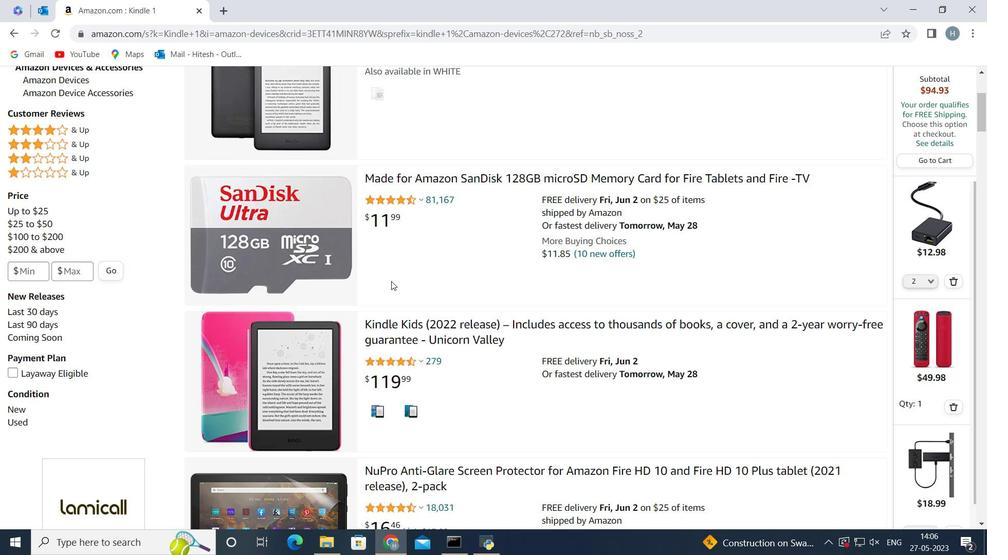 
Action: Mouse scrolled (390, 282) with delta (0, 0)
Screenshot: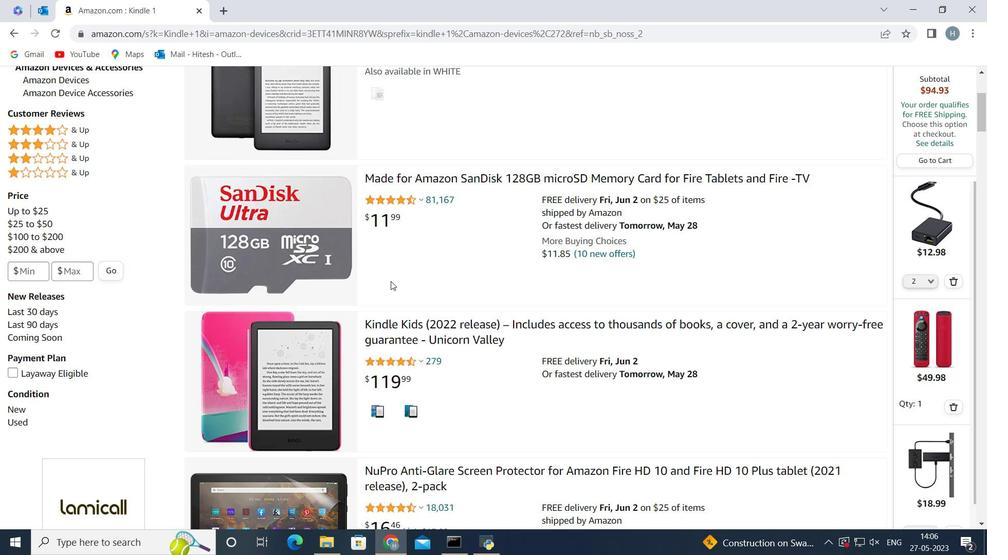
Action: Mouse moved to (366, 64)
Screenshot: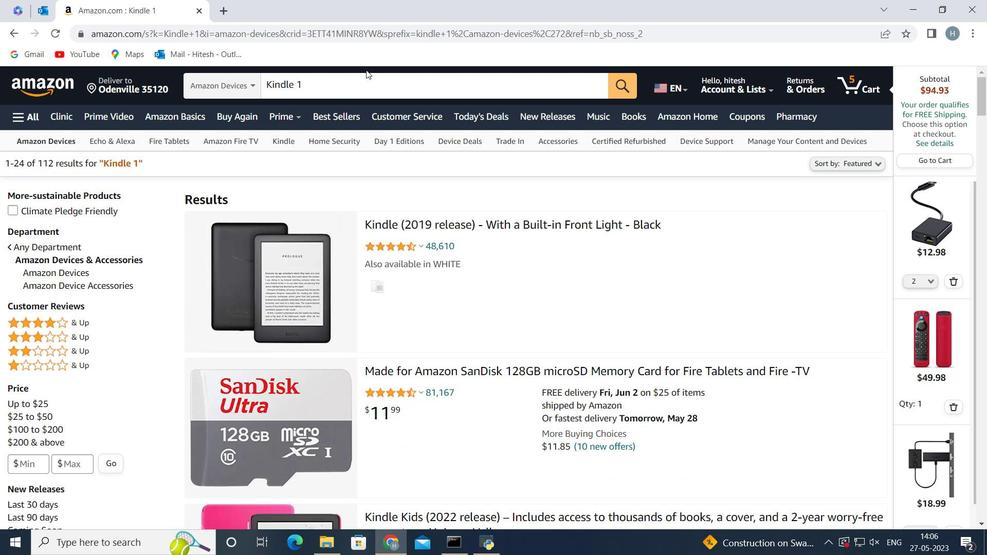 
Action: Mouse pressed left at (366, 64)
